 Task: Look for Airbnb options in Monthey, Switzerland from 6th December, 2023 to 18th December, 2023 for 3 adults.2 bedrooms having 2 beds and 2 bathrooms. Property type can be hotel. Look for 5 properties as per requirement.
Action: Mouse moved to (417, 171)
Screenshot: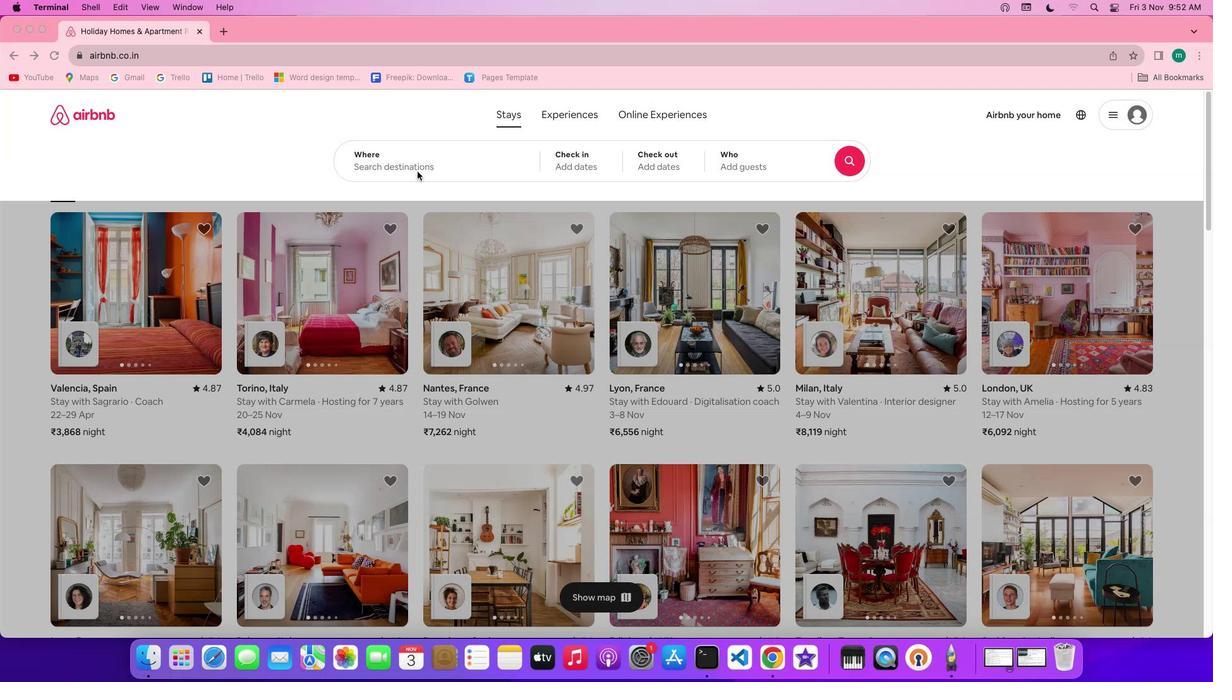 
Action: Mouse pressed left at (417, 171)
Screenshot: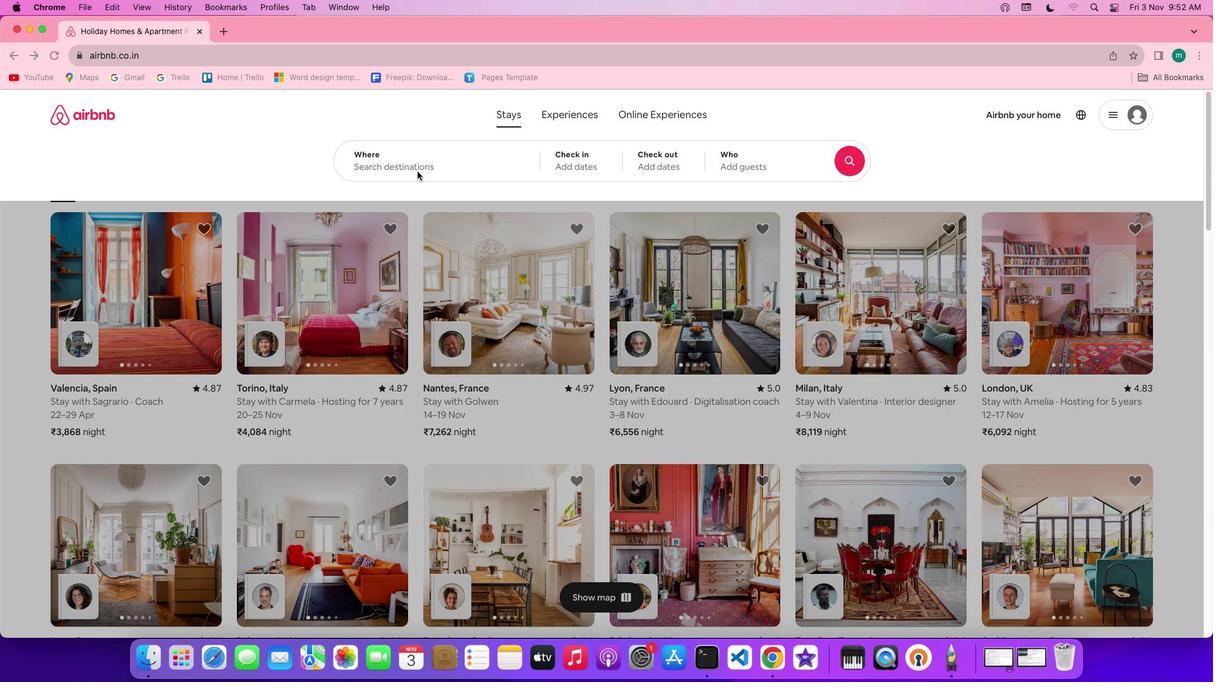 
Action: Mouse pressed left at (417, 171)
Screenshot: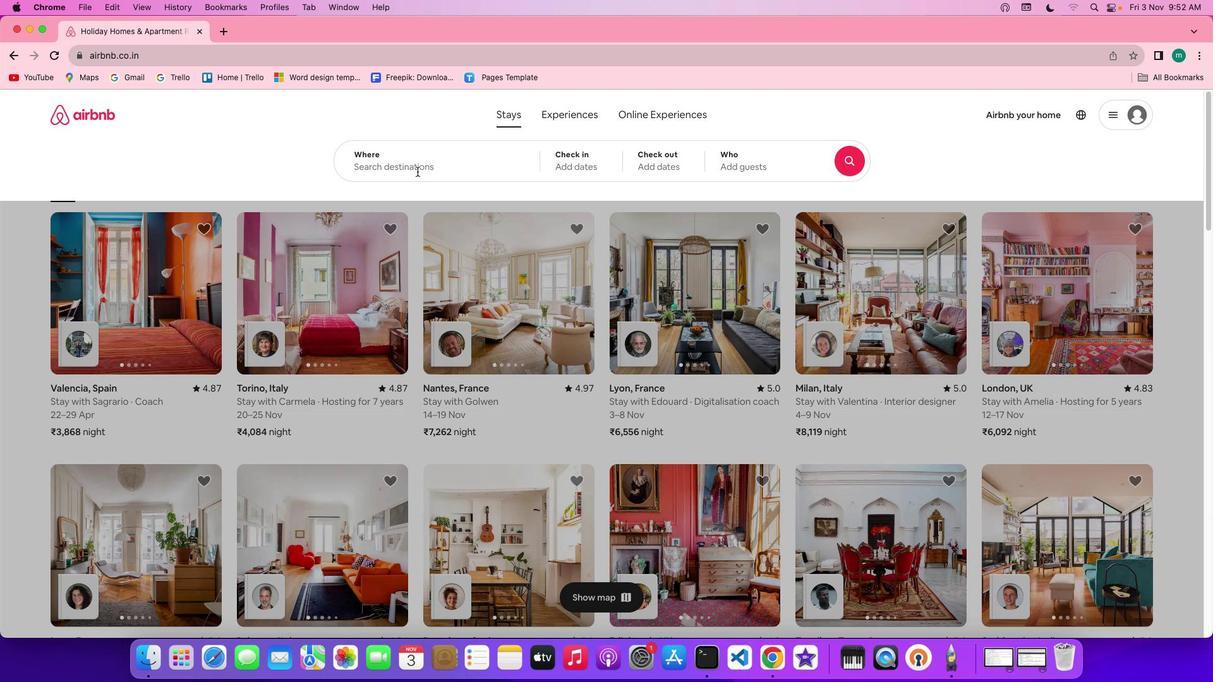 
Action: Key pressed Key.shift'M''o''n''t''h''e''y'','Key.spaceKey.shift'S''w''i''t''z''e''r''l''a''n''d'
Screenshot: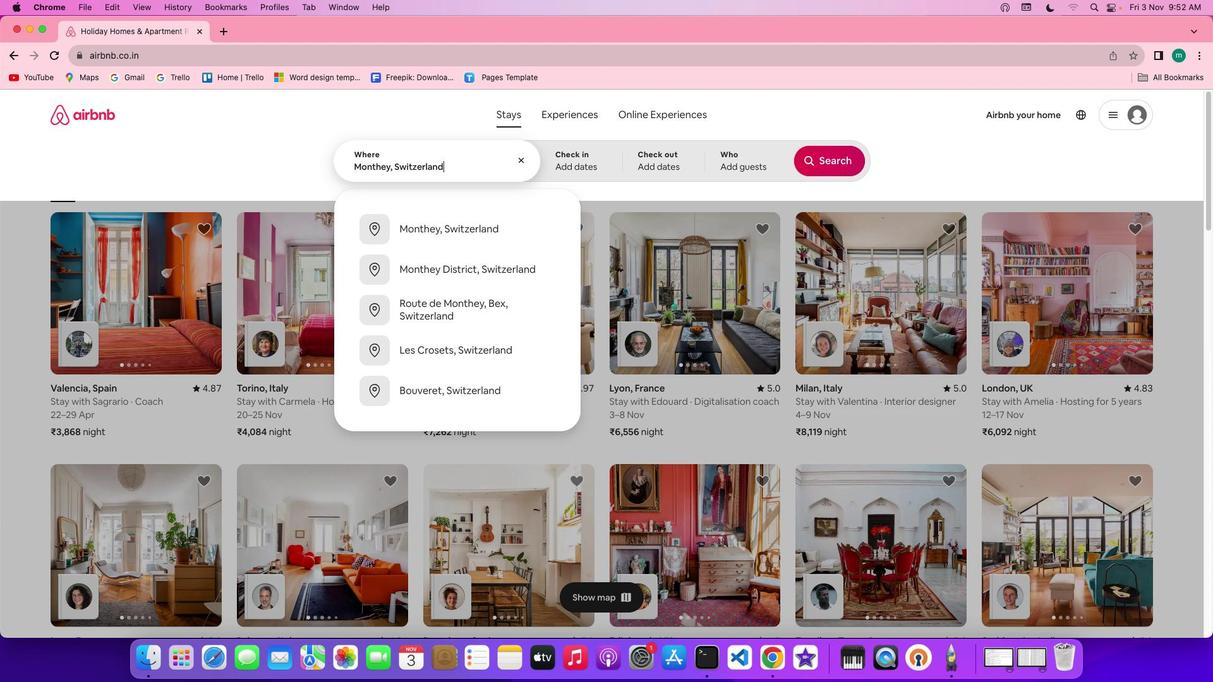 
Action: Mouse moved to (586, 170)
Screenshot: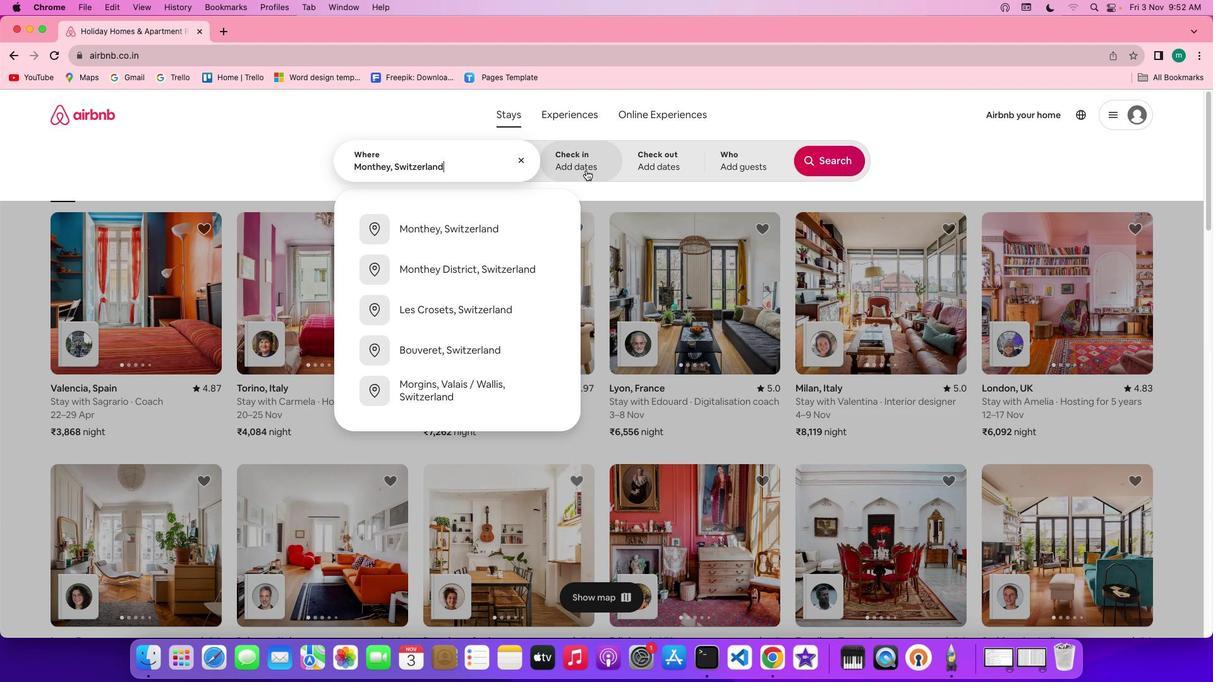 
Action: Mouse pressed left at (586, 170)
Screenshot: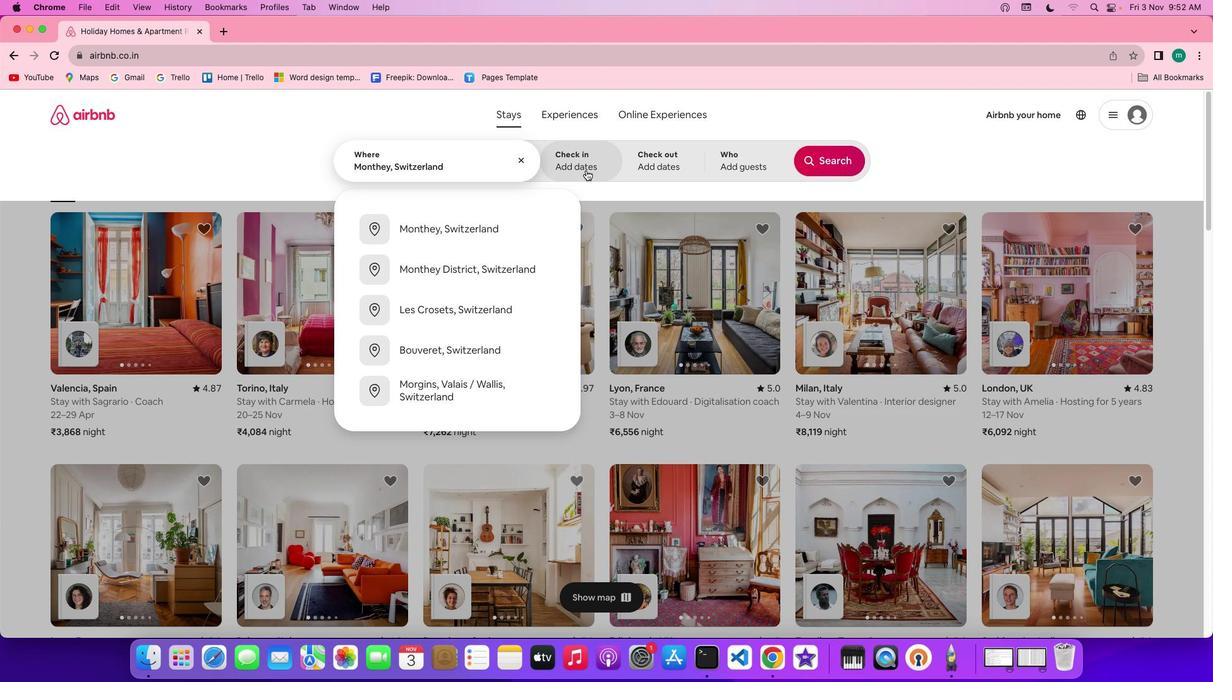 
Action: Mouse moved to (729, 345)
Screenshot: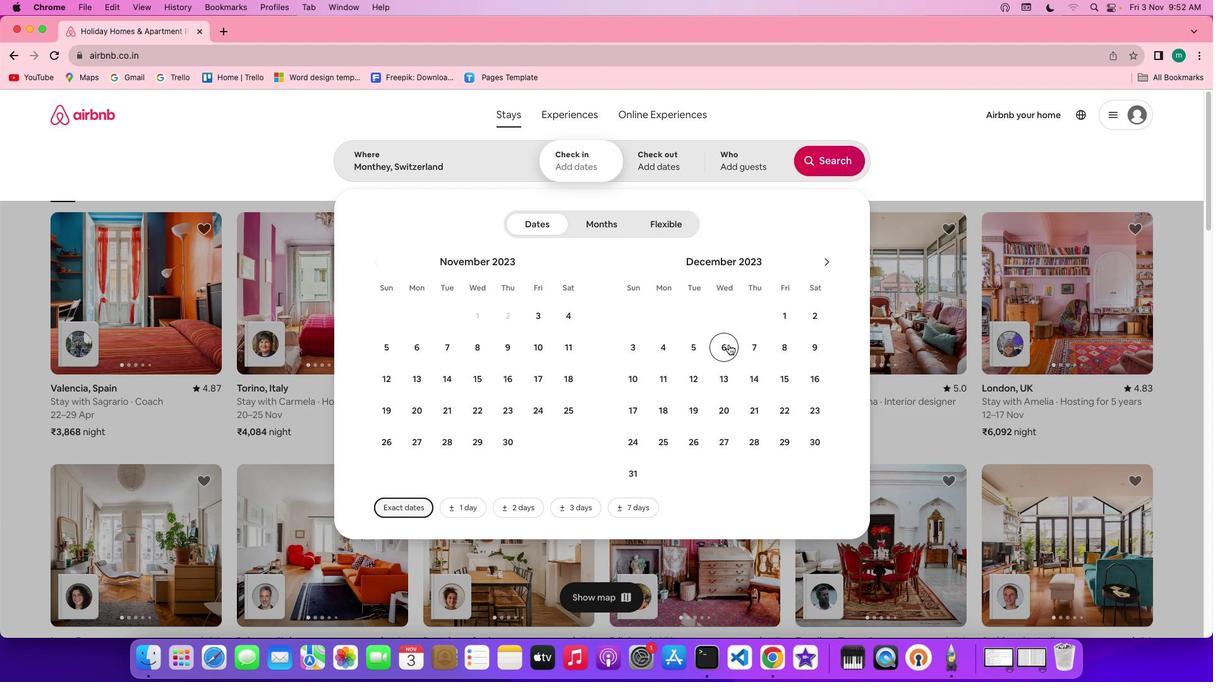 
Action: Mouse pressed left at (729, 345)
Screenshot: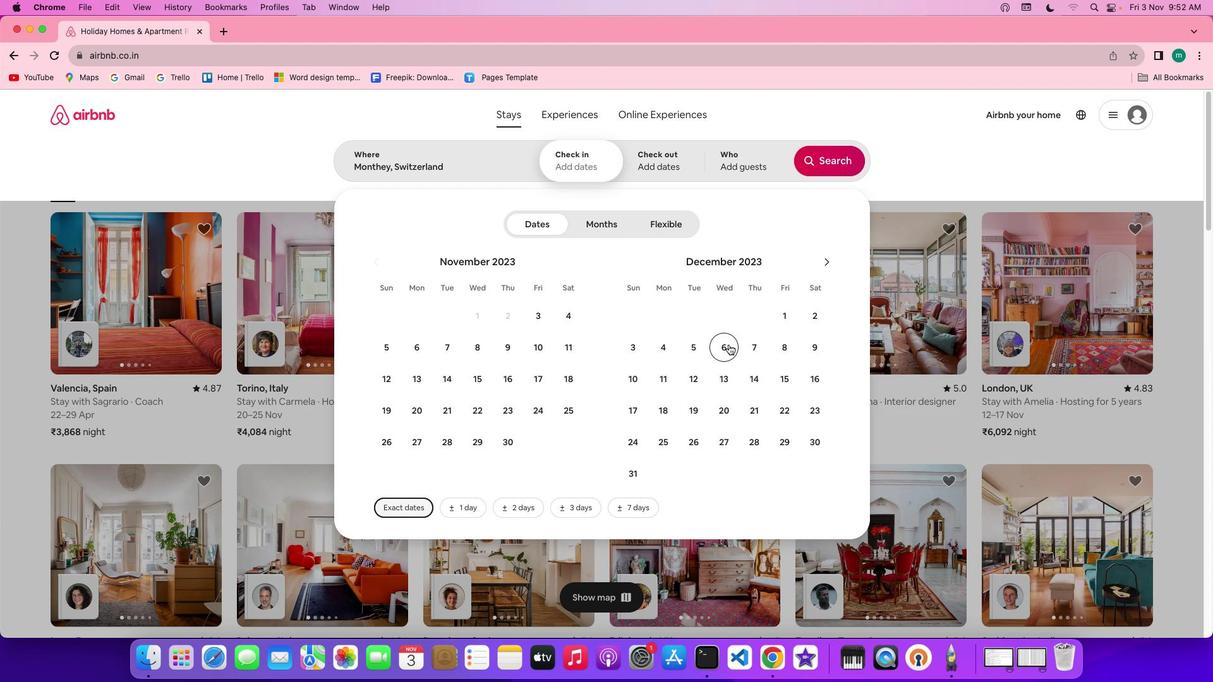 
Action: Mouse moved to (671, 417)
Screenshot: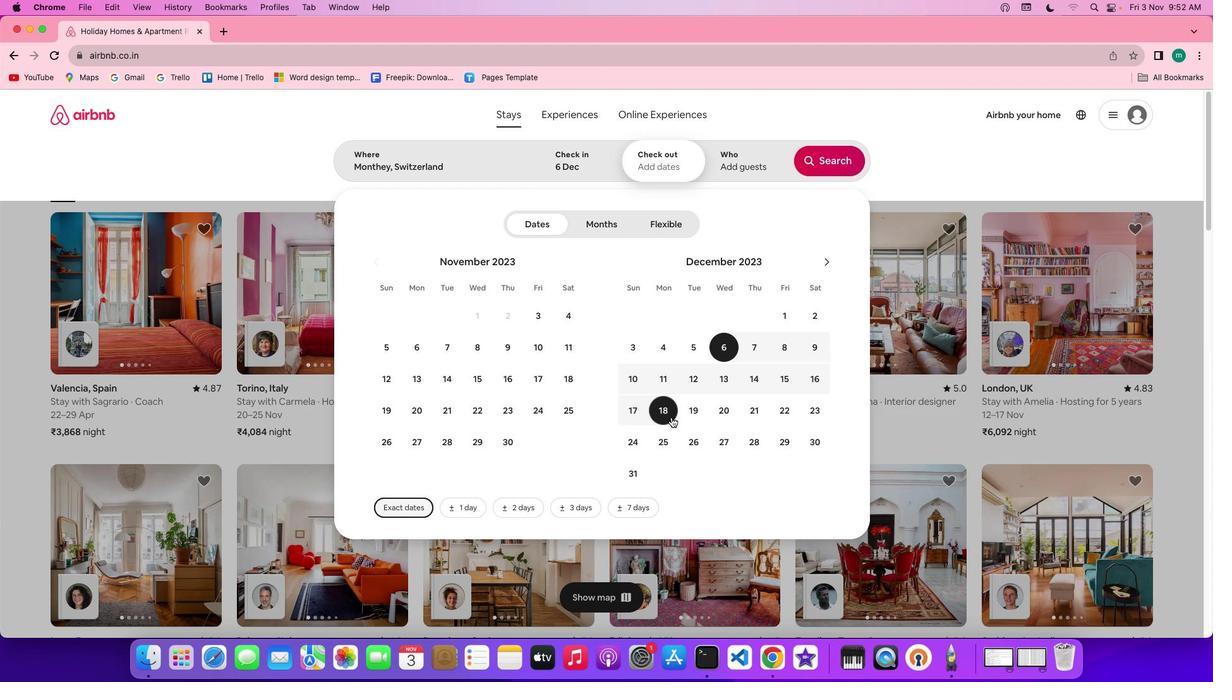 
Action: Mouse pressed left at (671, 417)
Screenshot: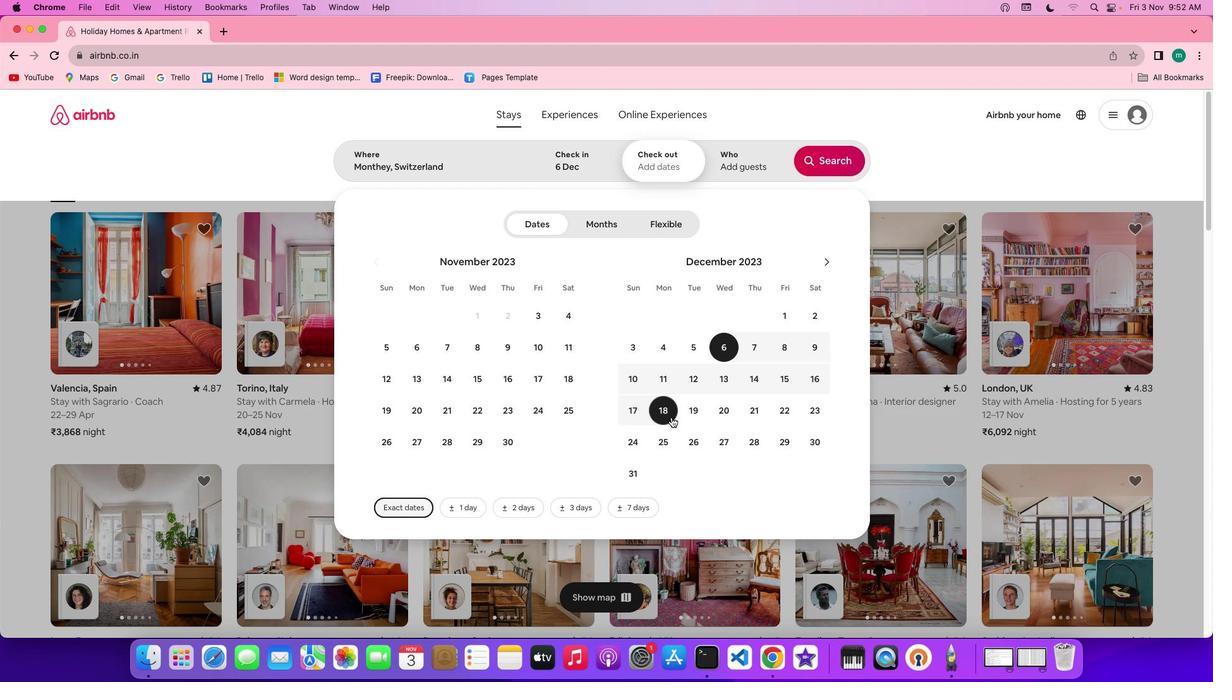 
Action: Mouse moved to (746, 171)
Screenshot: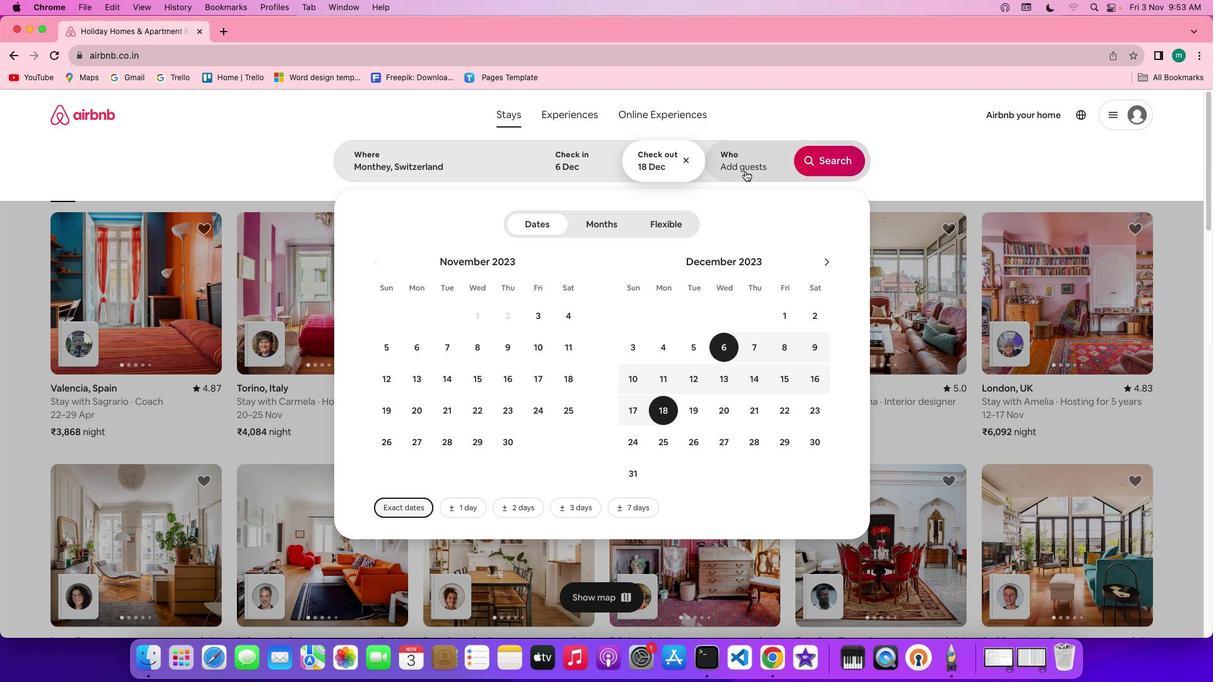 
Action: Mouse pressed left at (746, 171)
Screenshot: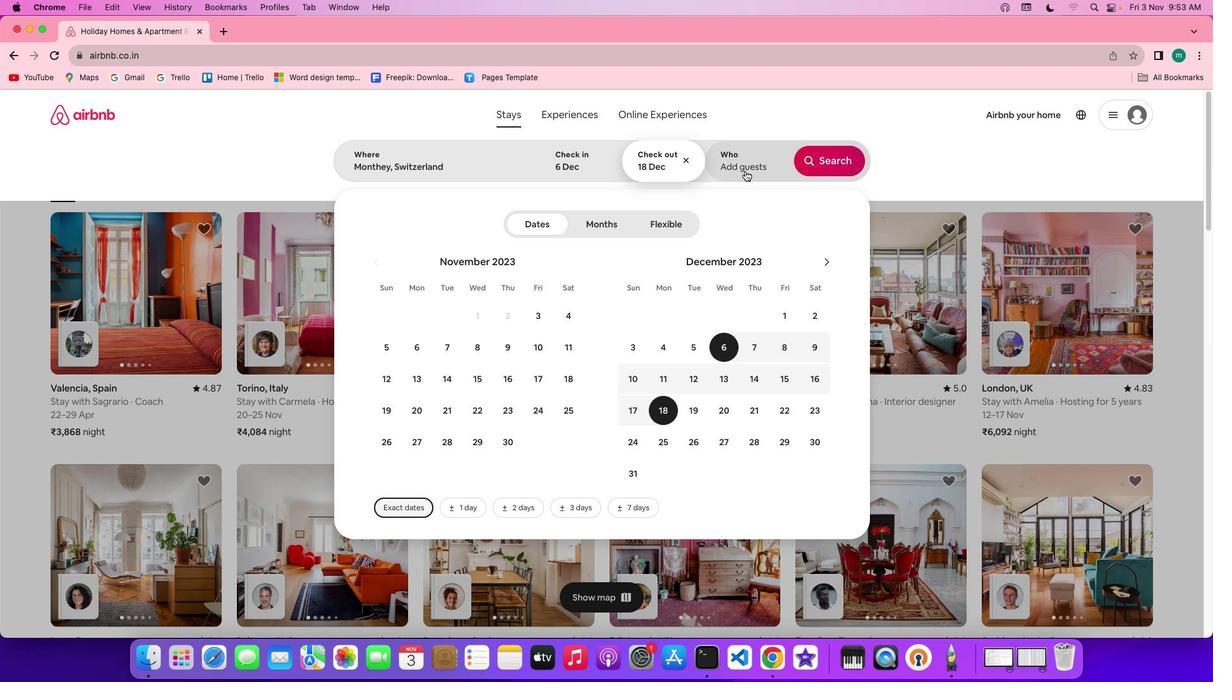 
Action: Mouse moved to (828, 230)
Screenshot: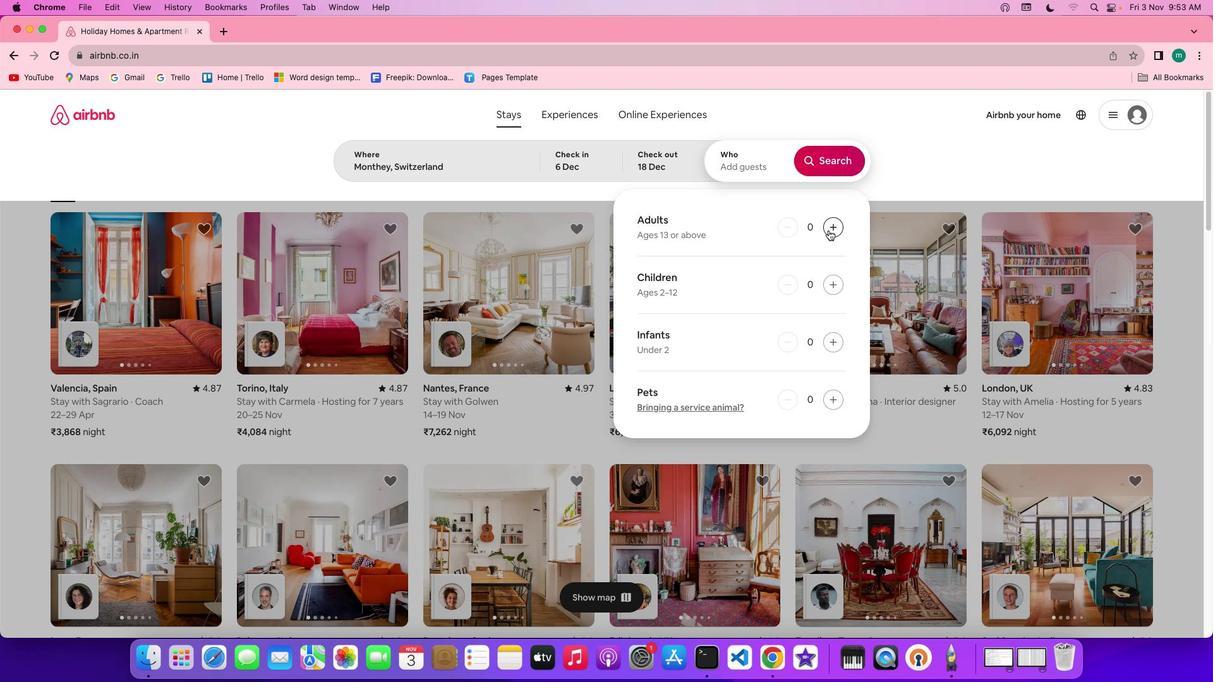
Action: Mouse pressed left at (828, 230)
Screenshot: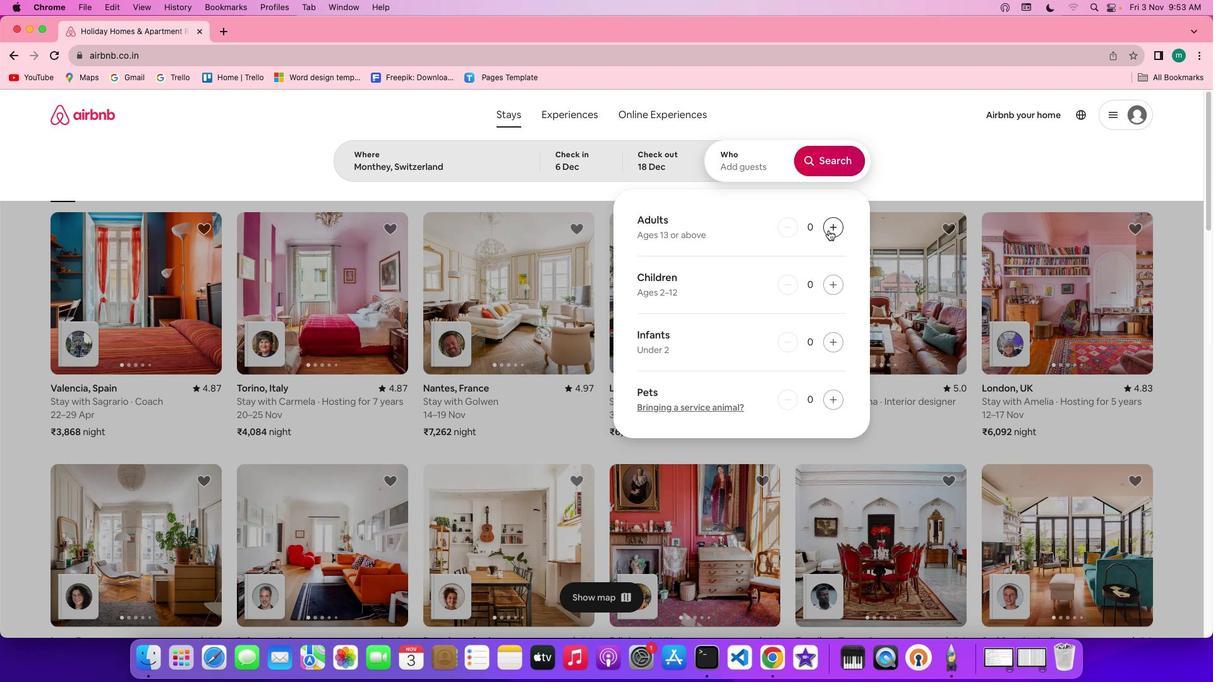 
Action: Mouse pressed left at (828, 230)
Screenshot: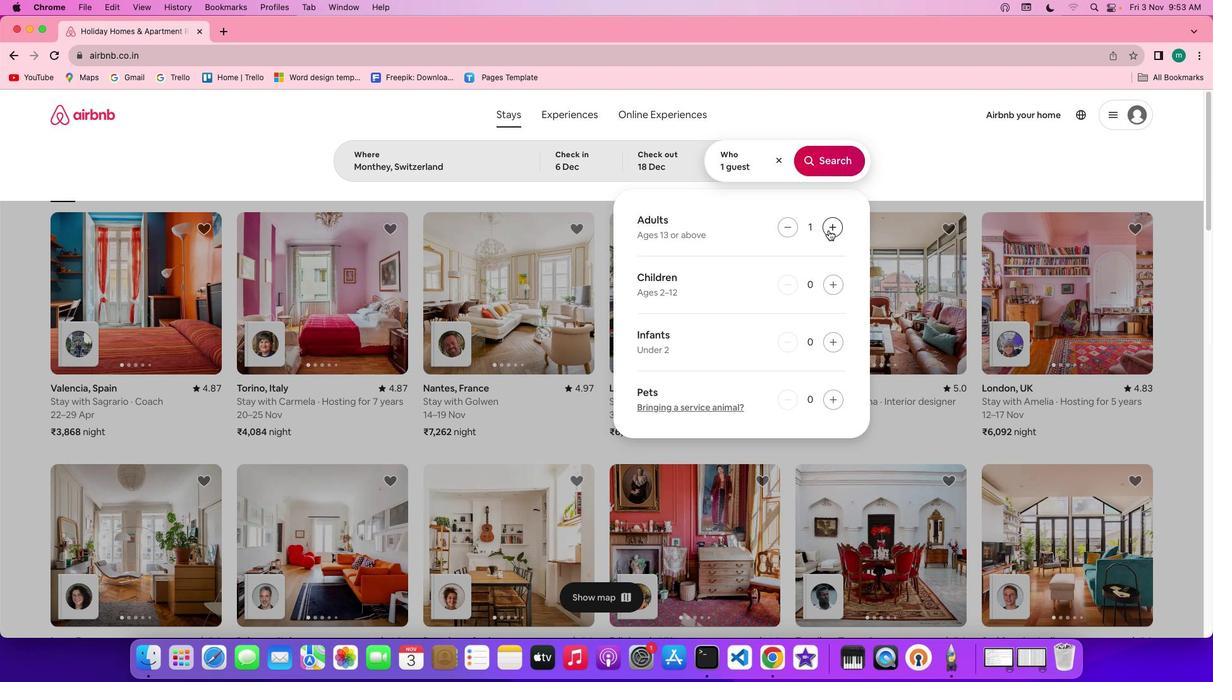 
Action: Mouse pressed left at (828, 230)
Screenshot: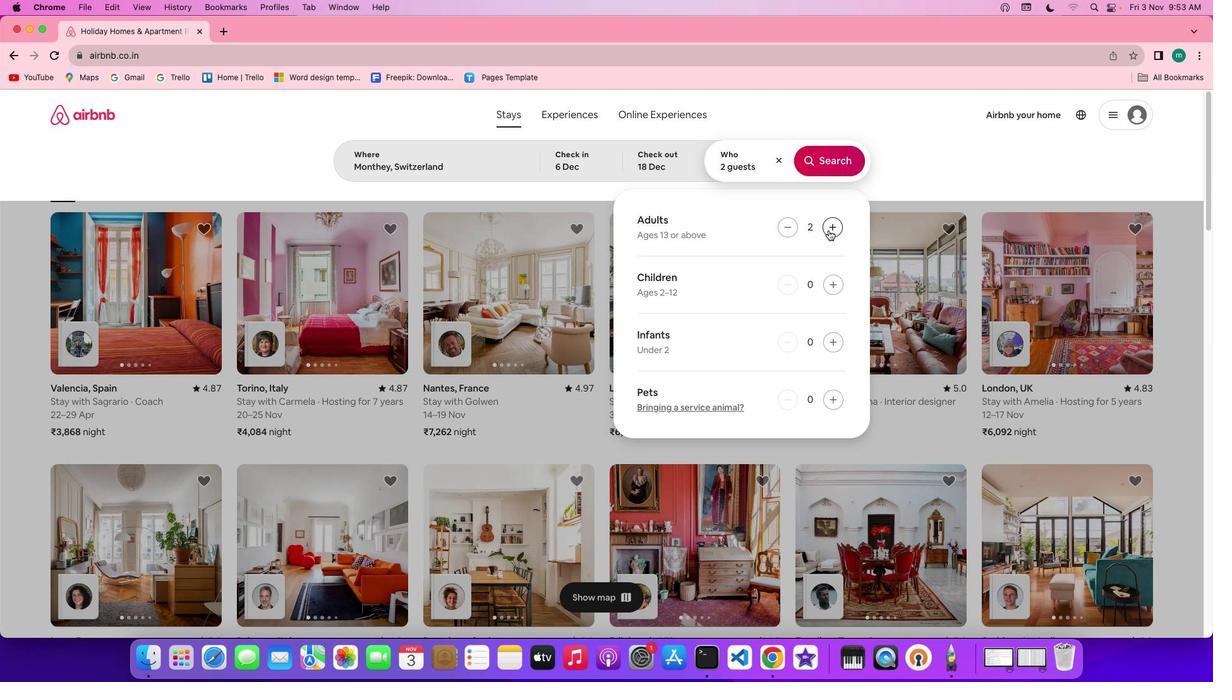
Action: Mouse moved to (830, 172)
Screenshot: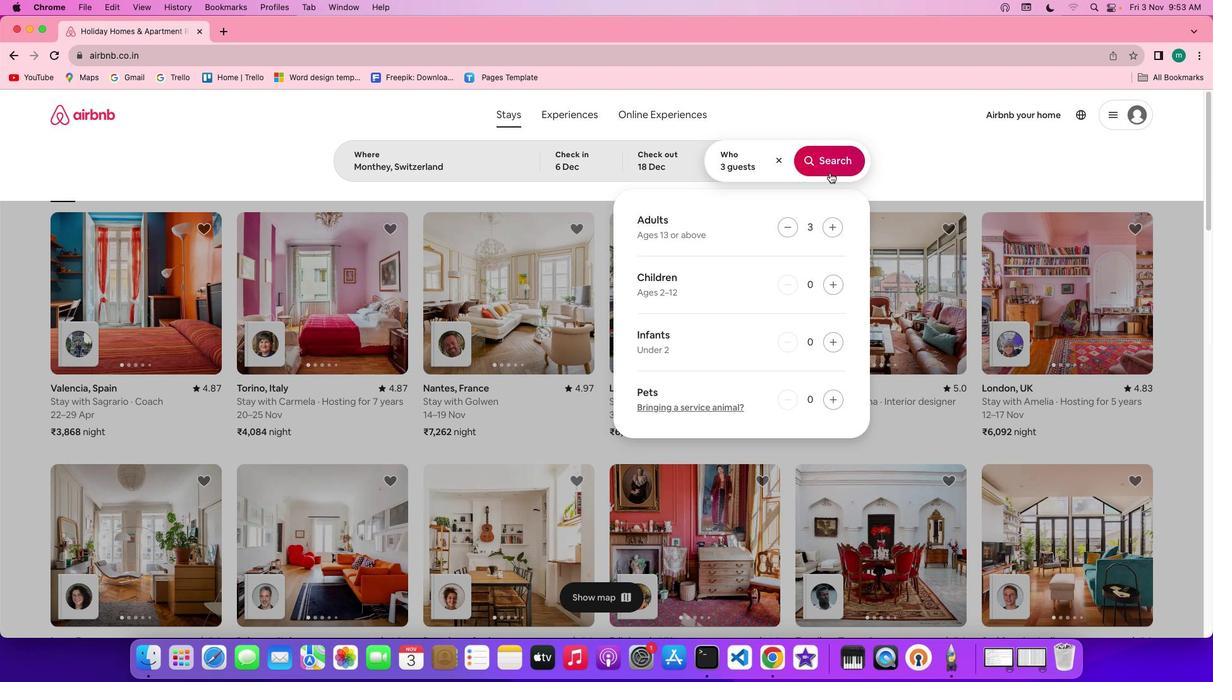 
Action: Mouse pressed left at (830, 172)
Screenshot: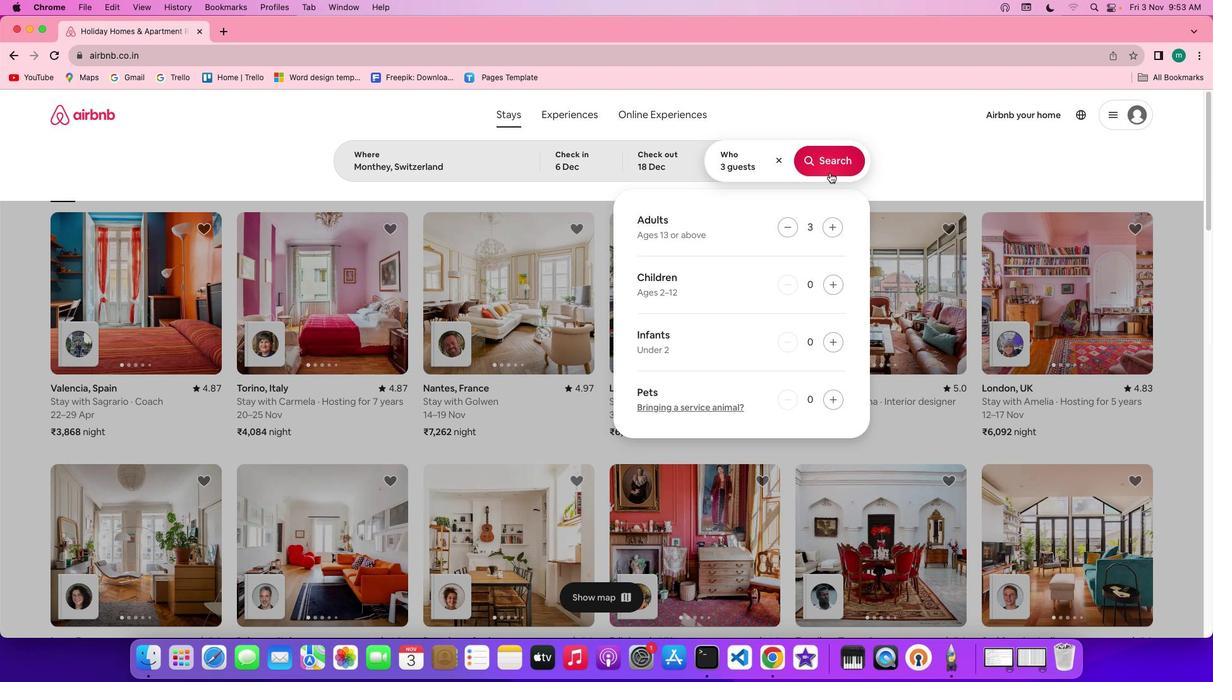 
Action: Mouse moved to (1022, 164)
Screenshot: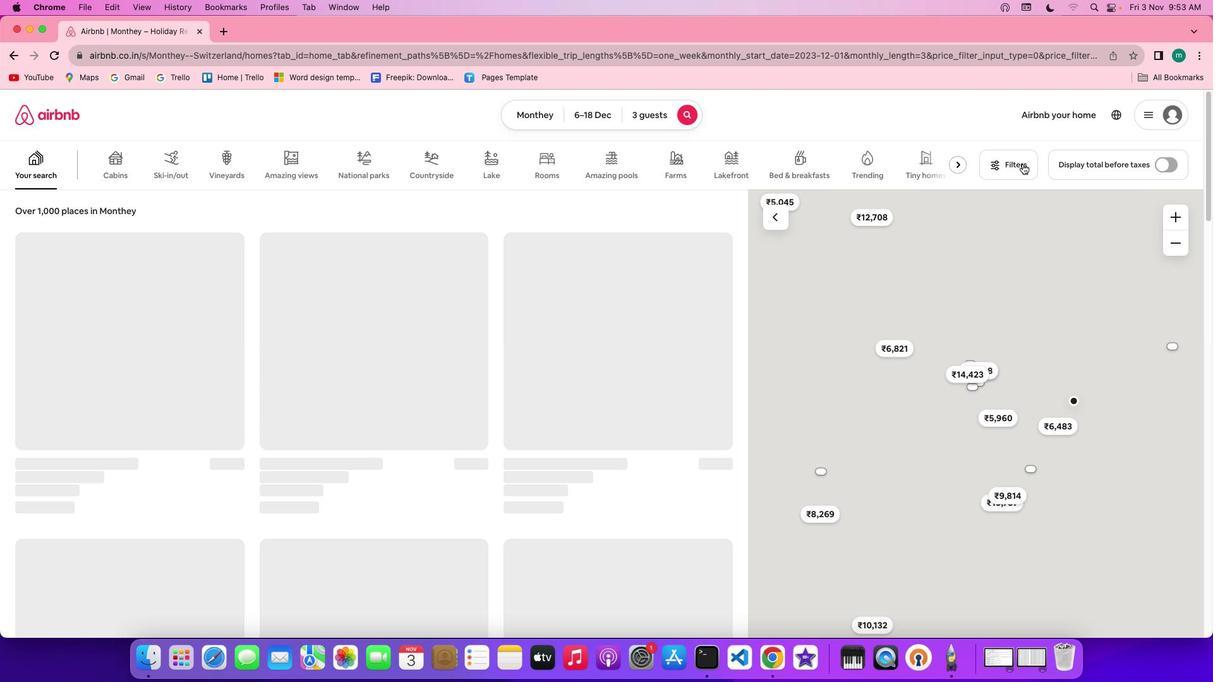 
Action: Mouse pressed left at (1022, 164)
Screenshot: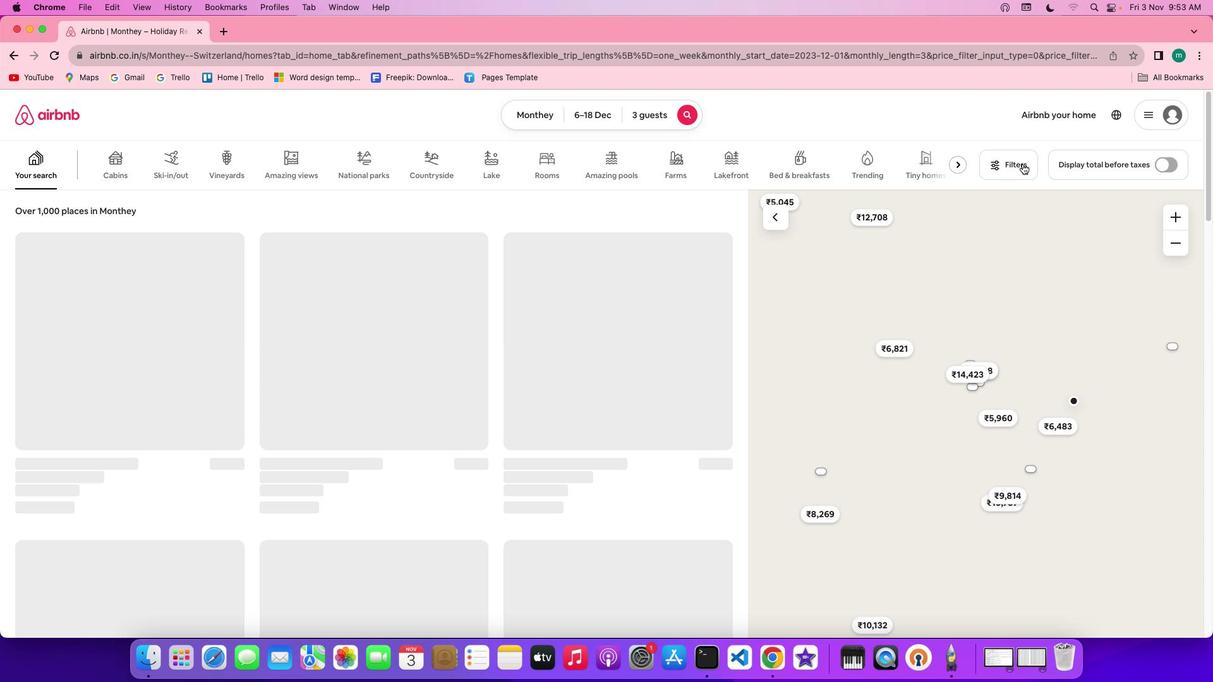 
Action: Mouse moved to (659, 404)
Screenshot: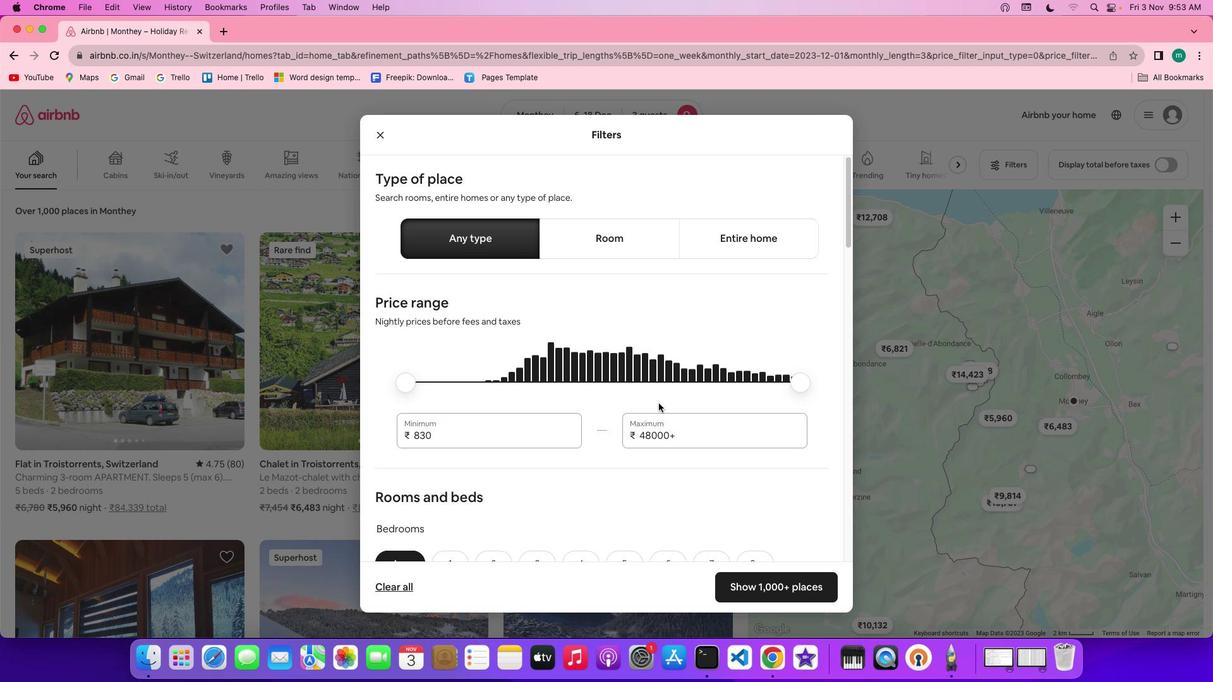 
Action: Mouse scrolled (659, 404) with delta (0, 0)
Screenshot: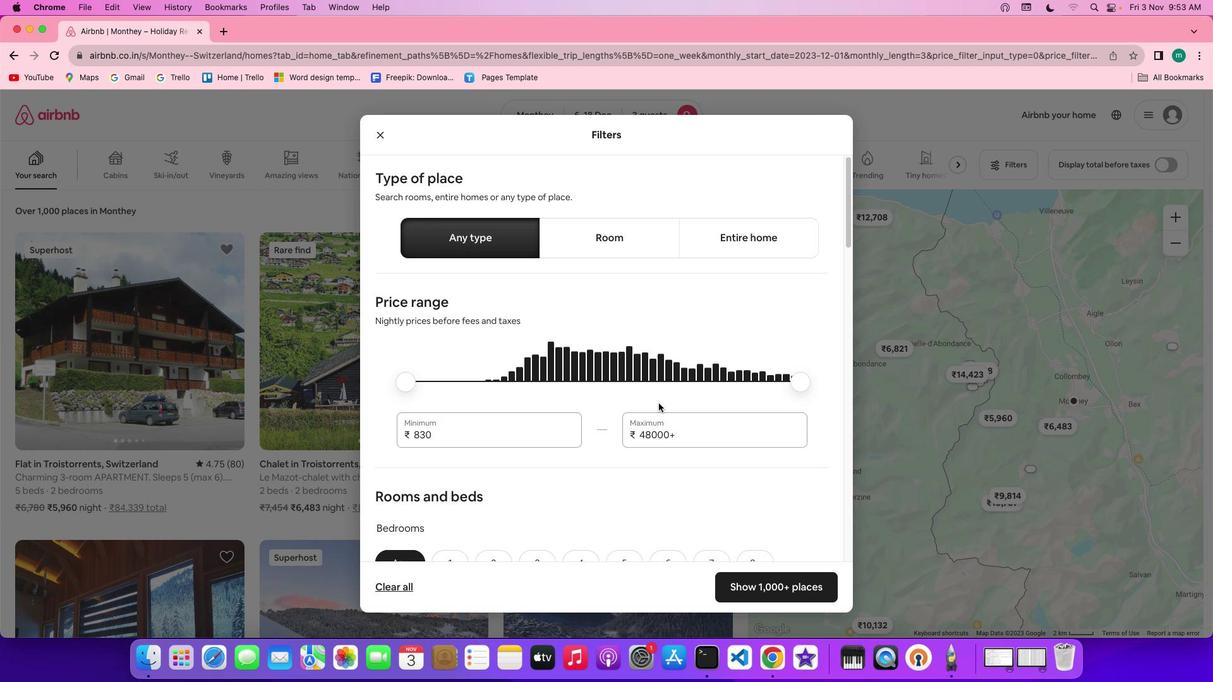
Action: Mouse scrolled (659, 404) with delta (0, 0)
Screenshot: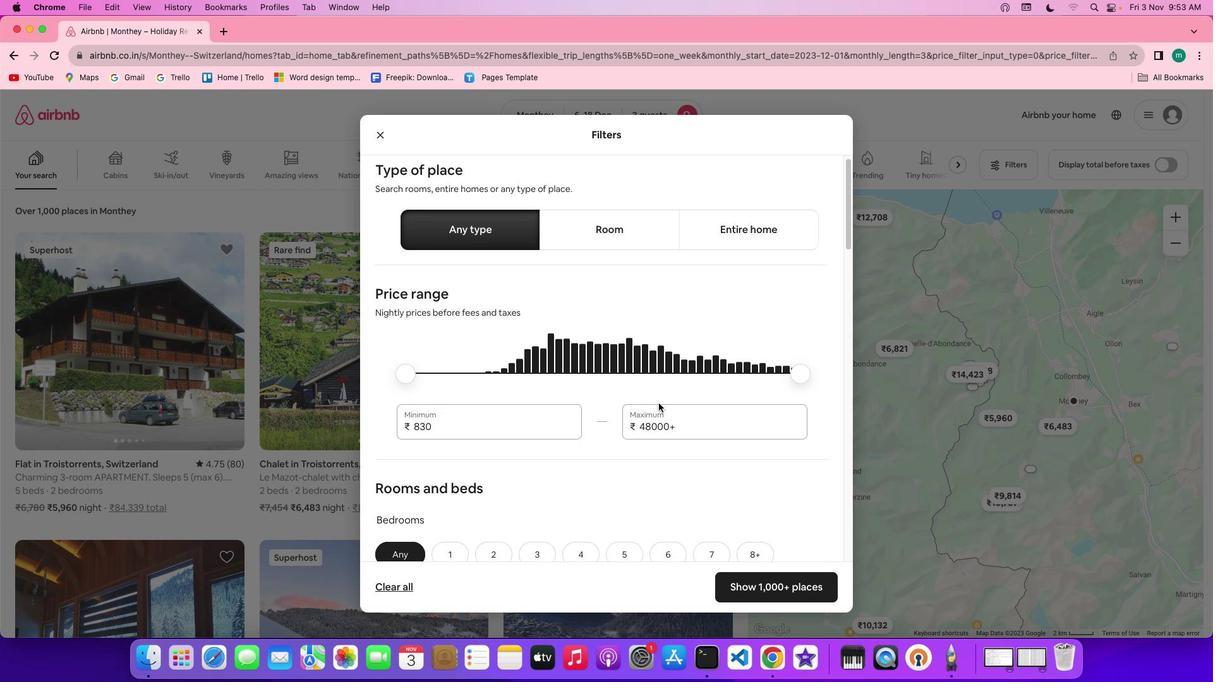 
Action: Mouse scrolled (659, 404) with delta (0, 0)
Screenshot: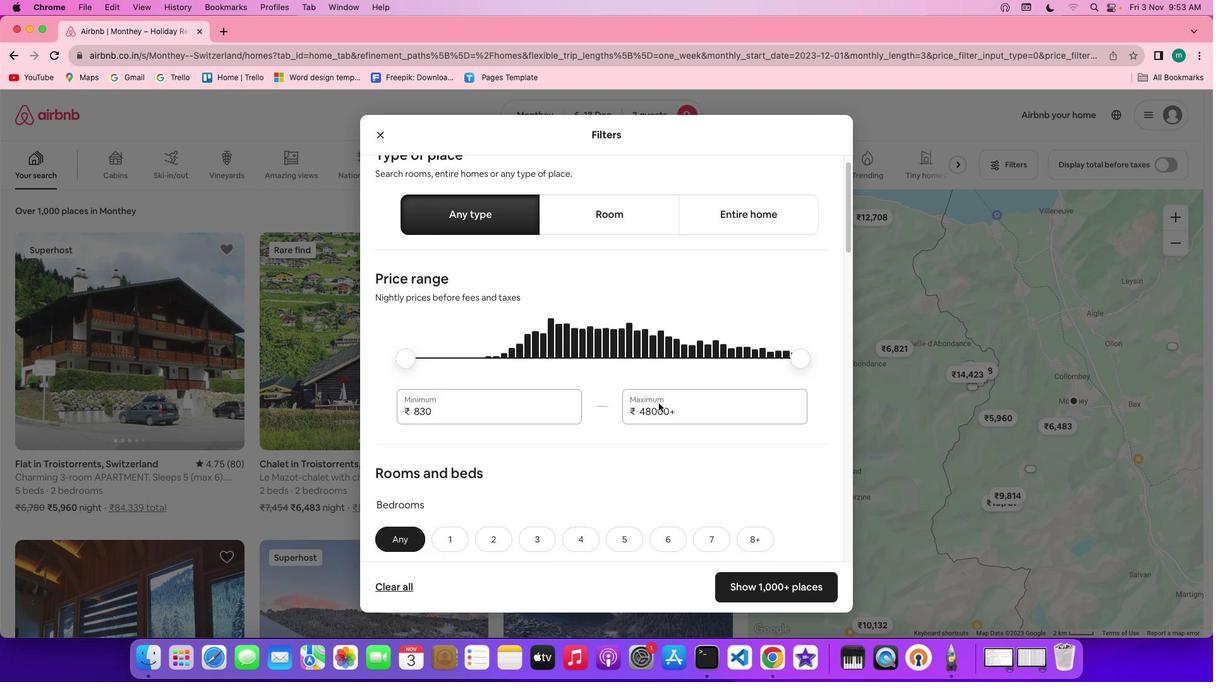 
Action: Mouse scrolled (659, 404) with delta (0, 0)
Screenshot: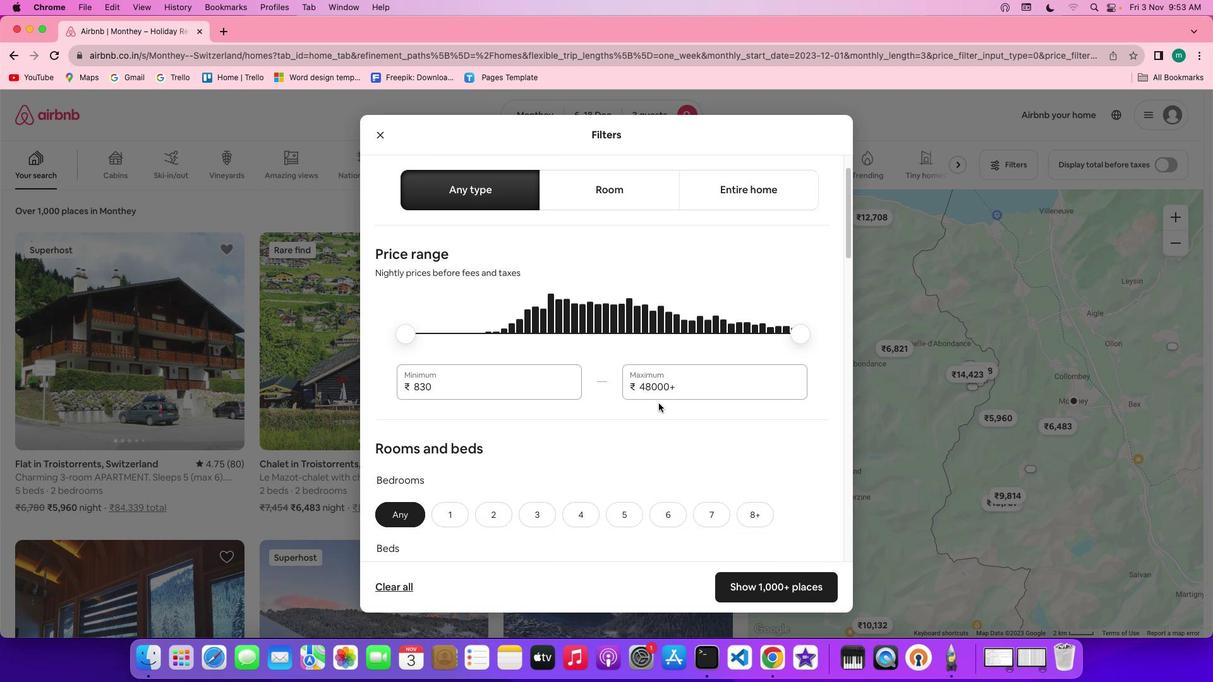 
Action: Mouse scrolled (659, 404) with delta (0, 0)
Screenshot: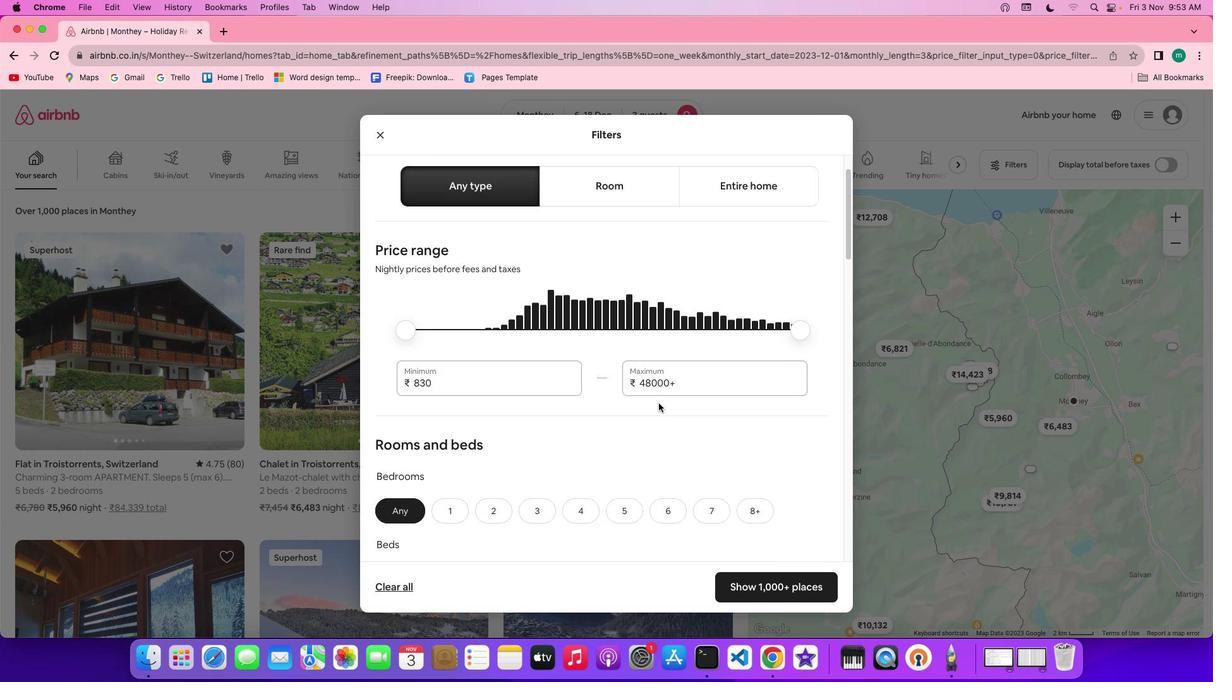 
Action: Mouse scrolled (659, 404) with delta (0, 0)
Screenshot: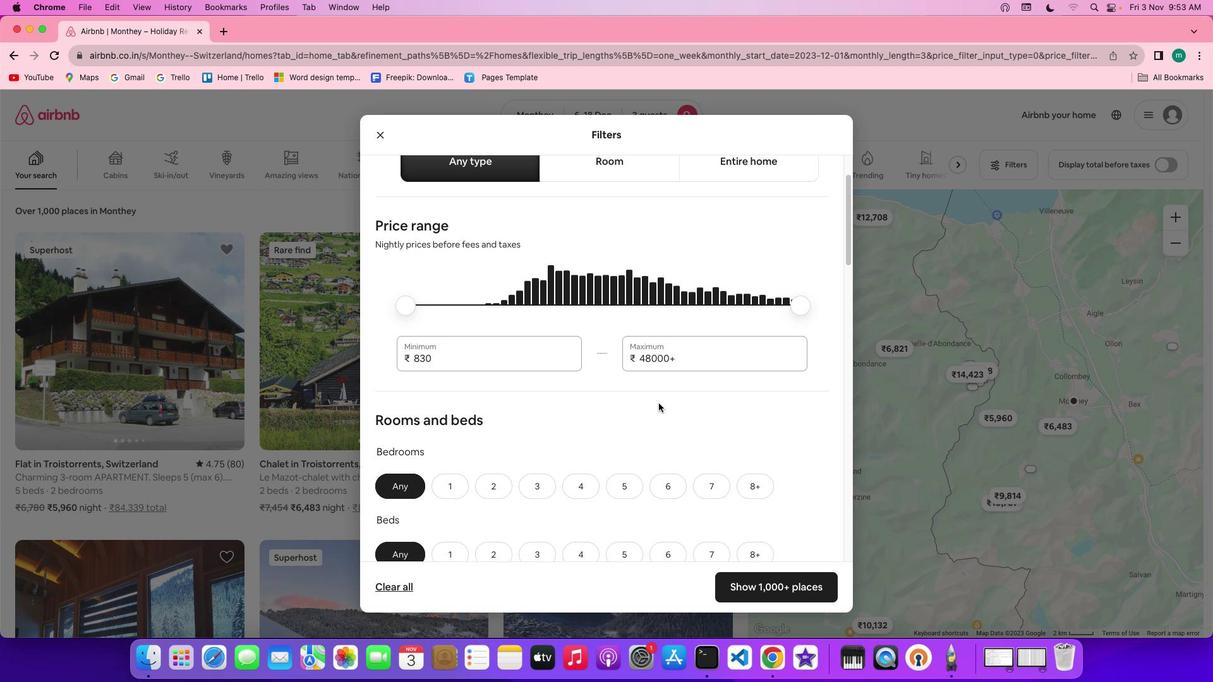 
Action: Mouse scrolled (659, 404) with delta (0, 0)
Screenshot: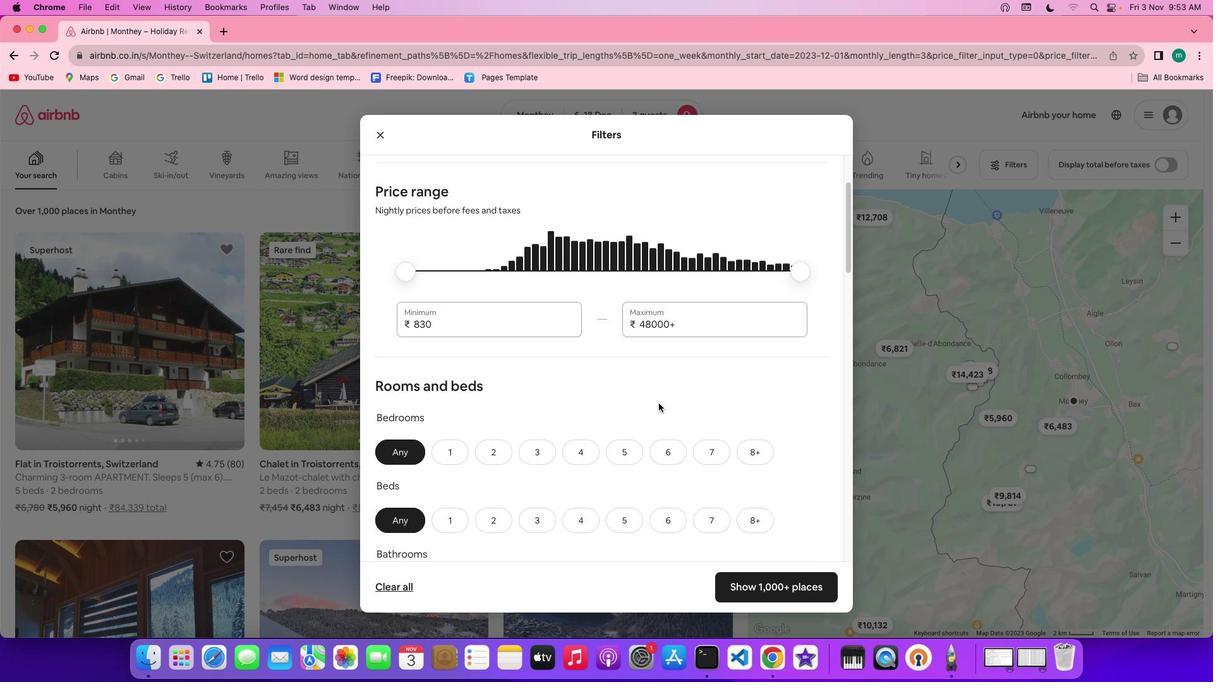 
Action: Mouse scrolled (659, 404) with delta (0, 0)
Screenshot: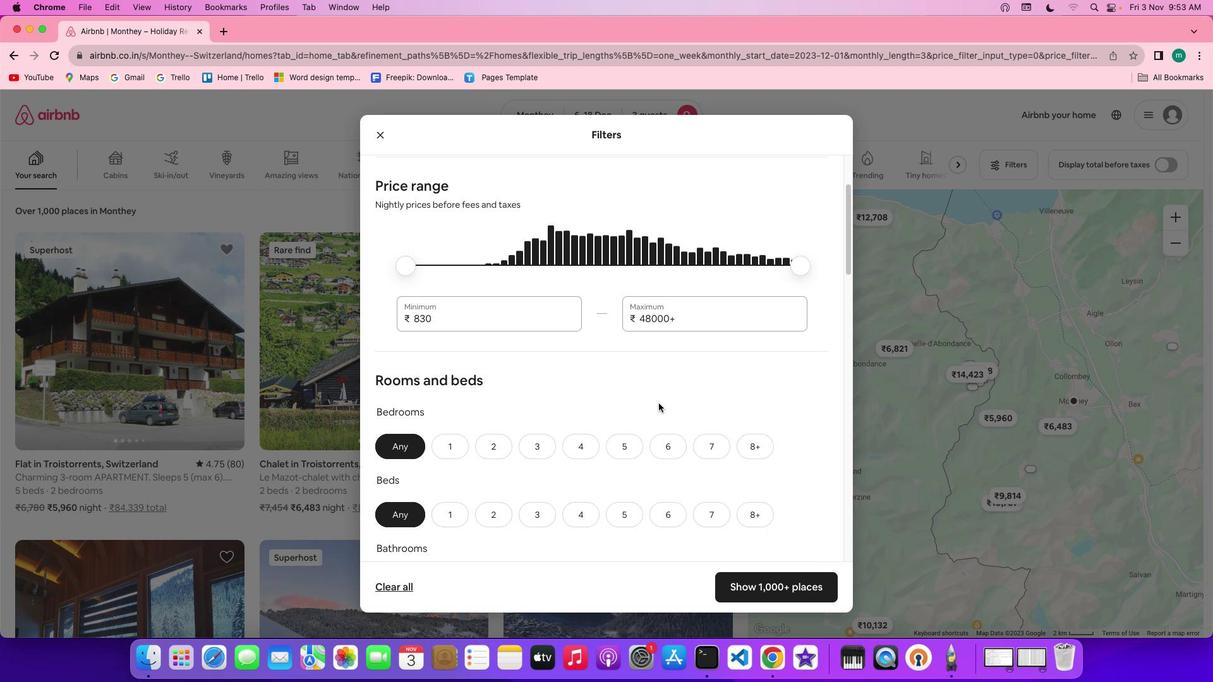 
Action: Mouse scrolled (659, 404) with delta (0, 0)
Screenshot: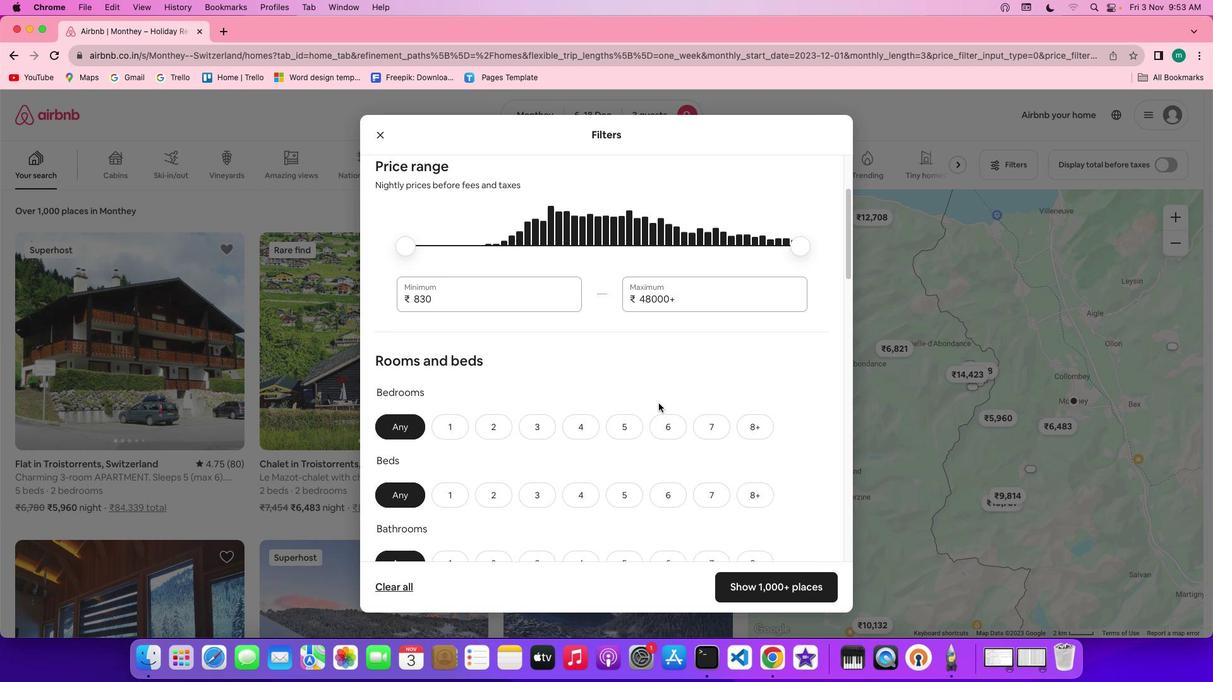 
Action: Mouse scrolled (659, 404) with delta (0, 0)
Screenshot: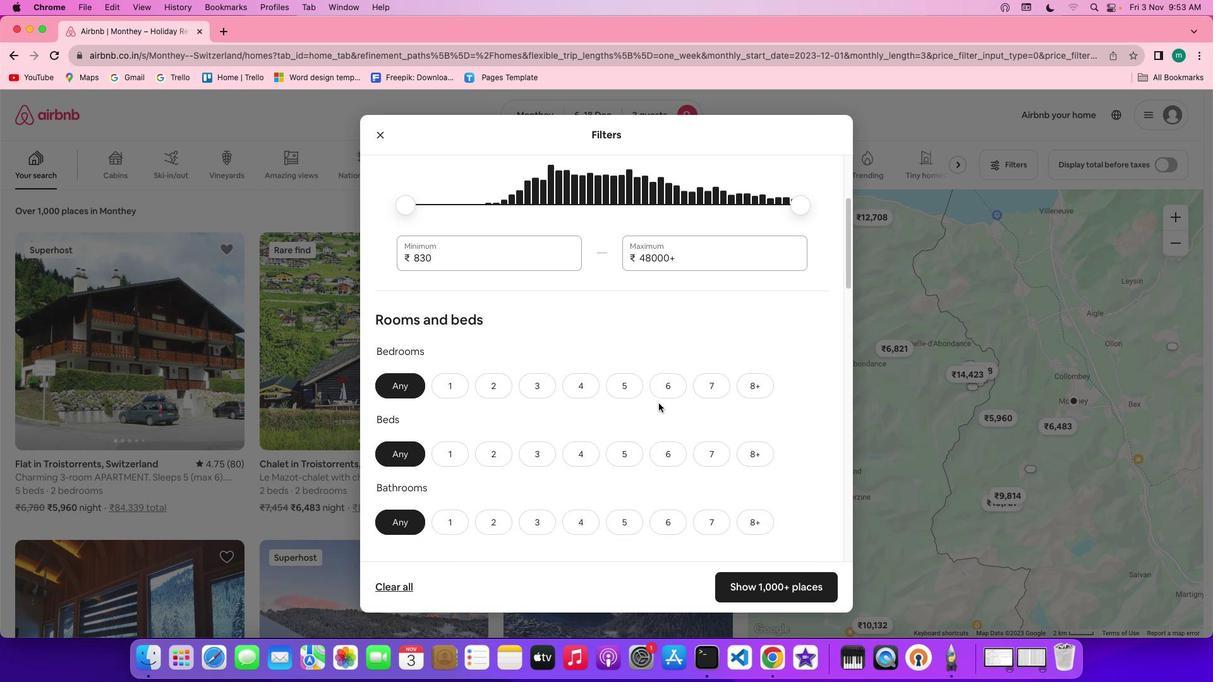 
Action: Mouse moved to (495, 370)
Screenshot: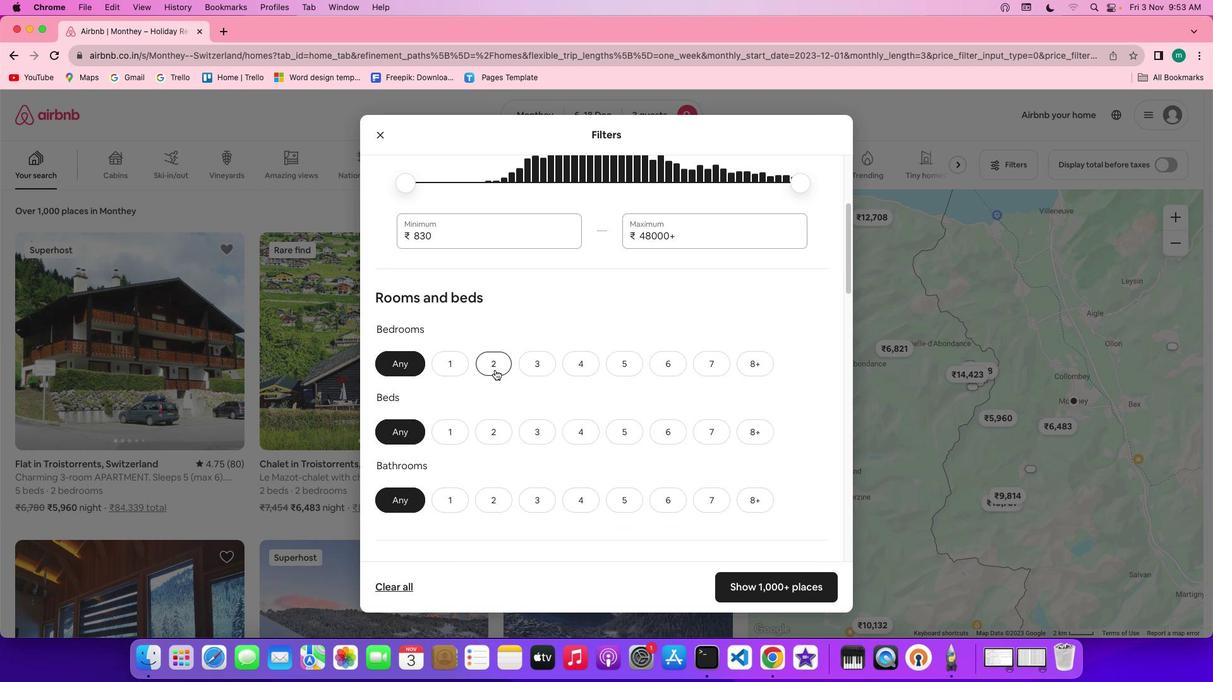 
Action: Mouse pressed left at (495, 370)
Screenshot: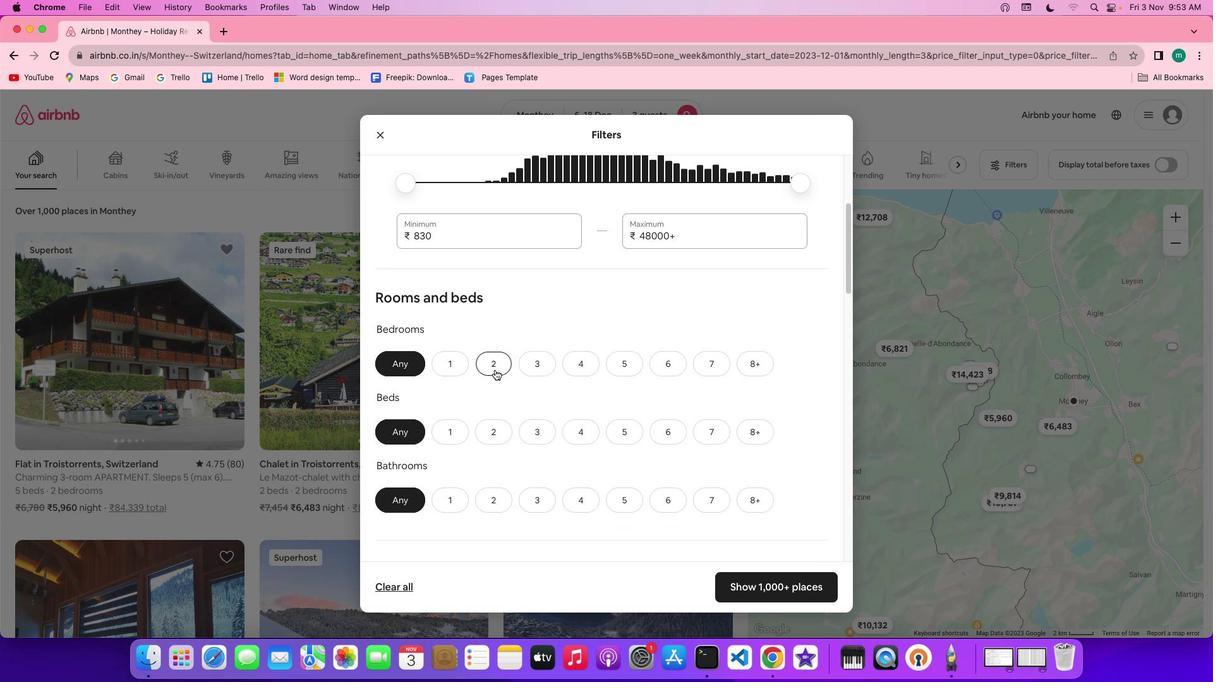 
Action: Mouse moved to (486, 428)
Screenshot: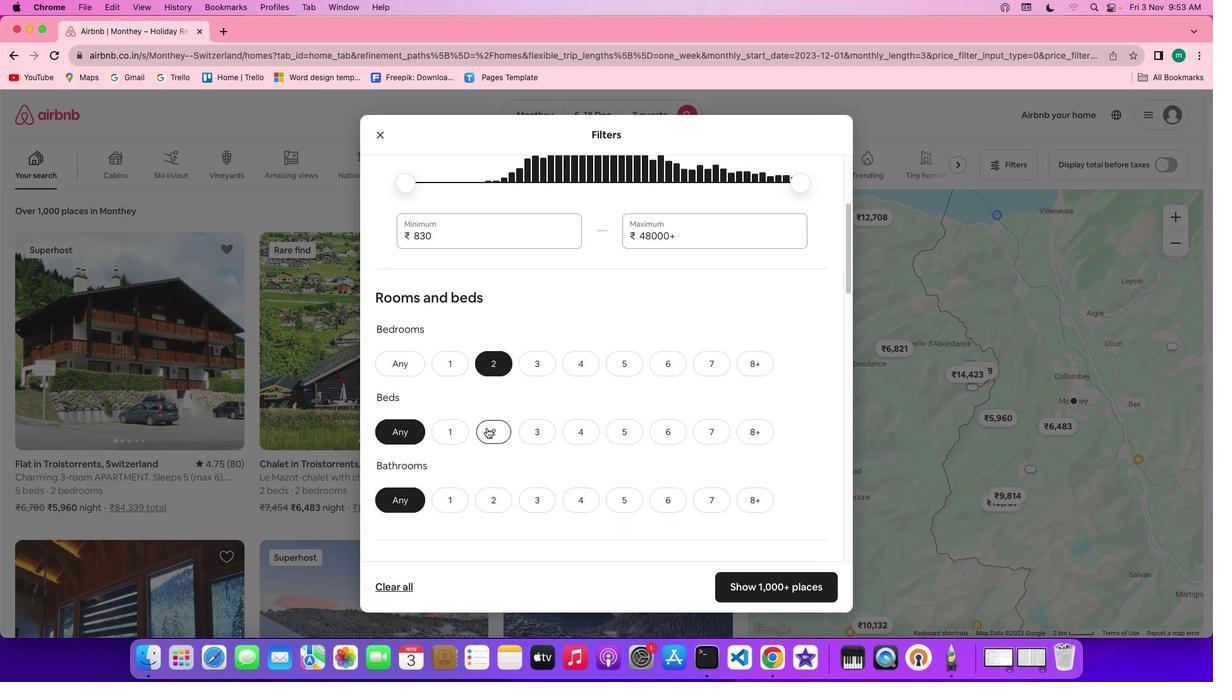 
Action: Mouse pressed left at (486, 428)
Screenshot: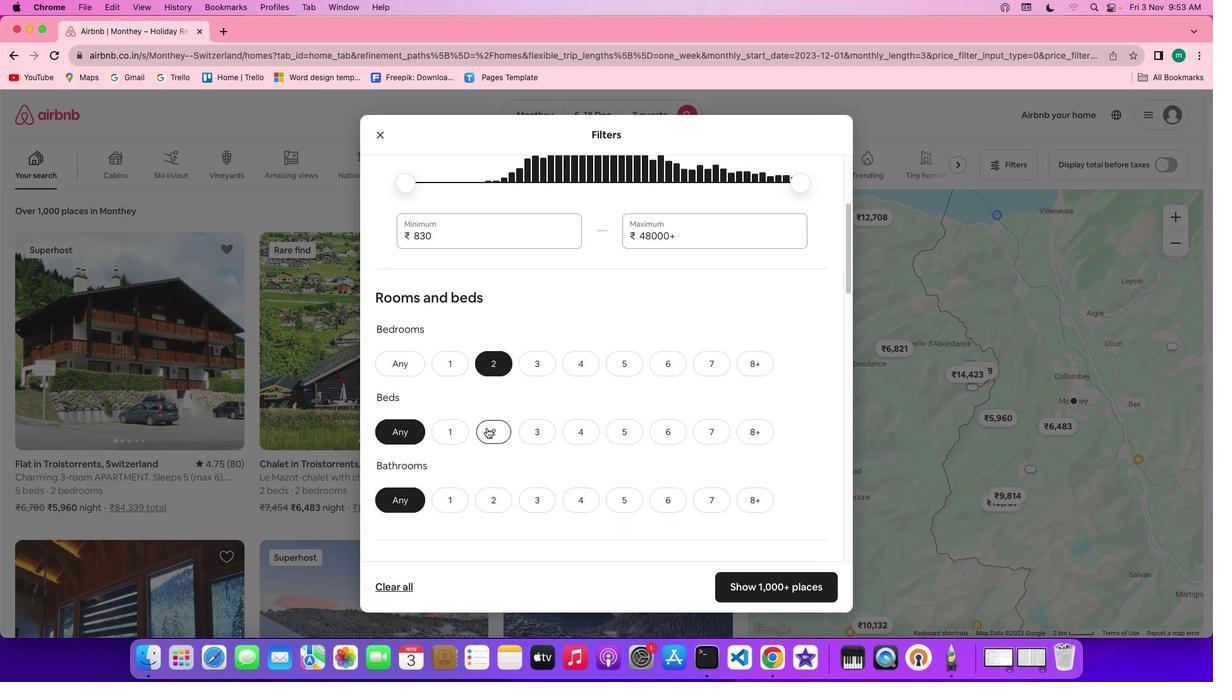 
Action: Mouse moved to (493, 499)
Screenshot: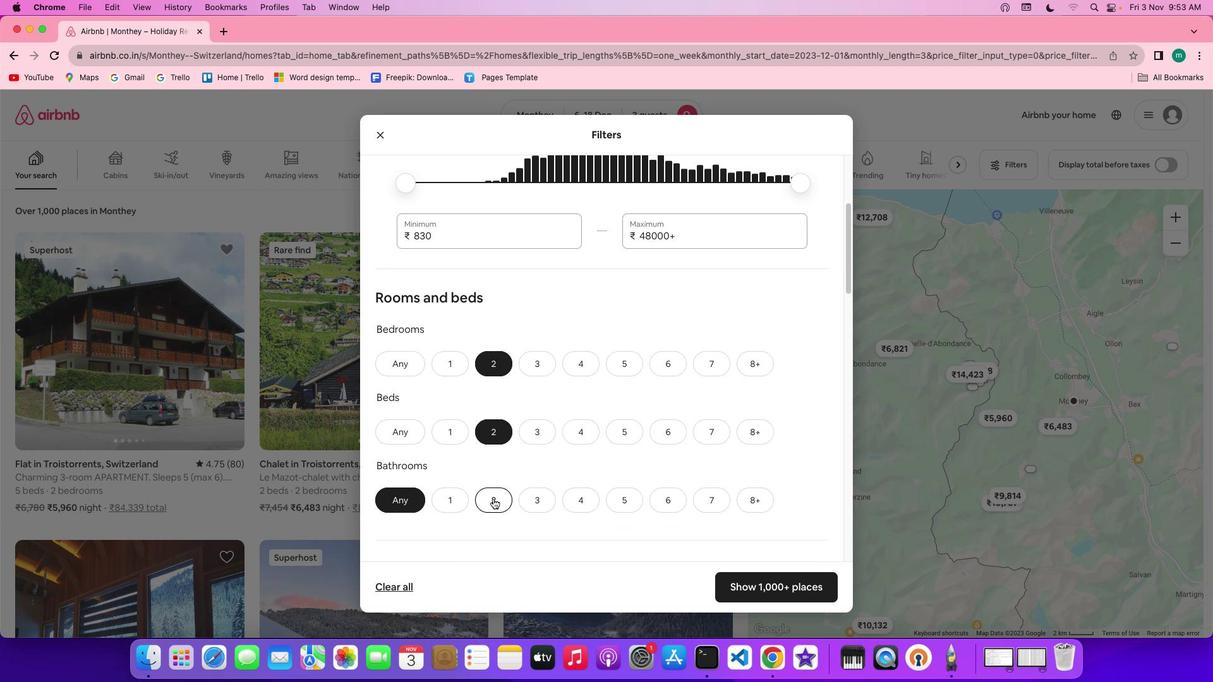
Action: Mouse pressed left at (493, 499)
Screenshot: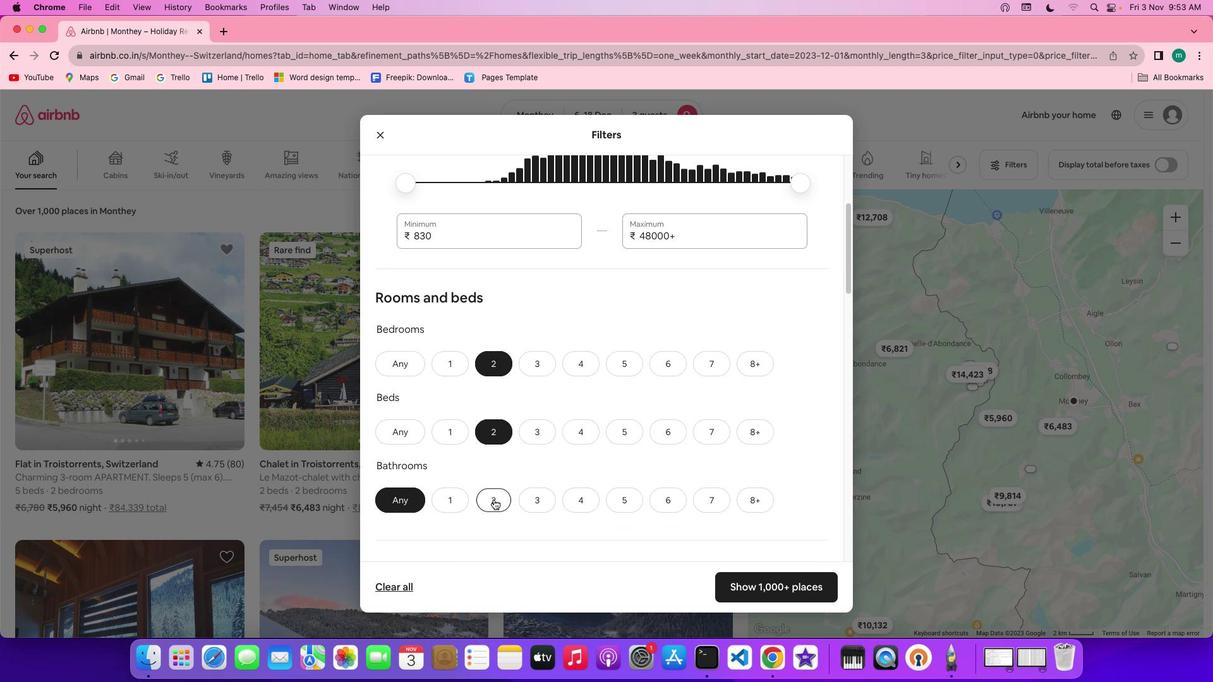 
Action: Mouse moved to (600, 480)
Screenshot: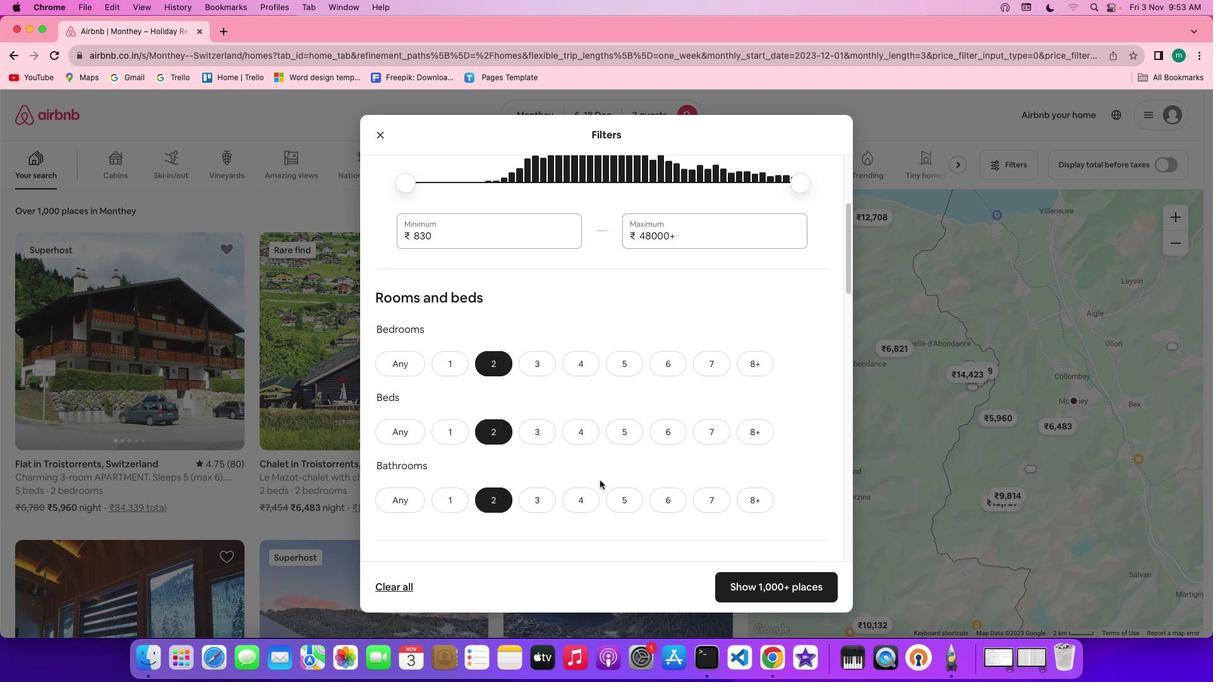 
Action: Mouse scrolled (600, 480) with delta (0, 0)
Screenshot: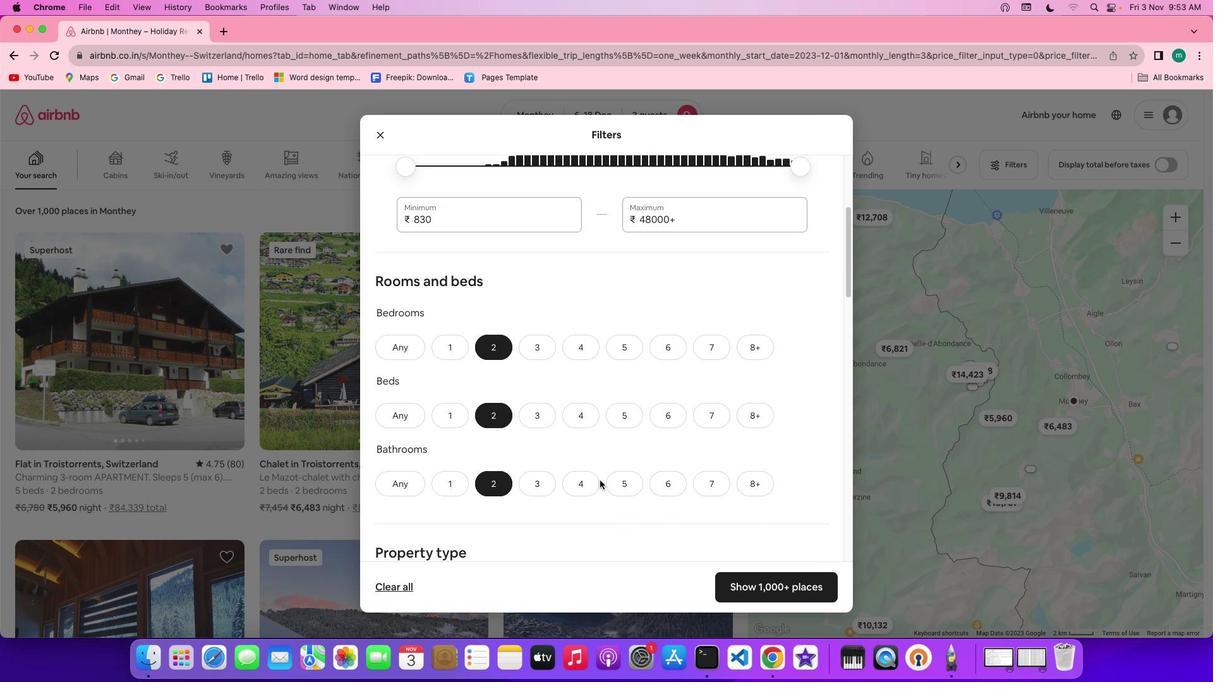 
Action: Mouse scrolled (600, 480) with delta (0, 0)
Screenshot: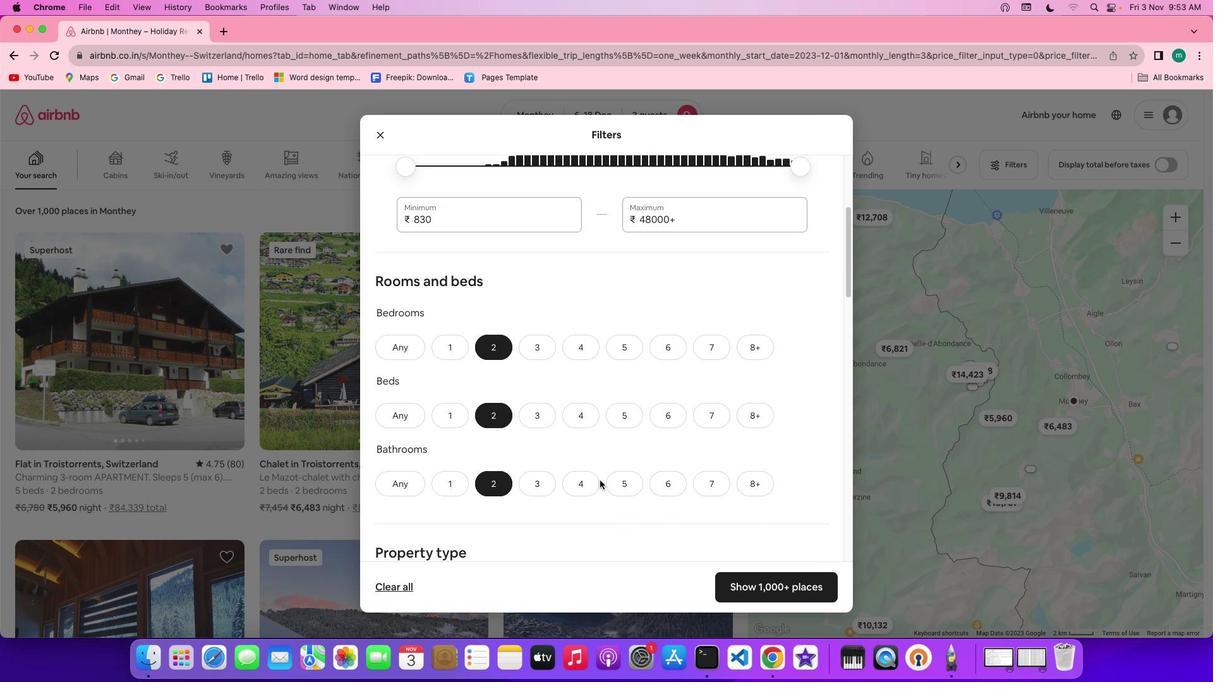 
Action: Mouse scrolled (600, 480) with delta (0, -1)
Screenshot: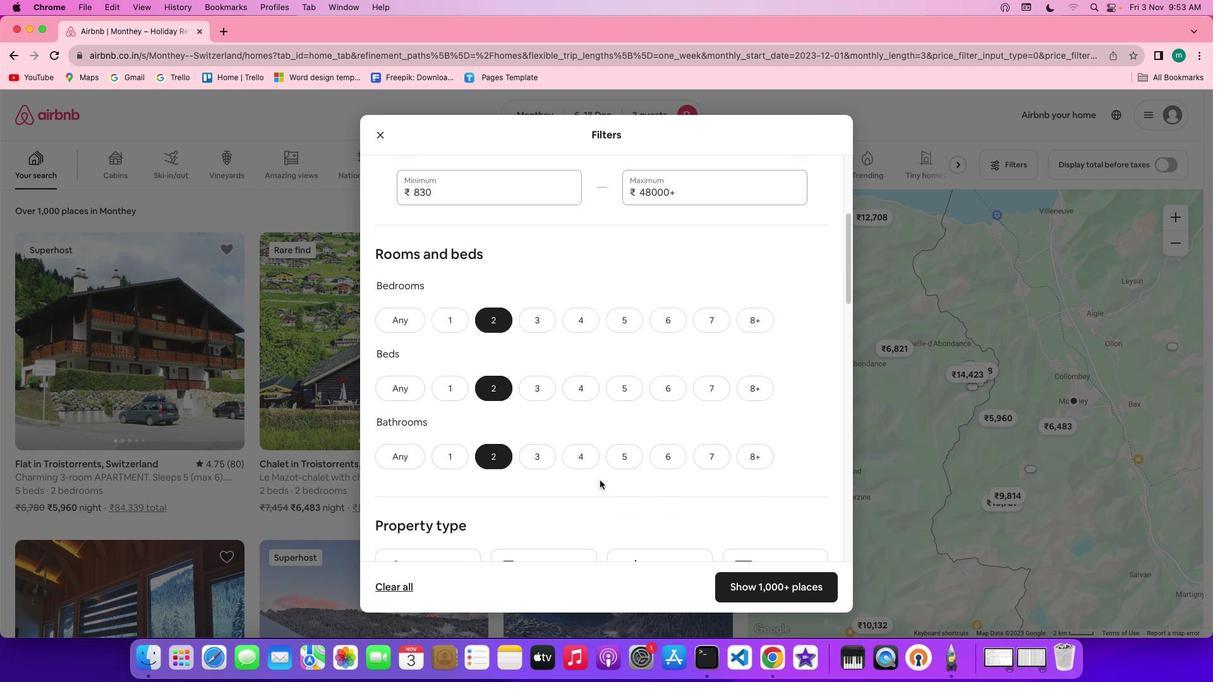 
Action: Mouse scrolled (600, 480) with delta (0, -1)
Screenshot: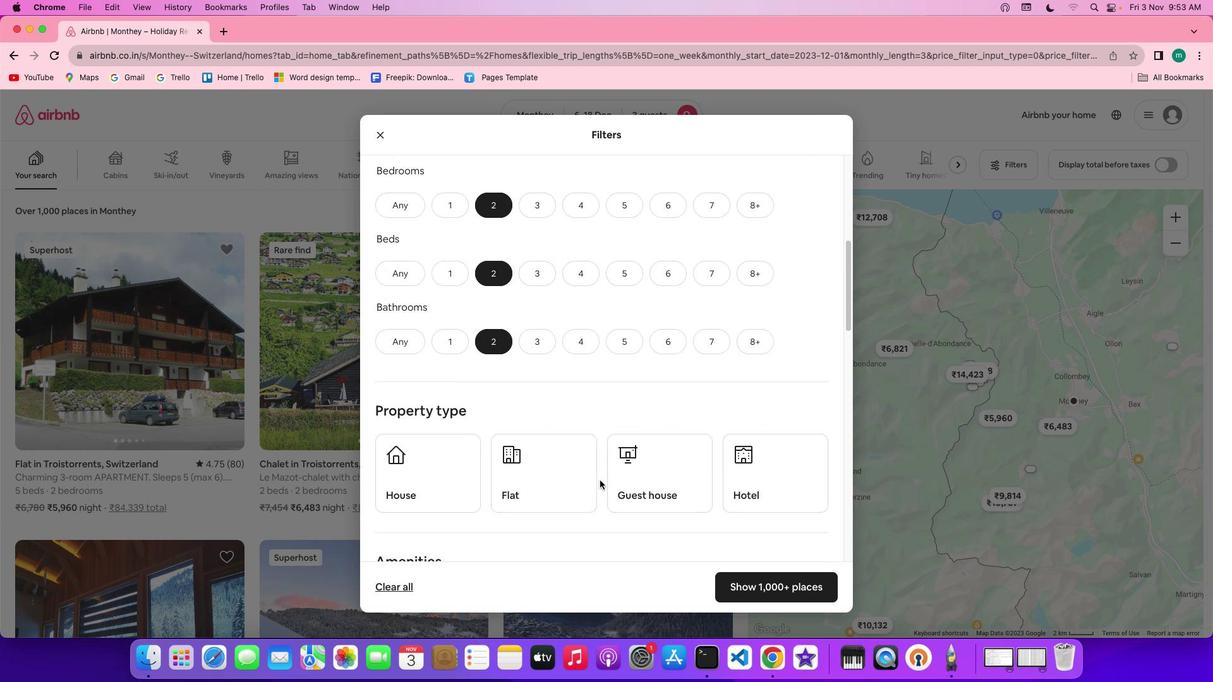 
Action: Mouse scrolled (600, 480) with delta (0, 0)
Screenshot: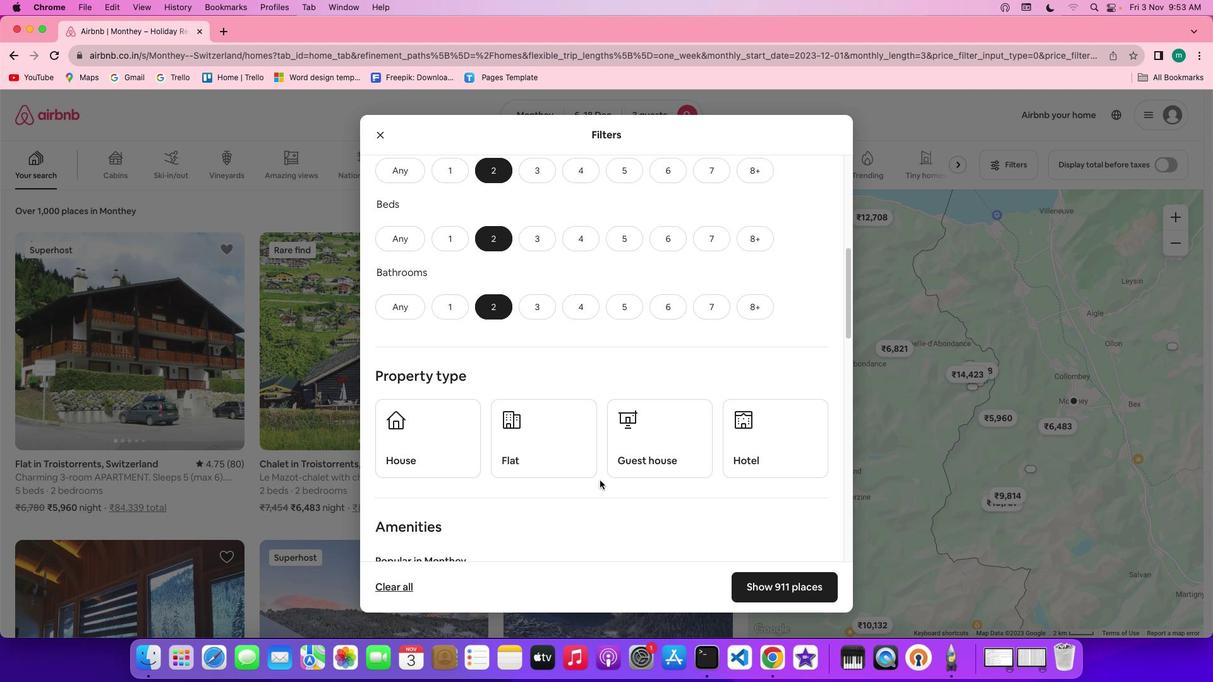 
Action: Mouse scrolled (600, 480) with delta (0, 0)
Screenshot: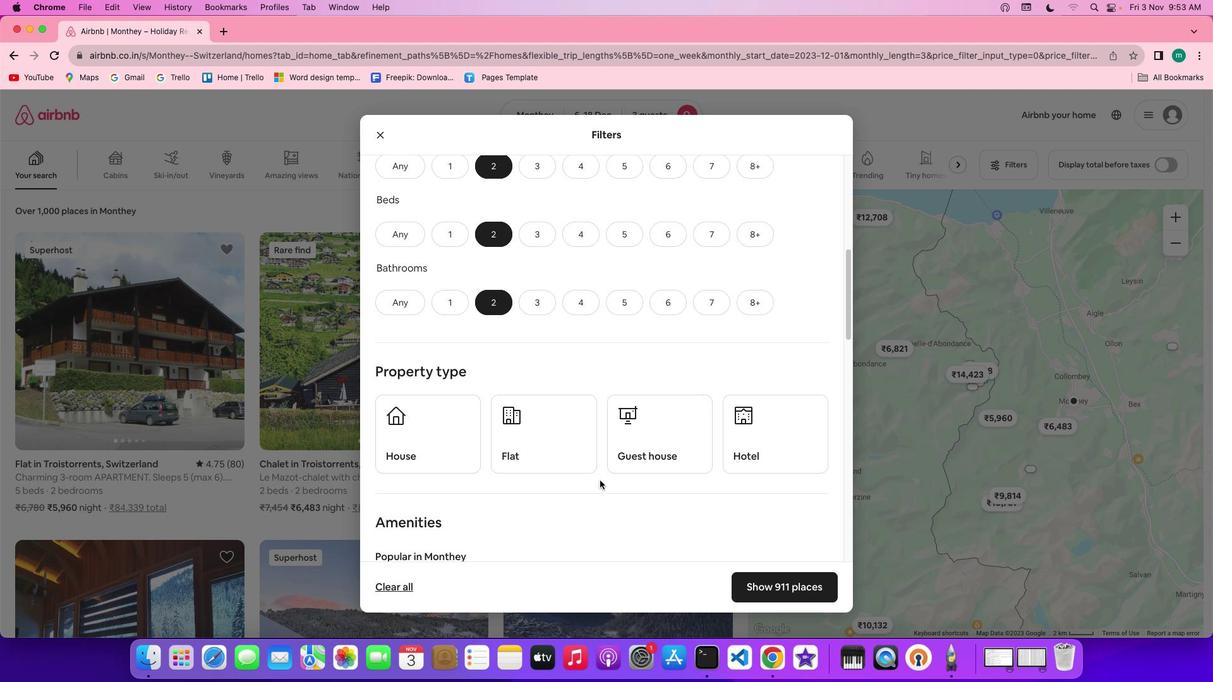 
Action: Mouse scrolled (600, 480) with delta (0, 0)
Screenshot: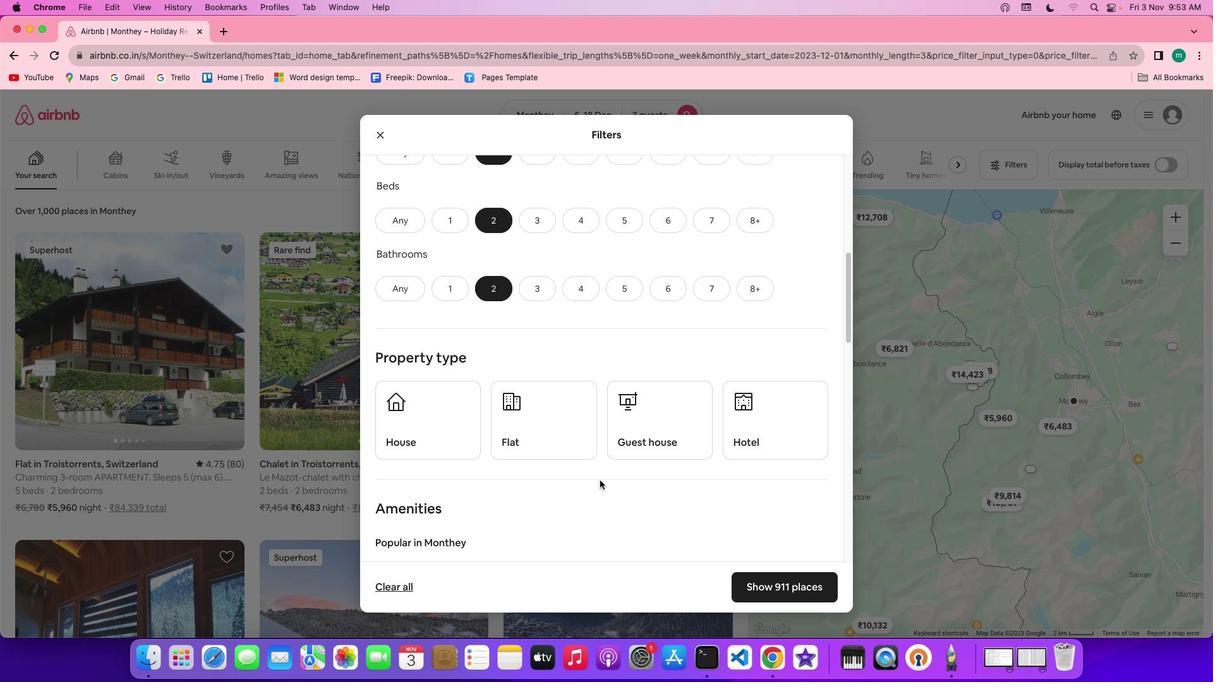 
Action: Mouse scrolled (600, 480) with delta (0, 0)
Screenshot: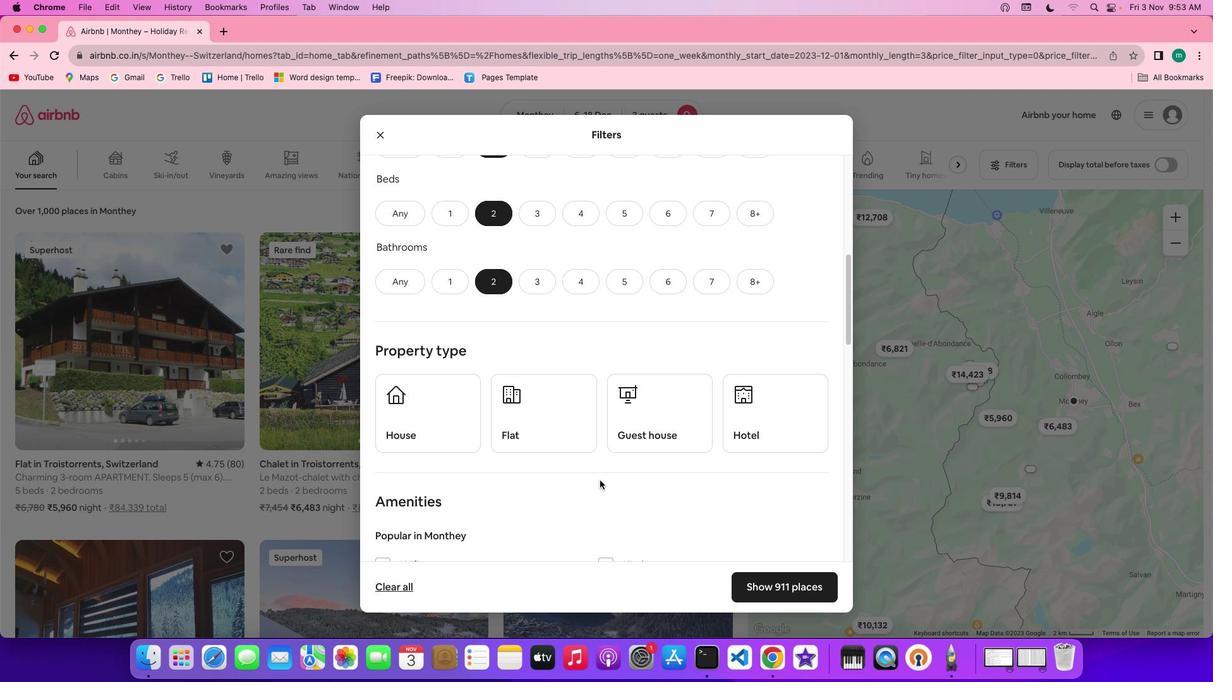 
Action: Mouse scrolled (600, 480) with delta (0, 0)
Screenshot: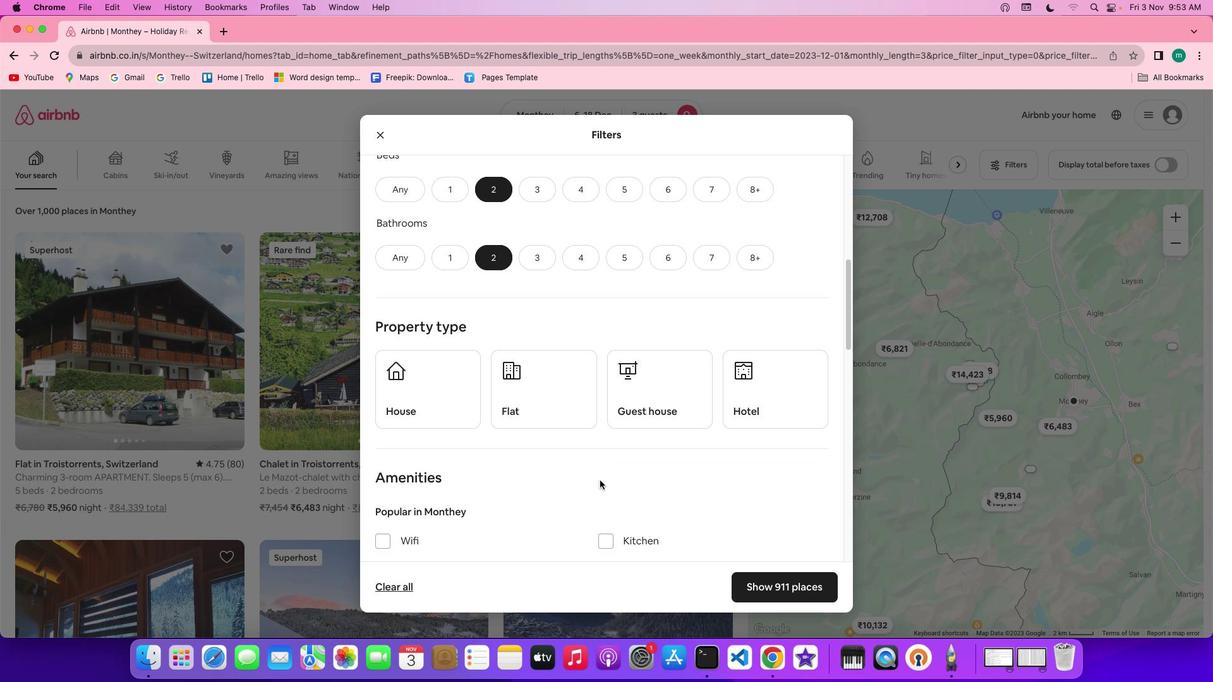 
Action: Mouse scrolled (600, 480) with delta (0, 0)
Screenshot: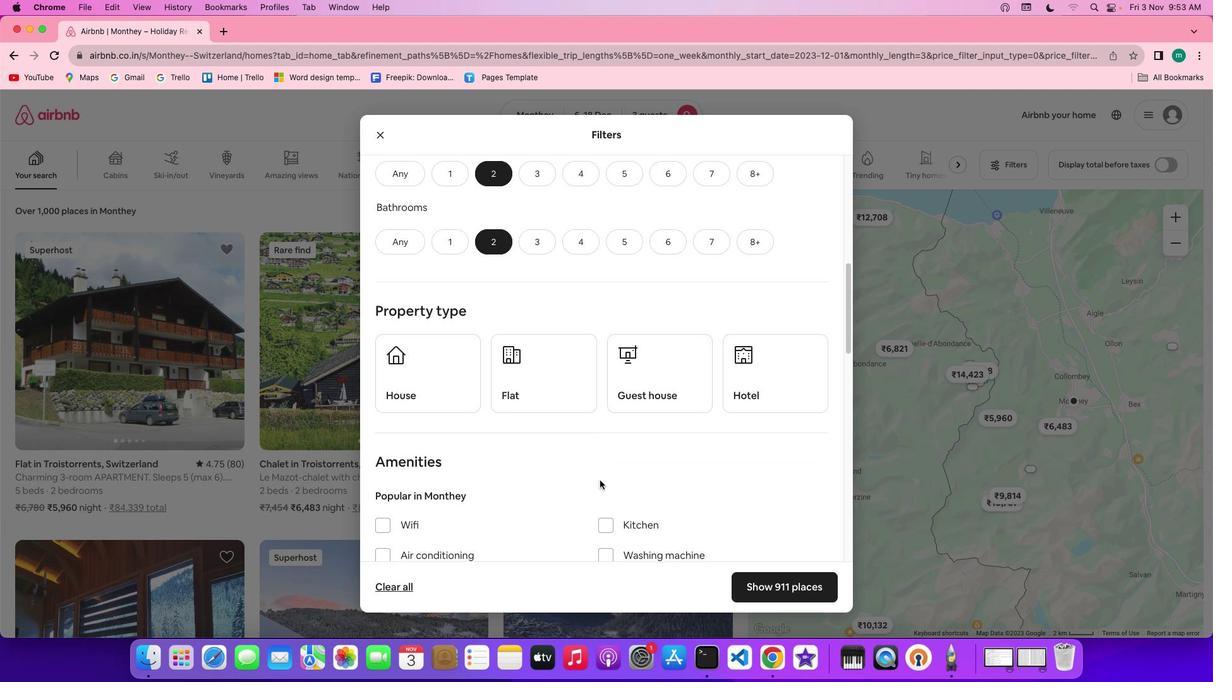 
Action: Mouse scrolled (600, 480) with delta (0, 0)
Screenshot: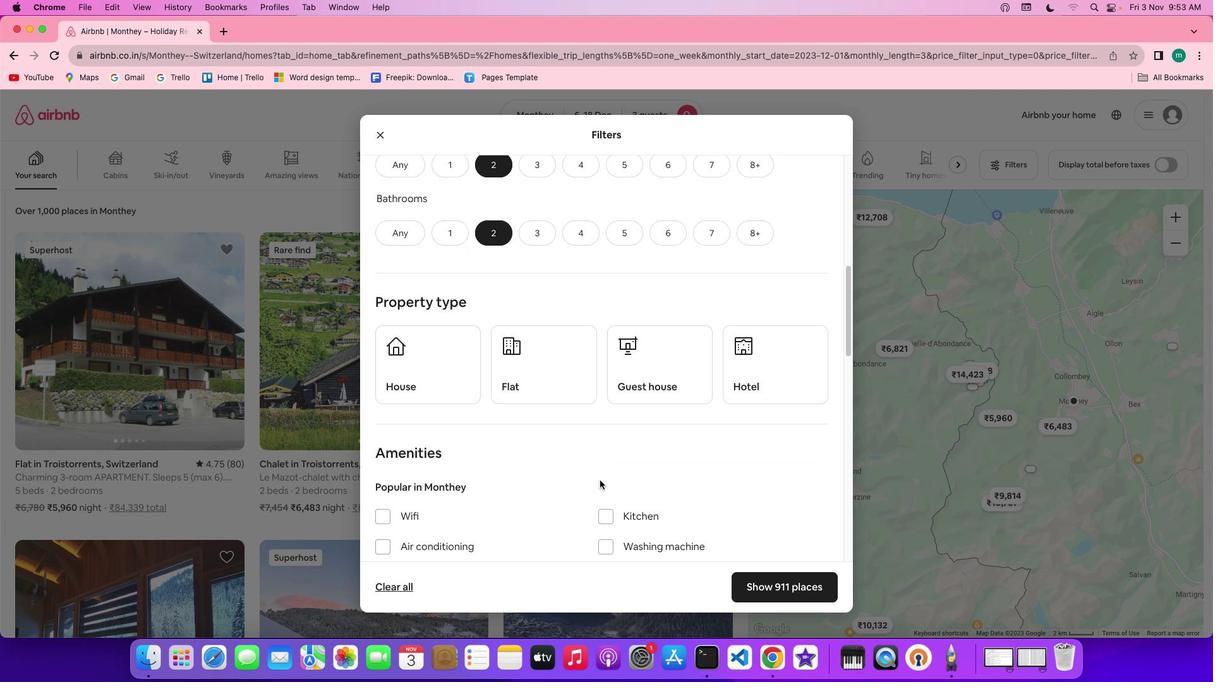
Action: Mouse scrolled (600, 480) with delta (0, 0)
Screenshot: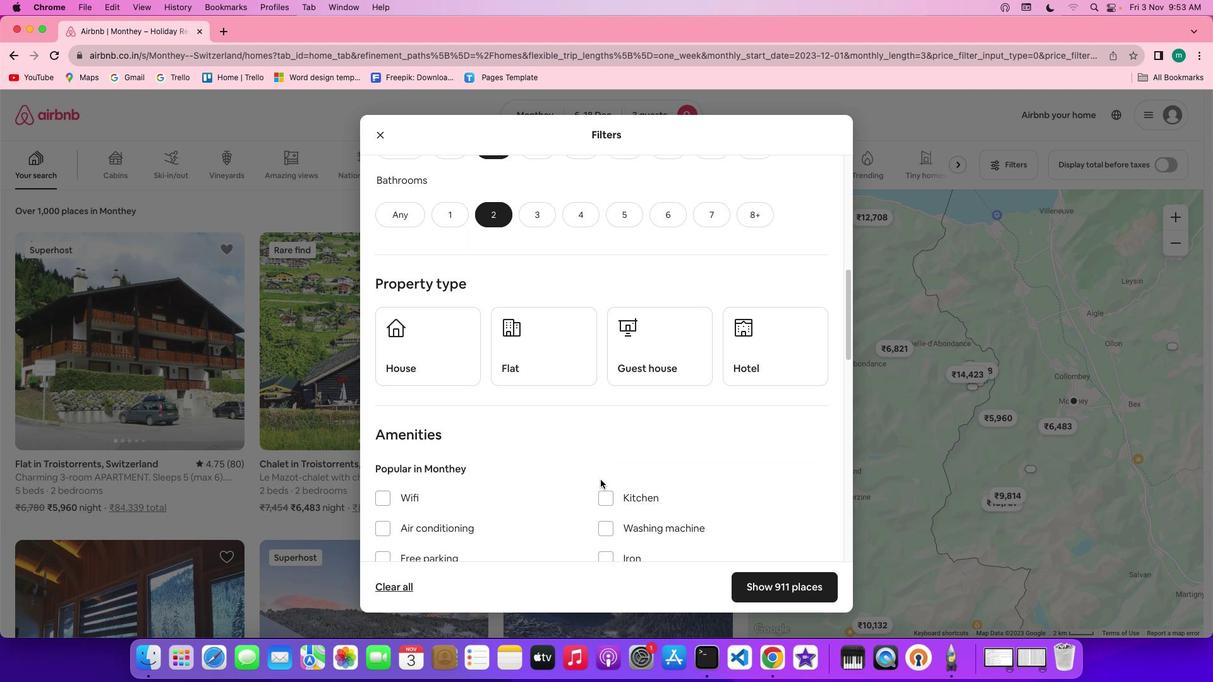
Action: Mouse moved to (601, 480)
Screenshot: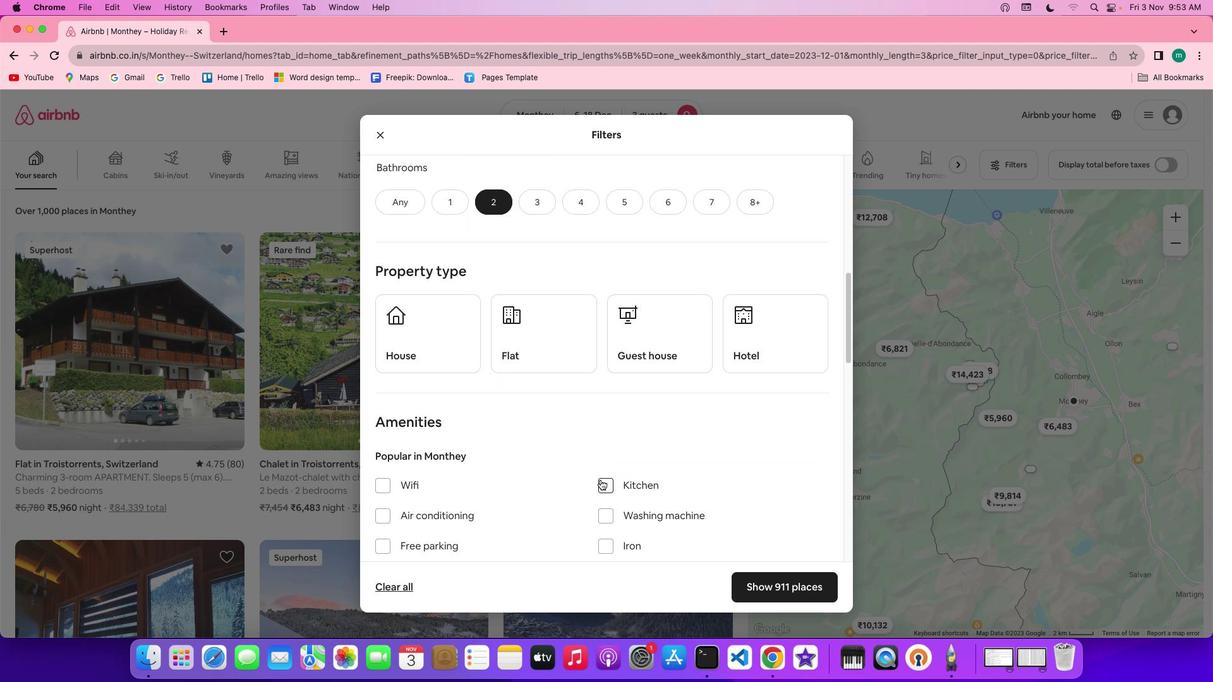
Action: Mouse scrolled (601, 480) with delta (0, 0)
Screenshot: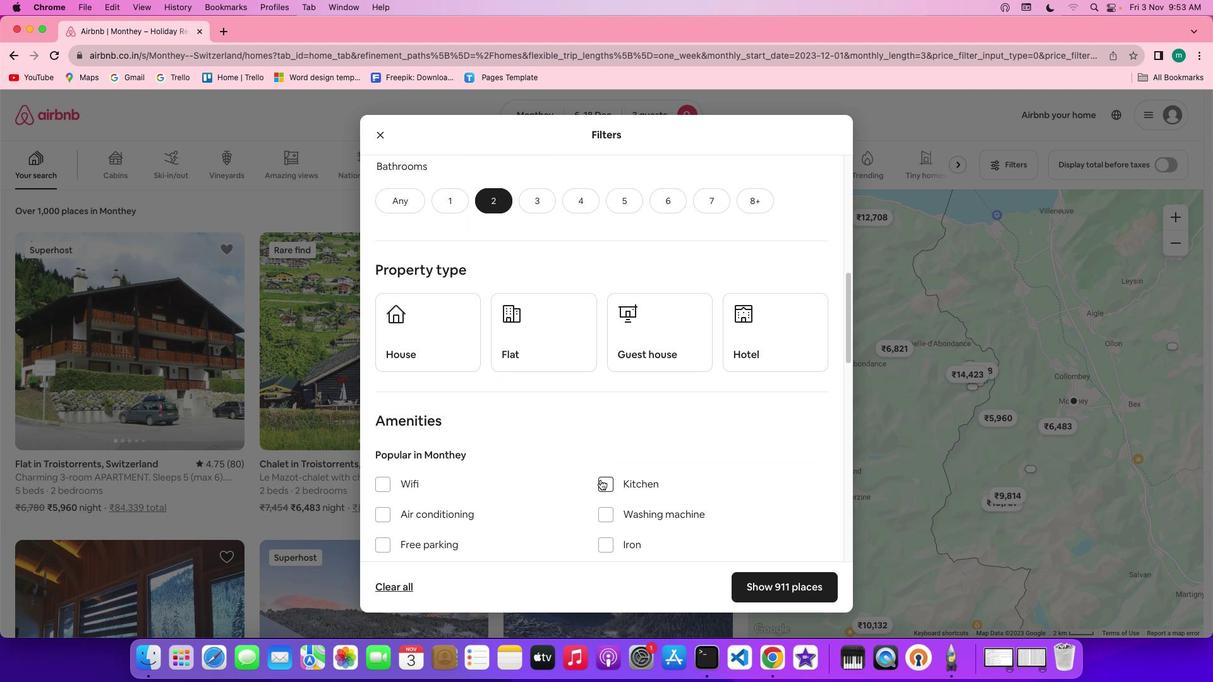 
Action: Mouse scrolled (601, 480) with delta (0, 0)
Screenshot: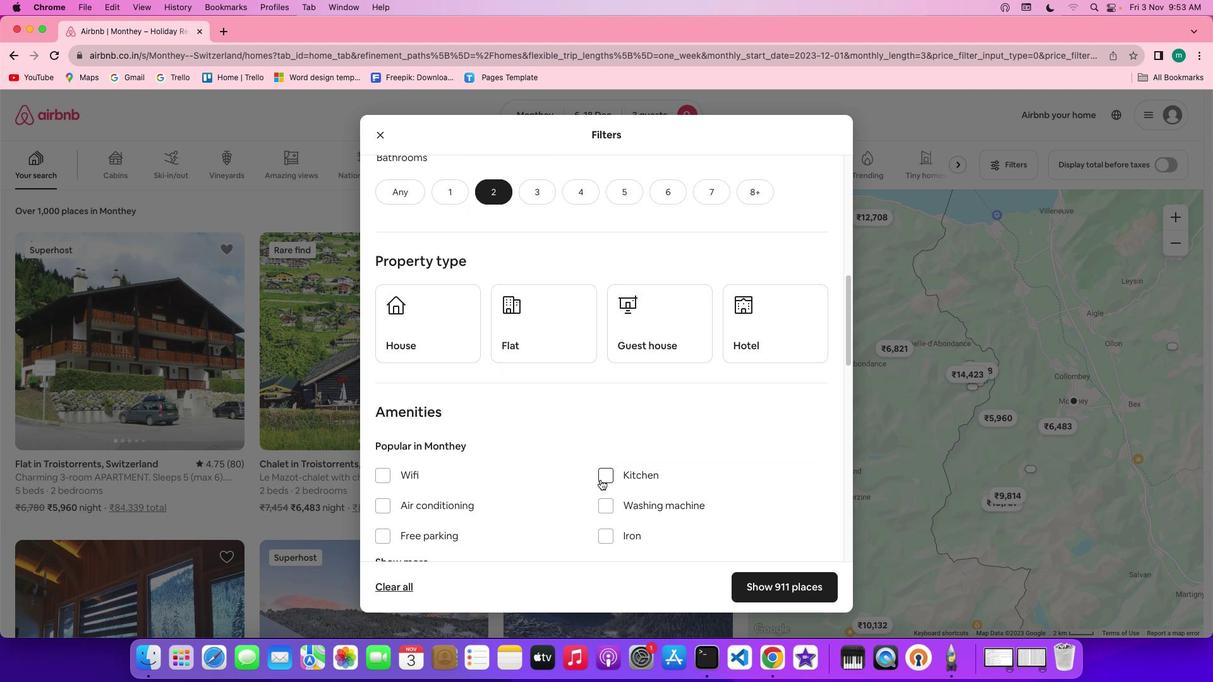 
Action: Mouse scrolled (601, 480) with delta (0, -1)
Screenshot: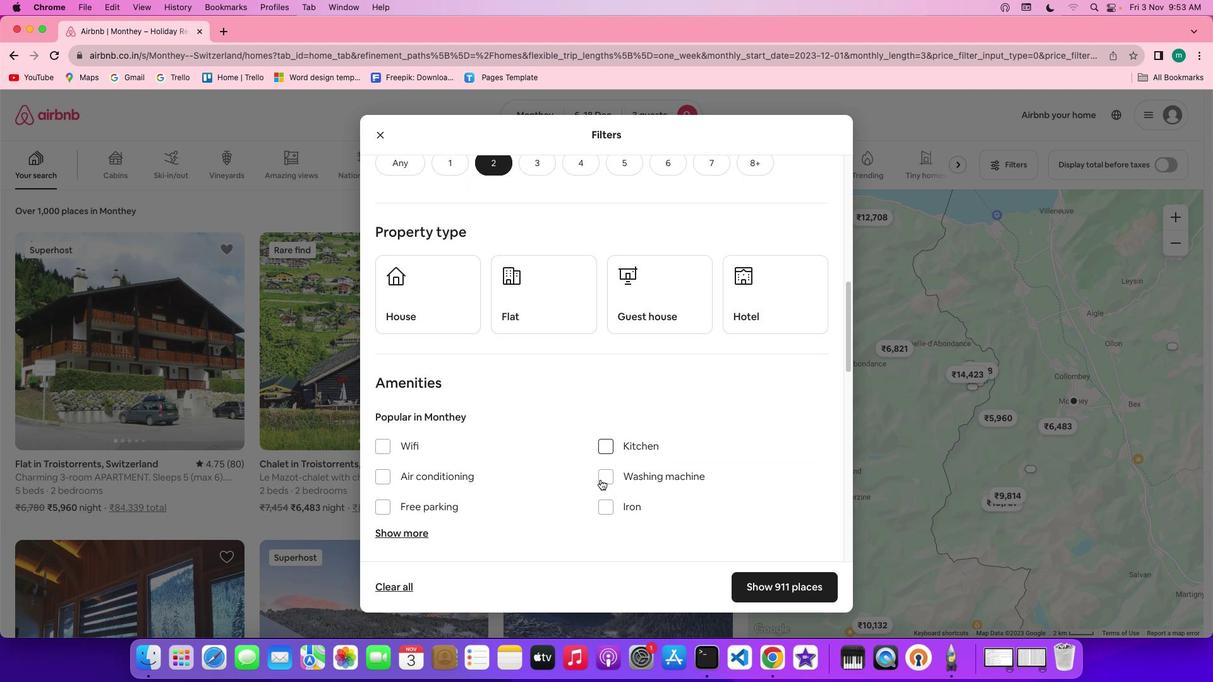 
Action: Mouse moved to (601, 477)
Screenshot: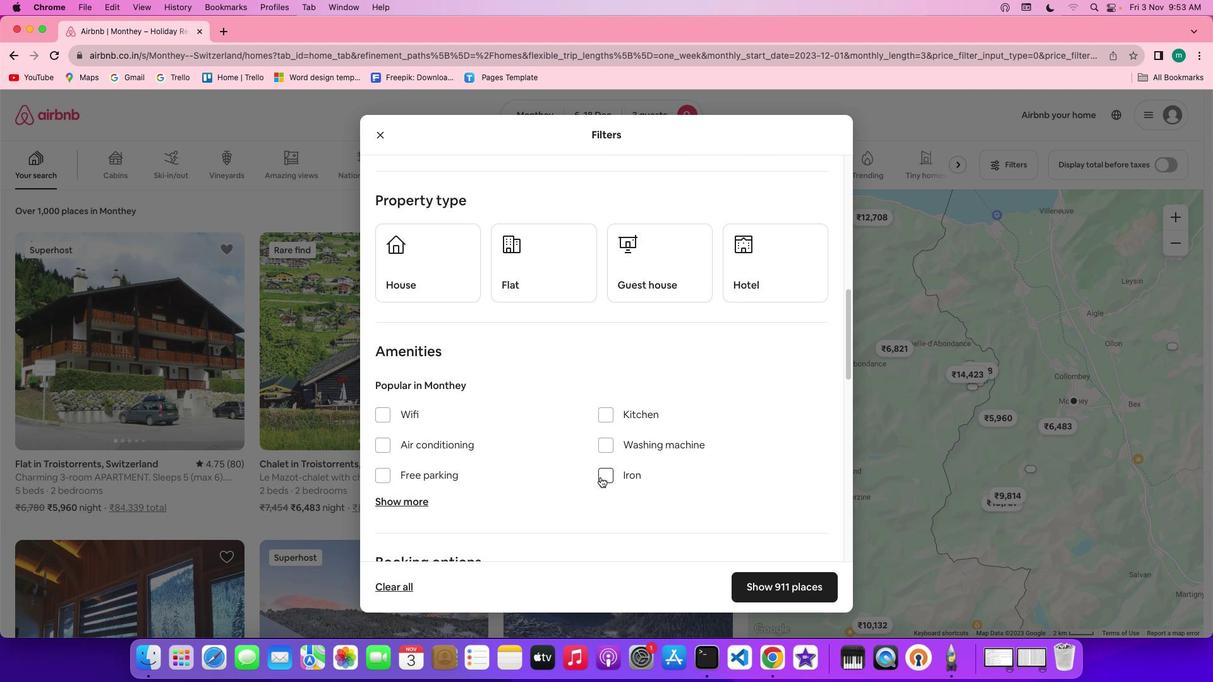 
Action: Mouse scrolled (601, 477) with delta (0, 0)
Screenshot: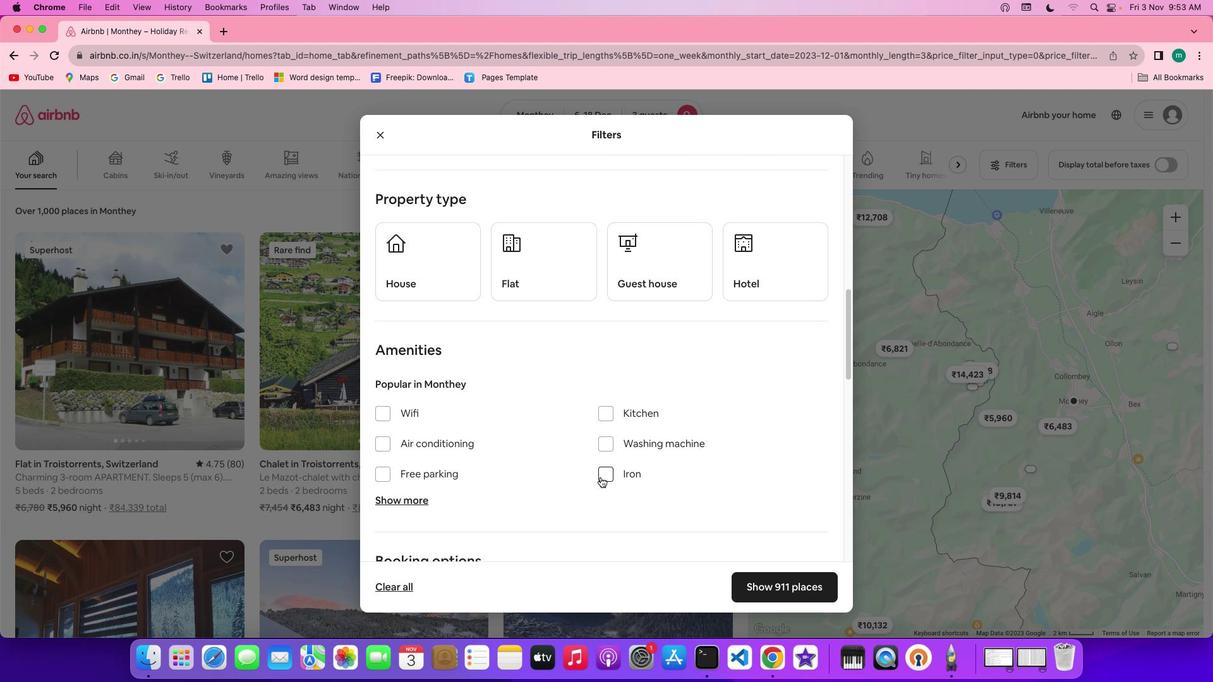 
Action: Mouse scrolled (601, 477) with delta (0, 0)
Screenshot: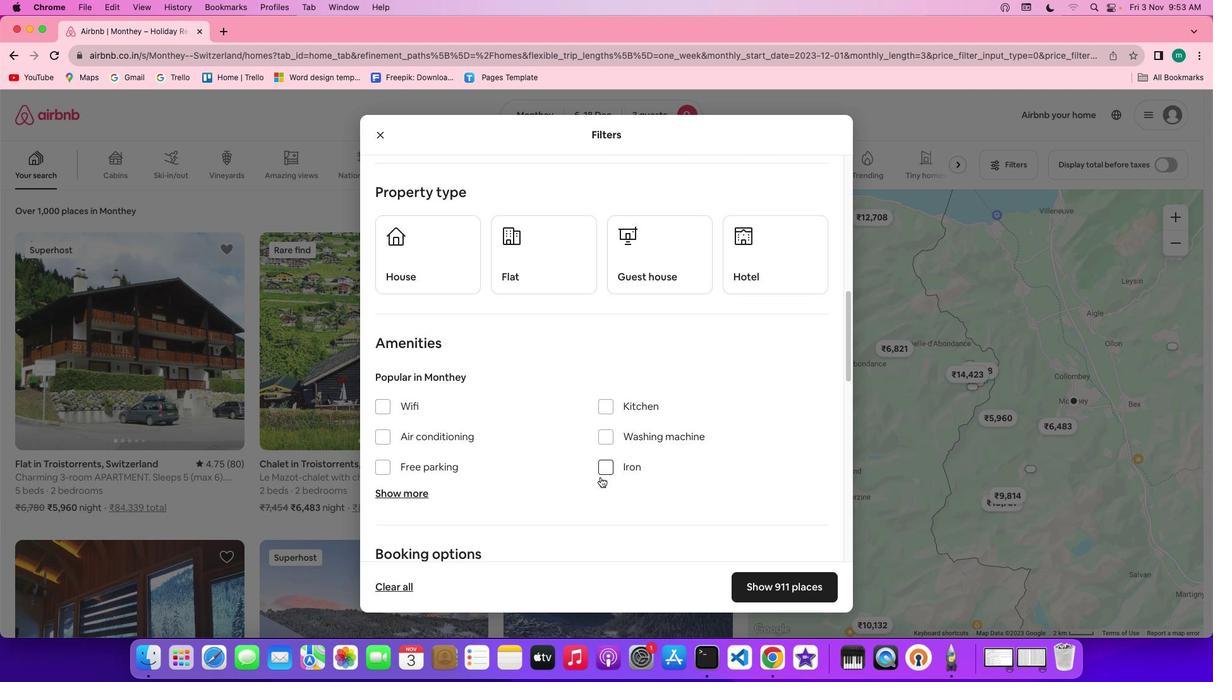
Action: Mouse moved to (802, 251)
Screenshot: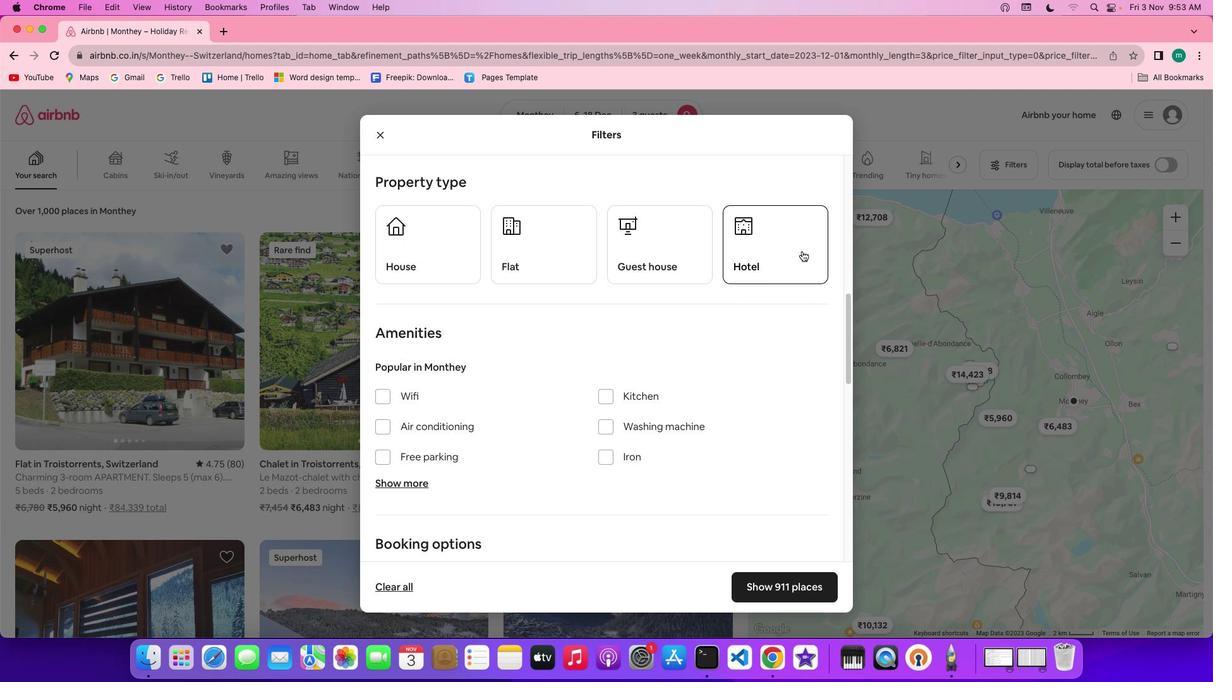 
Action: Mouse pressed left at (802, 251)
Screenshot: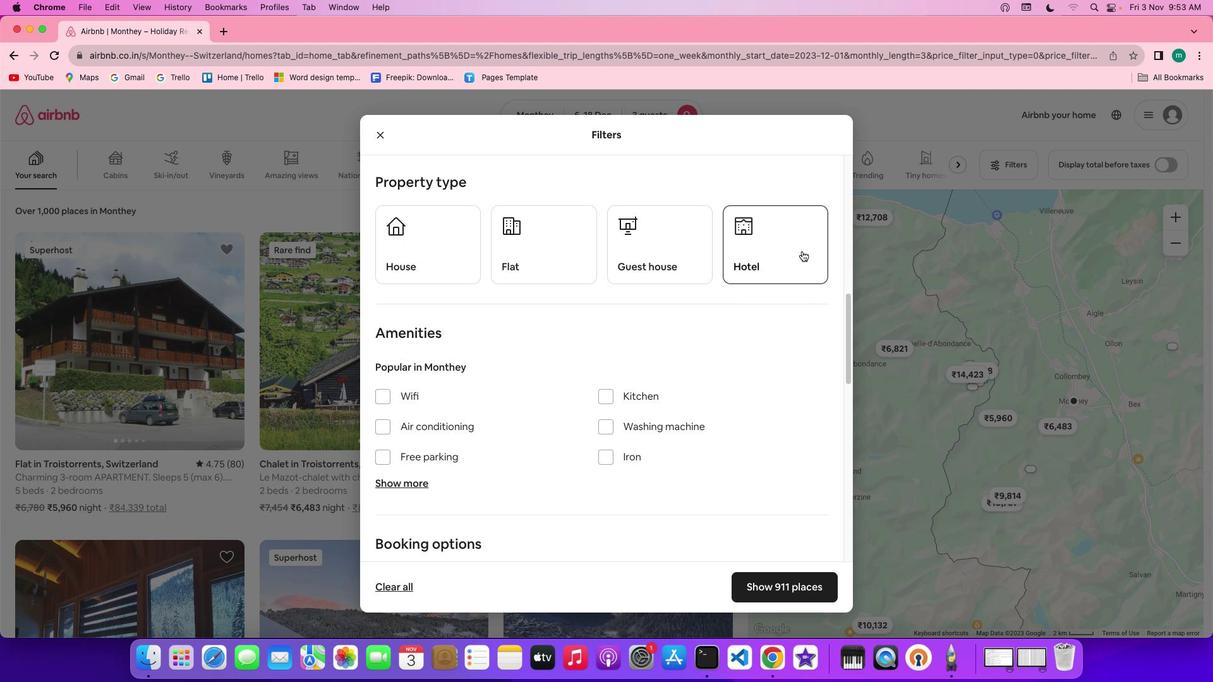 
Action: Mouse moved to (668, 458)
Screenshot: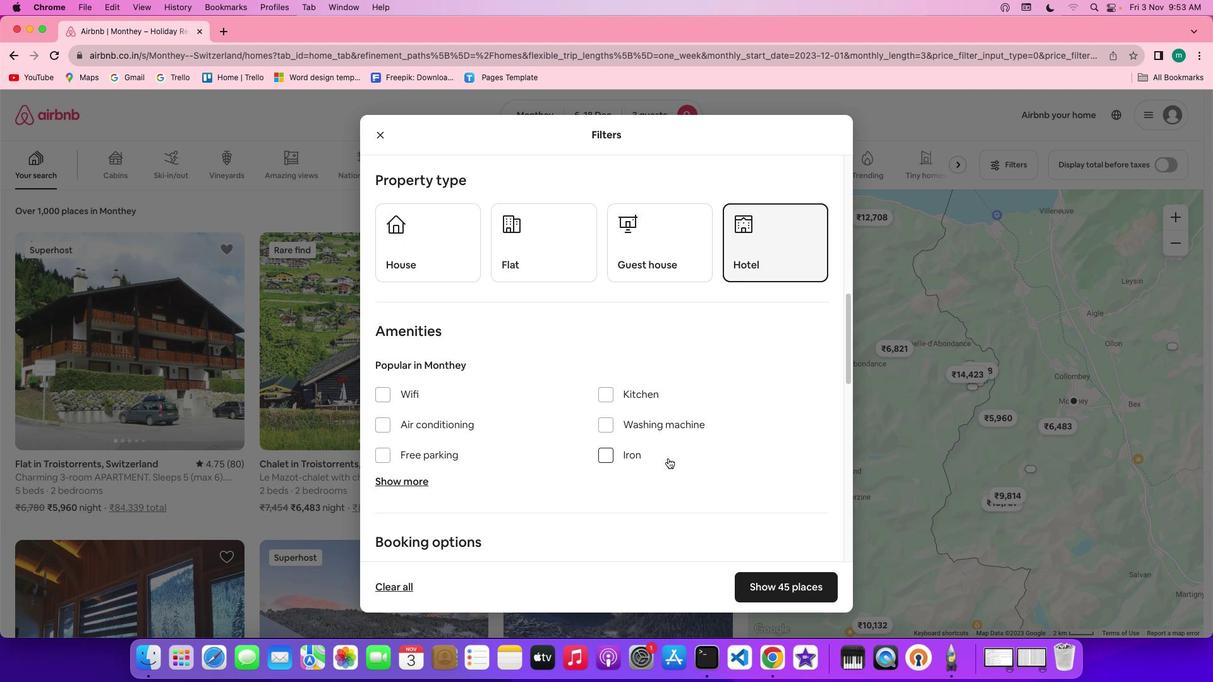 
Action: Mouse scrolled (668, 458) with delta (0, 0)
Screenshot: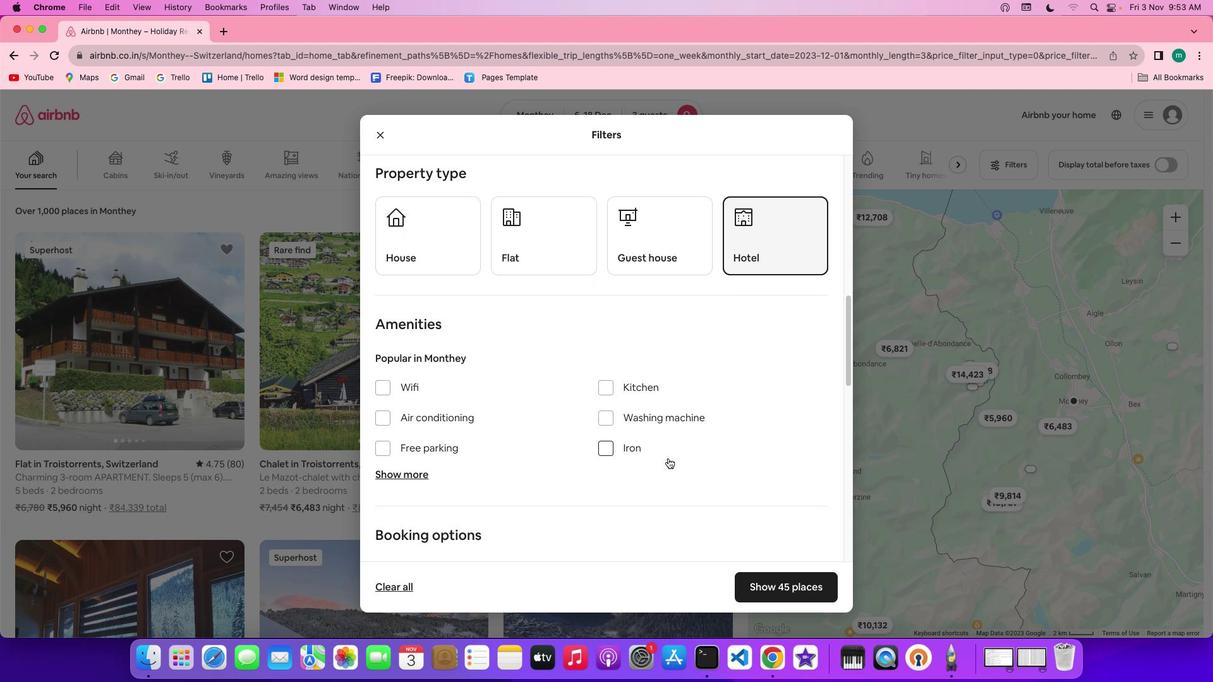 
Action: Mouse scrolled (668, 458) with delta (0, 0)
Screenshot: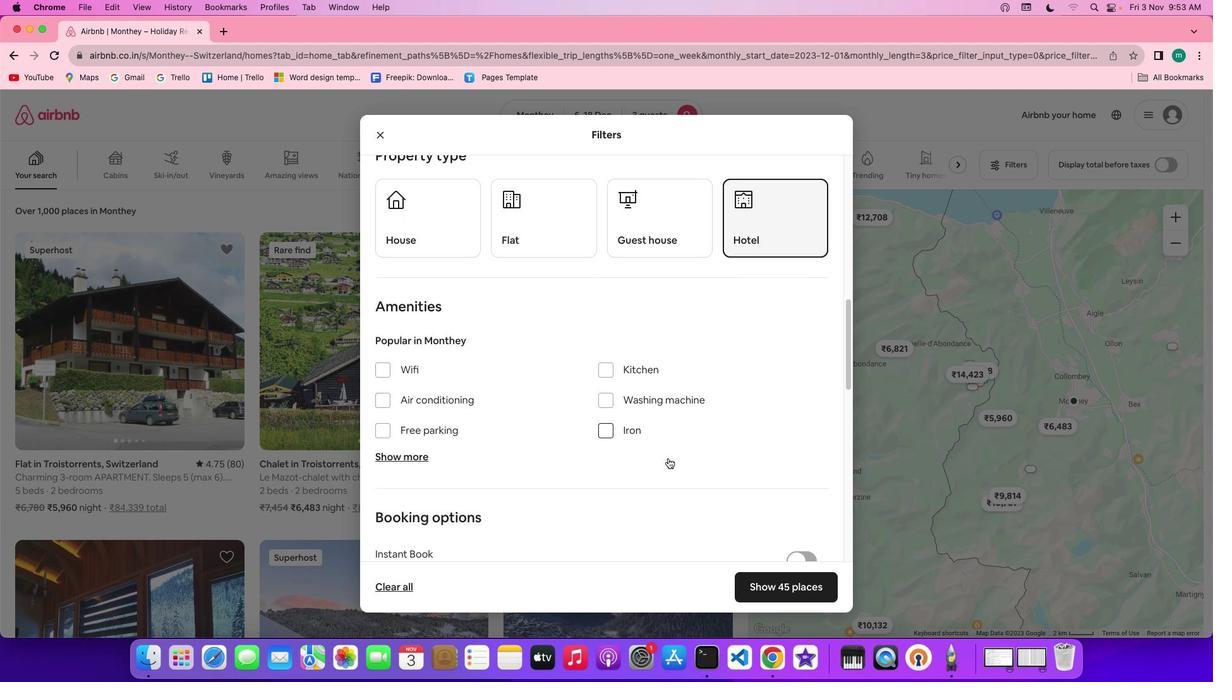 
Action: Mouse scrolled (668, 458) with delta (0, -1)
Screenshot: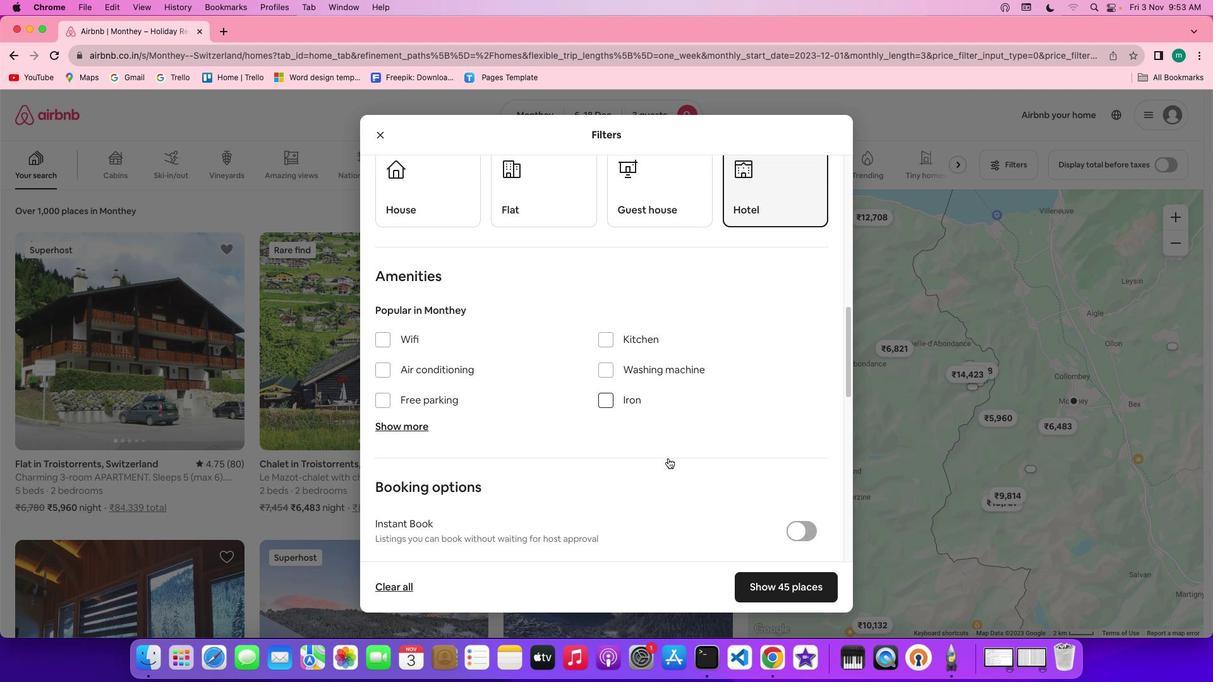 
Action: Mouse scrolled (668, 458) with delta (0, -1)
Screenshot: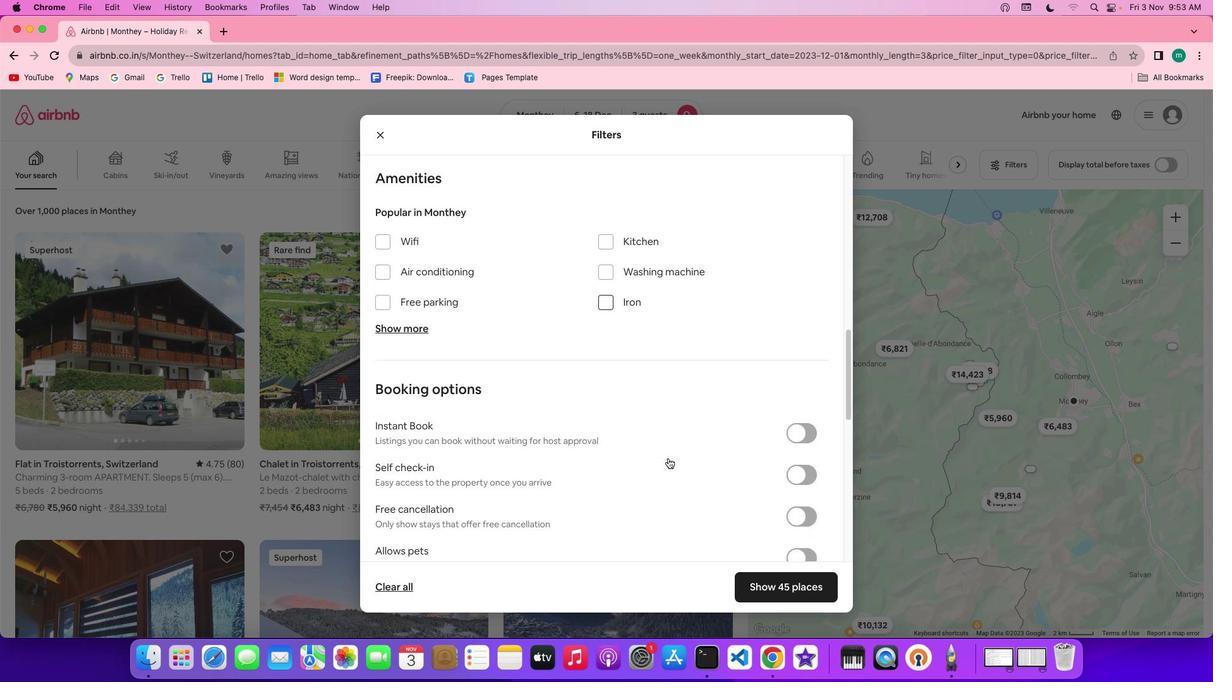 
Action: Mouse moved to (667, 459)
Screenshot: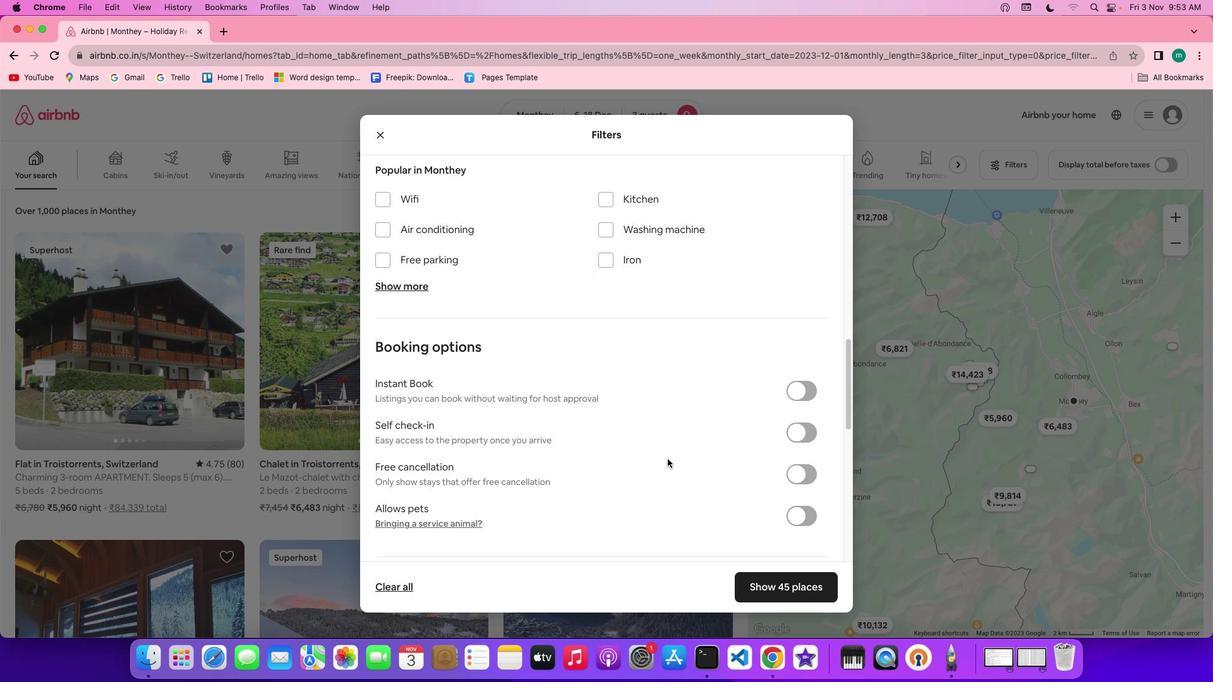 
Action: Mouse scrolled (667, 459) with delta (0, 0)
Screenshot: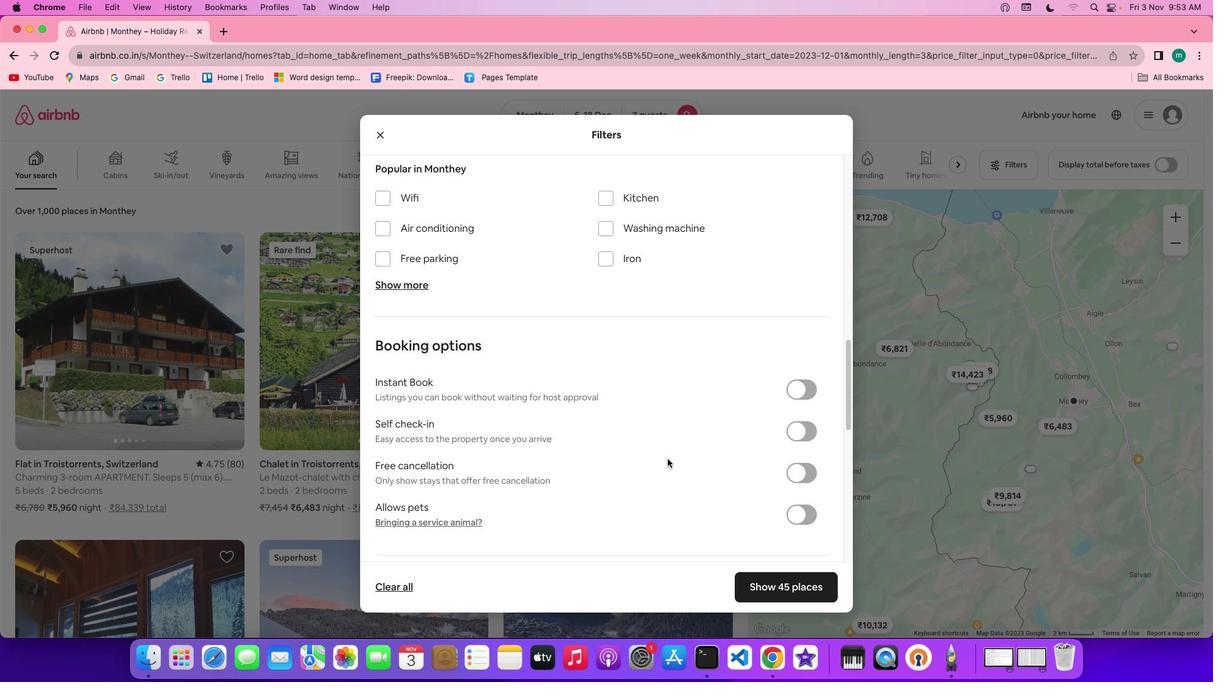 
Action: Mouse scrolled (667, 459) with delta (0, 0)
Screenshot: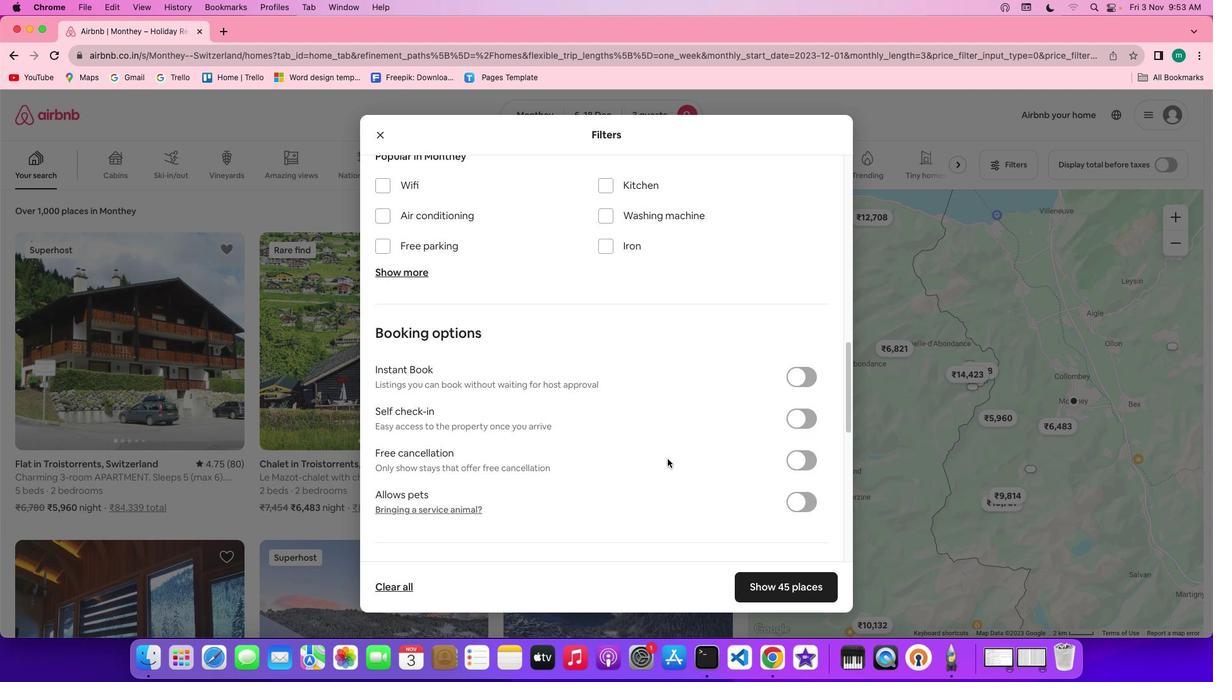 
Action: Mouse scrolled (667, 459) with delta (0, 0)
Screenshot: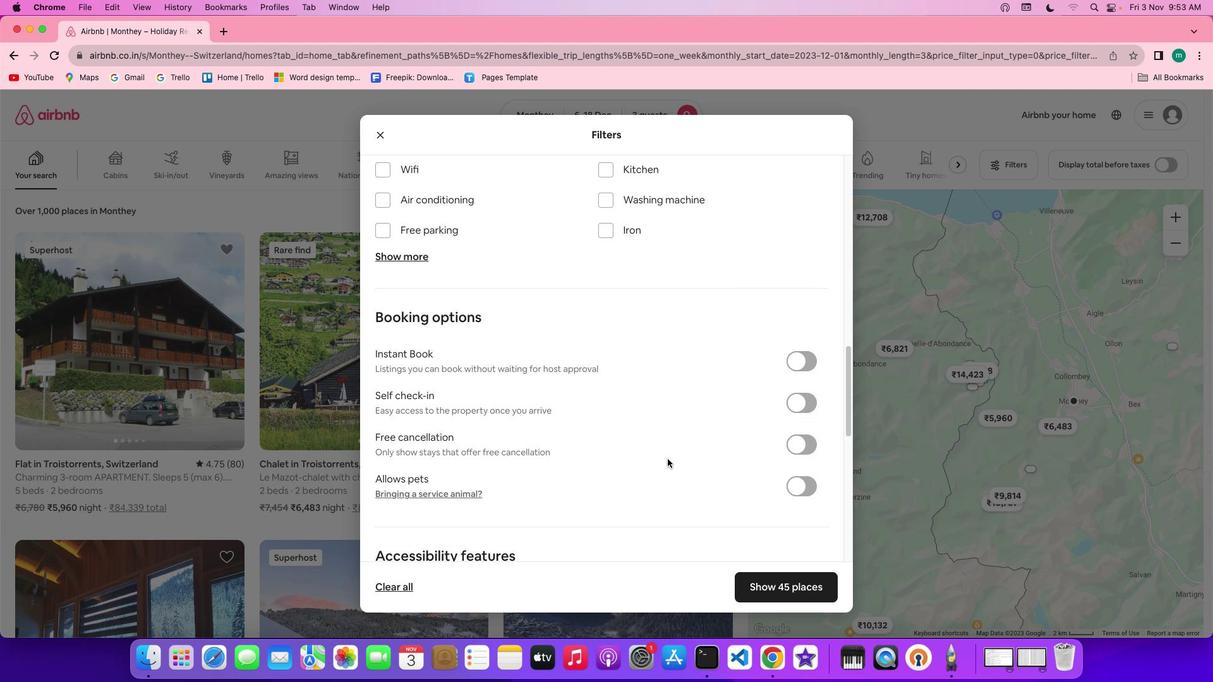 
Action: Mouse scrolled (667, 459) with delta (0, -1)
Screenshot: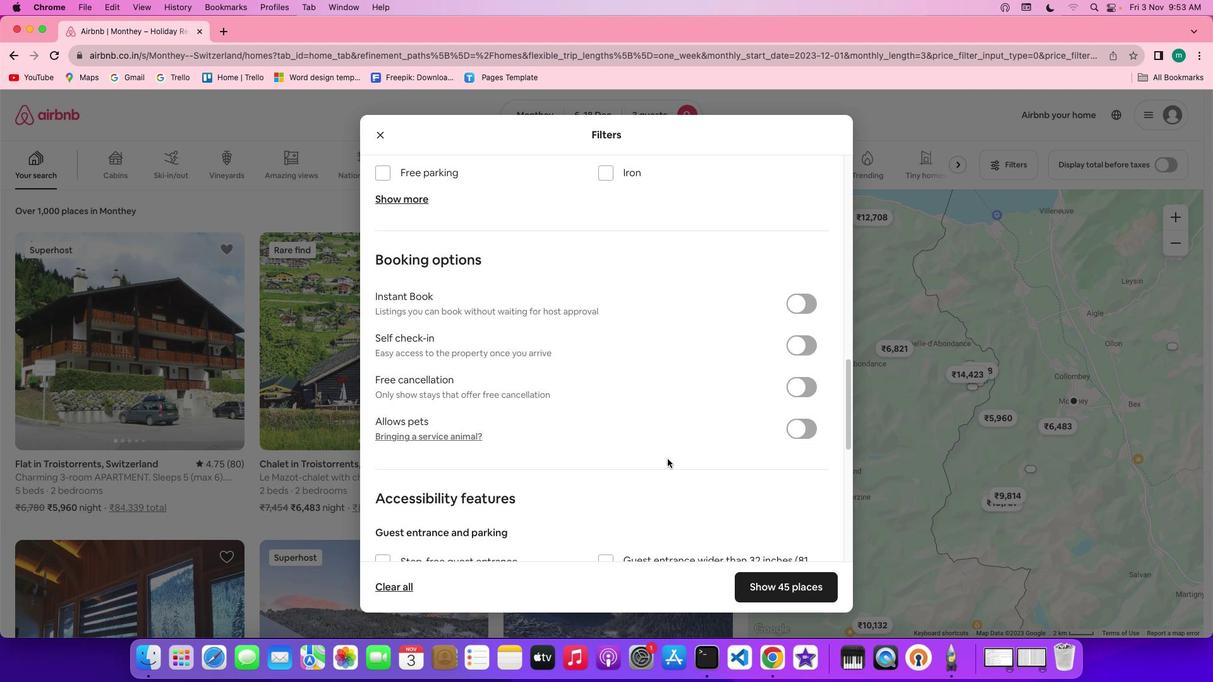 
Action: Mouse scrolled (667, 459) with delta (0, 0)
Screenshot: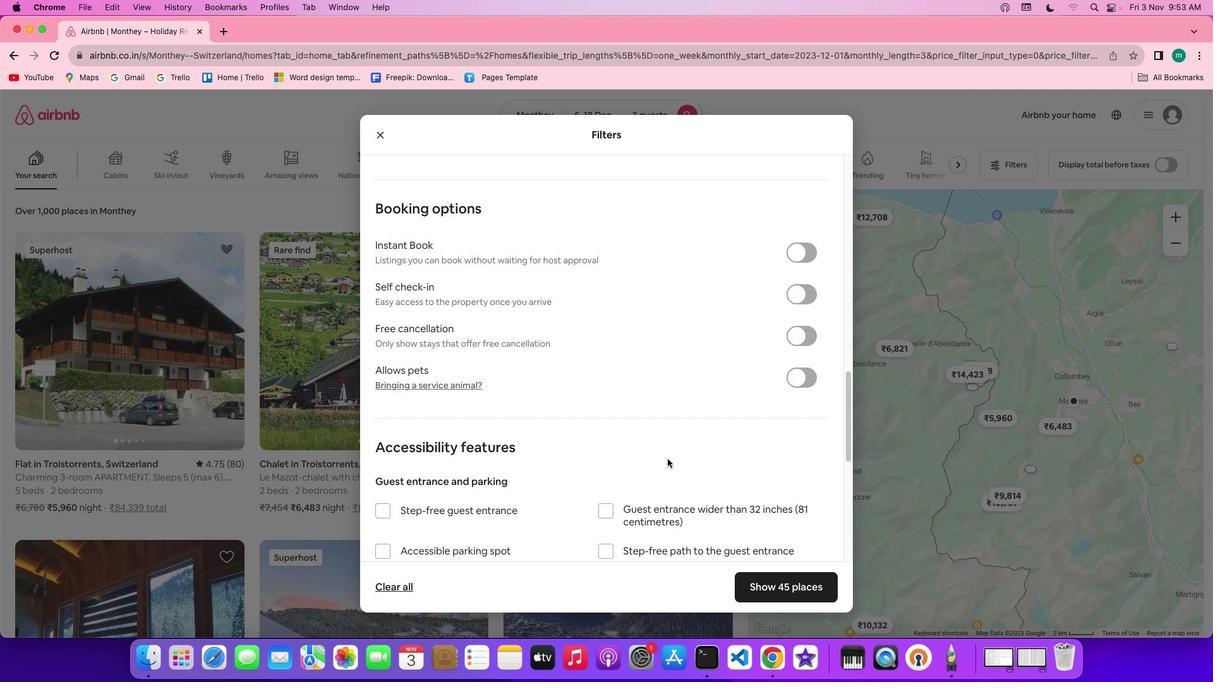 
Action: Mouse scrolled (667, 459) with delta (0, 0)
Screenshot: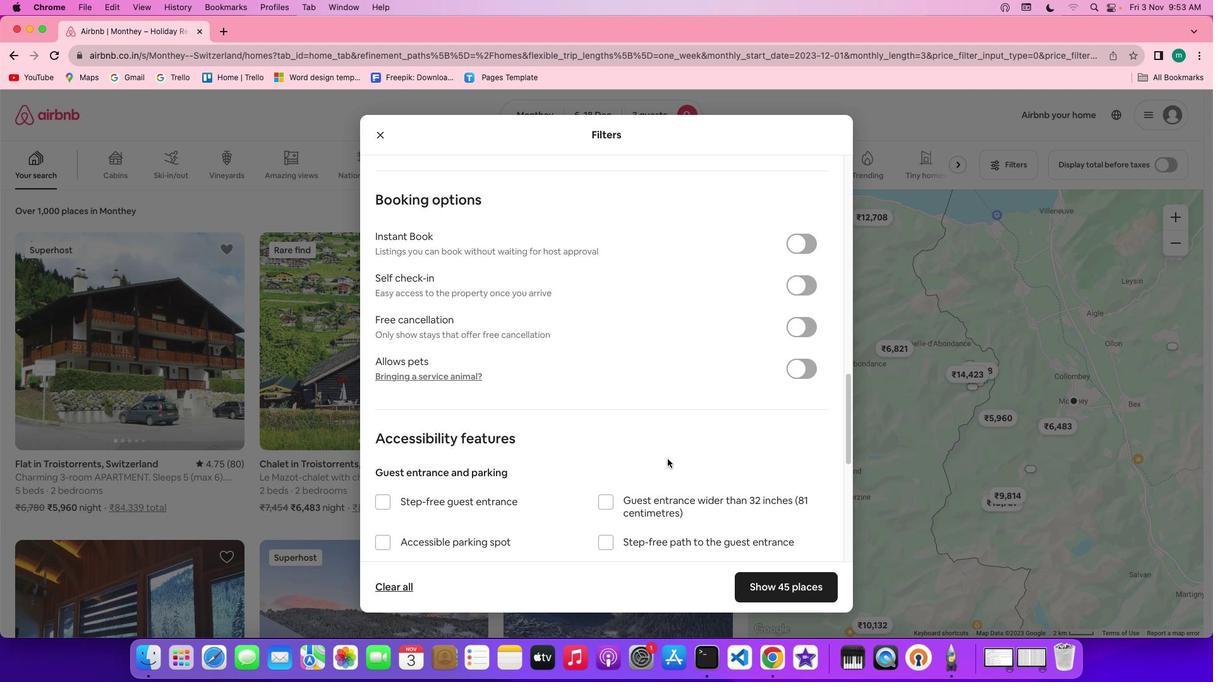 
Action: Mouse scrolled (667, 459) with delta (0, 0)
Screenshot: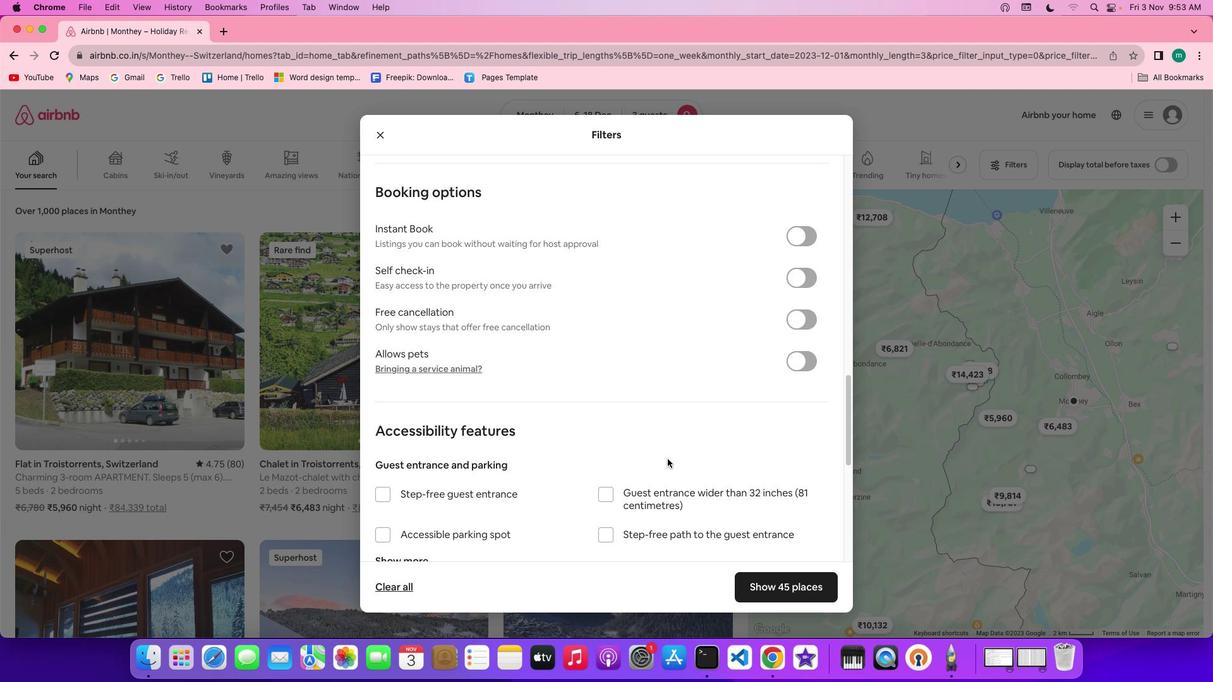 
Action: Mouse scrolled (667, 459) with delta (0, -1)
Screenshot: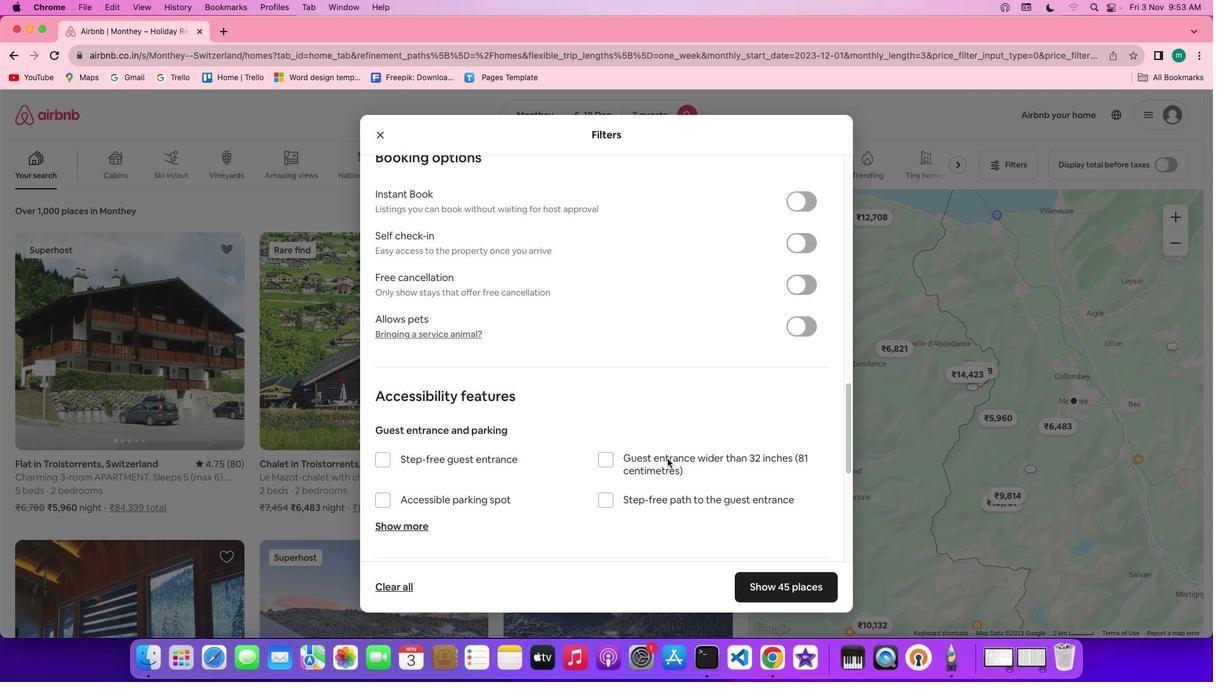 
Action: Mouse scrolled (667, 459) with delta (0, -2)
Screenshot: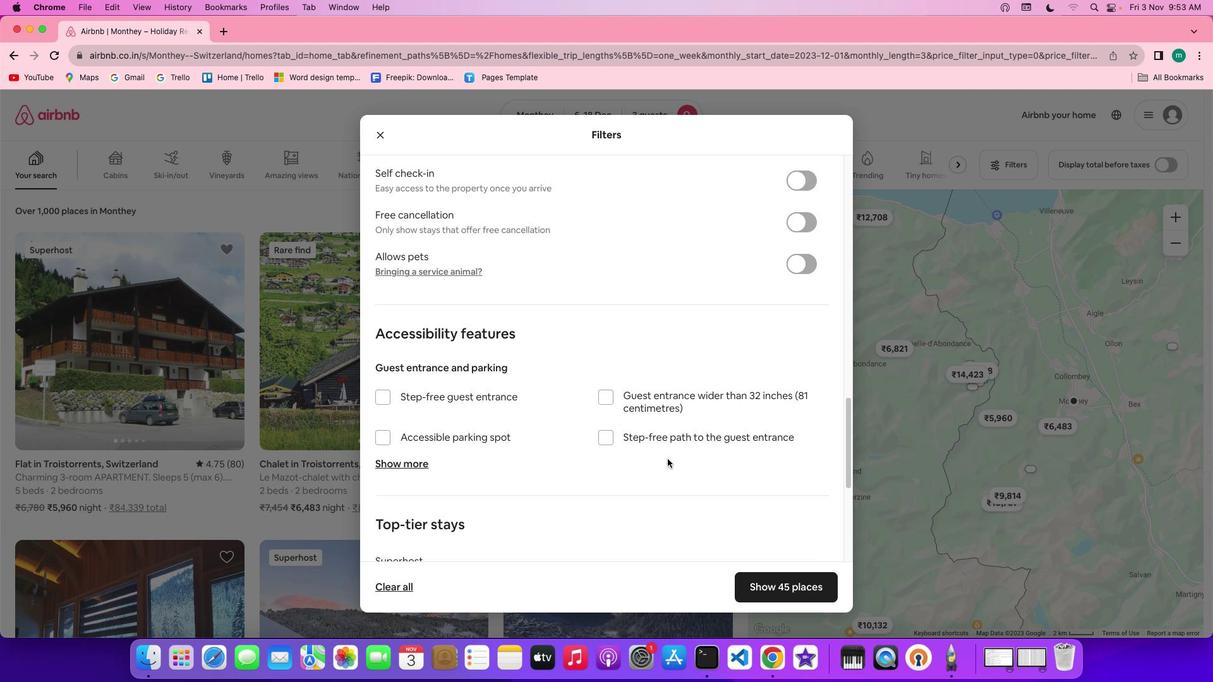 
Action: Mouse scrolled (667, 459) with delta (0, -3)
Screenshot: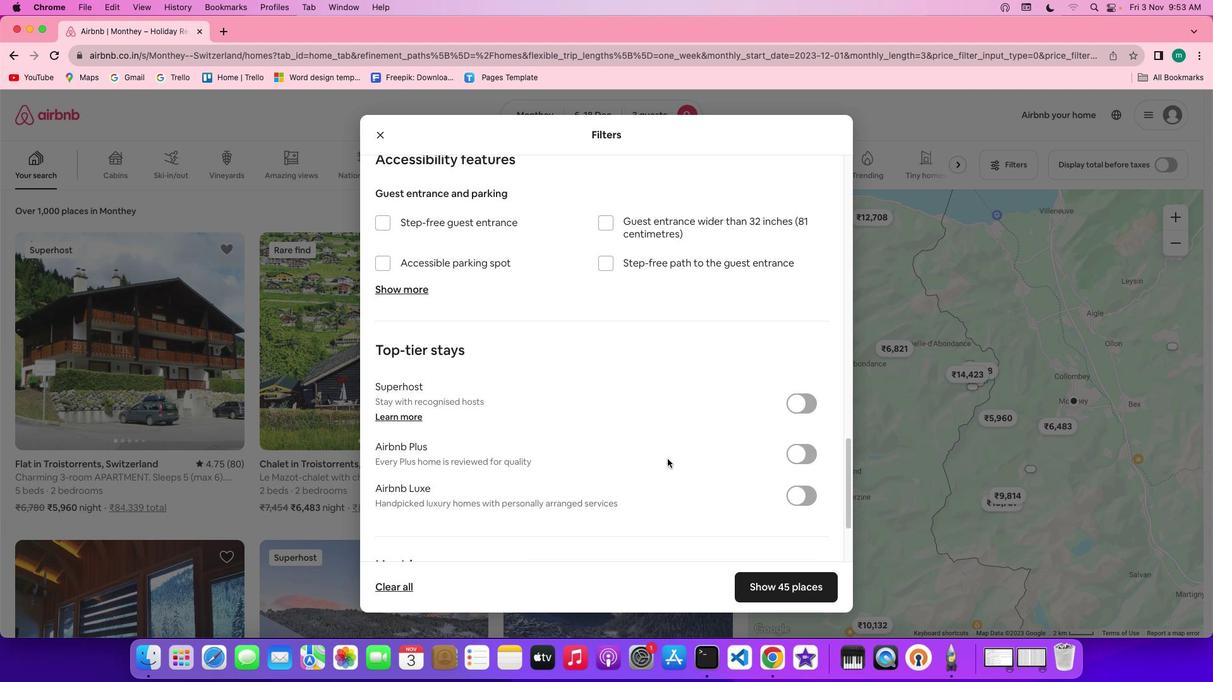 
Action: Mouse scrolled (667, 459) with delta (0, 0)
Screenshot: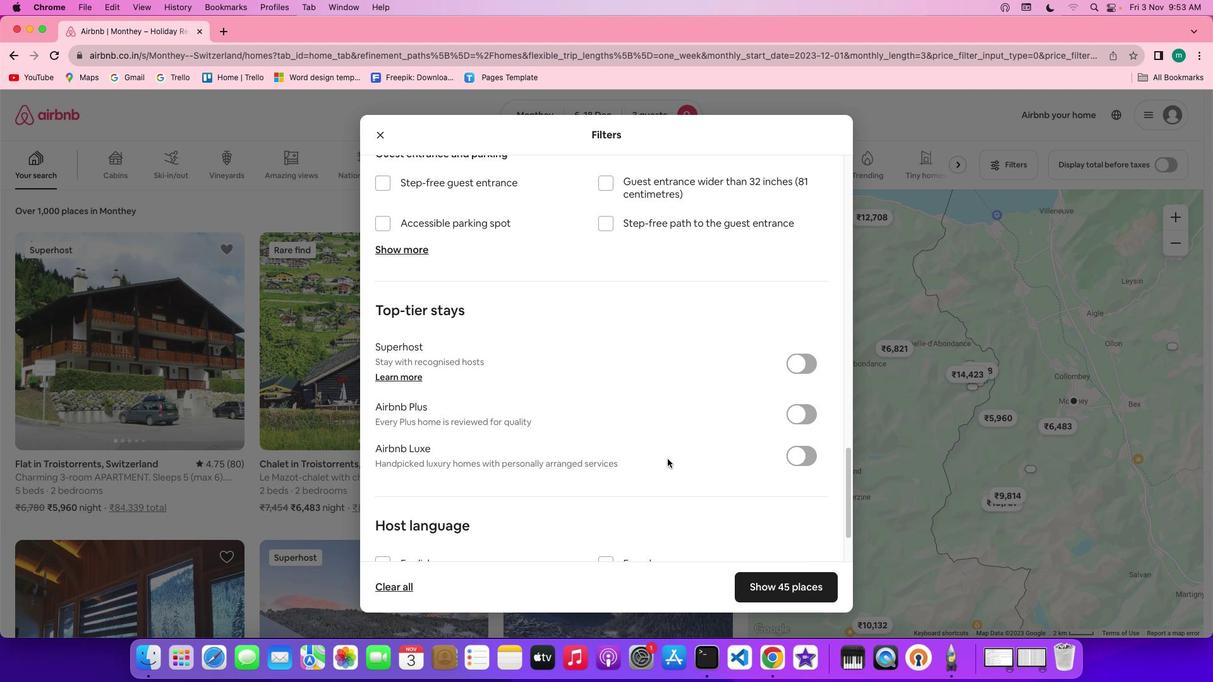 
Action: Mouse scrolled (667, 459) with delta (0, 0)
Screenshot: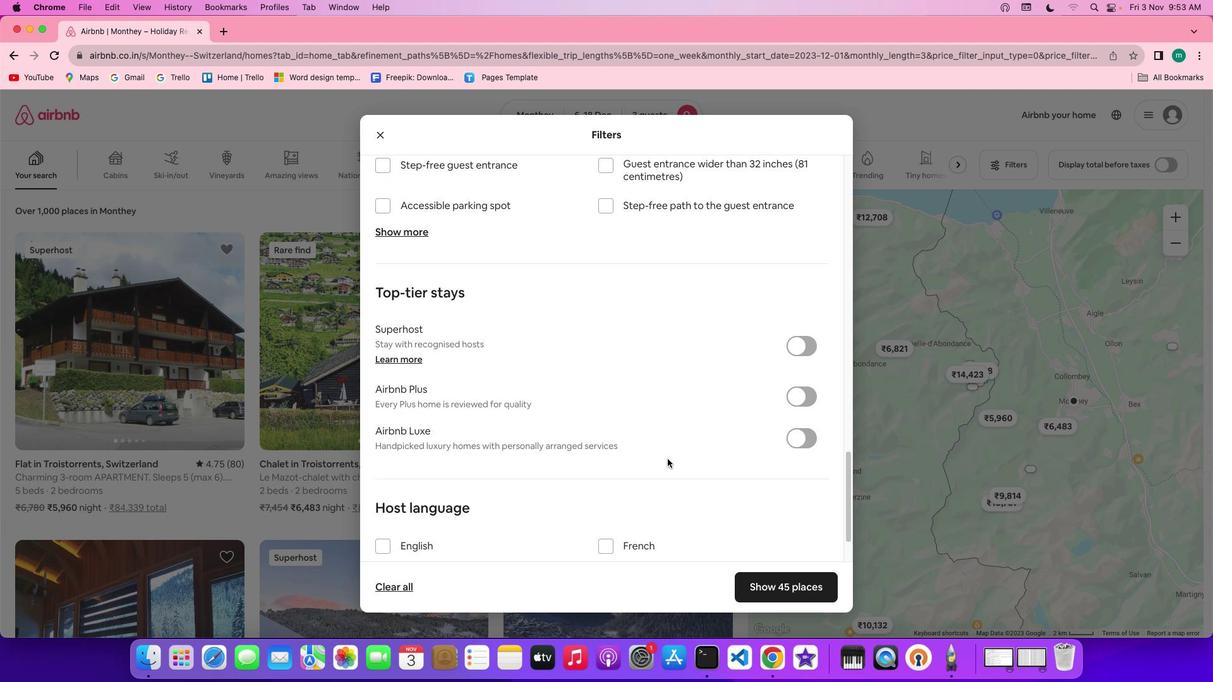 
Action: Mouse scrolled (667, 459) with delta (0, -1)
Screenshot: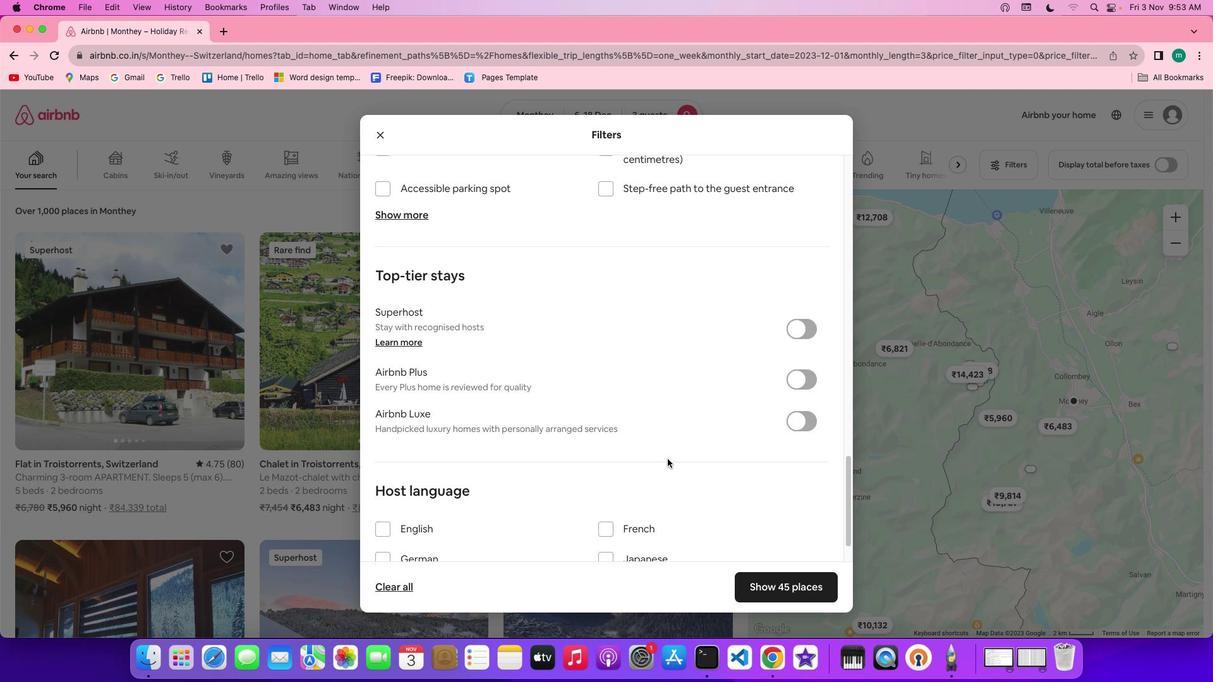 
Action: Mouse scrolled (667, 459) with delta (0, -1)
Screenshot: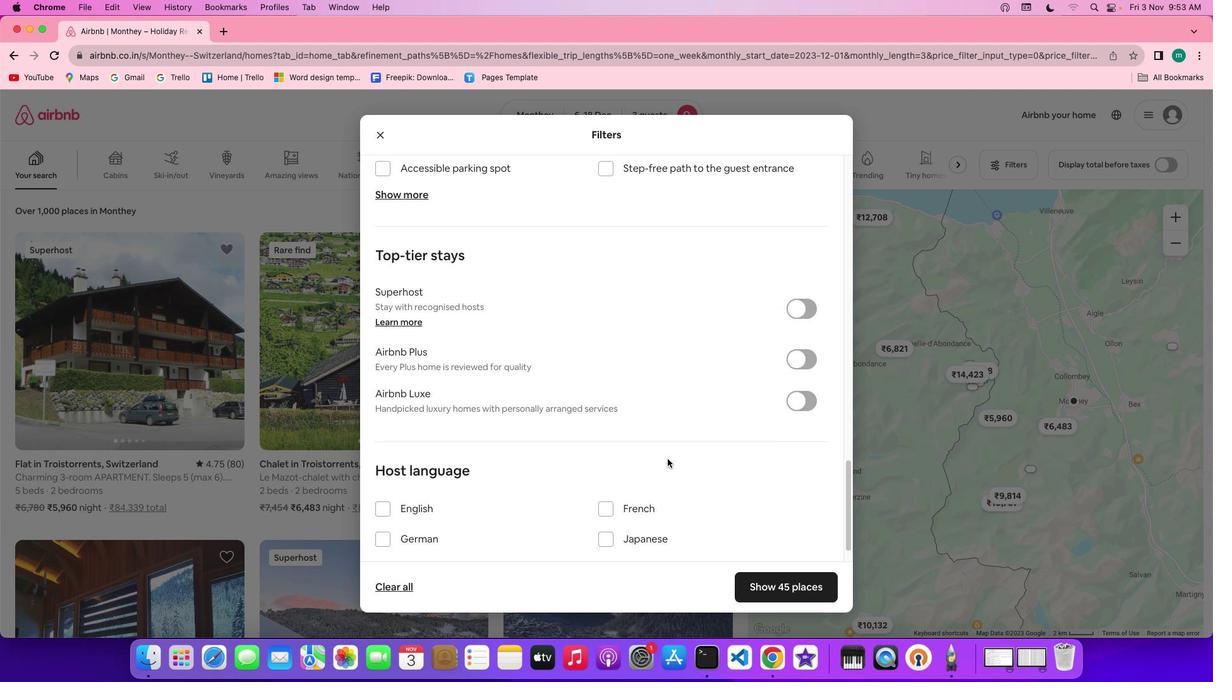 
Action: Mouse scrolled (667, 459) with delta (0, -2)
Screenshot: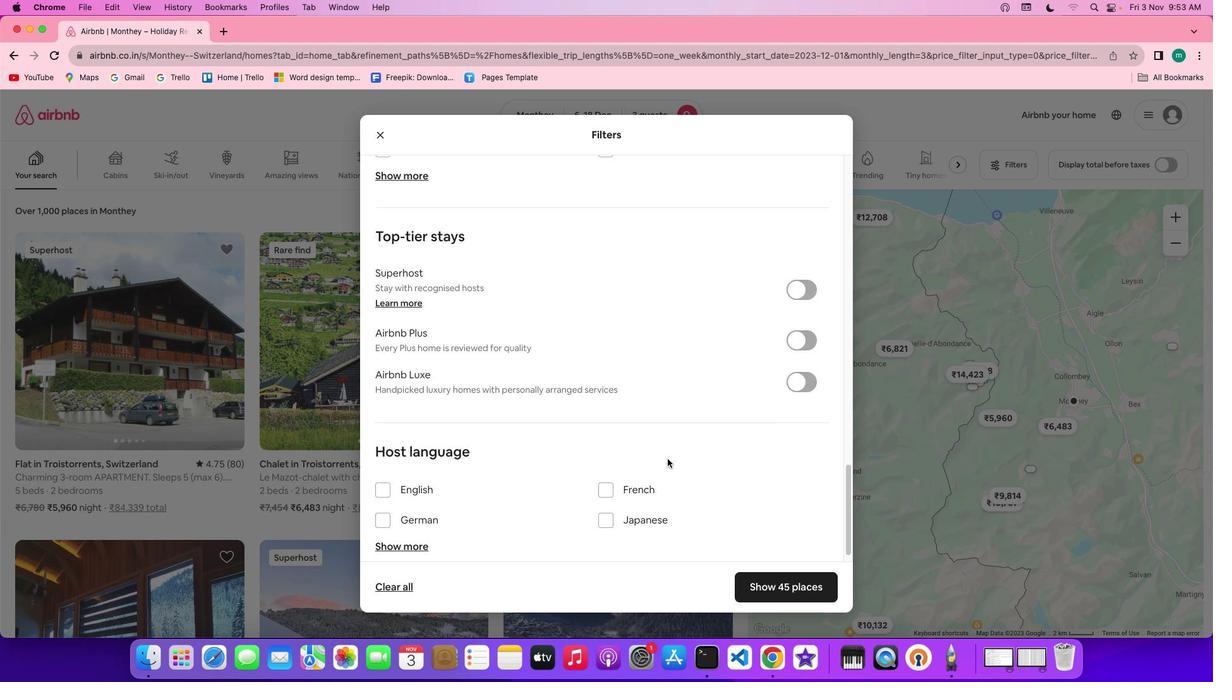 
Action: Mouse scrolled (667, 459) with delta (0, -3)
Screenshot: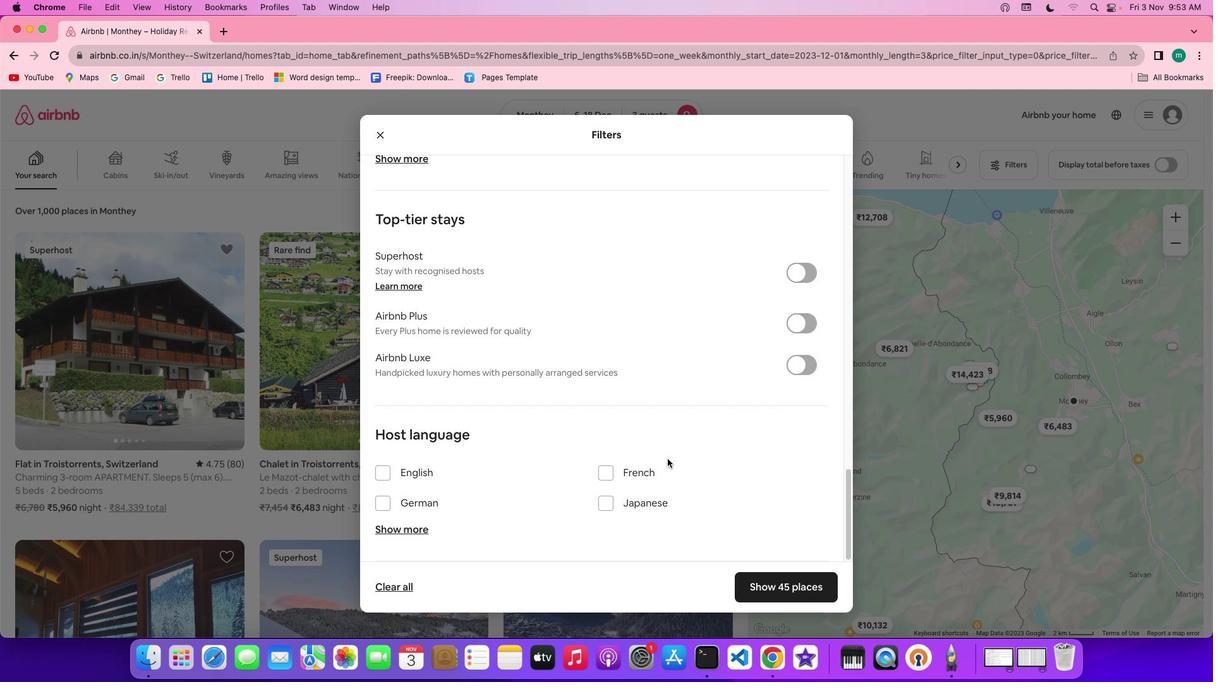 
Action: Mouse scrolled (667, 459) with delta (0, 0)
Screenshot: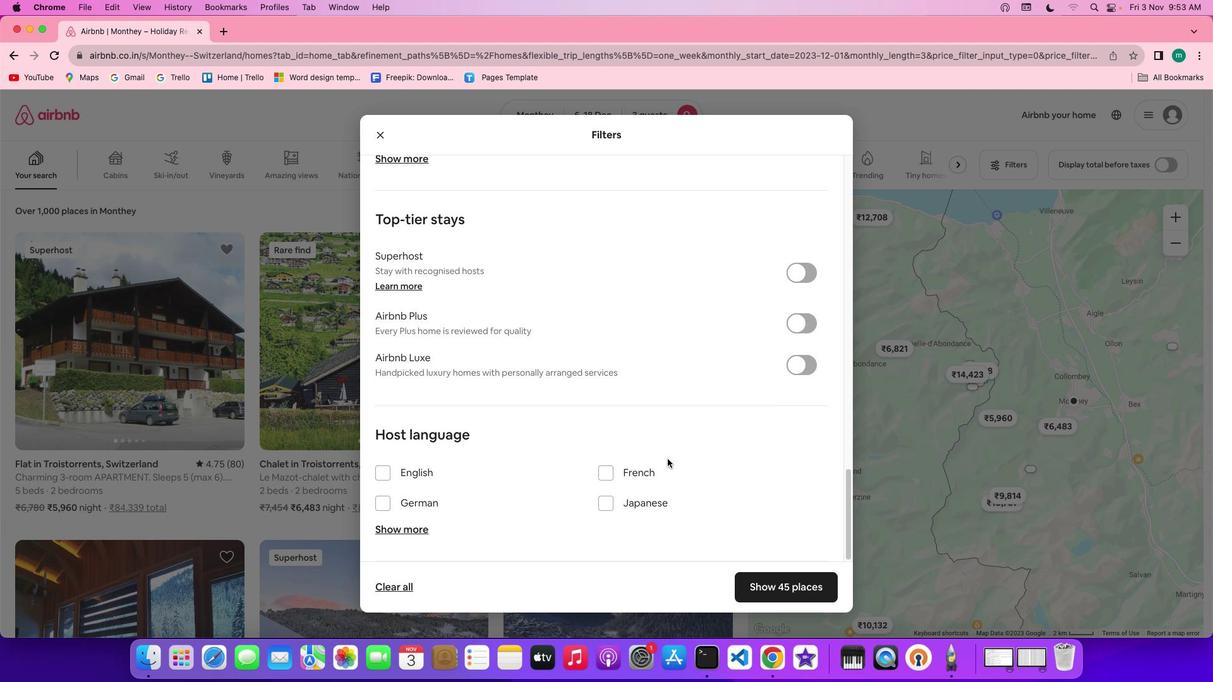 
Action: Mouse scrolled (667, 459) with delta (0, 0)
Screenshot: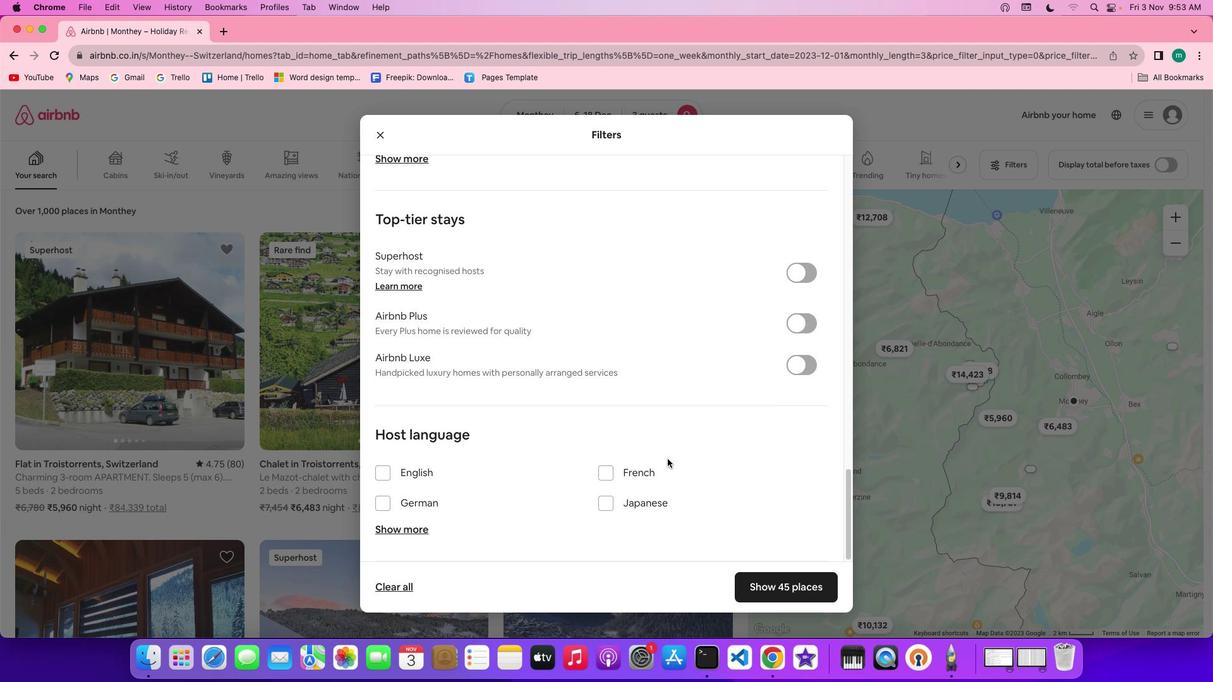 
Action: Mouse scrolled (667, 459) with delta (0, -1)
Screenshot: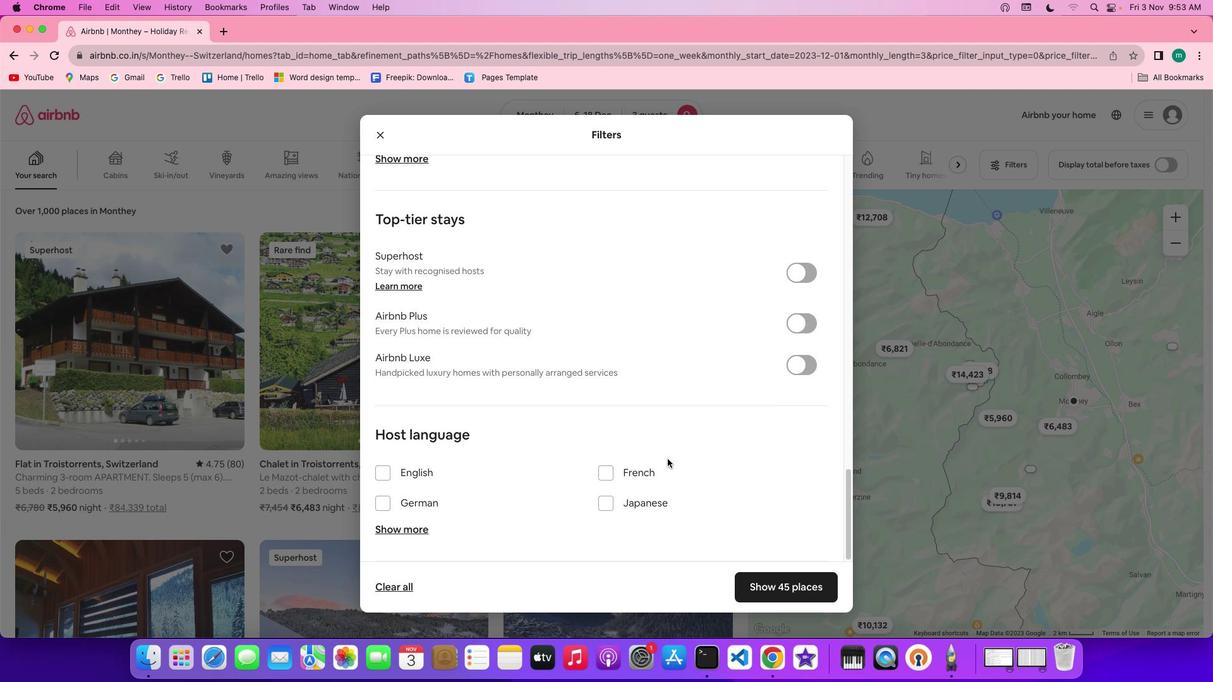 
Action: Mouse scrolled (667, 459) with delta (0, -3)
Screenshot: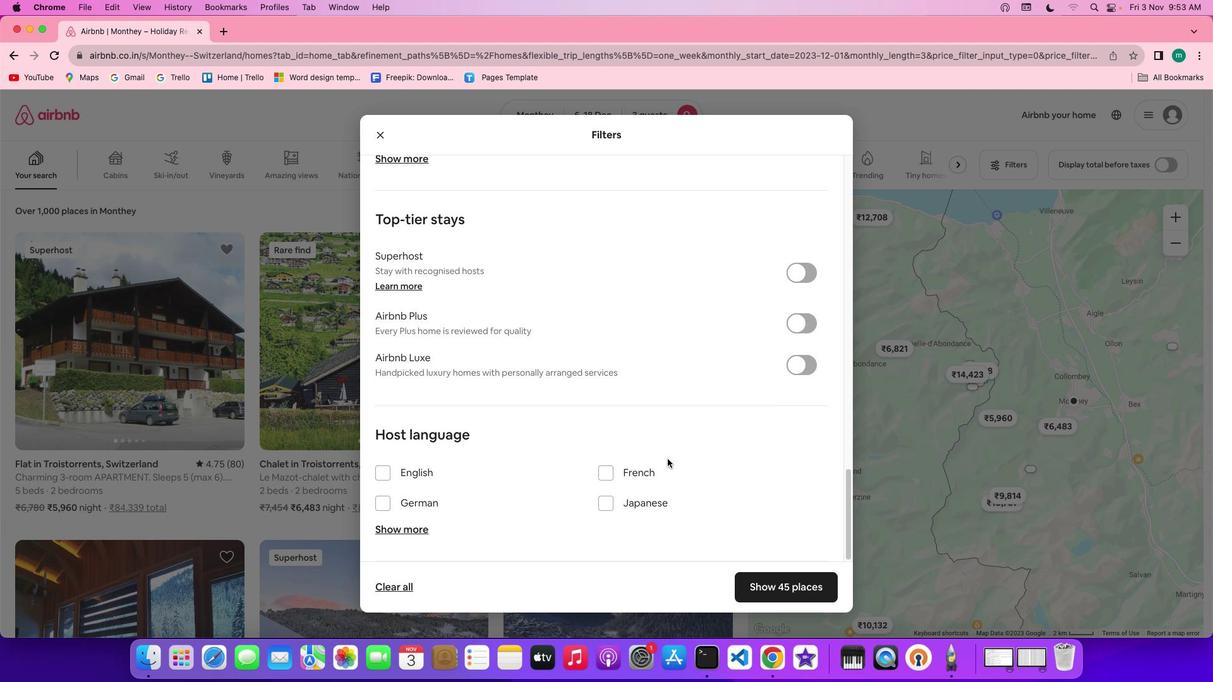 
Action: Mouse scrolled (667, 459) with delta (0, -3)
Screenshot: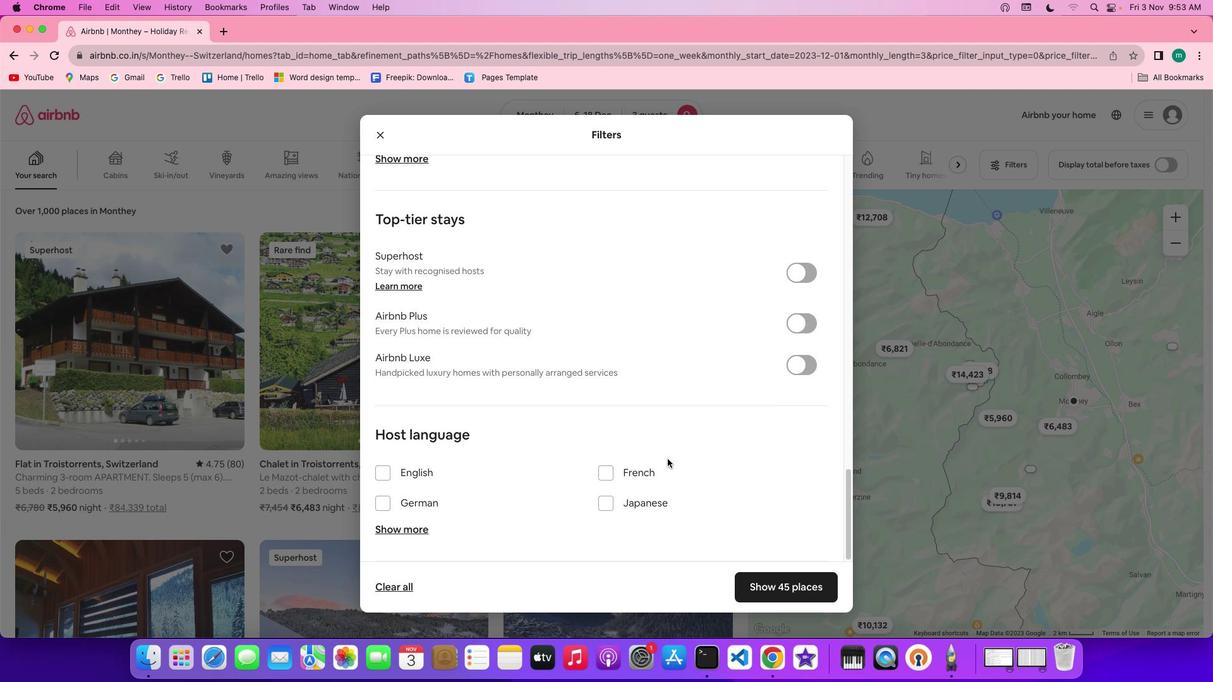 
Action: Mouse scrolled (667, 459) with delta (0, -3)
Screenshot: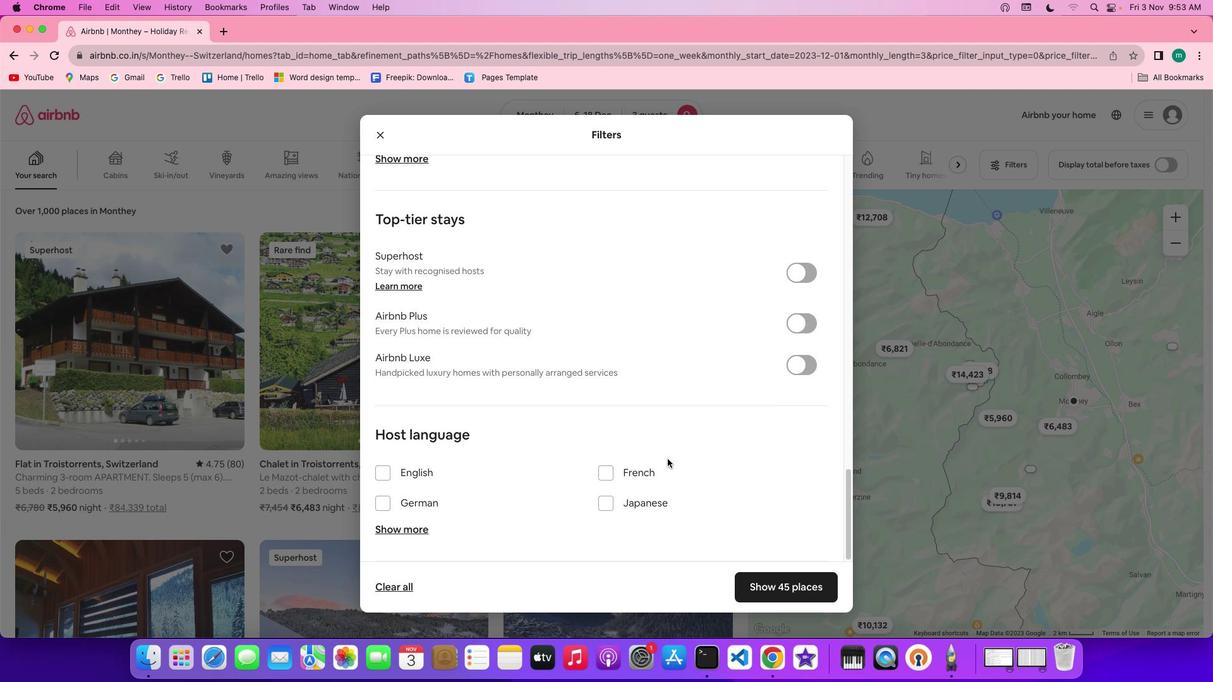 
Action: Mouse moved to (785, 581)
Screenshot: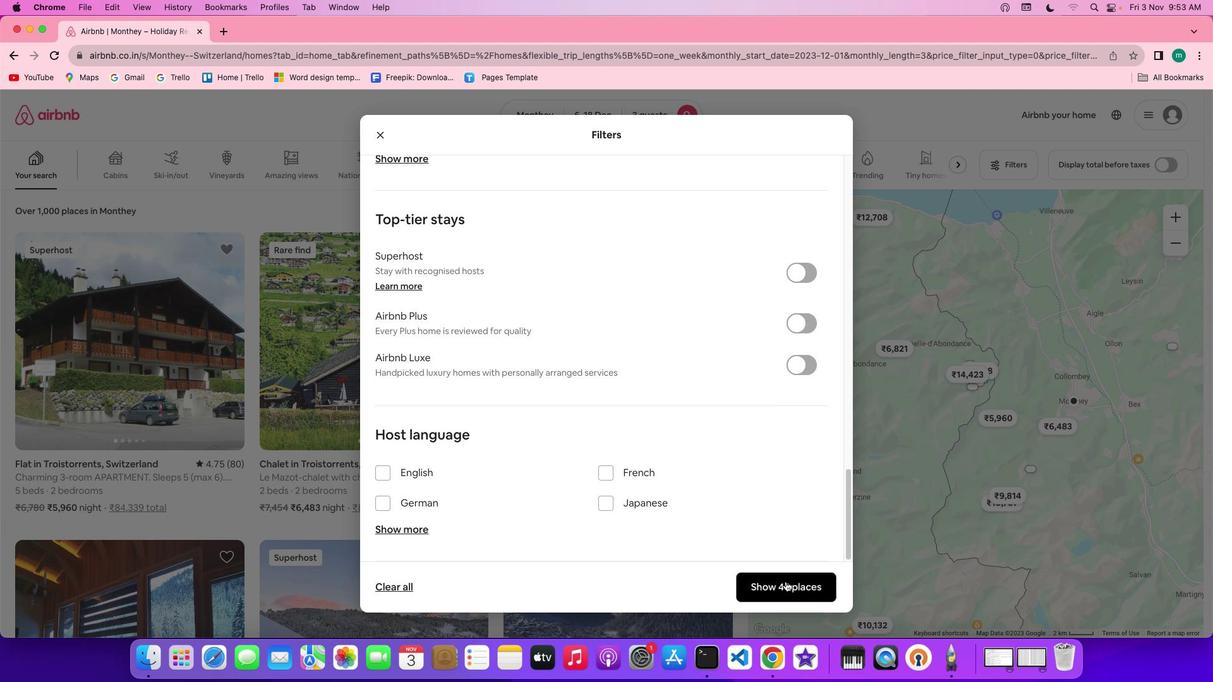 
Action: Mouse pressed left at (785, 581)
Screenshot: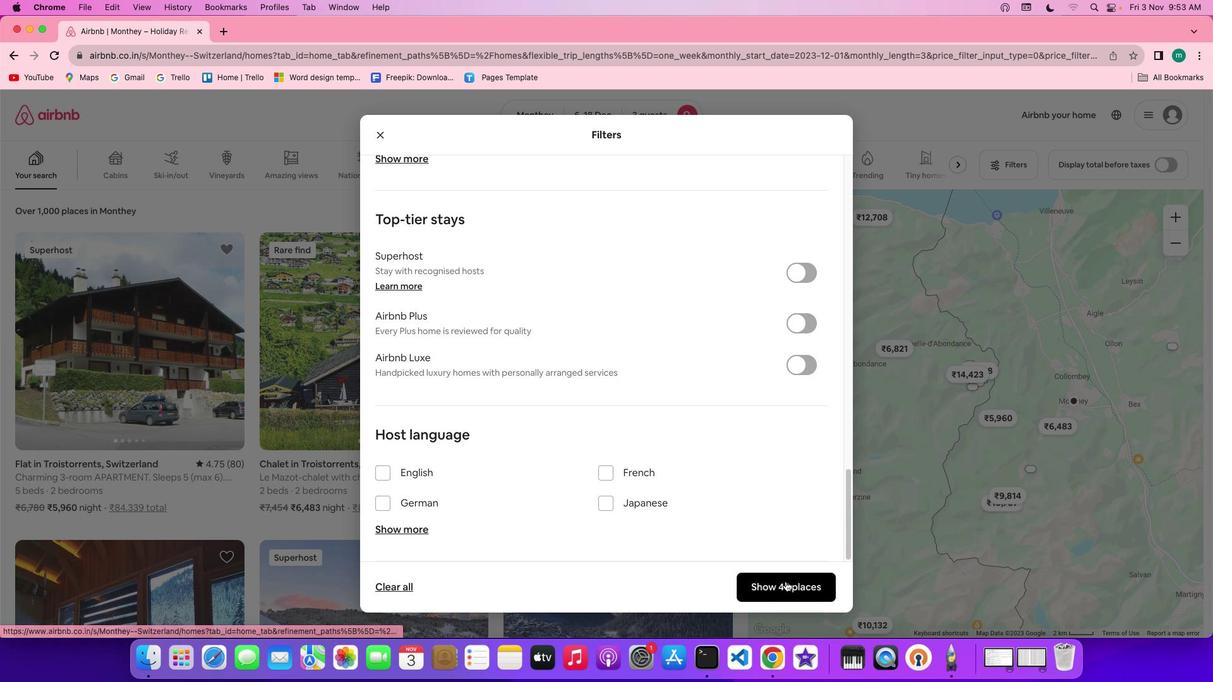 
Action: Mouse moved to (180, 373)
Screenshot: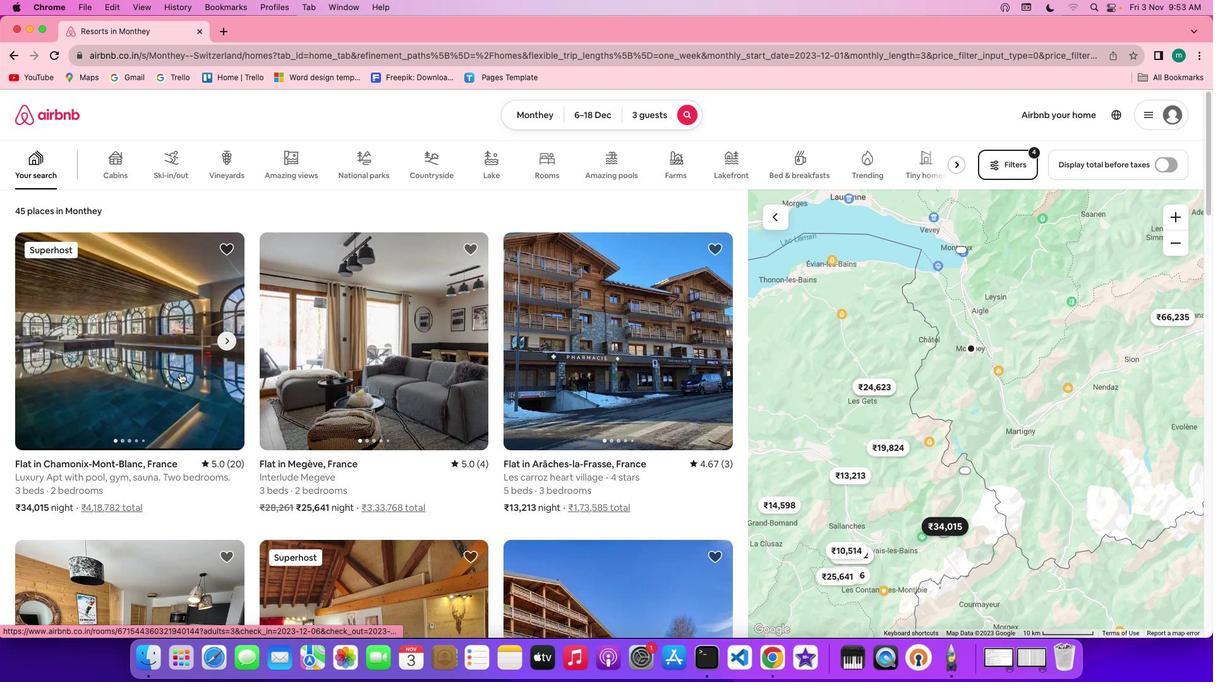
Action: Mouse pressed left at (180, 373)
Screenshot: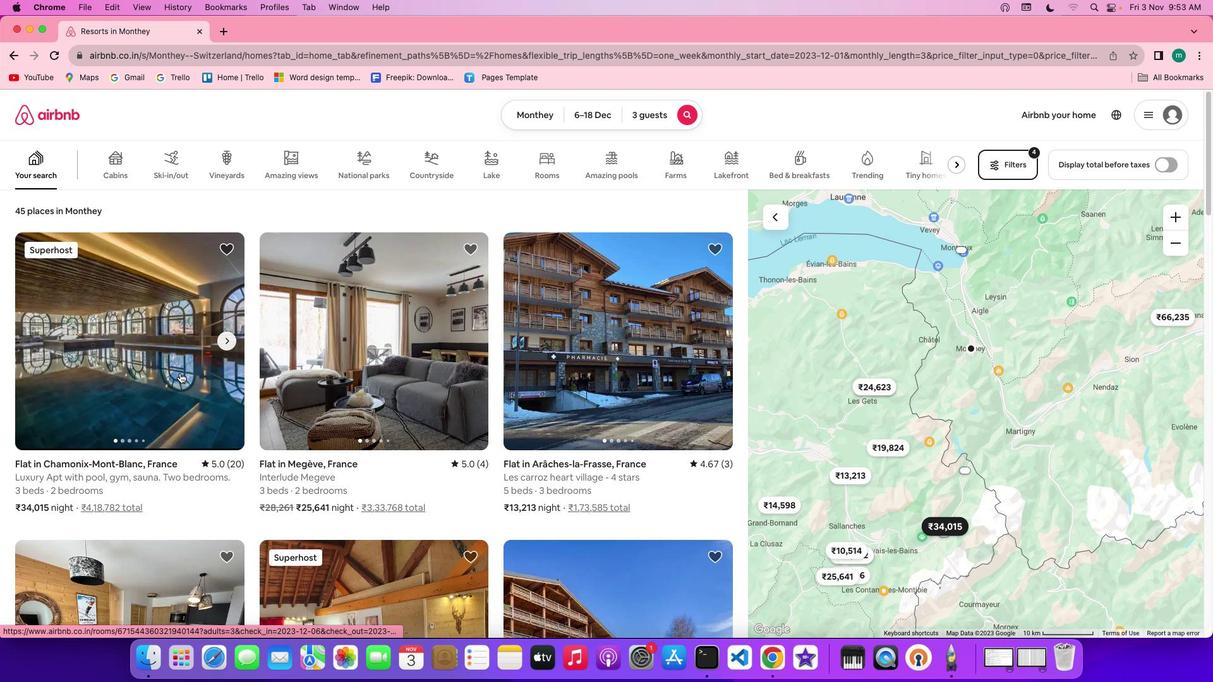 
Action: Mouse moved to (915, 473)
Screenshot: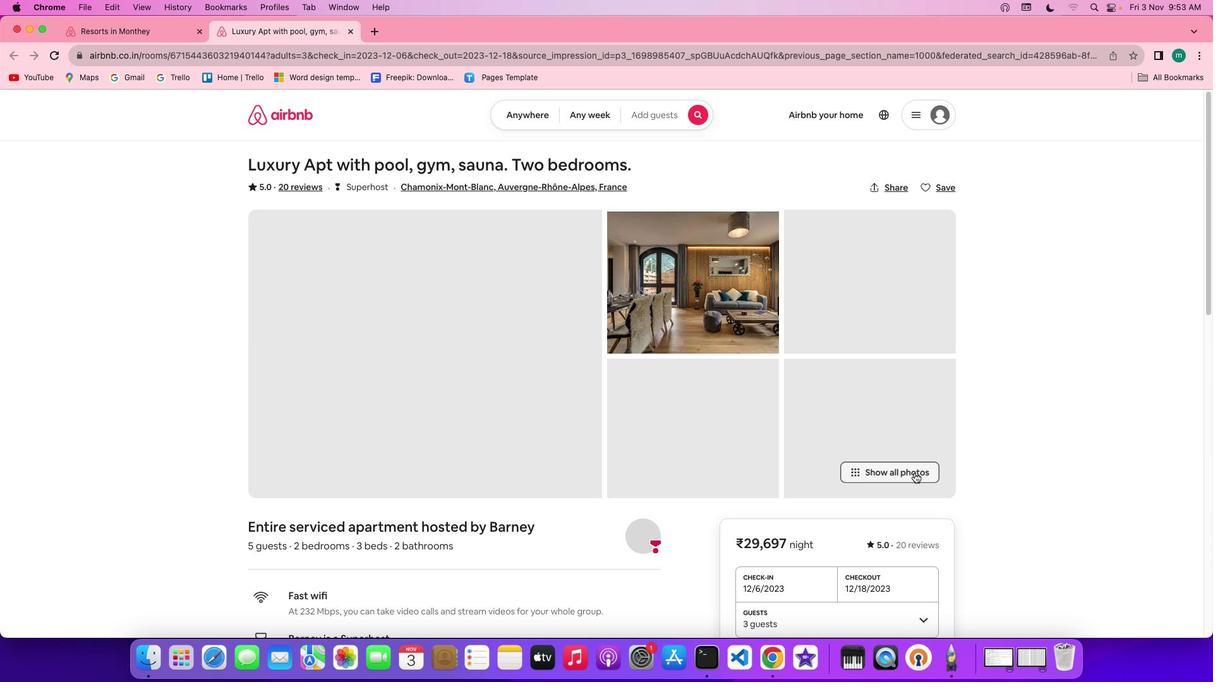 
Action: Mouse pressed left at (915, 473)
Screenshot: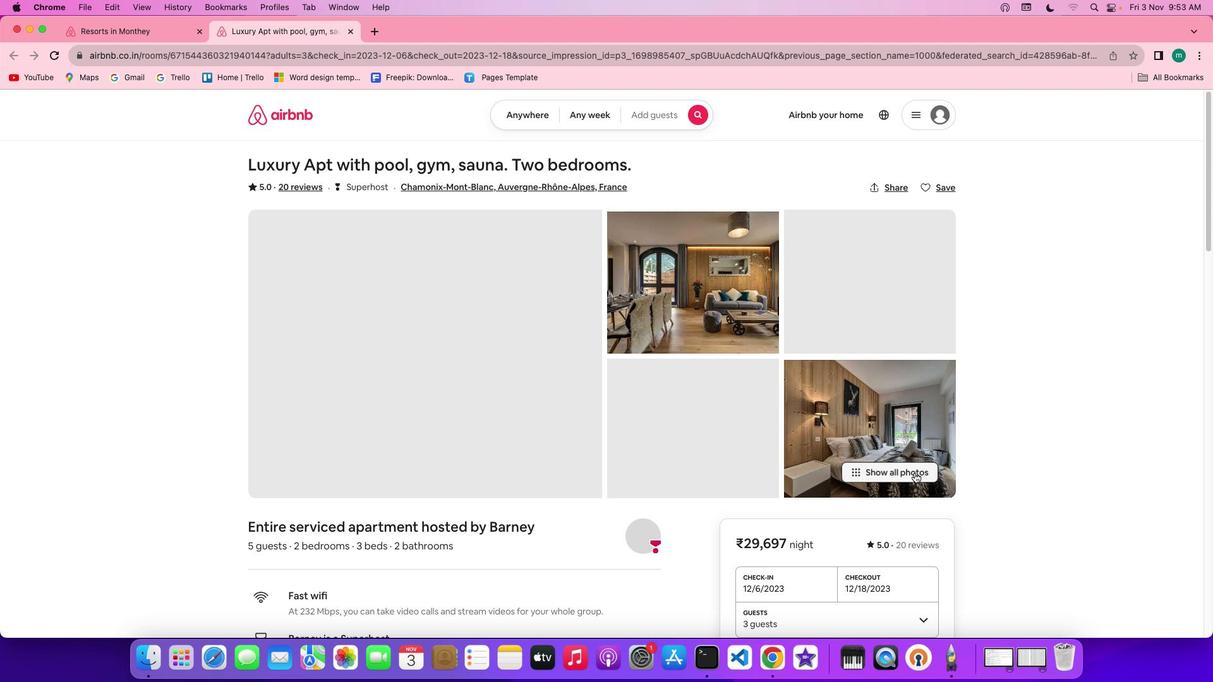 
Action: Mouse moved to (640, 450)
Screenshot: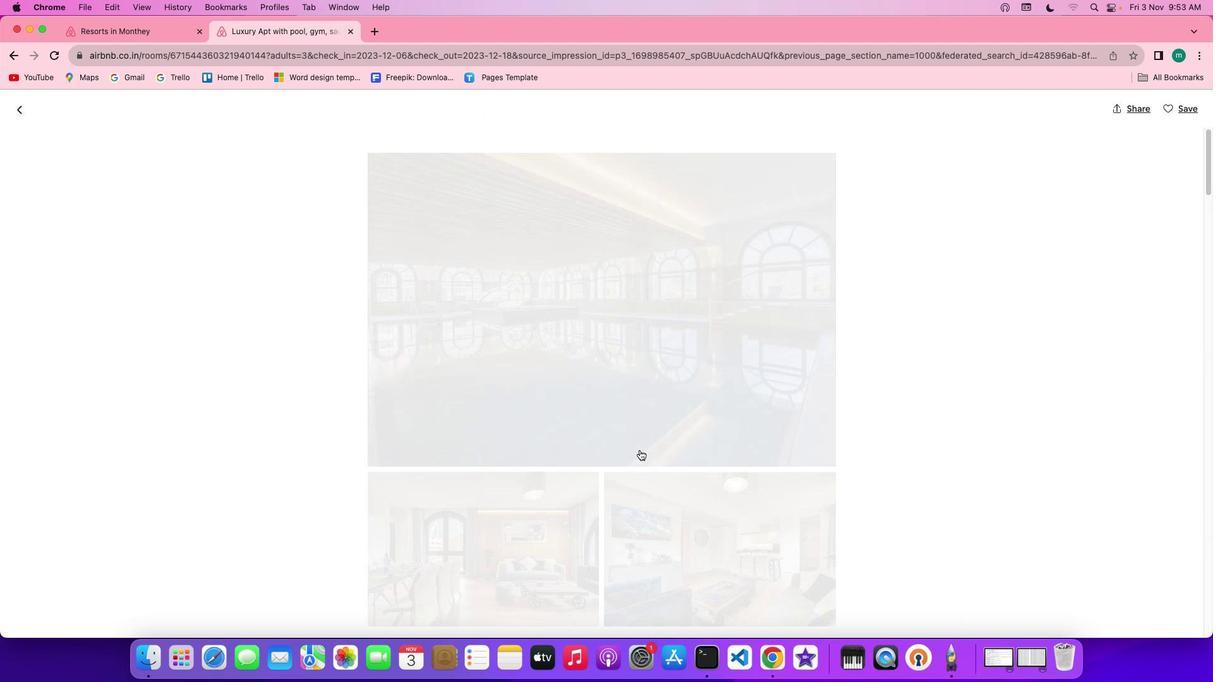 
Action: Mouse scrolled (640, 450) with delta (0, 0)
Screenshot: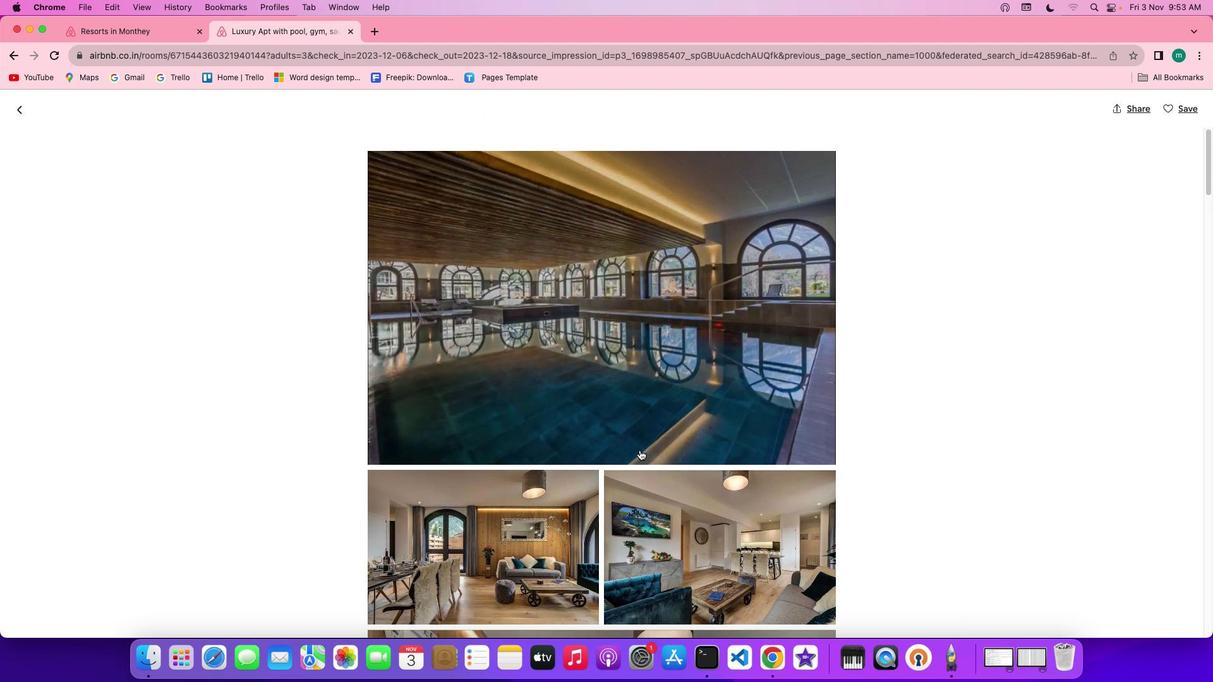 
Action: Mouse scrolled (640, 450) with delta (0, 0)
Screenshot: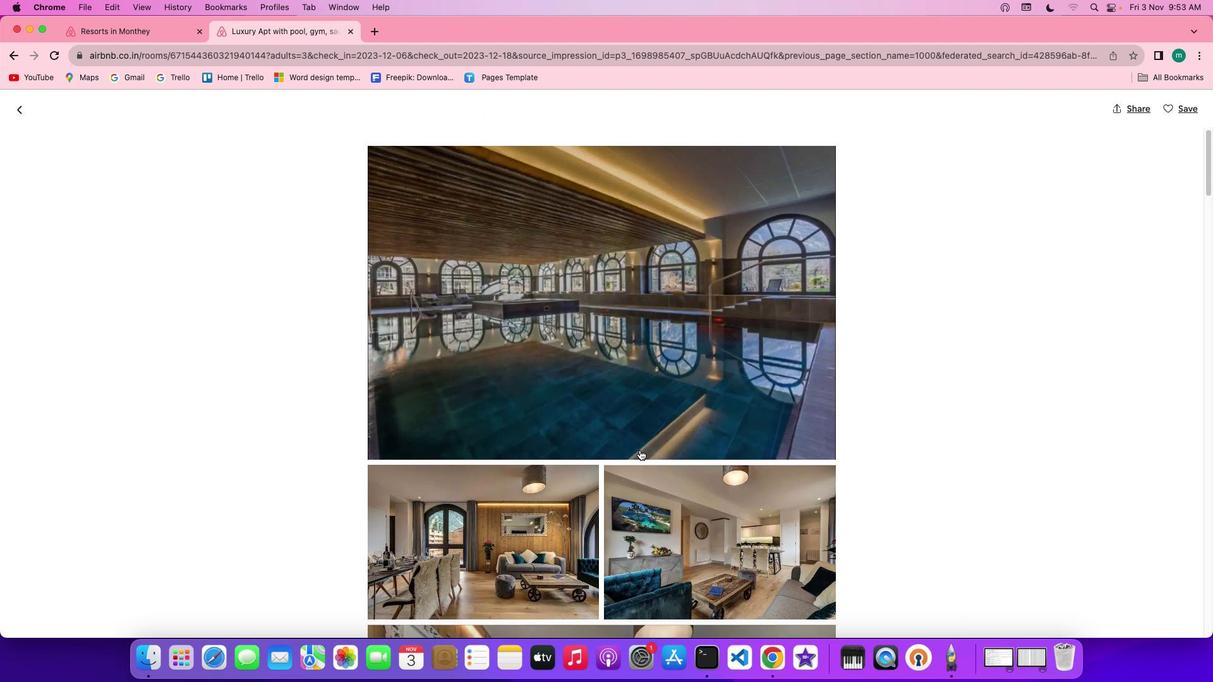 
Action: Mouse scrolled (640, 450) with delta (0, 0)
Screenshot: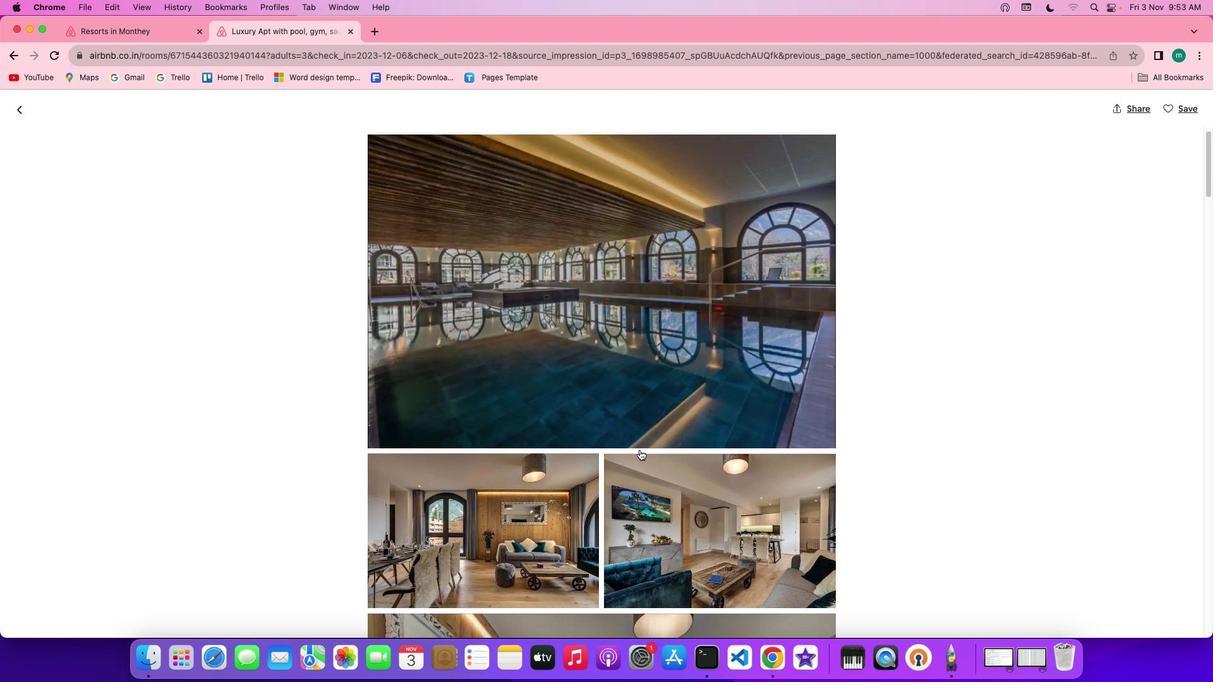 
Action: Mouse scrolled (640, 450) with delta (0, 0)
Screenshot: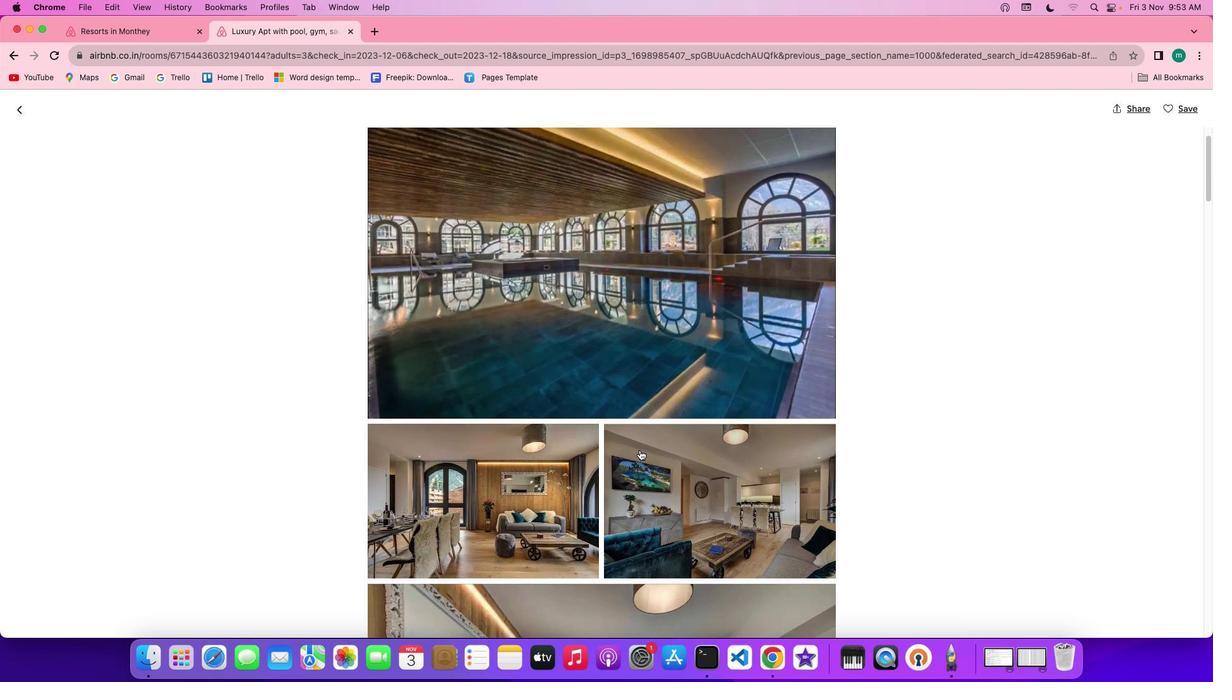 
Action: Mouse scrolled (640, 450) with delta (0, 0)
Screenshot: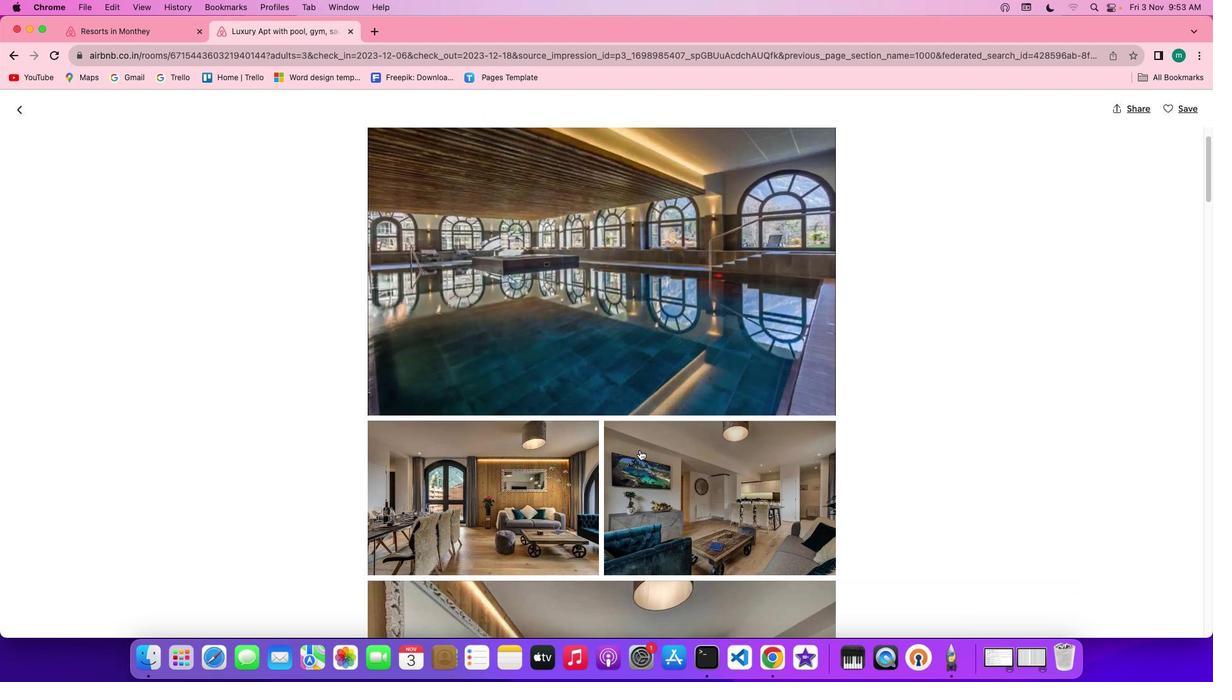 
Action: Mouse scrolled (640, 450) with delta (0, -1)
Screenshot: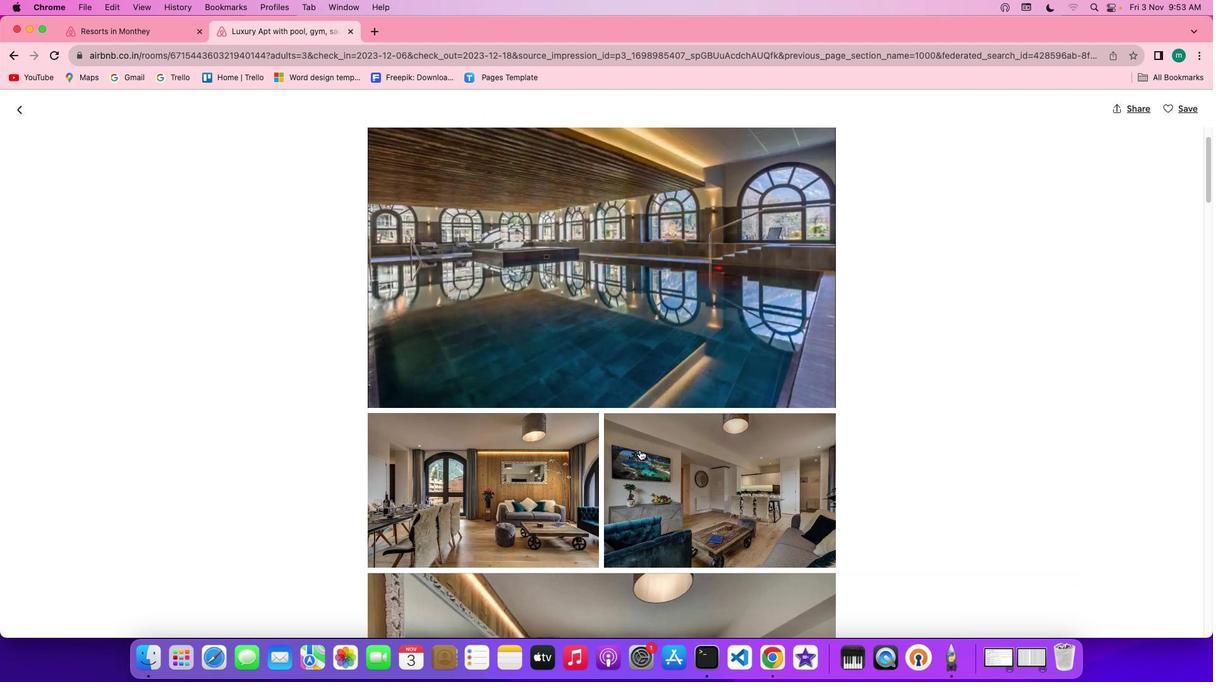 
Action: Mouse scrolled (640, 450) with delta (0, -1)
Screenshot: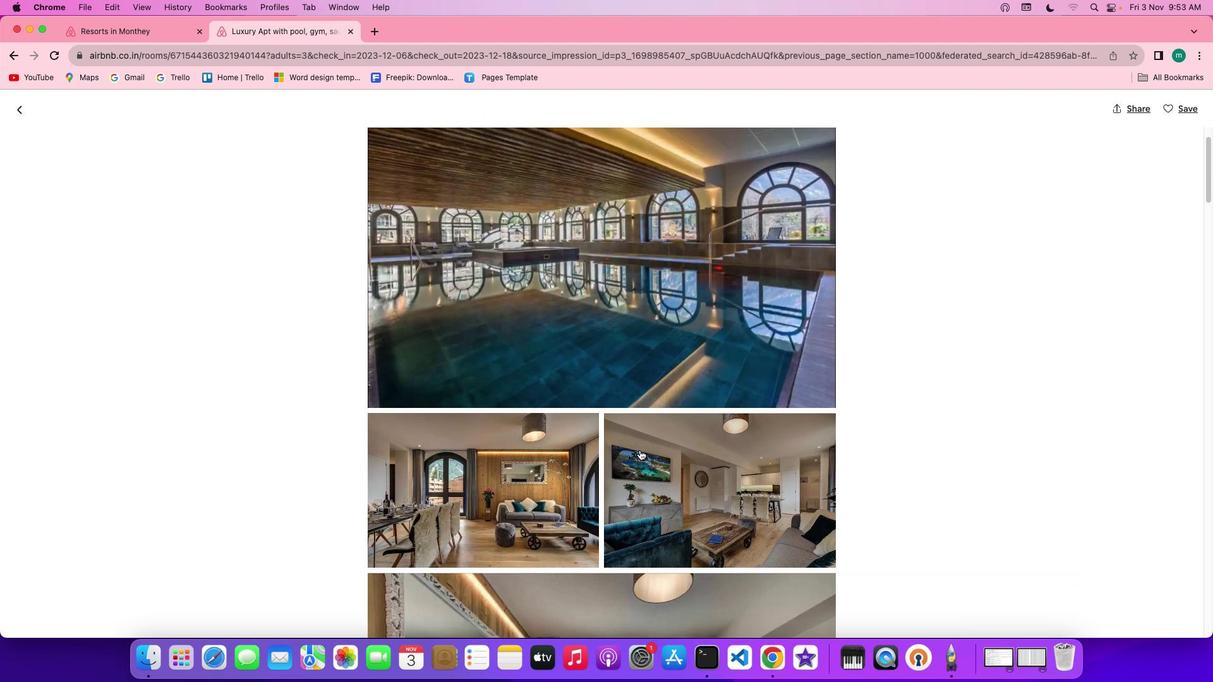 
Action: Mouse scrolled (640, 450) with delta (0, 0)
Screenshot: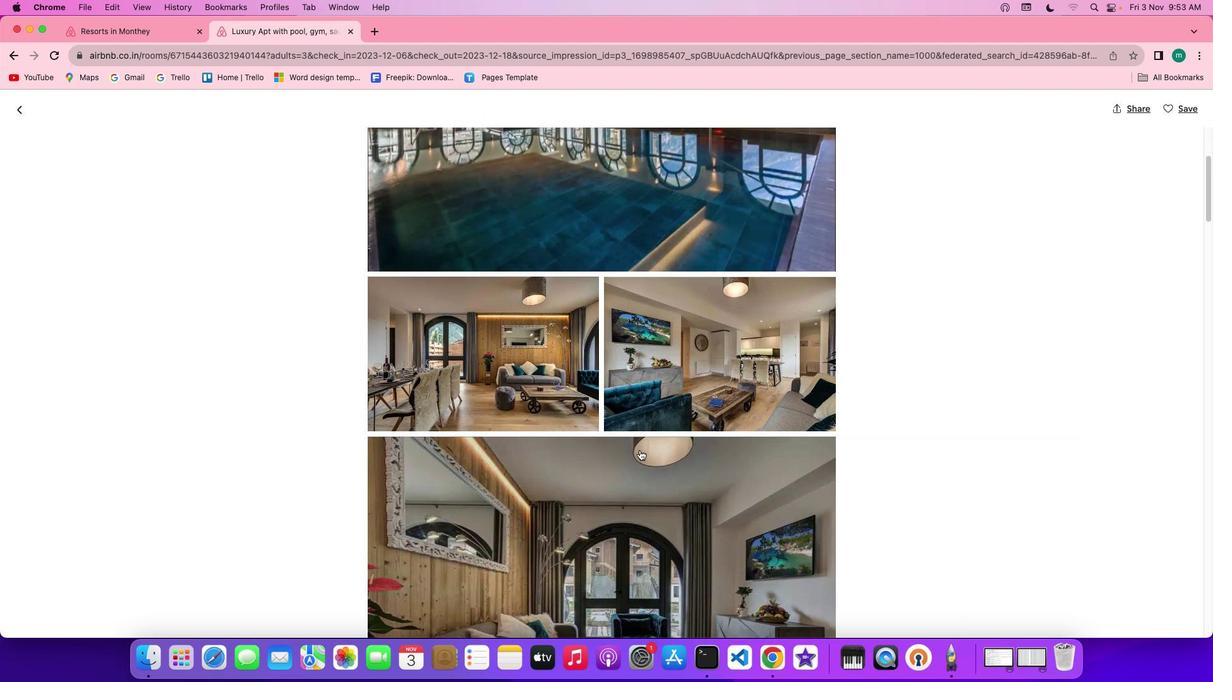 
Action: Mouse scrolled (640, 450) with delta (0, 0)
Screenshot: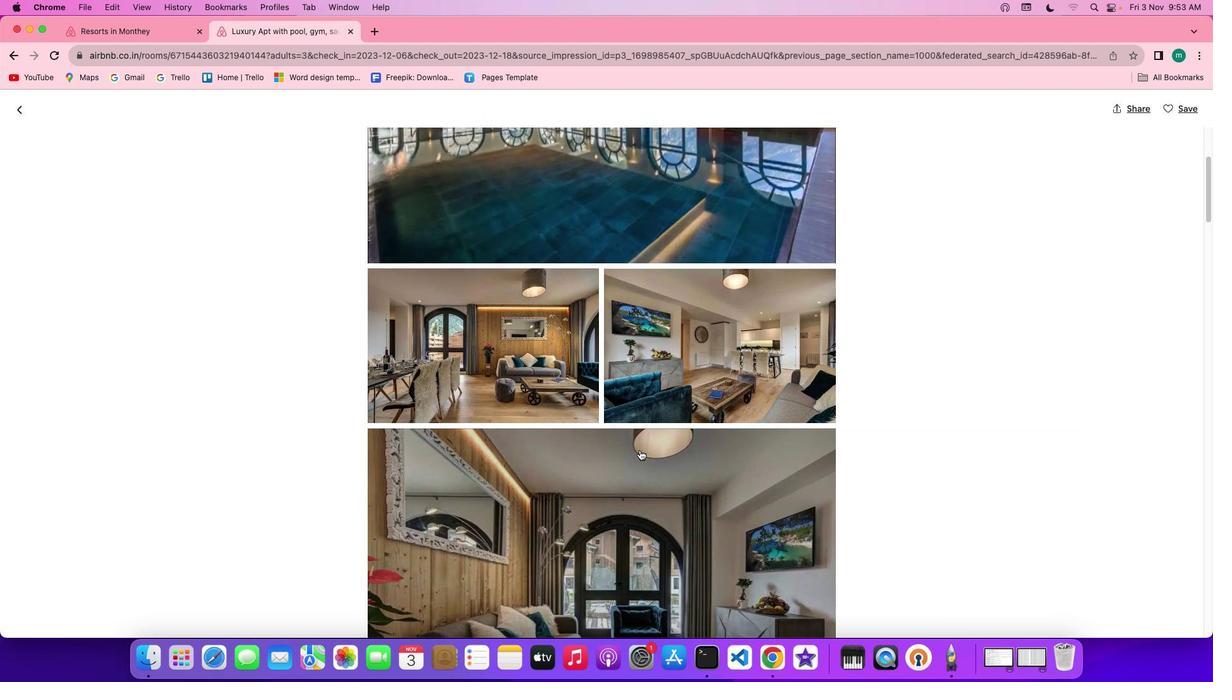 
Action: Mouse scrolled (640, 450) with delta (0, -1)
Screenshot: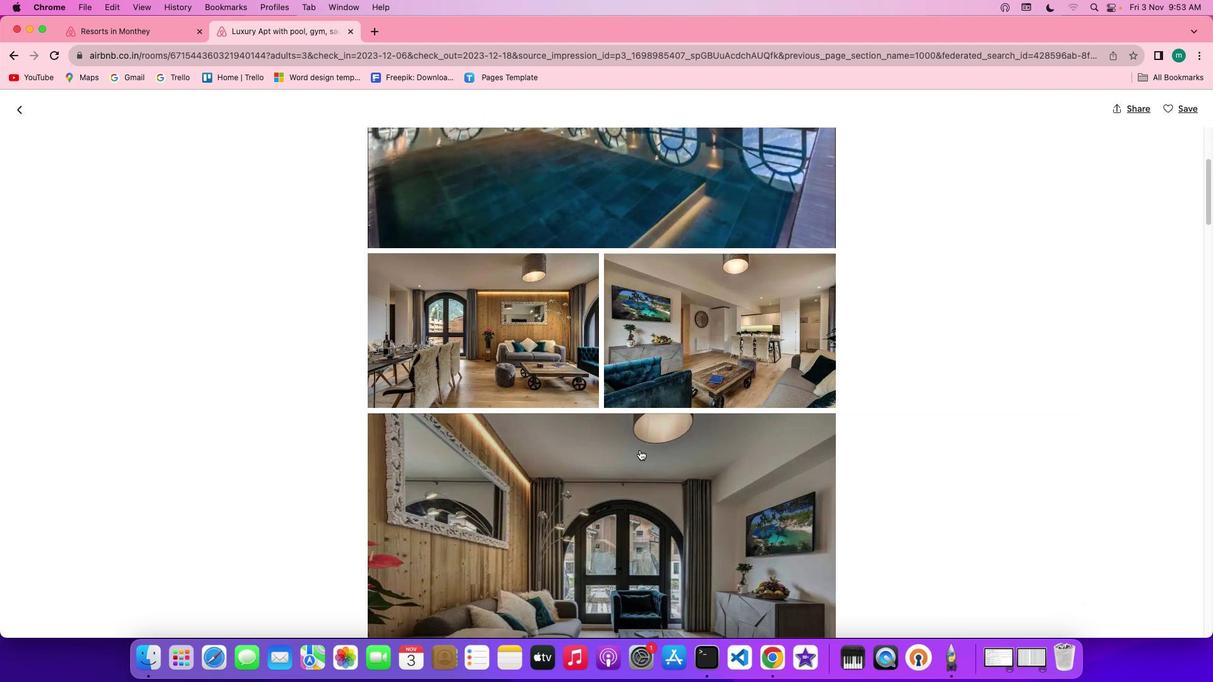 
Action: Mouse scrolled (640, 450) with delta (0, -1)
Screenshot: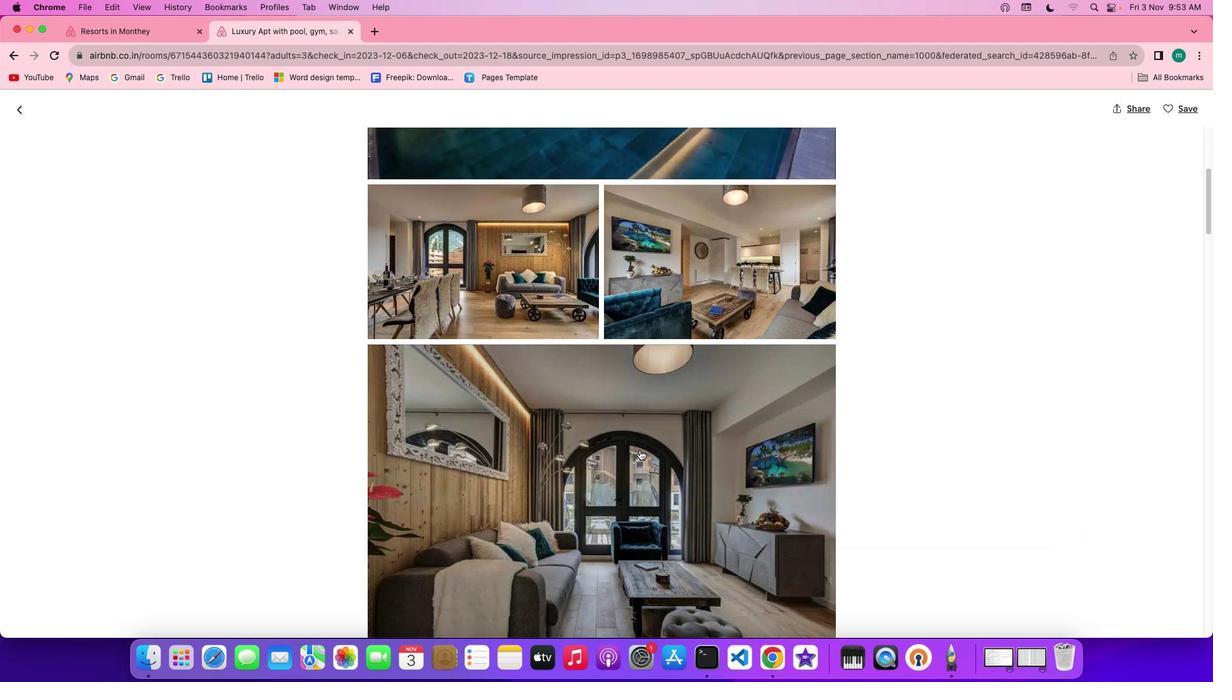 
Action: Mouse scrolled (640, 450) with delta (0, 0)
Screenshot: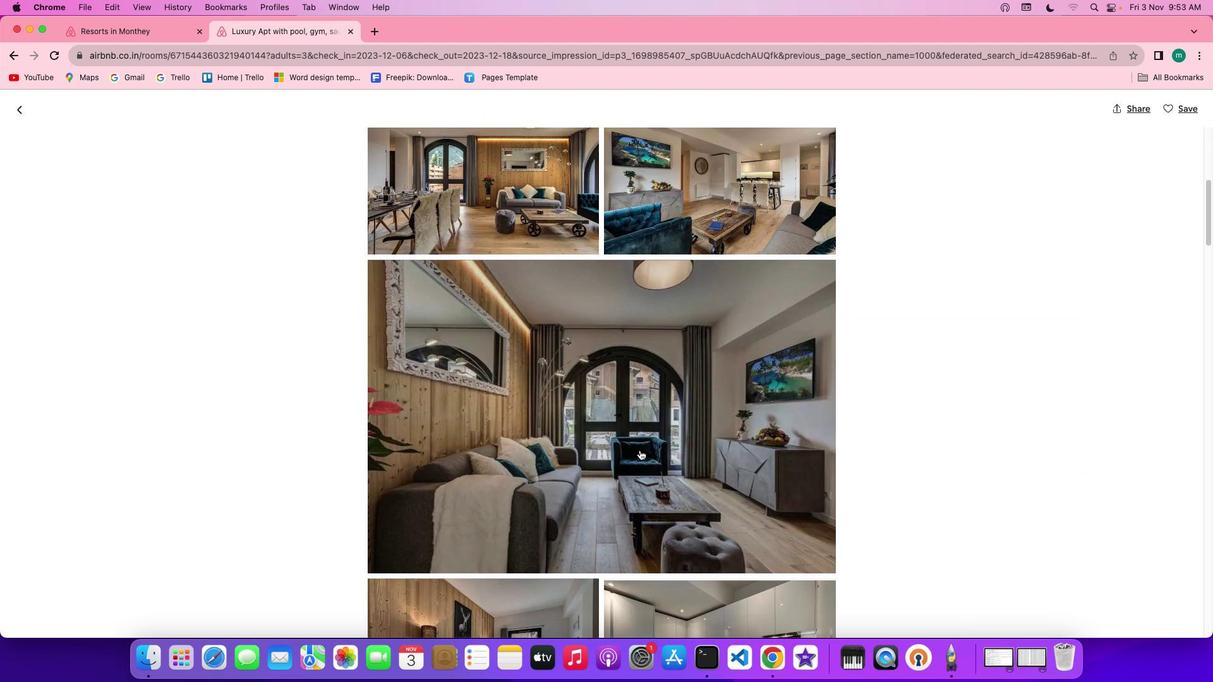
Action: Mouse scrolled (640, 450) with delta (0, 0)
Screenshot: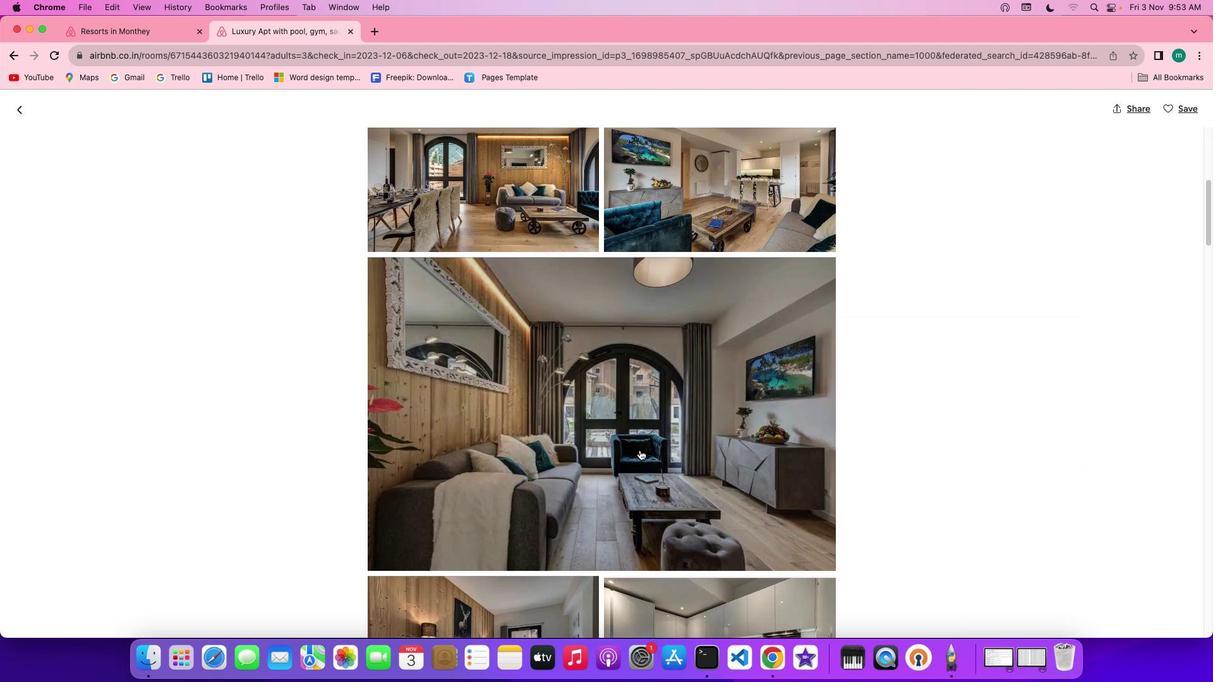 
Action: Mouse scrolled (640, 450) with delta (0, -1)
Screenshot: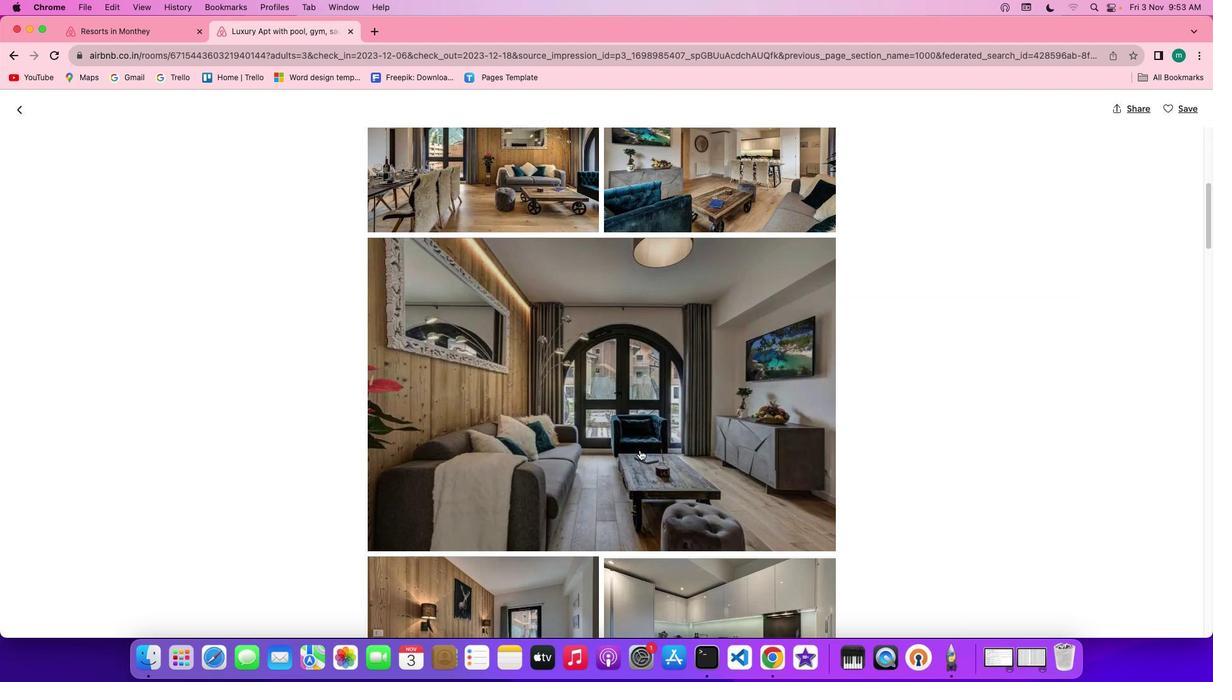 
Action: Mouse scrolled (640, 450) with delta (0, -1)
Screenshot: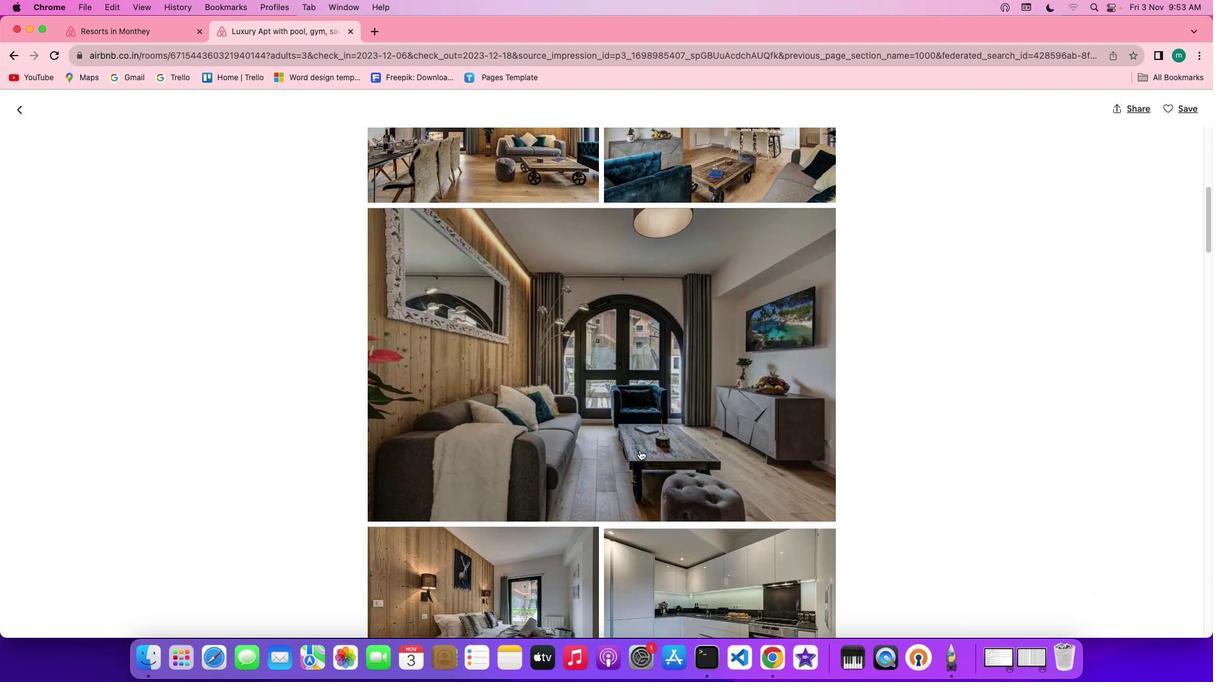 
Action: Mouse scrolled (640, 450) with delta (0, 0)
Screenshot: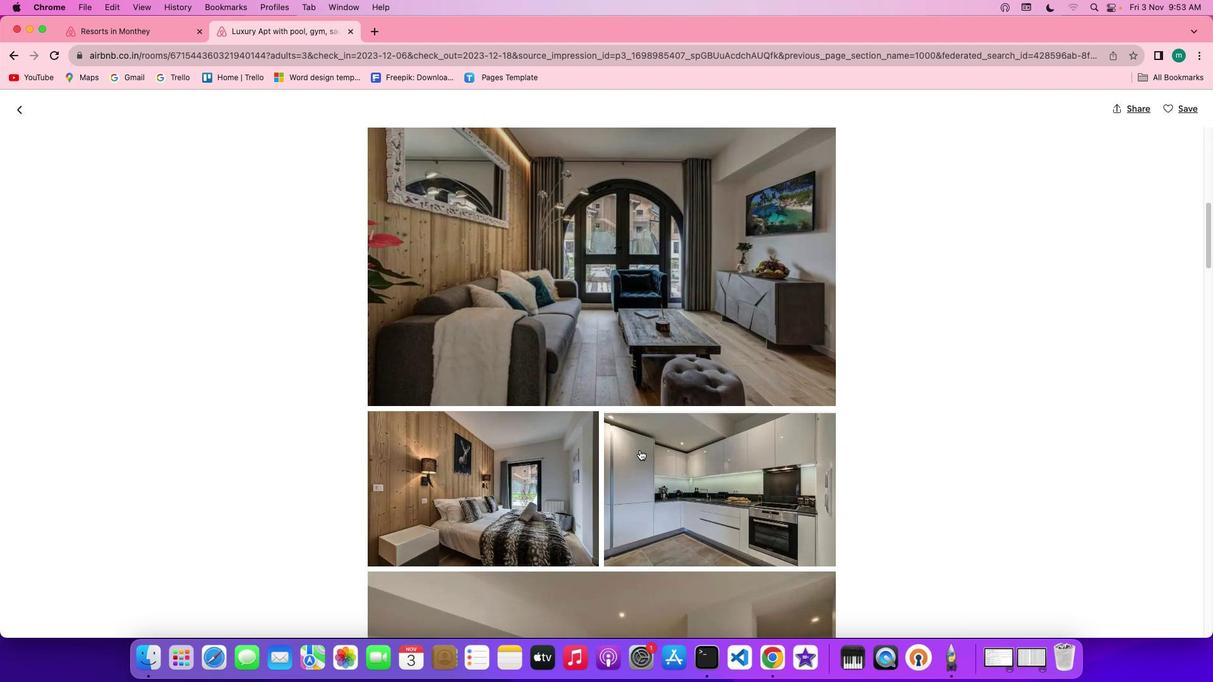 
Action: Mouse scrolled (640, 450) with delta (0, 0)
Screenshot: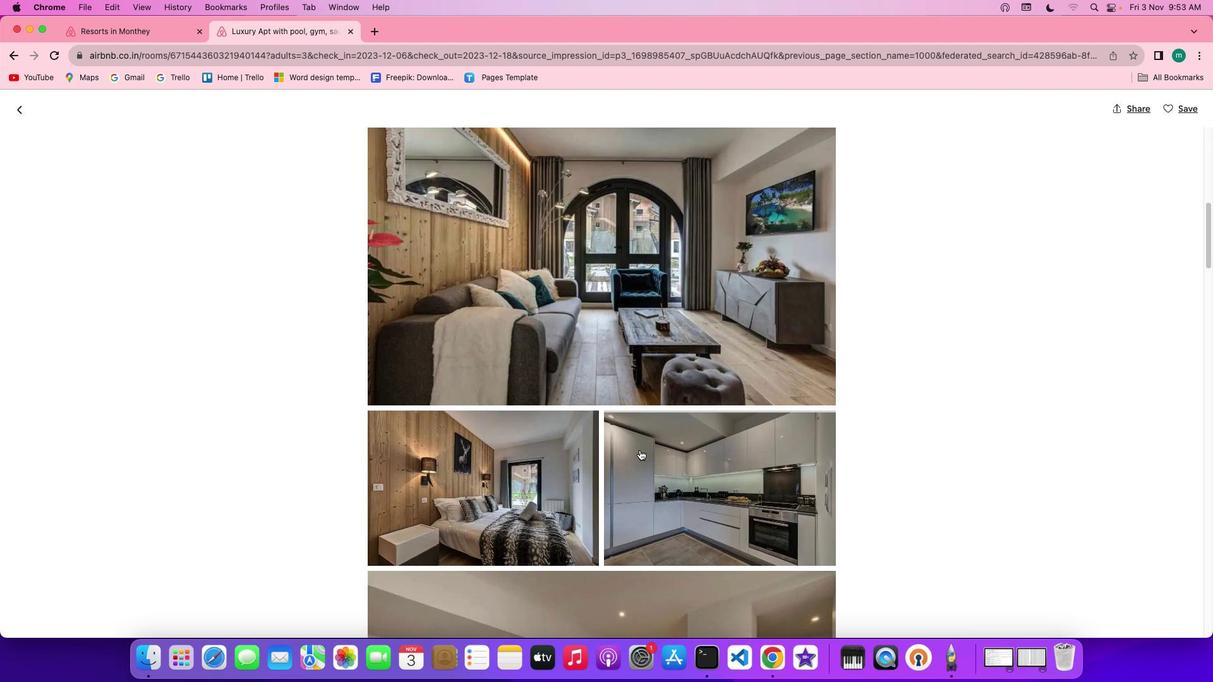 
Action: Mouse scrolled (640, 450) with delta (0, 0)
Screenshot: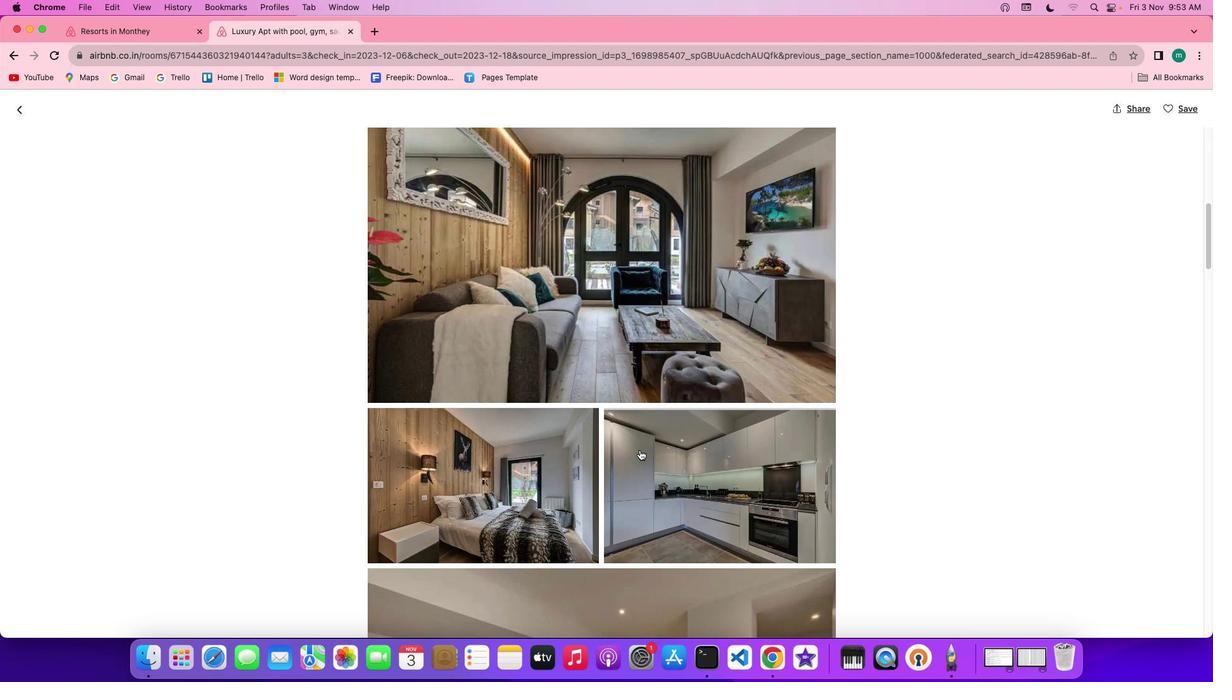 
Action: Mouse scrolled (640, 450) with delta (0, -1)
Screenshot: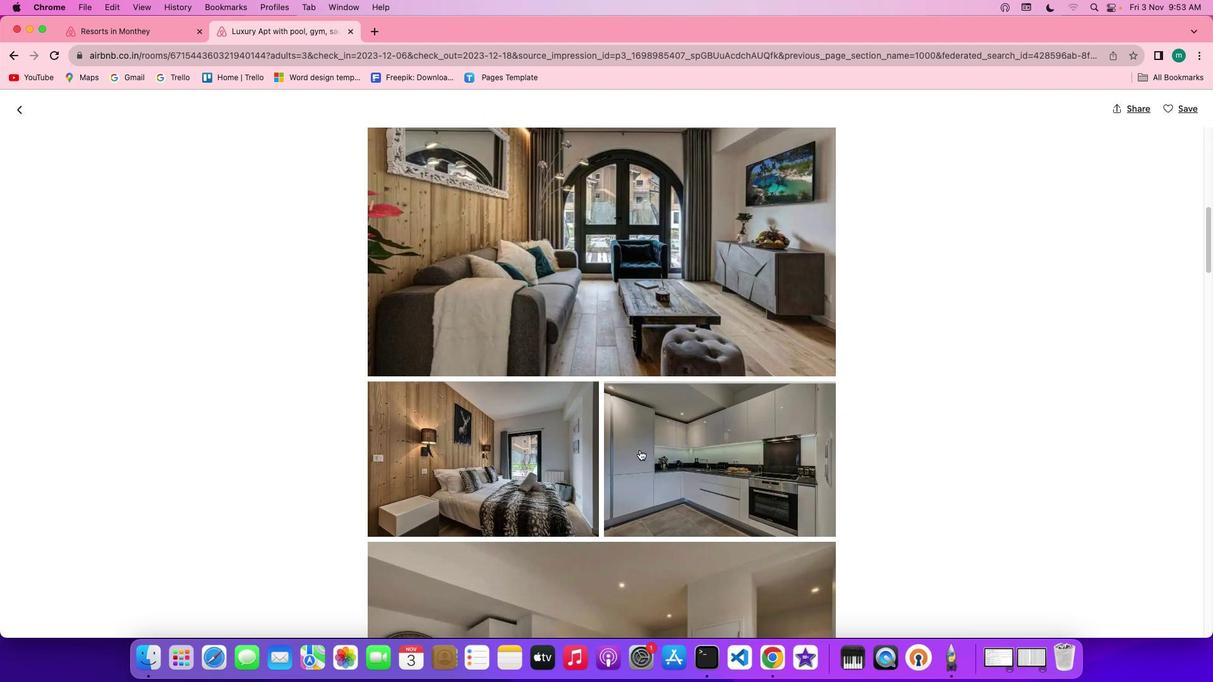 
Action: Mouse scrolled (640, 450) with delta (0, -1)
Screenshot: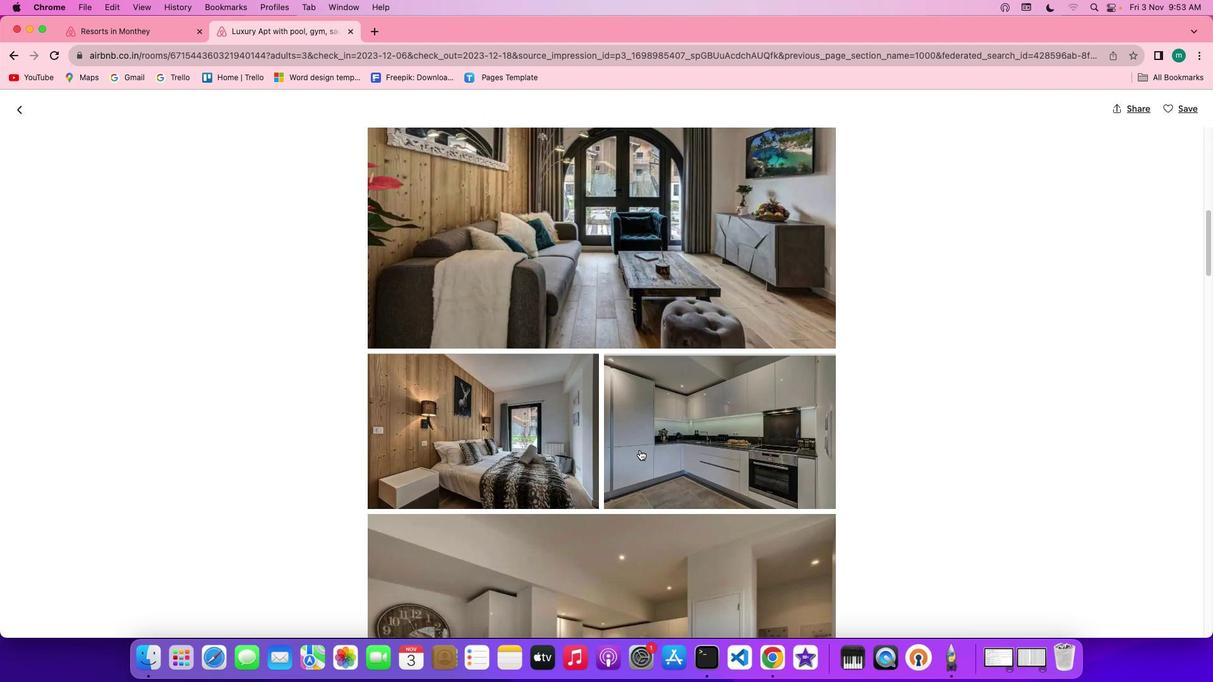 
Action: Mouse scrolled (640, 450) with delta (0, 0)
Screenshot: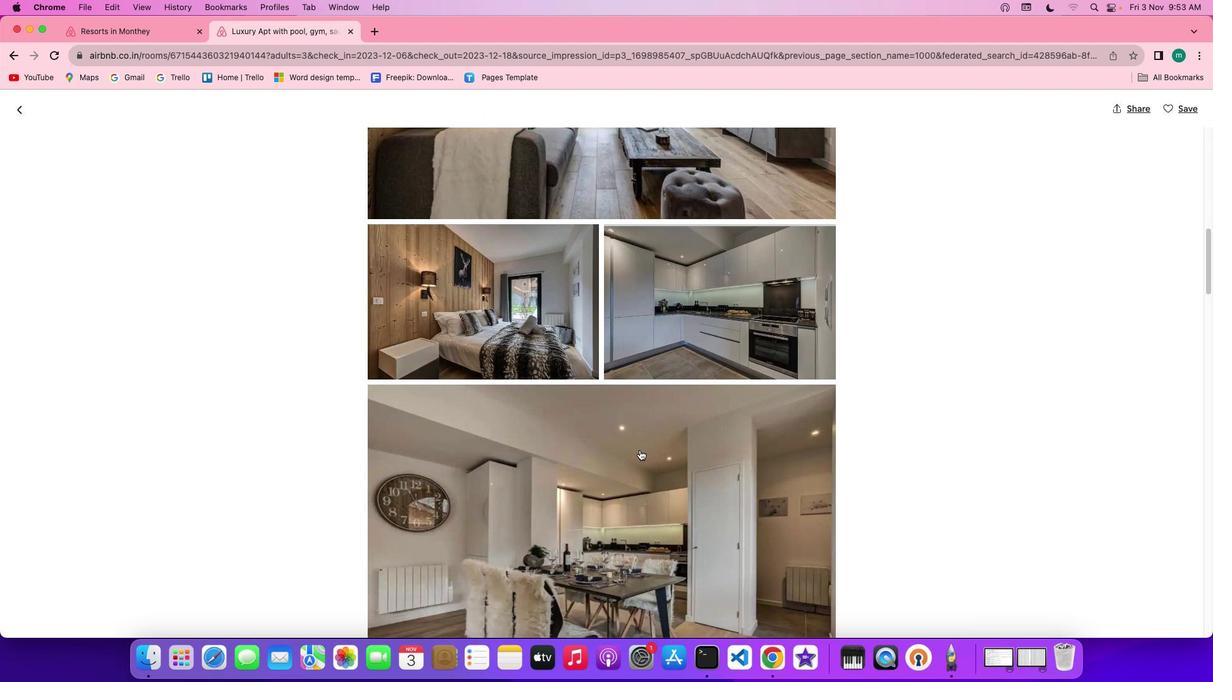 
Action: Mouse scrolled (640, 450) with delta (0, 0)
Screenshot: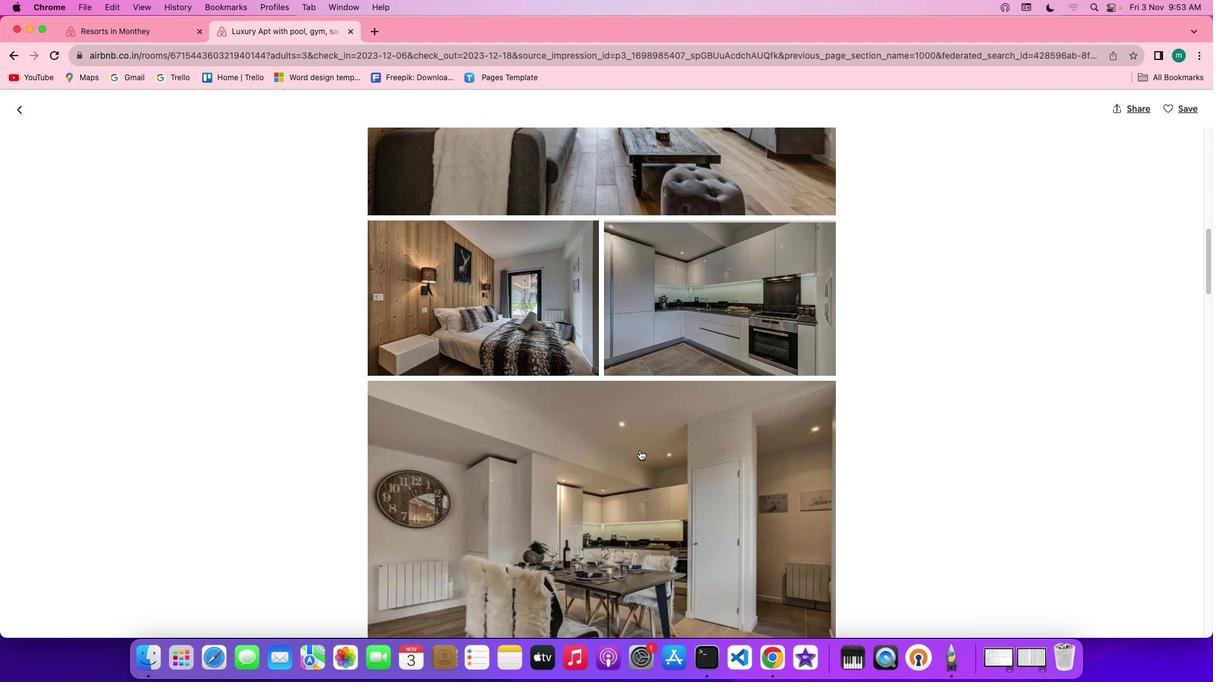 
Action: Mouse scrolled (640, 450) with delta (0, -1)
Screenshot: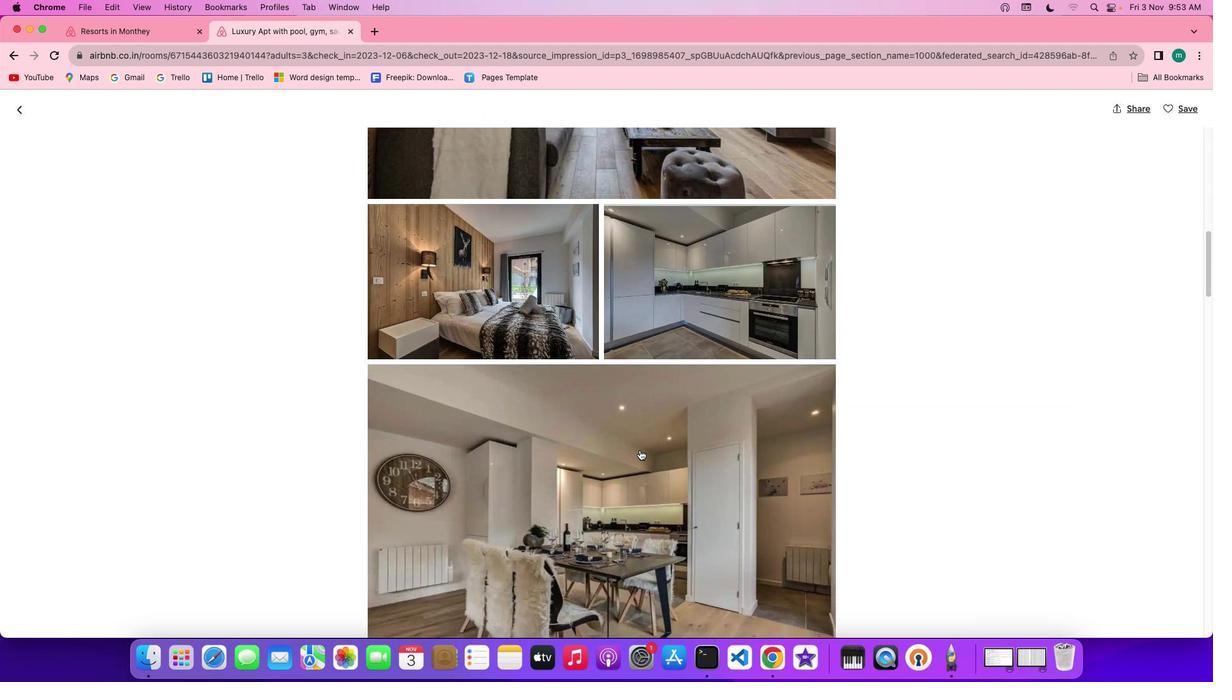 
Action: Mouse scrolled (640, 450) with delta (0, -1)
Screenshot: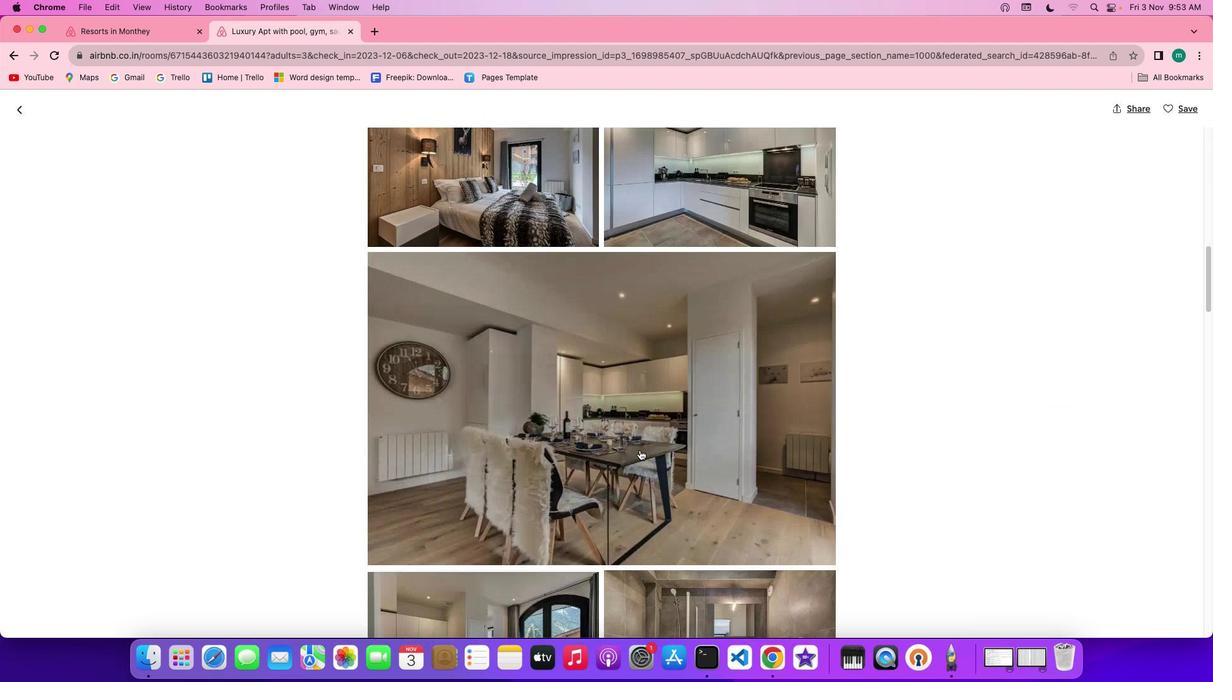 
Action: Mouse scrolled (640, 450) with delta (0, 0)
Screenshot: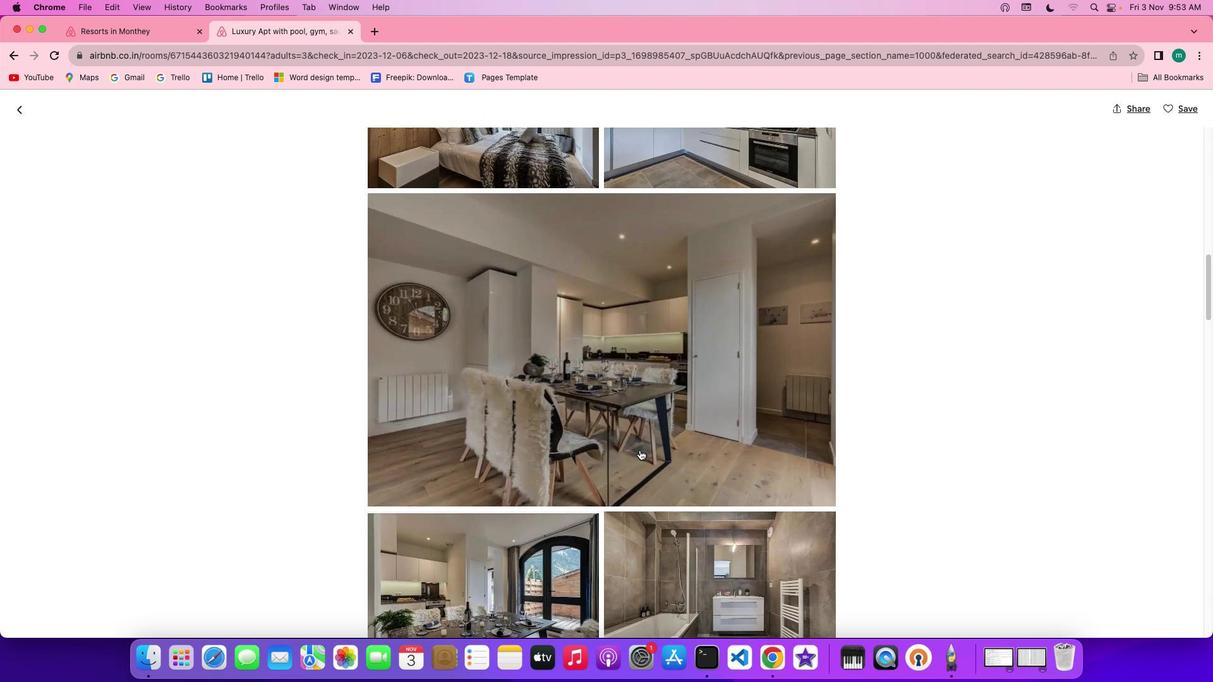 
Action: Mouse scrolled (640, 450) with delta (0, 0)
Screenshot: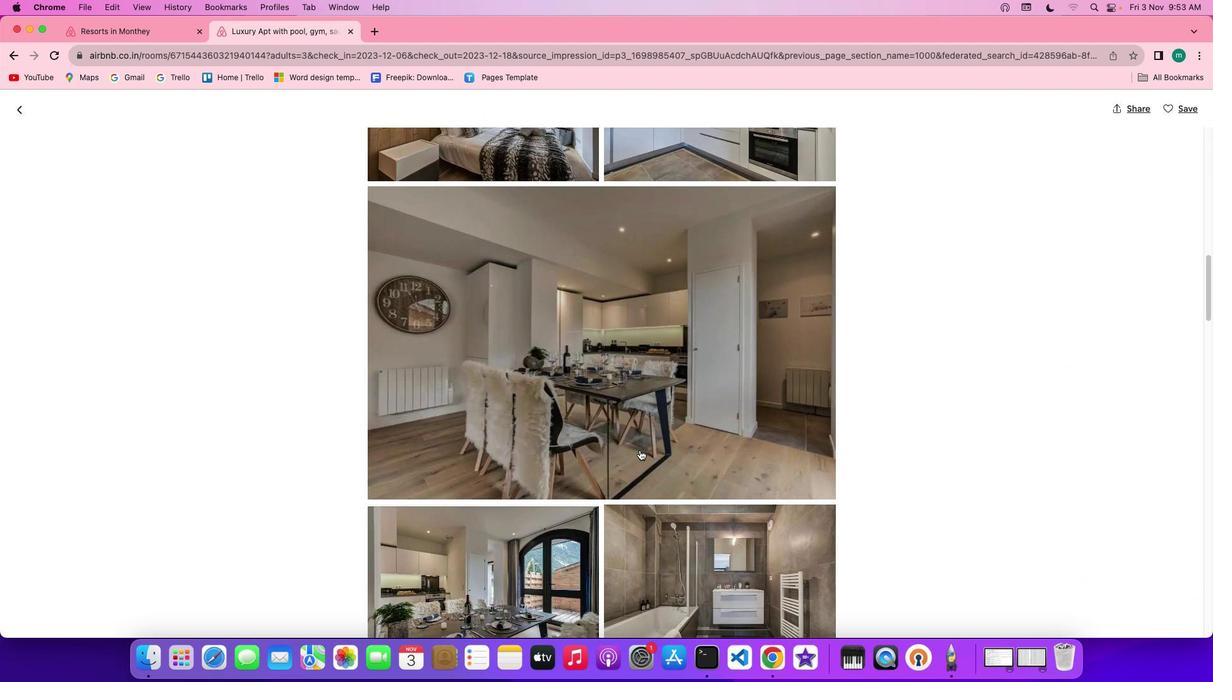 
Action: Mouse scrolled (640, 450) with delta (0, -1)
Screenshot: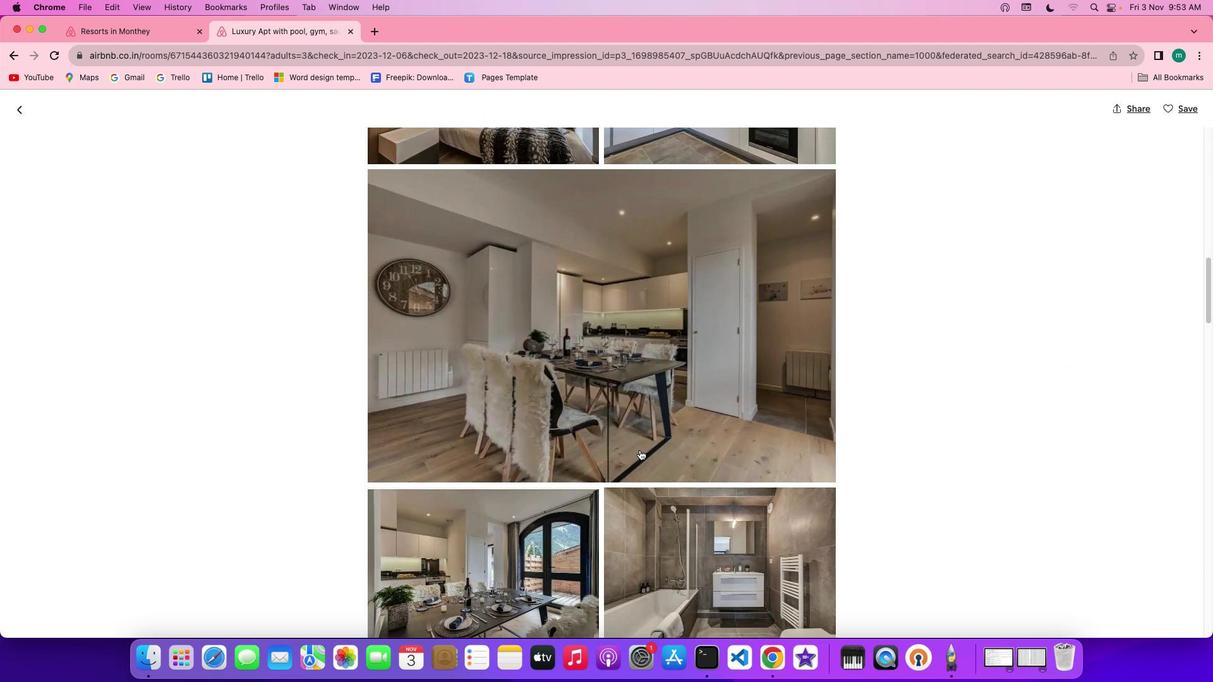 
Action: Mouse scrolled (640, 450) with delta (0, -1)
Screenshot: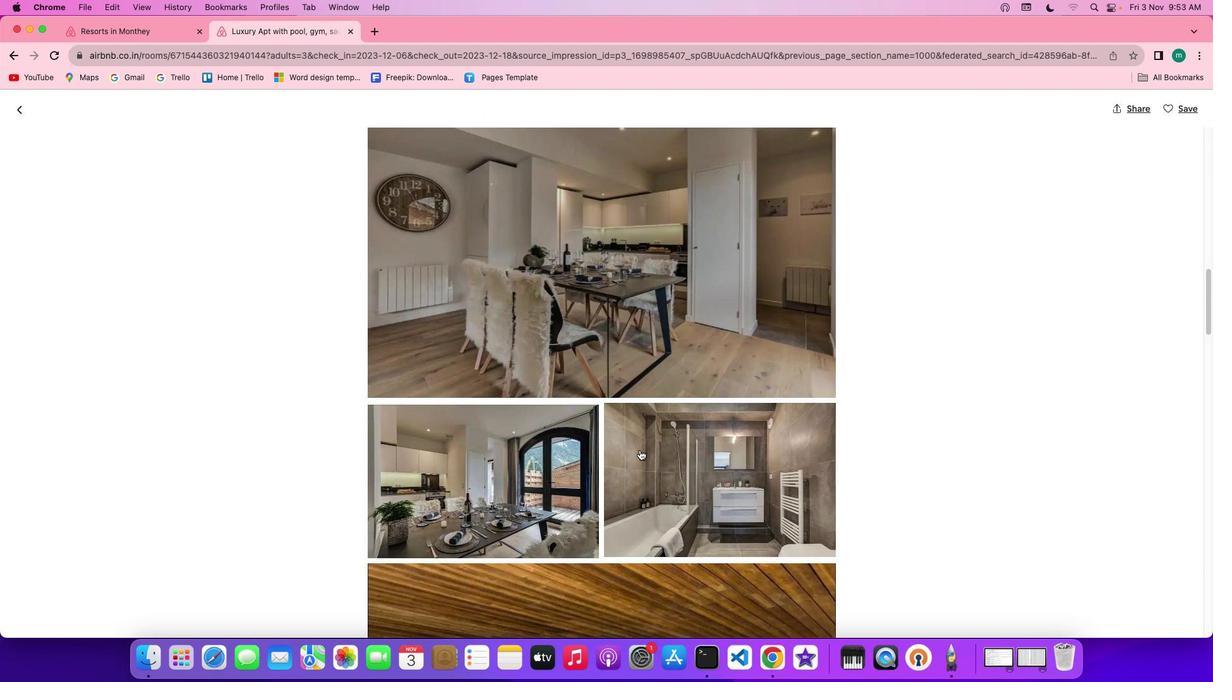 
Action: Mouse scrolled (640, 450) with delta (0, 0)
Screenshot: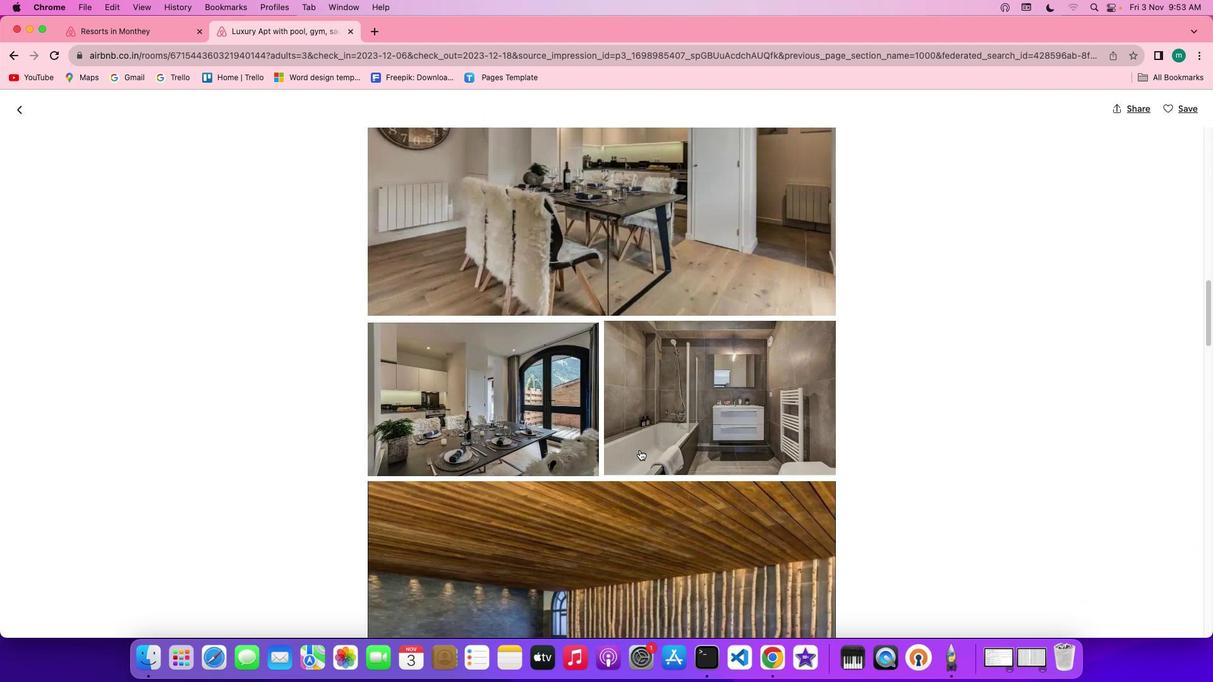 
Action: Mouse scrolled (640, 450) with delta (0, 0)
Screenshot: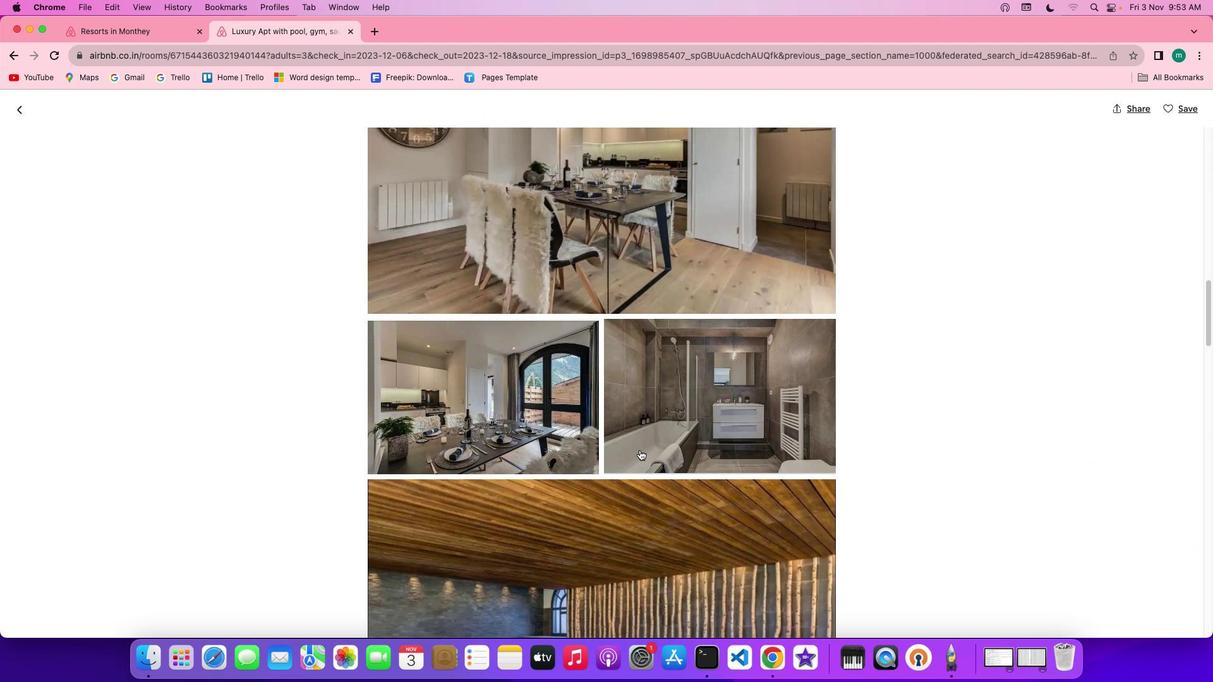 
Action: Mouse scrolled (640, 450) with delta (0, 0)
Screenshot: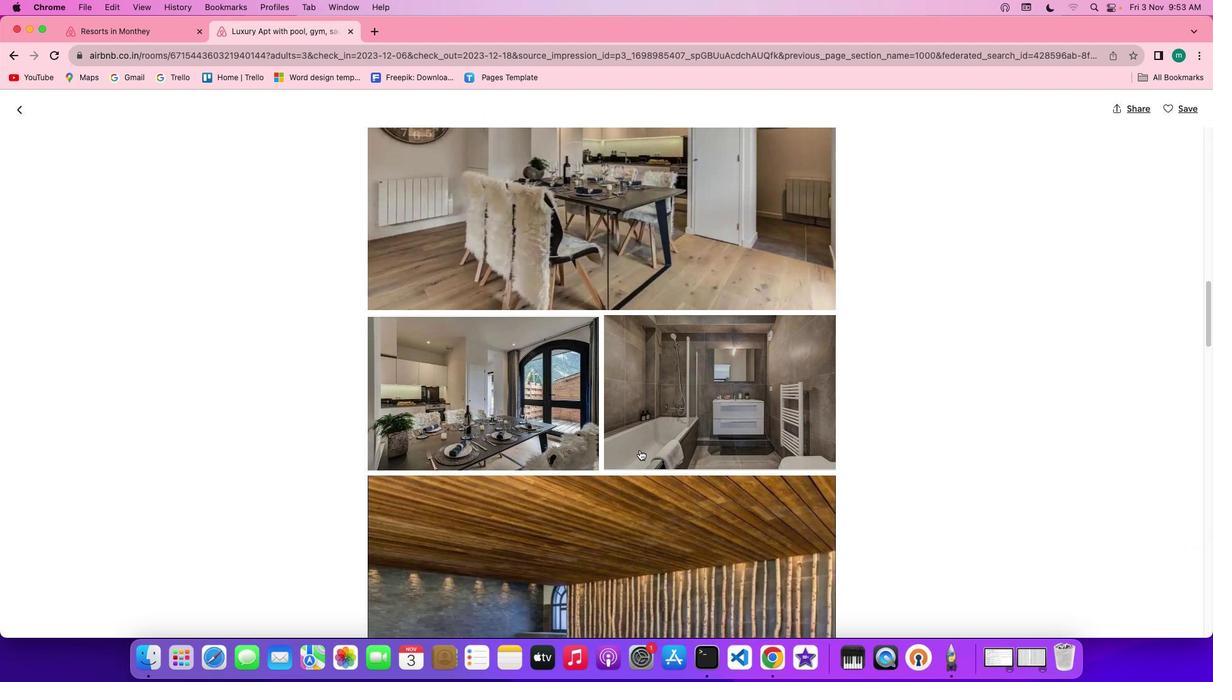 
Action: Mouse scrolled (640, 450) with delta (0, -1)
Screenshot: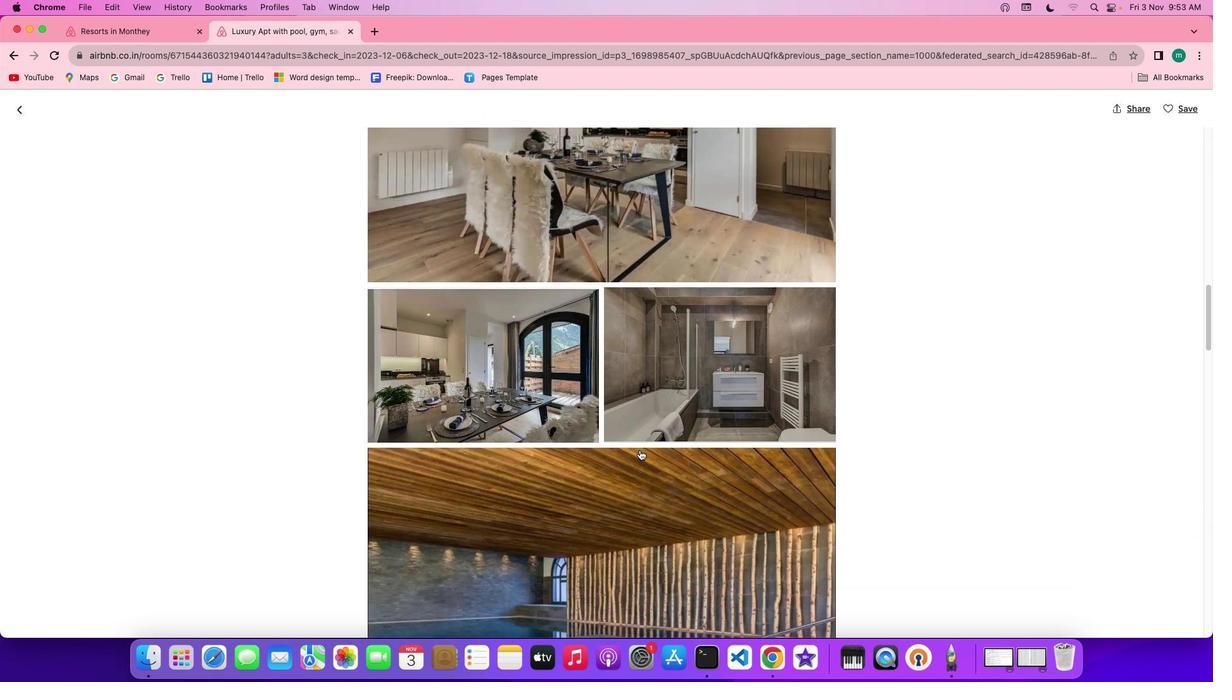 
Action: Mouse scrolled (640, 450) with delta (0, -1)
Screenshot: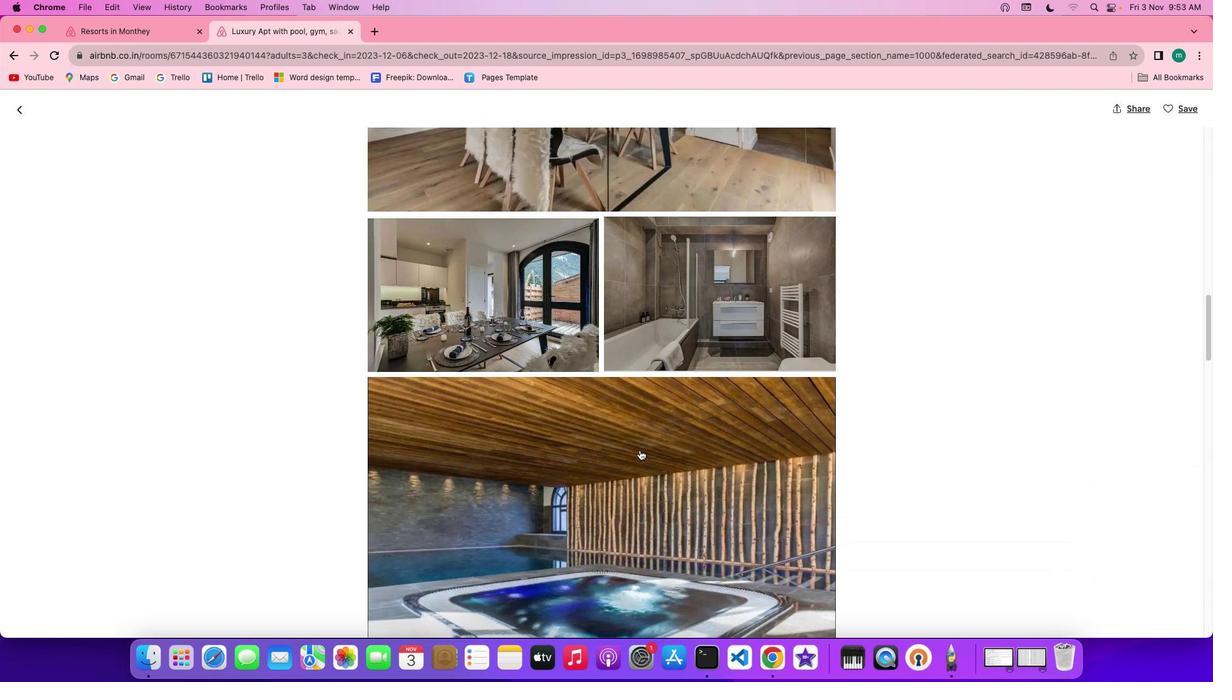 
Action: Mouse scrolled (640, 450) with delta (0, 0)
Screenshot: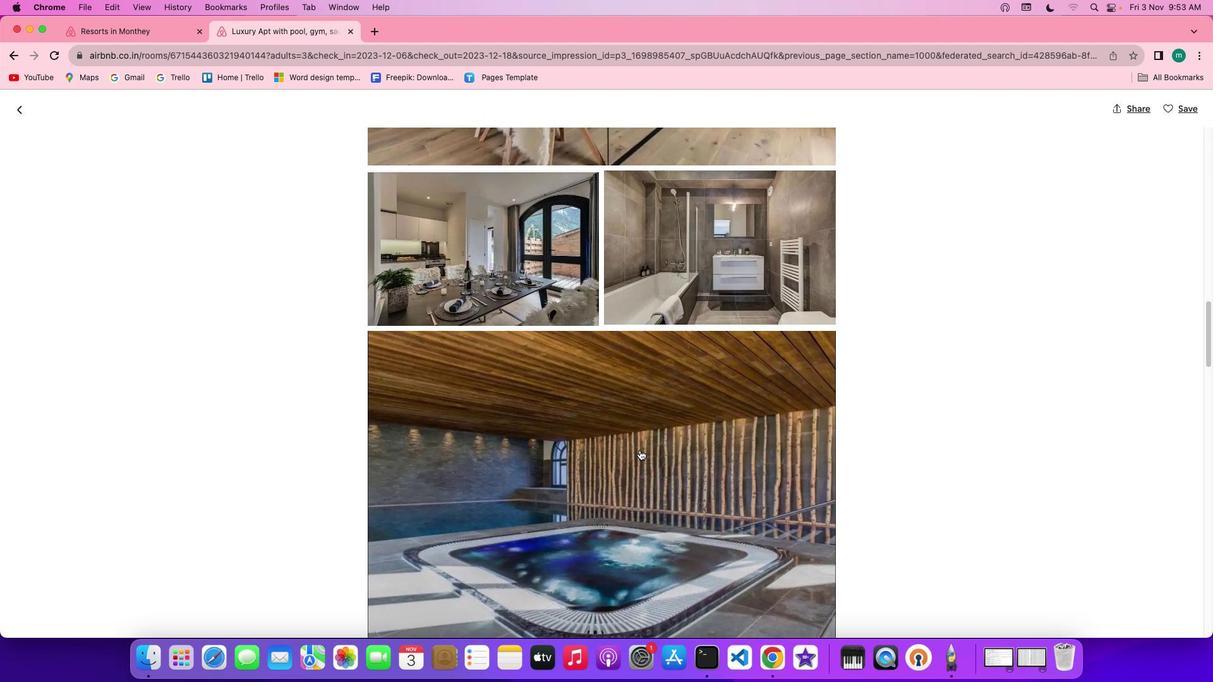 
Action: Mouse scrolled (640, 450) with delta (0, 0)
Screenshot: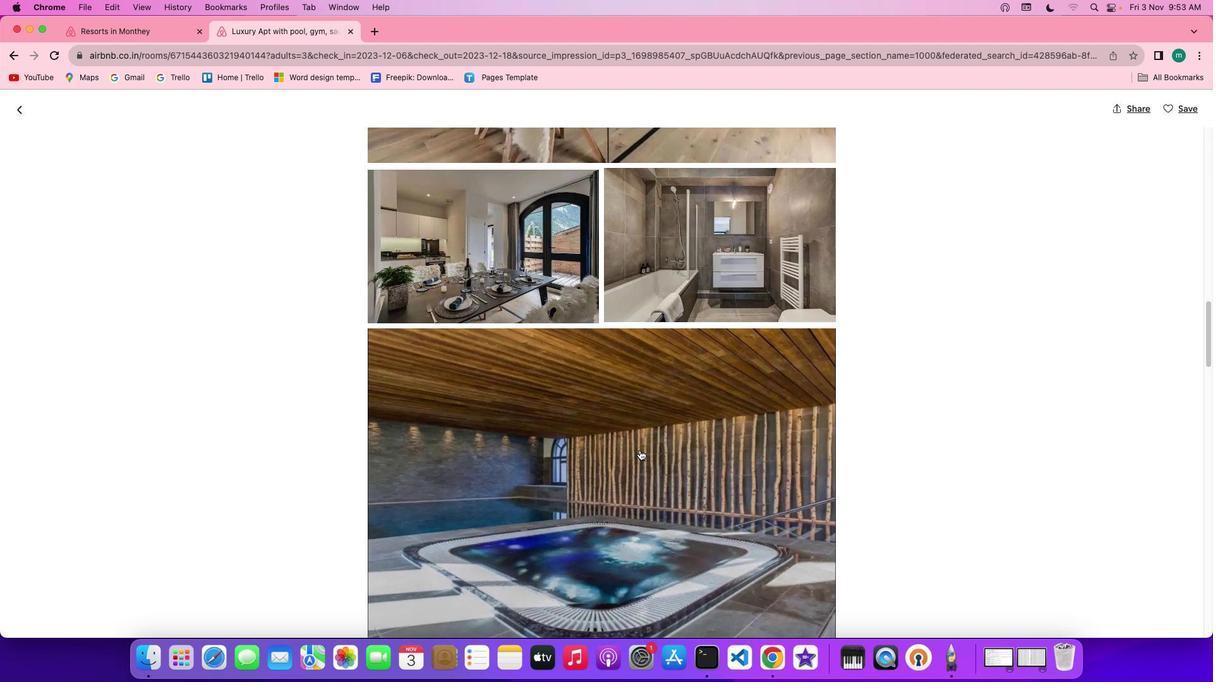 
Action: Mouse scrolled (640, 450) with delta (0, -1)
Screenshot: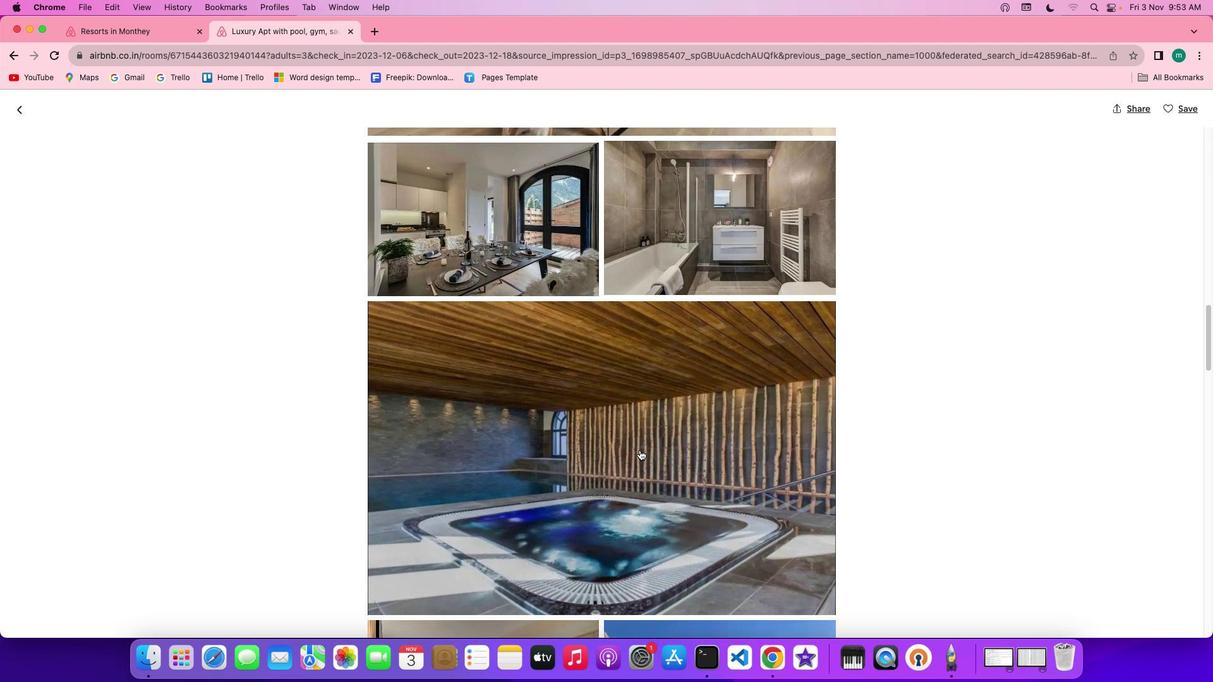 
Action: Mouse scrolled (640, 450) with delta (0, -1)
Screenshot: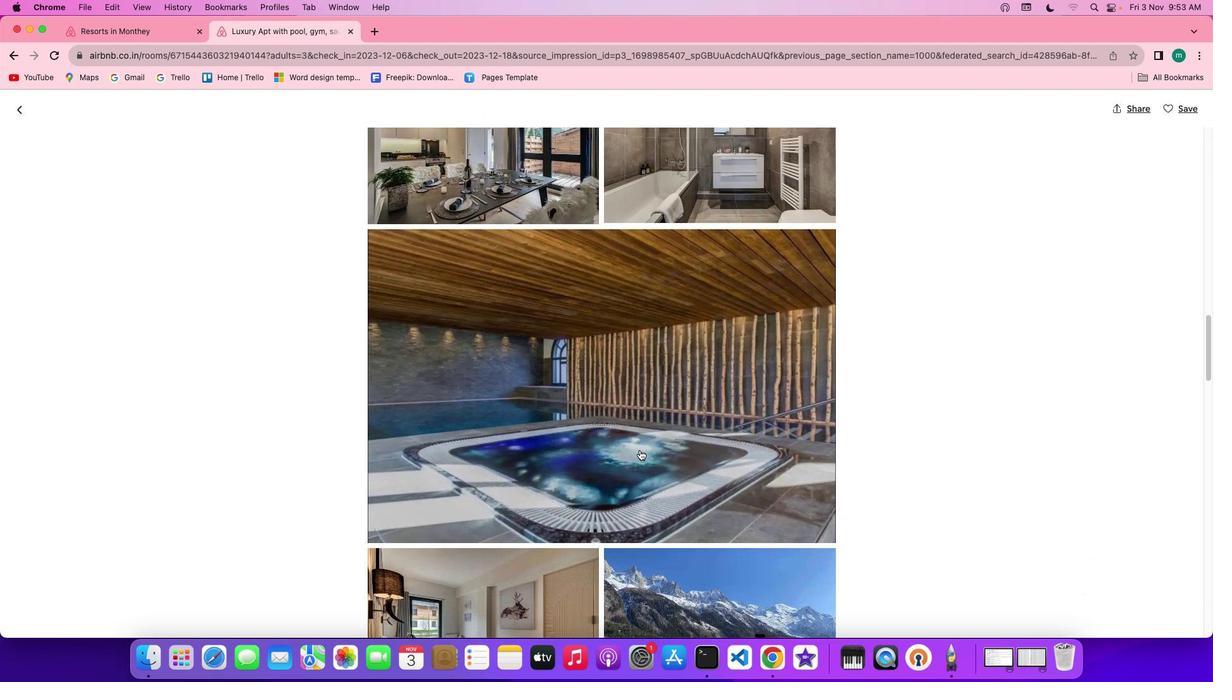 
Action: Mouse scrolled (640, 450) with delta (0, 0)
Screenshot: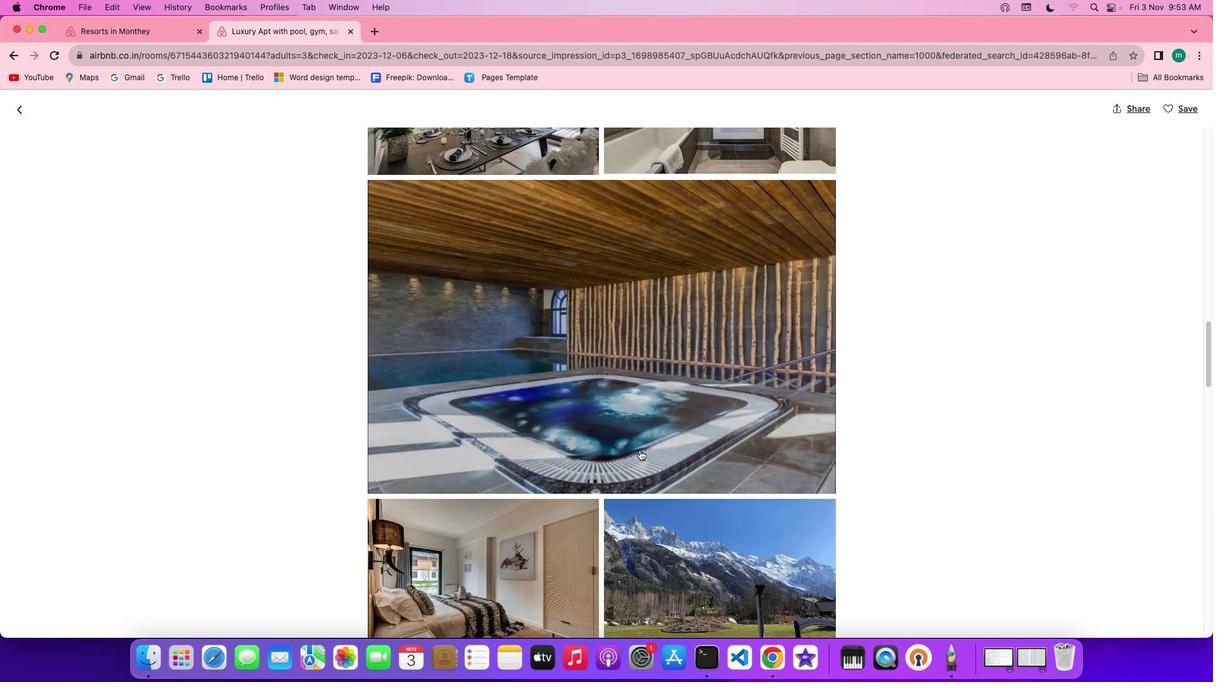 
Action: Mouse scrolled (640, 450) with delta (0, 0)
Screenshot: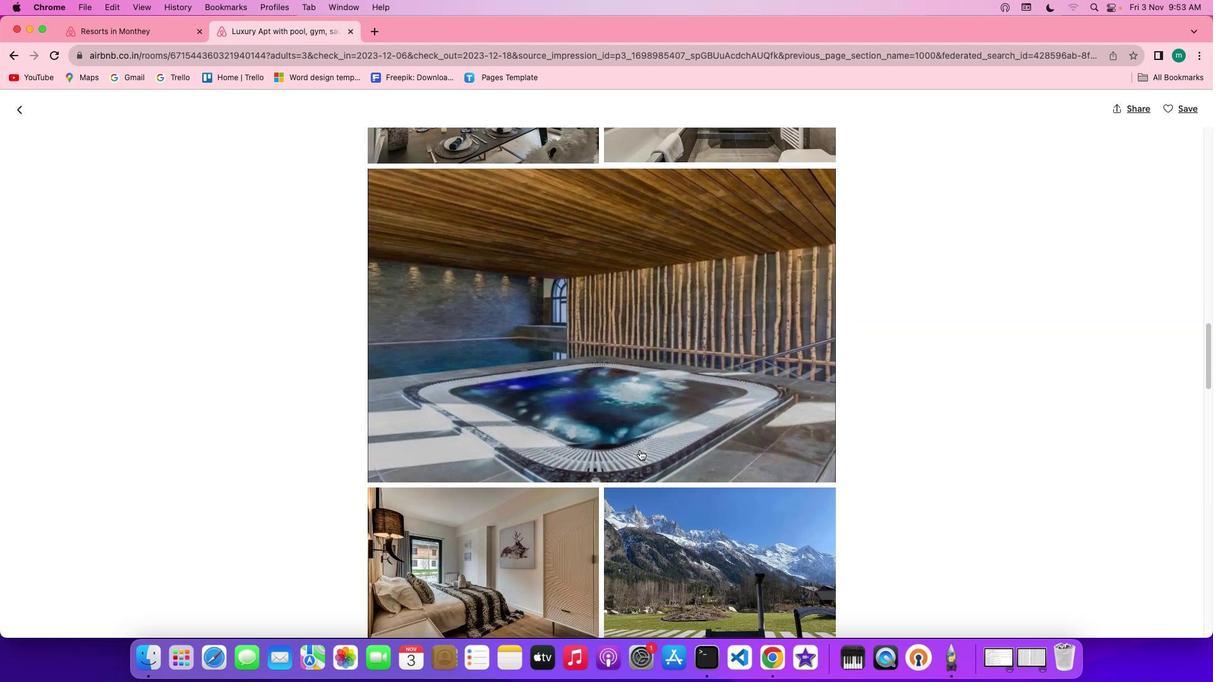 
Action: Mouse scrolled (640, 450) with delta (0, -1)
Screenshot: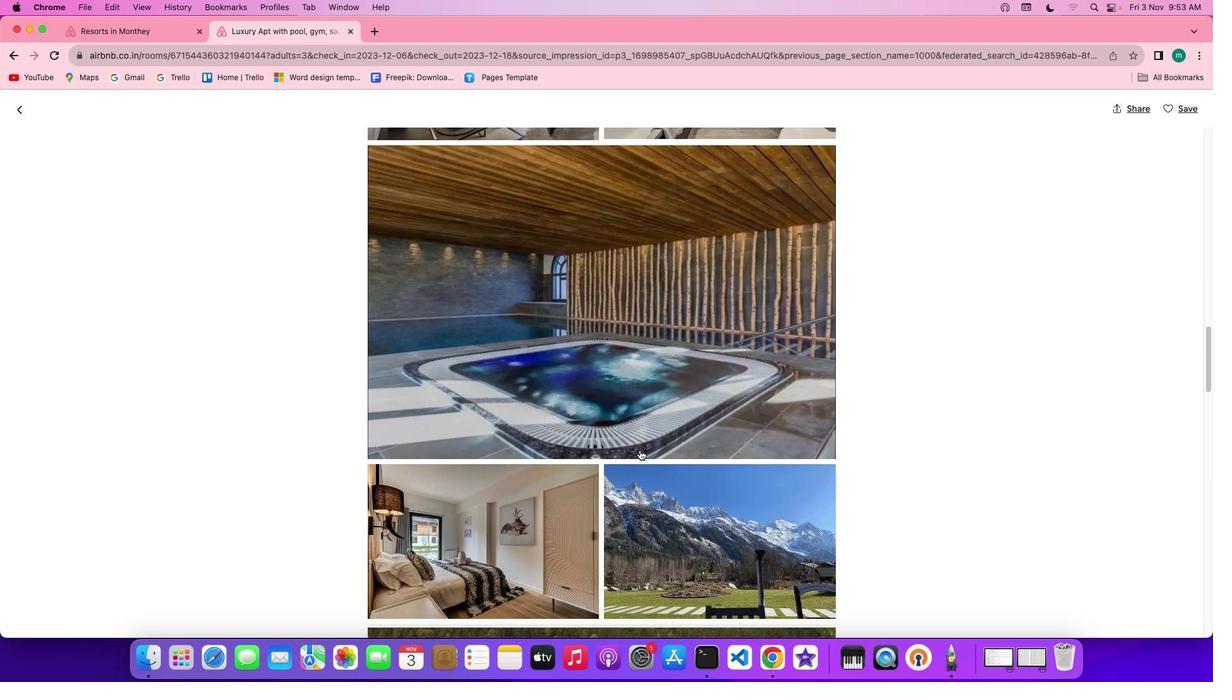 
Action: Mouse scrolled (640, 450) with delta (0, -1)
Screenshot: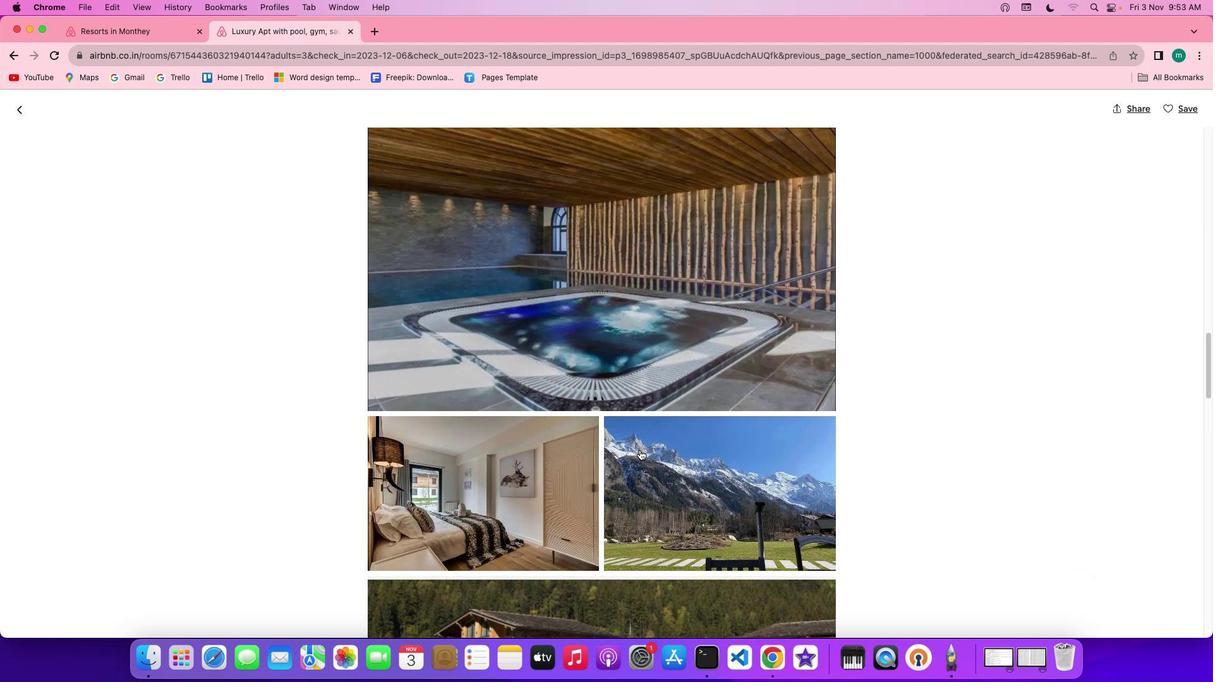 
Action: Mouse scrolled (640, 450) with delta (0, 0)
Screenshot: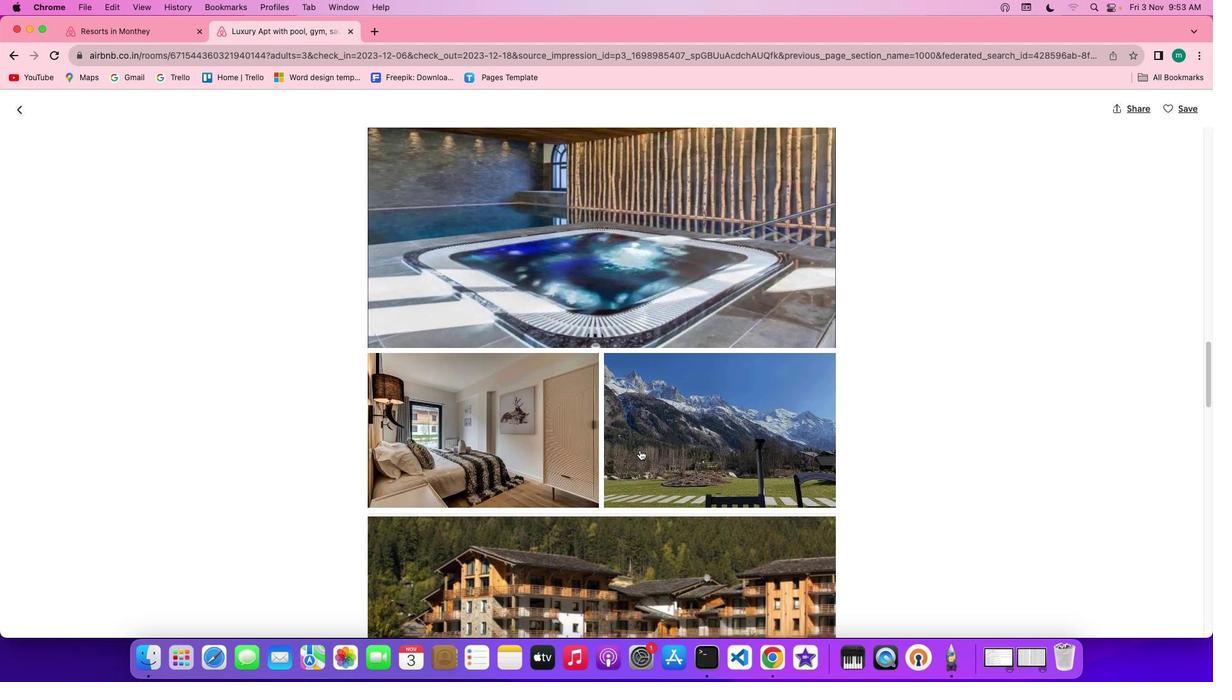 
Action: Mouse scrolled (640, 450) with delta (0, 0)
Screenshot: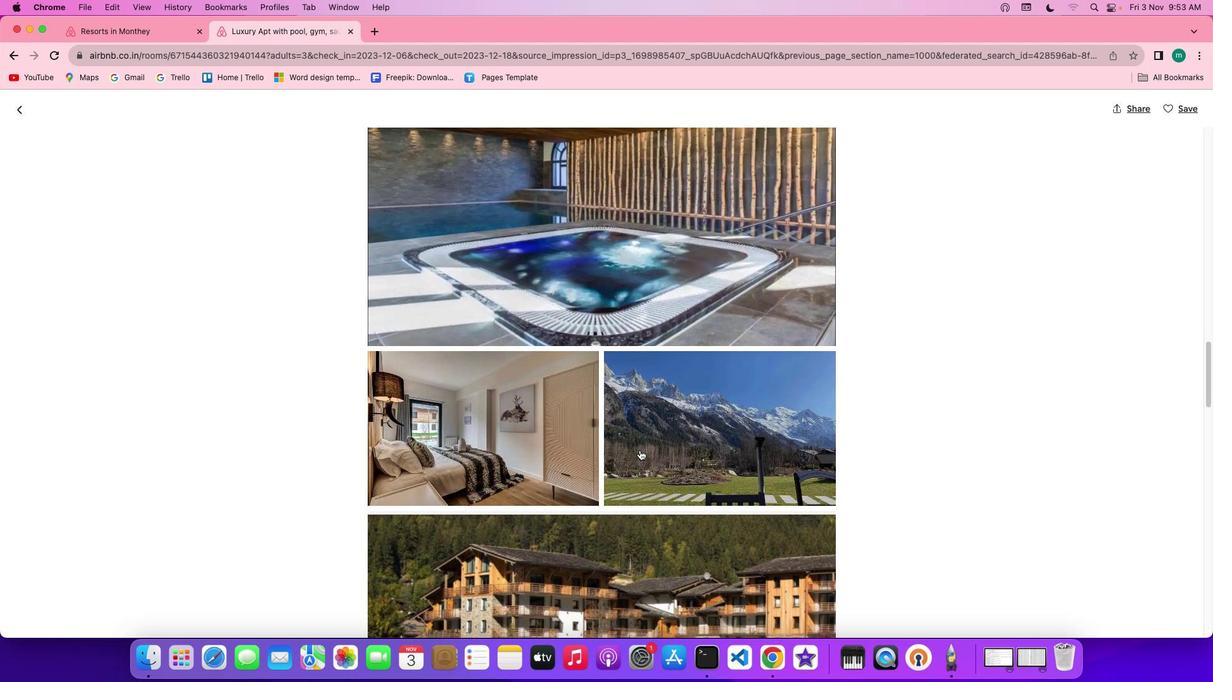 
Action: Mouse scrolled (640, 450) with delta (0, 0)
Screenshot: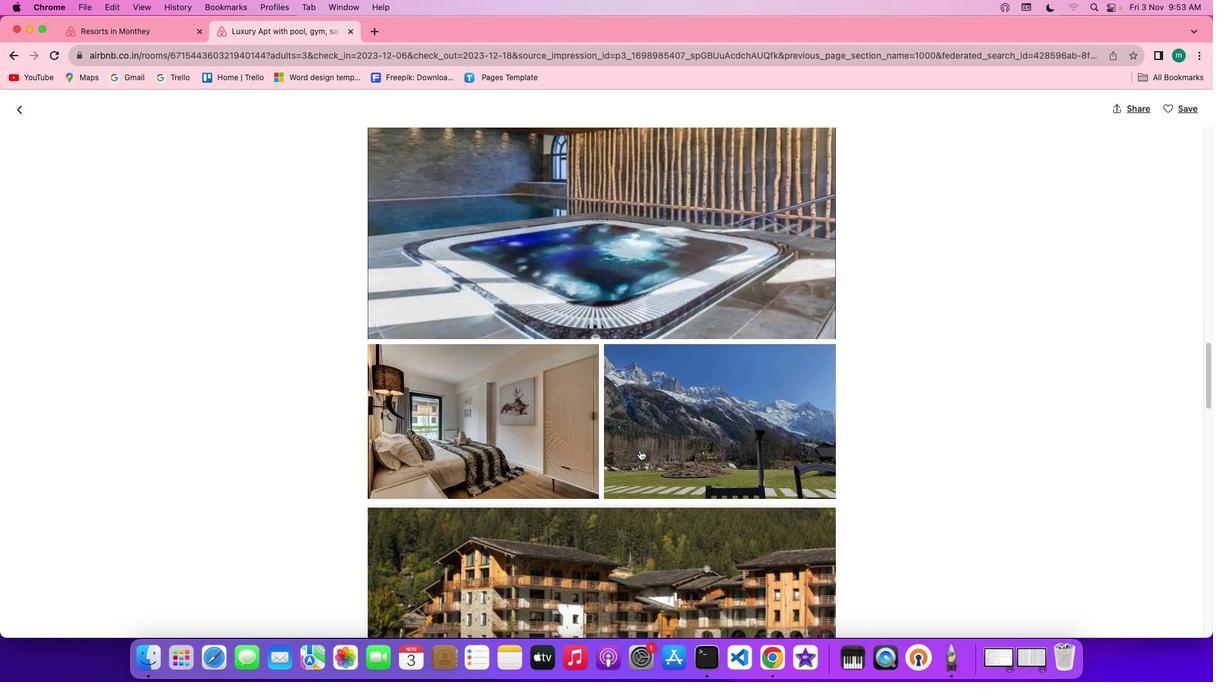 
Action: Mouse scrolled (640, 450) with delta (0, 0)
Screenshot: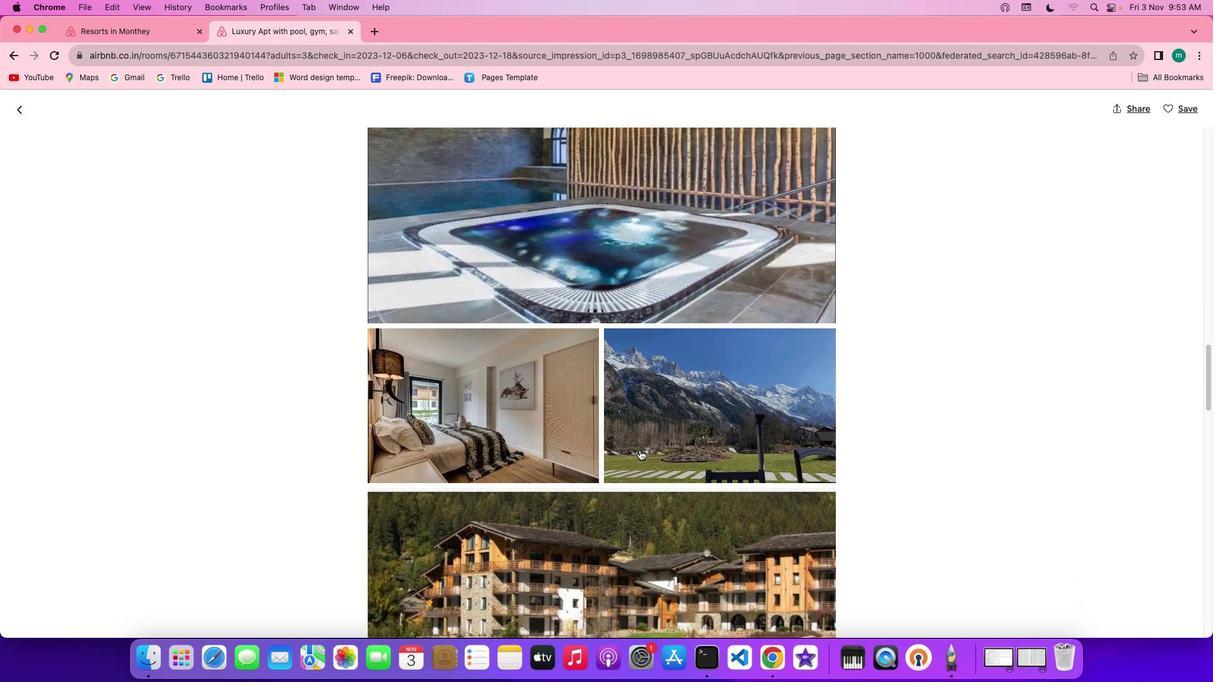 
Action: Mouse scrolled (640, 450) with delta (0, 0)
Screenshot: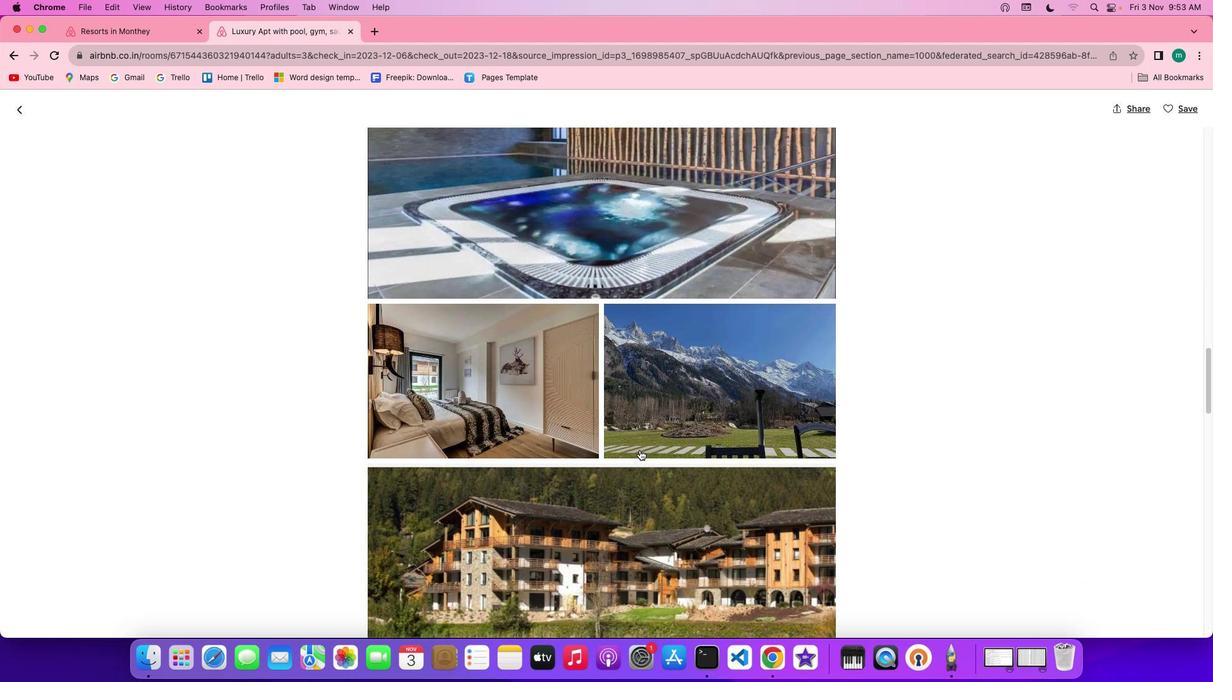 
Action: Mouse scrolled (640, 450) with delta (0, 0)
Screenshot: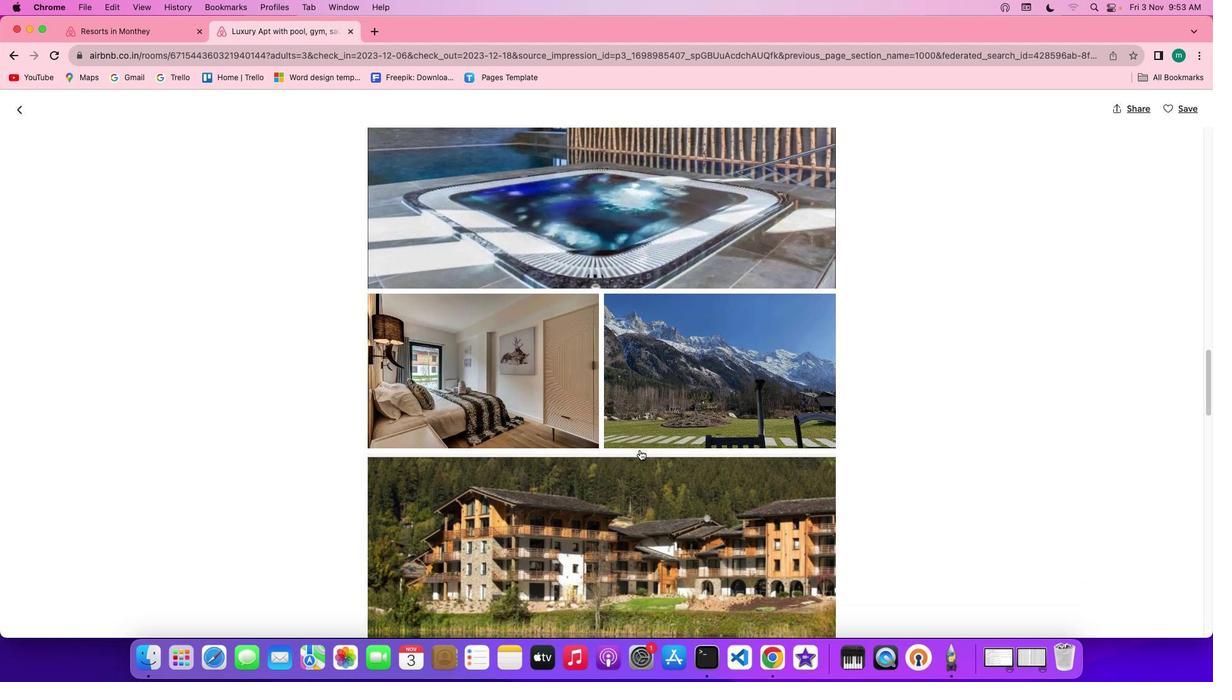 
Action: Mouse scrolled (640, 450) with delta (0, -1)
Screenshot: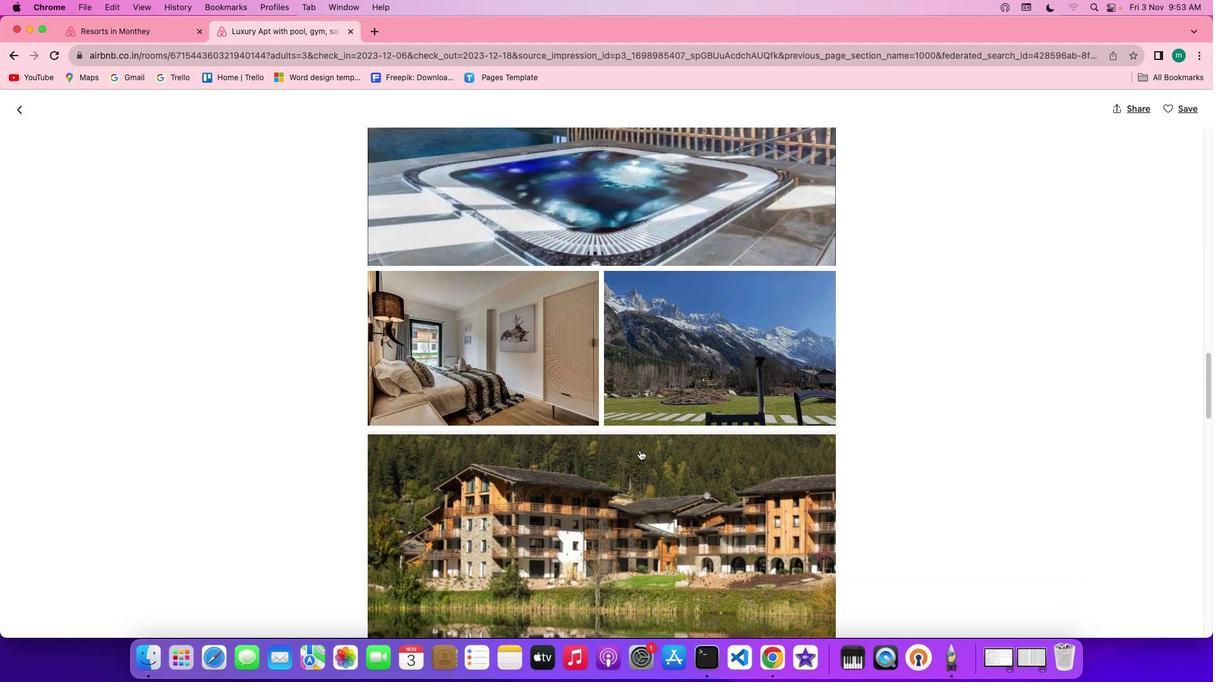 
Action: Mouse scrolled (640, 450) with delta (0, -1)
Screenshot: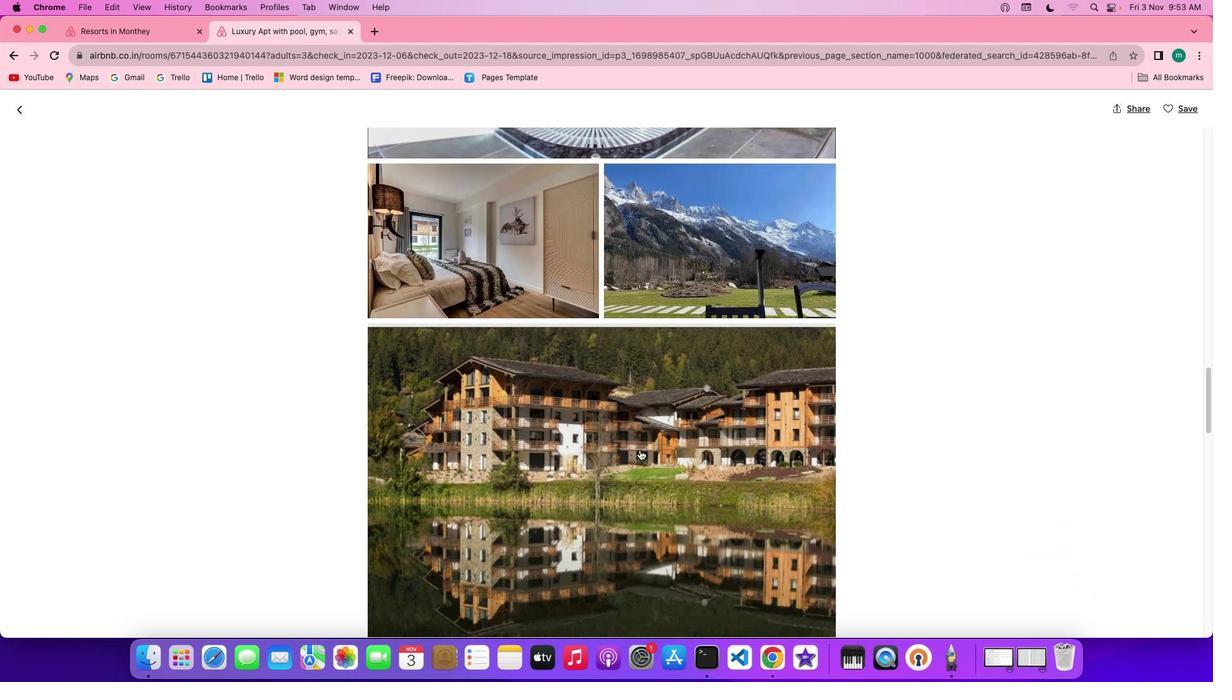 
Action: Mouse scrolled (640, 450) with delta (0, 0)
Screenshot: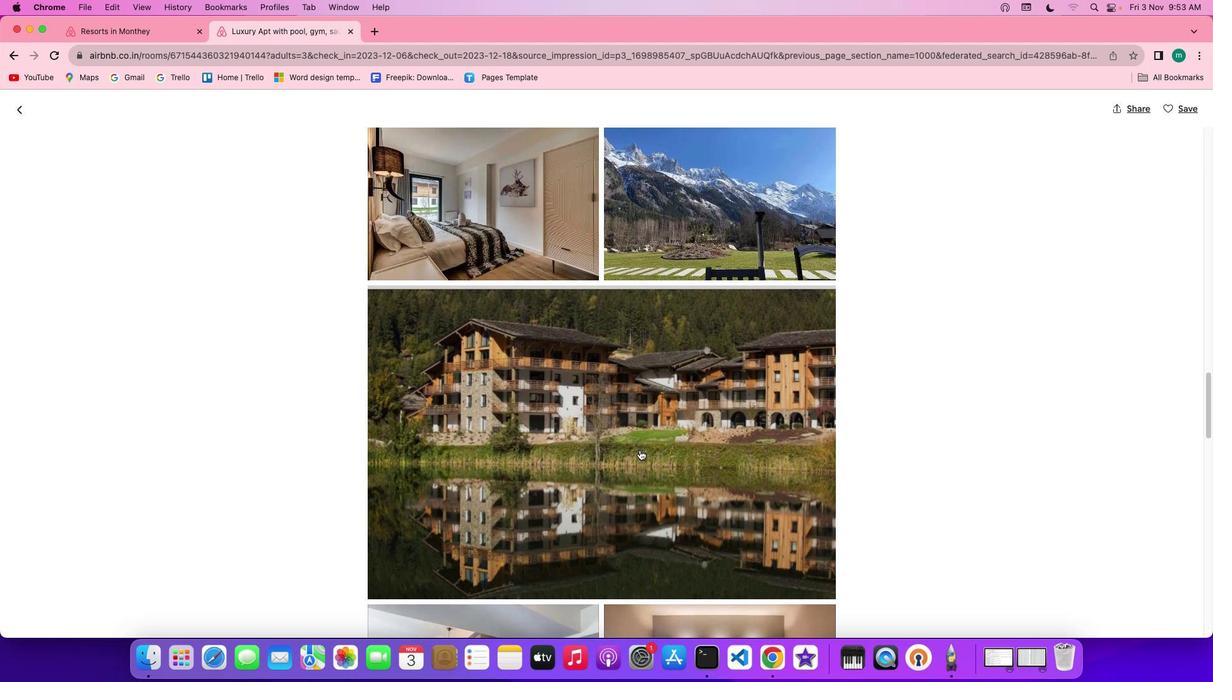 
Action: Mouse scrolled (640, 450) with delta (0, 0)
Screenshot: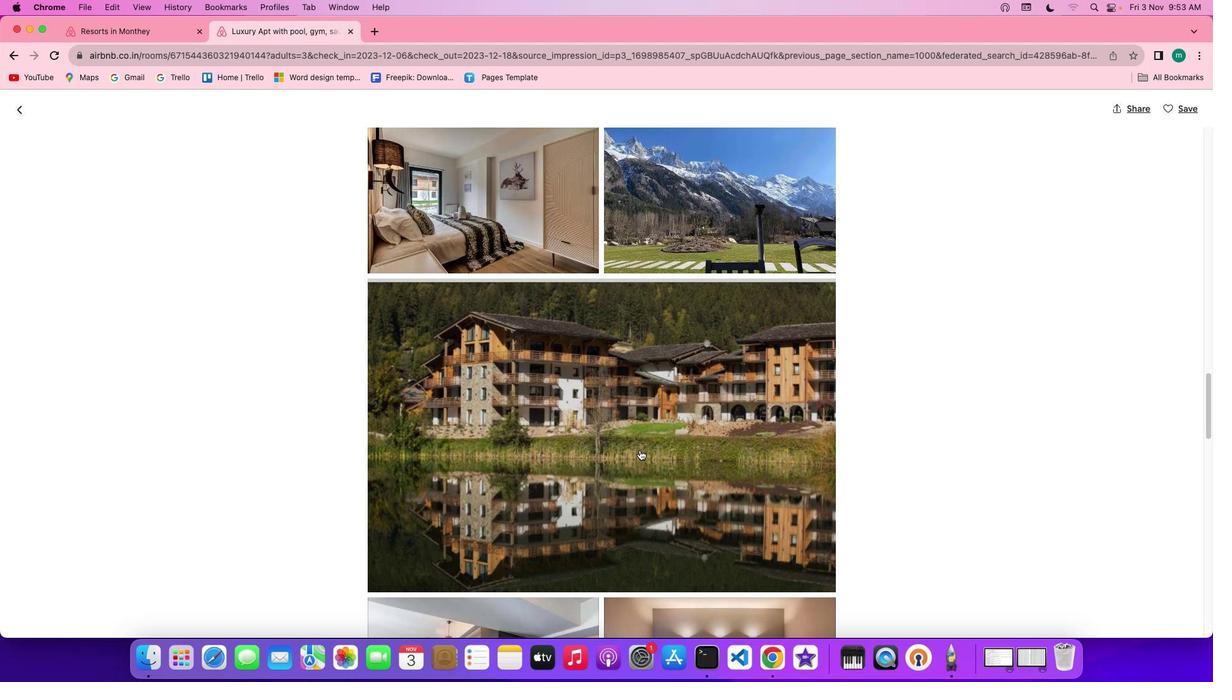 
Action: Mouse scrolled (640, 450) with delta (0, -1)
Screenshot: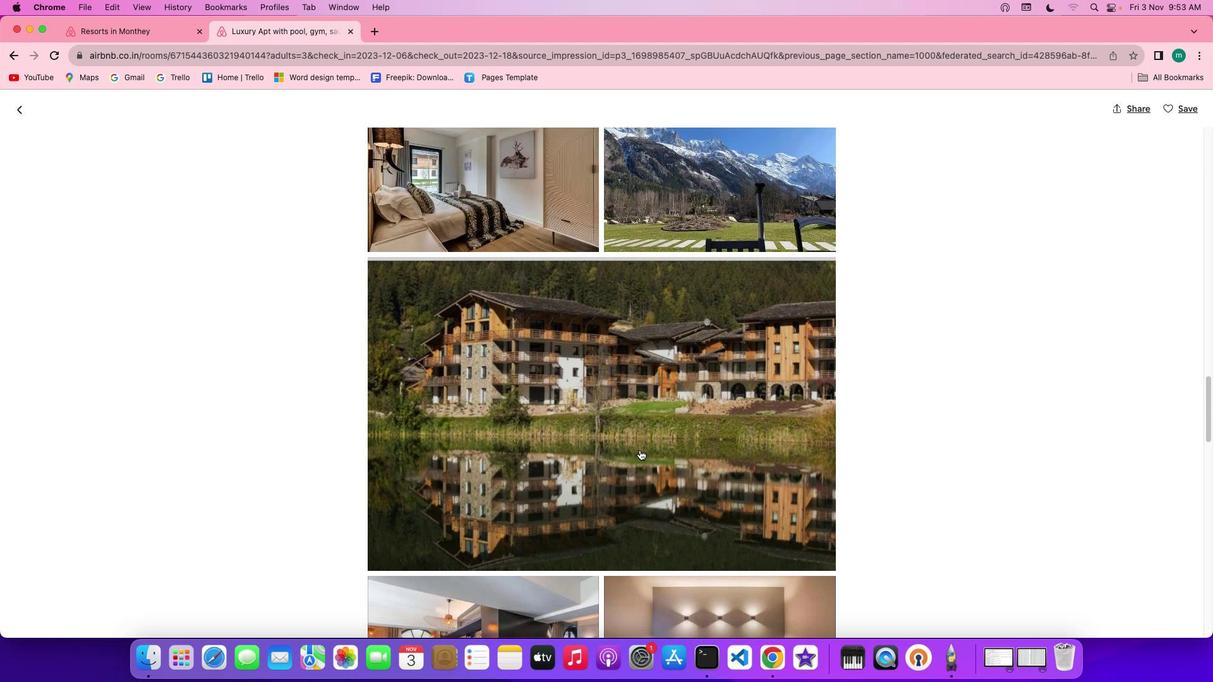 
Action: Mouse scrolled (640, 450) with delta (0, -1)
Screenshot: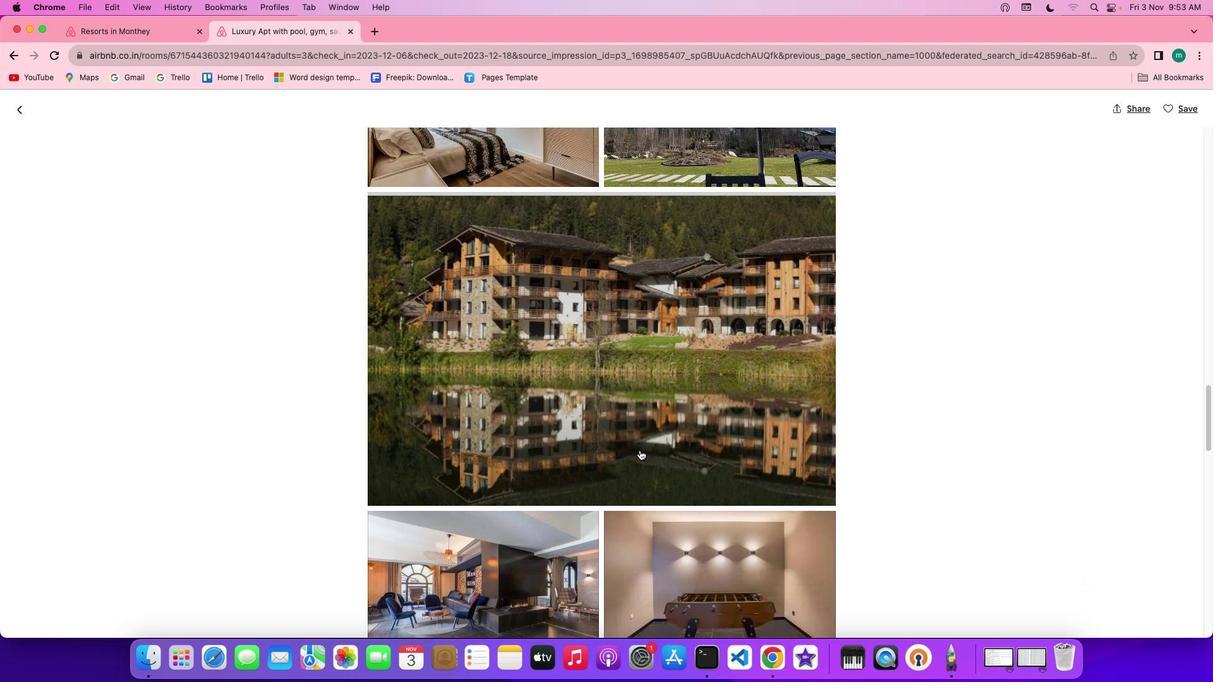 
Action: Mouse scrolled (640, 450) with delta (0, -1)
Screenshot: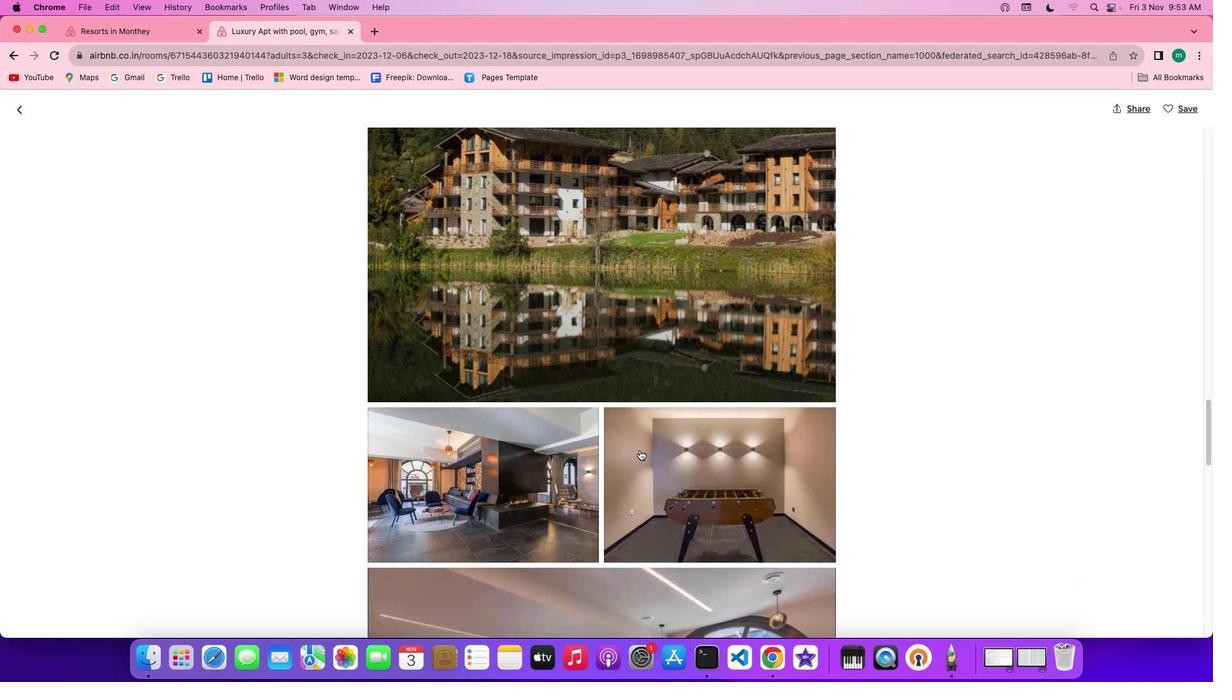 
Action: Mouse scrolled (640, 450) with delta (0, 0)
Screenshot: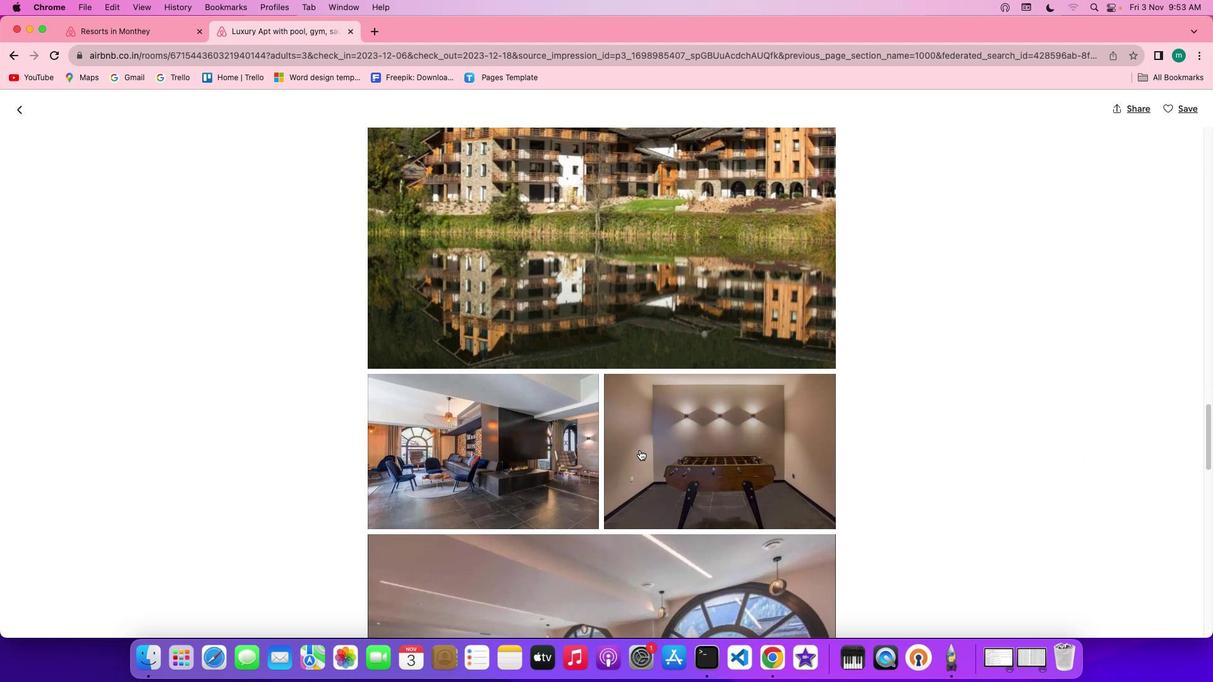 
Action: Mouse scrolled (640, 450) with delta (0, 0)
Screenshot: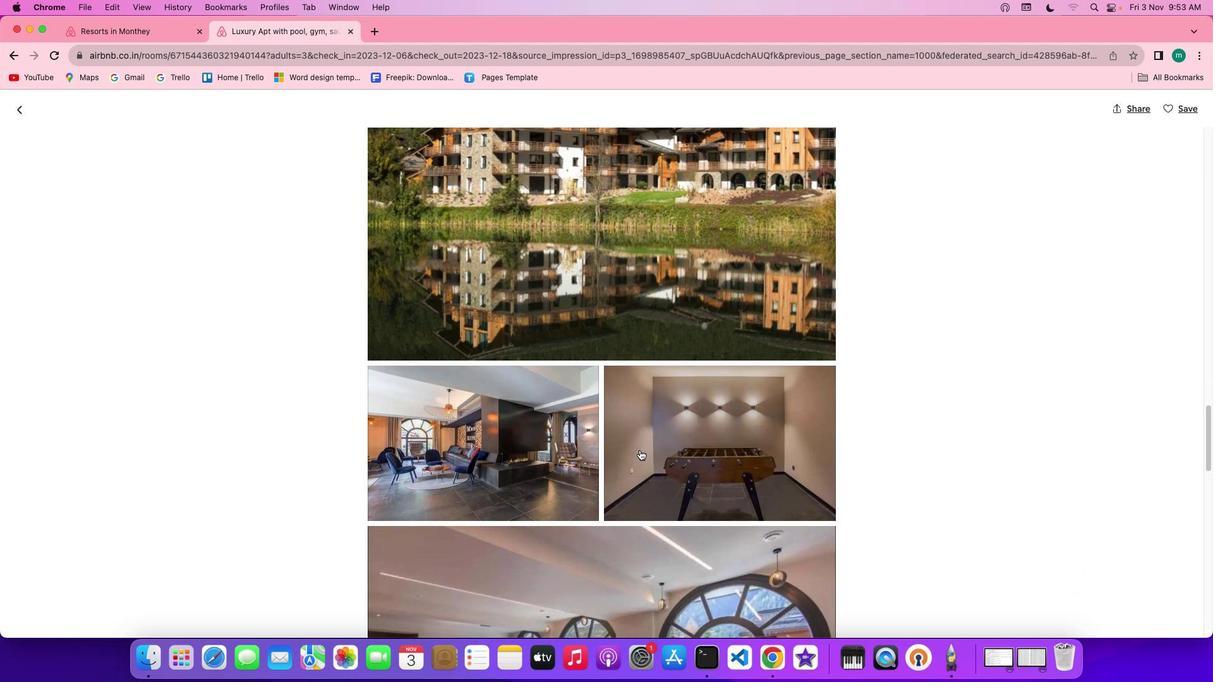 
Action: Mouse scrolled (640, 450) with delta (0, -1)
Screenshot: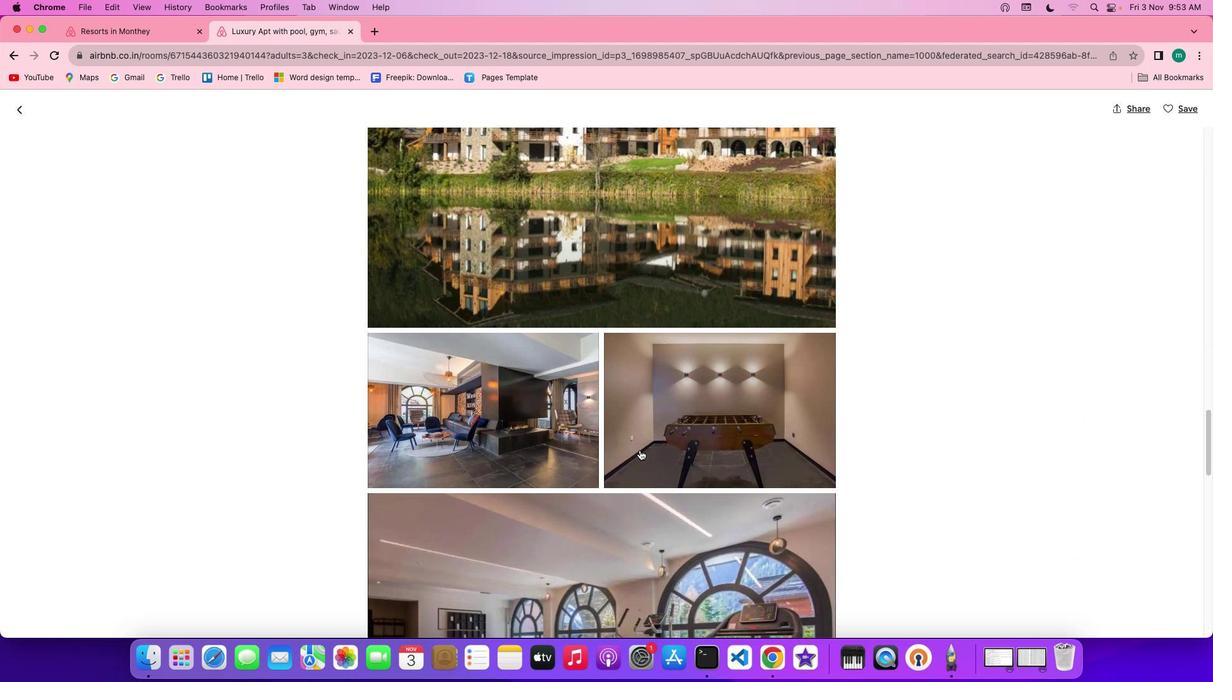 
Action: Mouse scrolled (640, 450) with delta (0, -1)
Screenshot: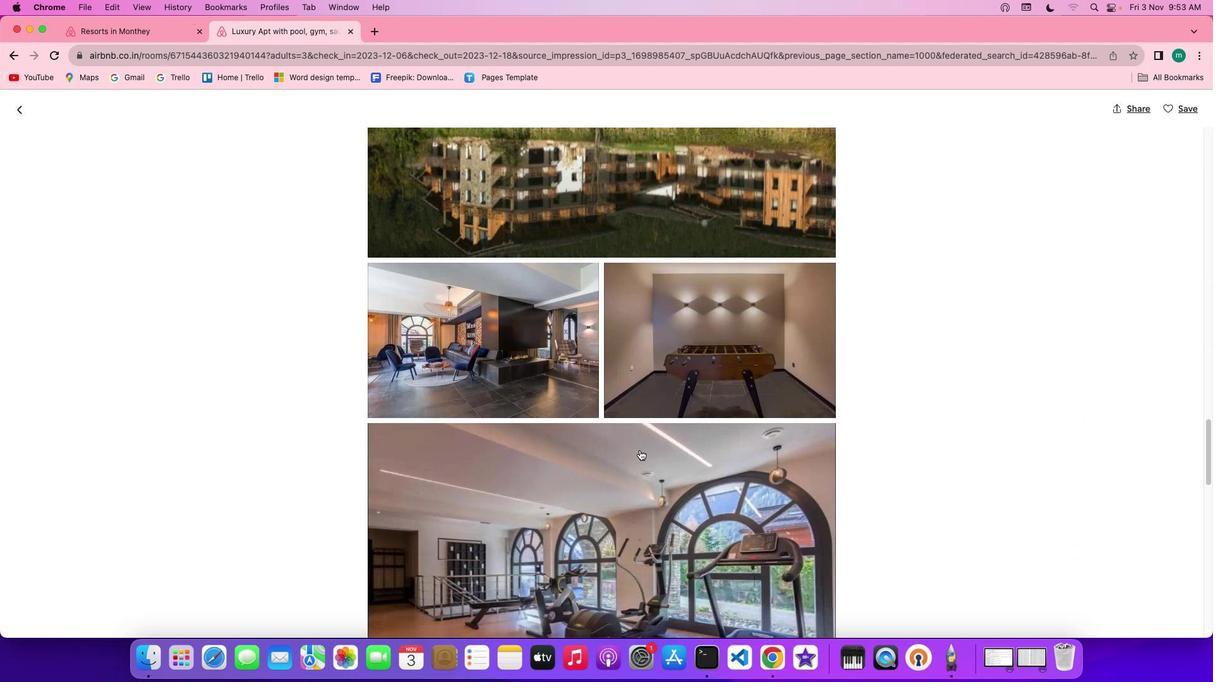 
Action: Mouse scrolled (640, 450) with delta (0, -1)
Screenshot: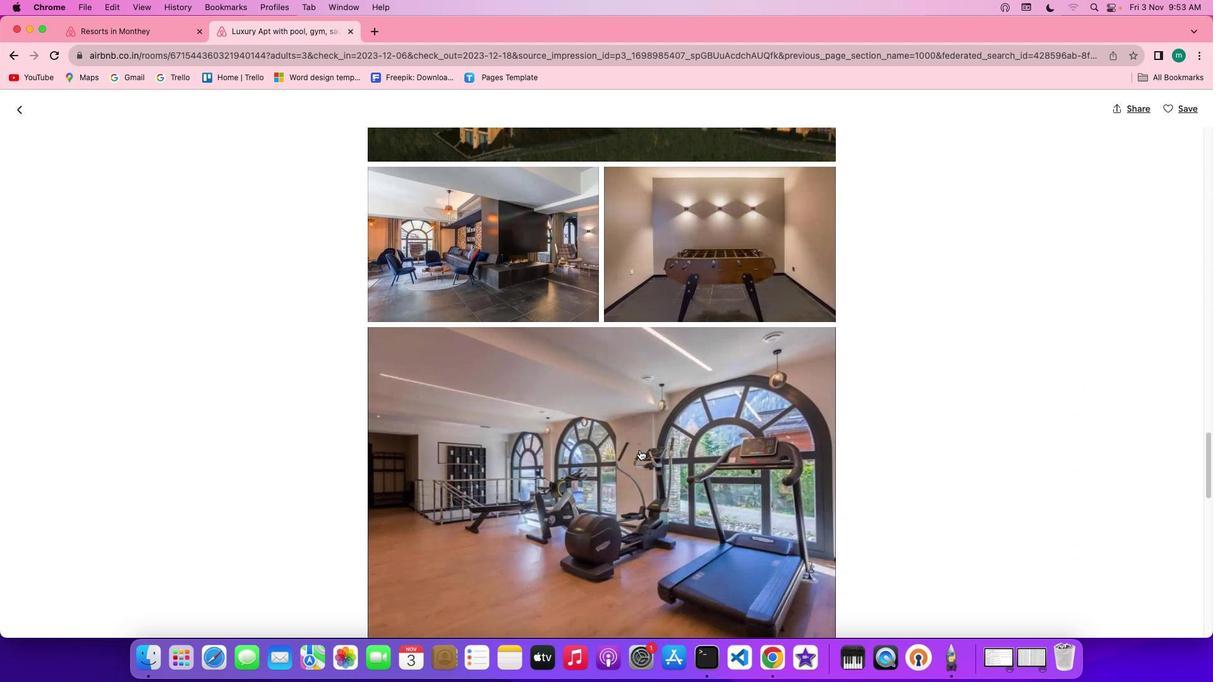 
Action: Mouse scrolled (640, 450) with delta (0, 0)
Screenshot: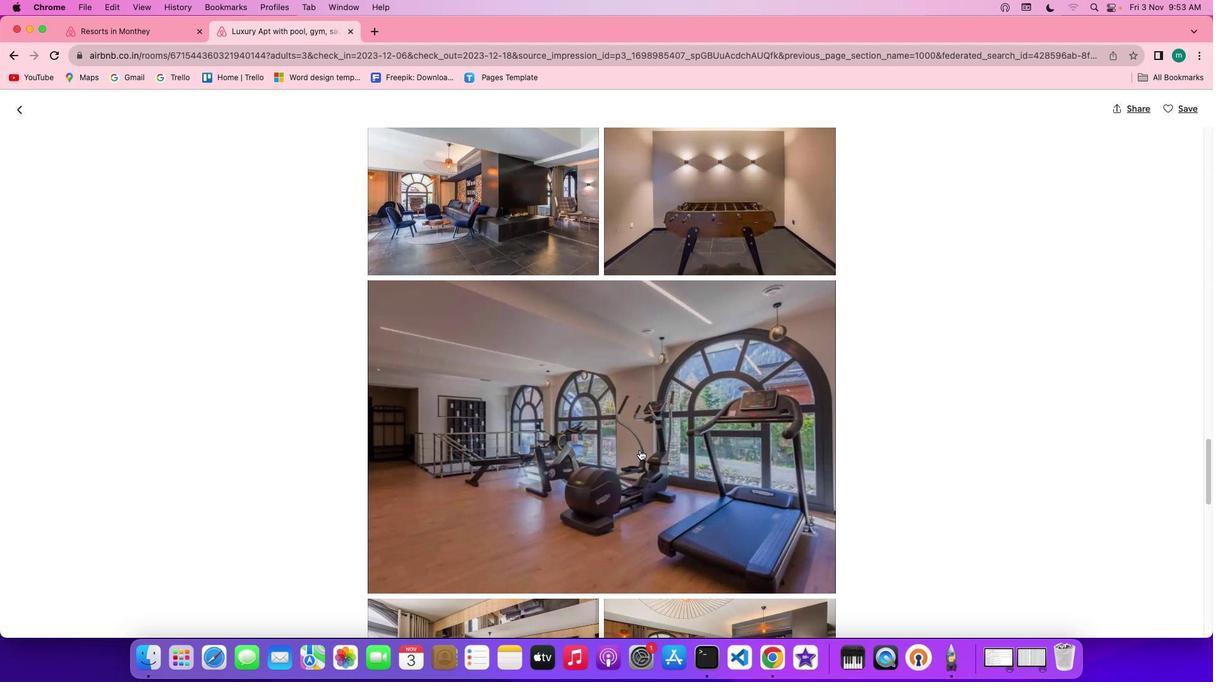 
Action: Mouse scrolled (640, 450) with delta (0, 0)
Screenshot: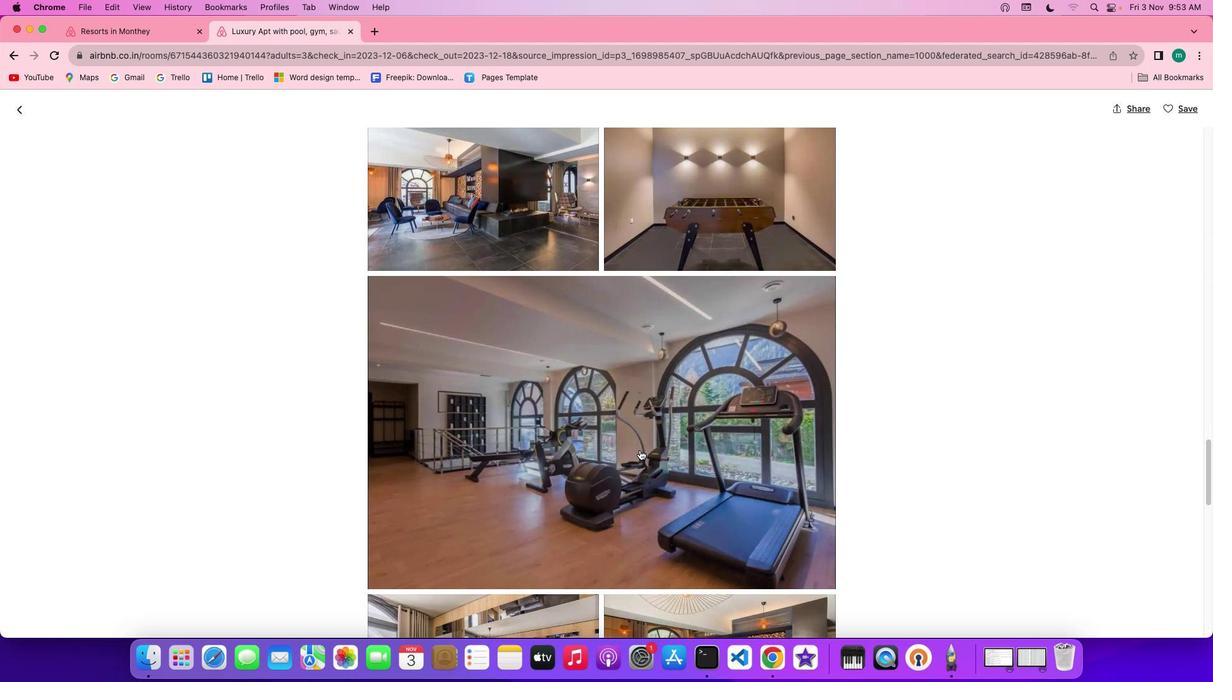 
Action: Mouse scrolled (640, 450) with delta (0, -1)
Screenshot: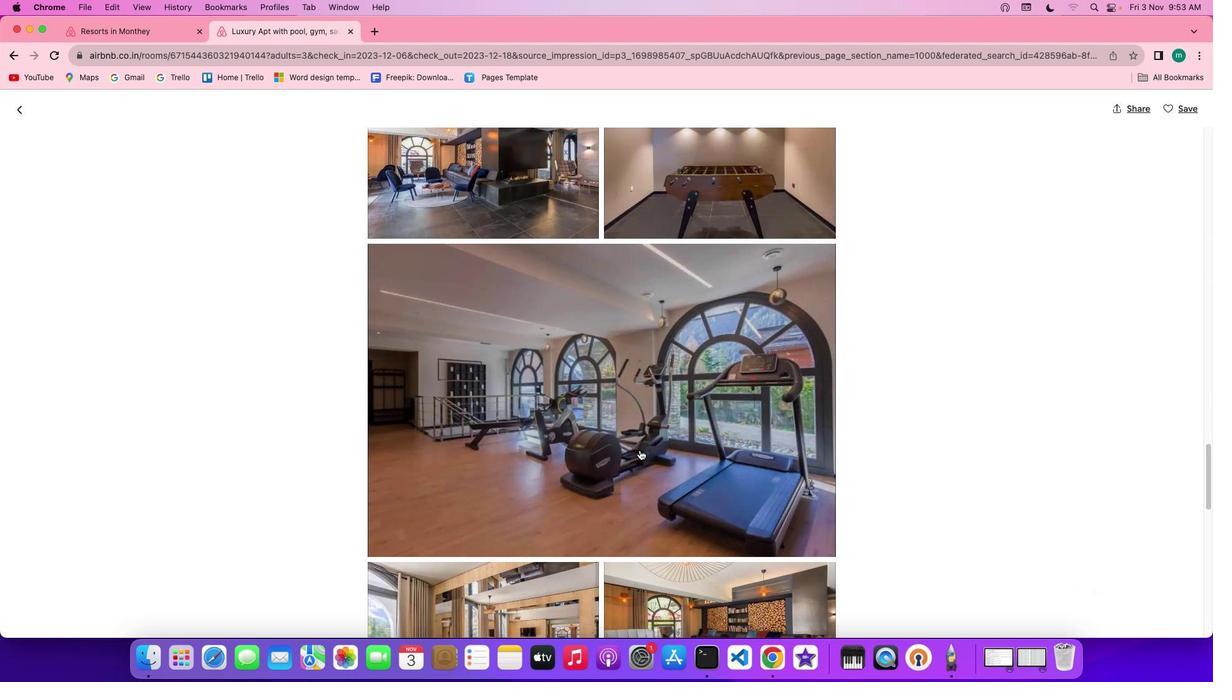 
Action: Mouse scrolled (640, 450) with delta (0, -1)
Screenshot: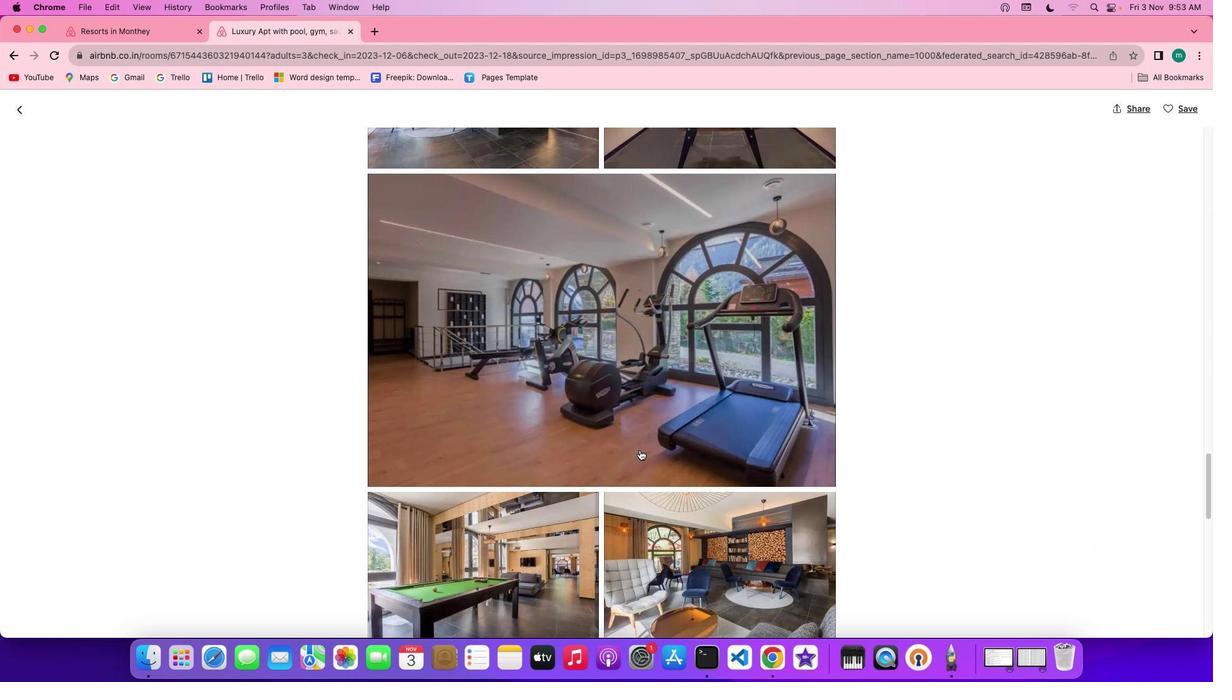 
Action: Mouse scrolled (640, 450) with delta (0, 0)
Screenshot: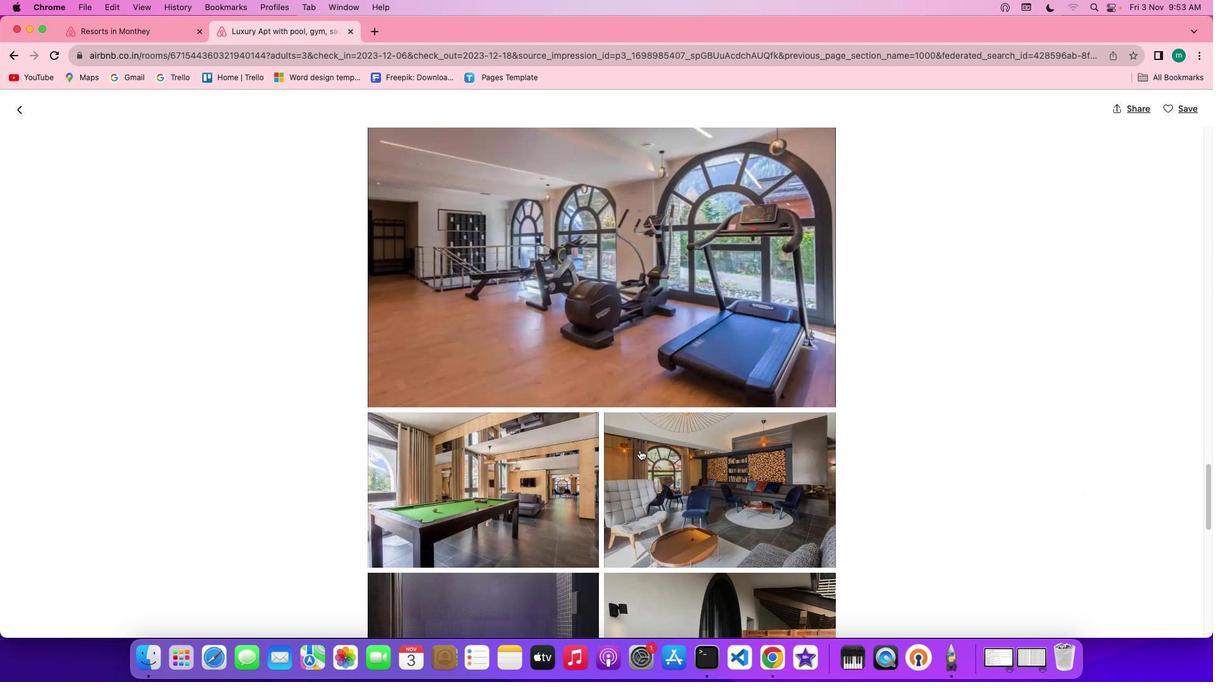 
Action: Mouse scrolled (640, 450) with delta (0, 0)
Screenshot: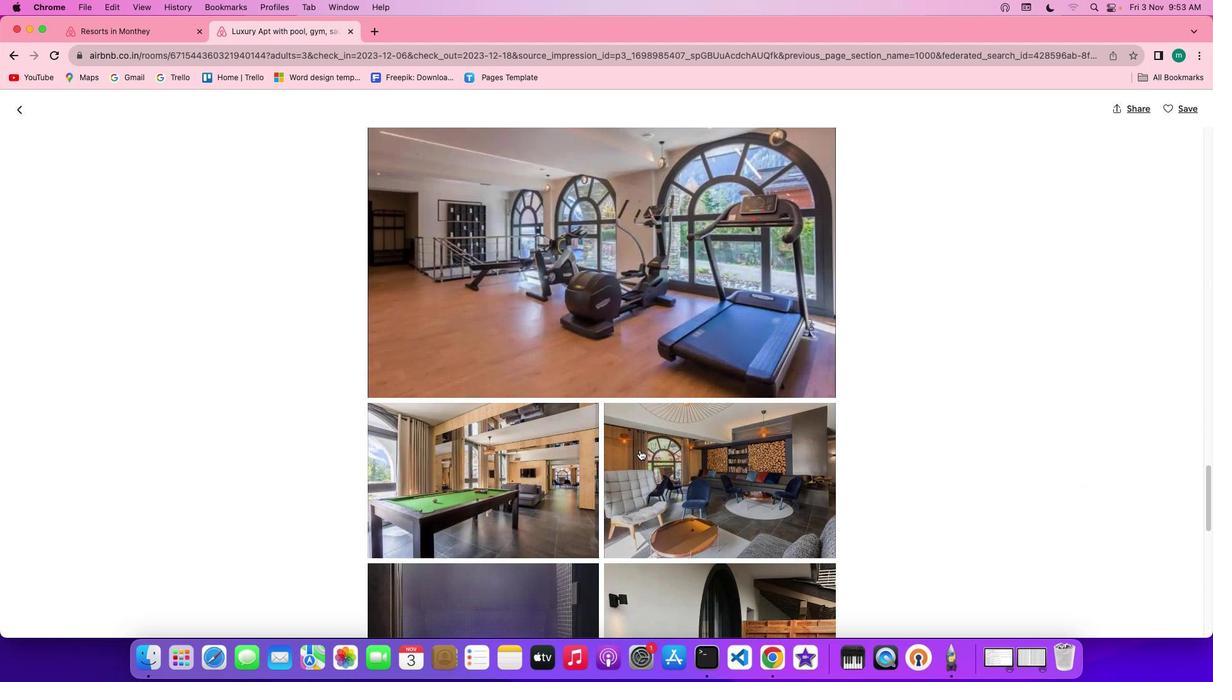 
Action: Mouse scrolled (640, 450) with delta (0, -1)
Screenshot: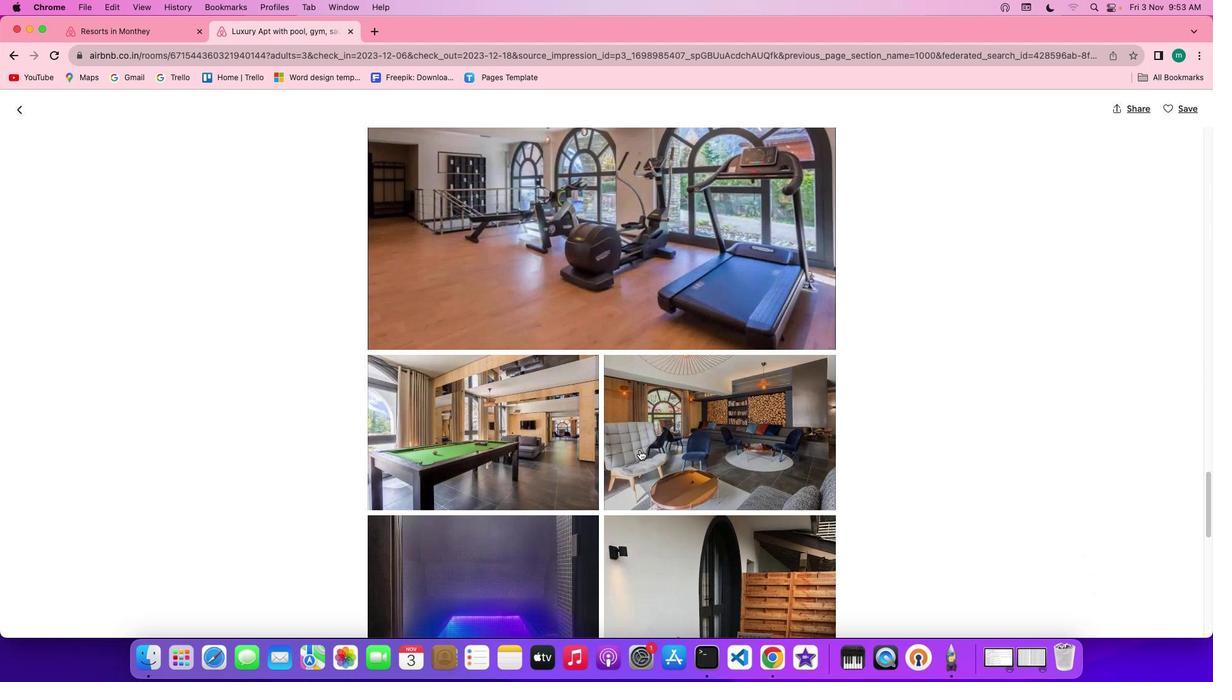 
Action: Mouse scrolled (640, 450) with delta (0, -1)
Screenshot: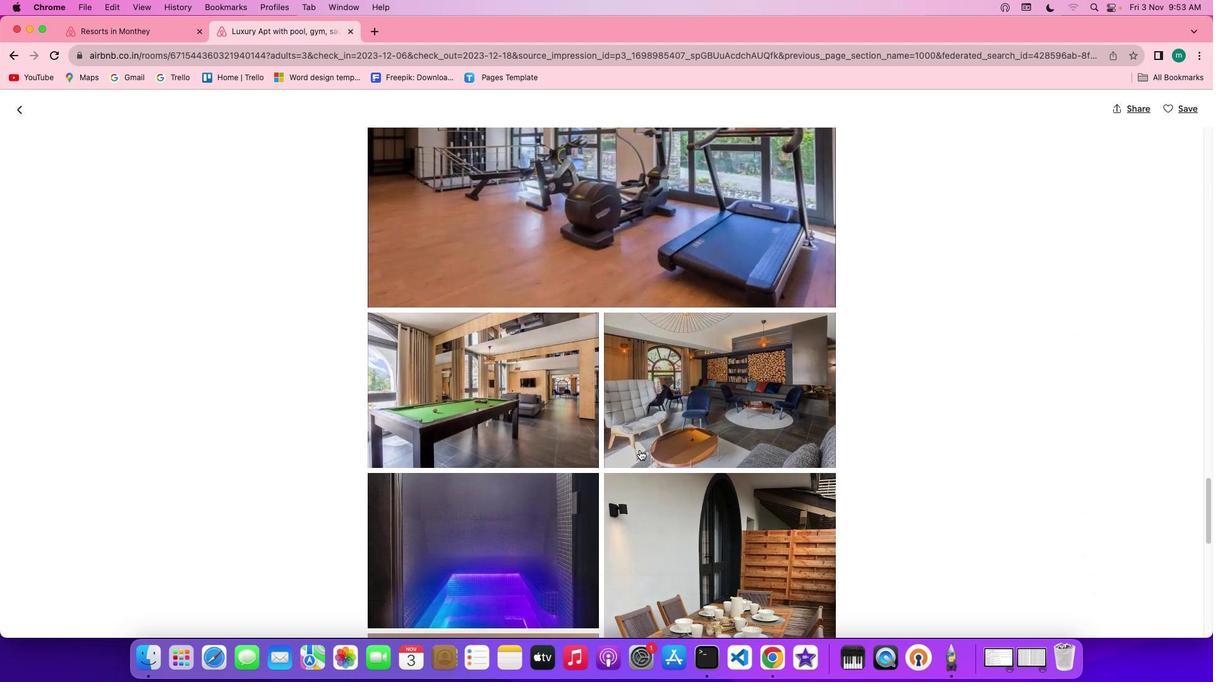 
Action: Mouse scrolled (640, 450) with delta (0, -1)
Screenshot: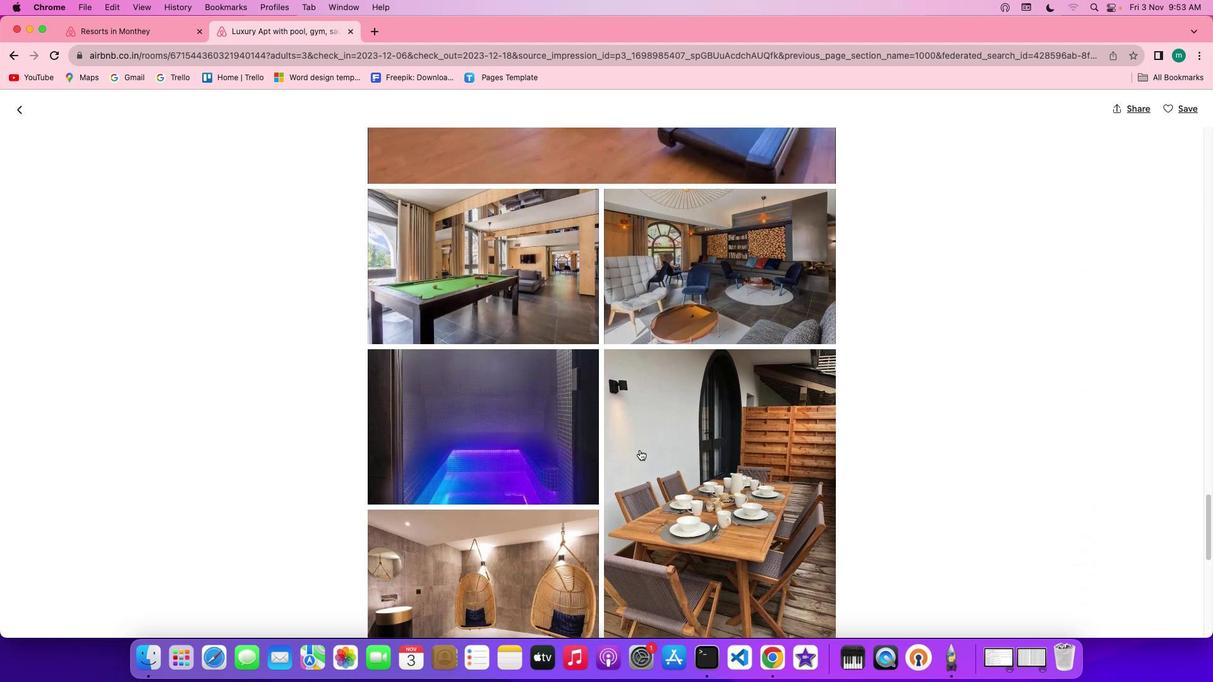 
Action: Mouse scrolled (640, 450) with delta (0, 0)
Screenshot: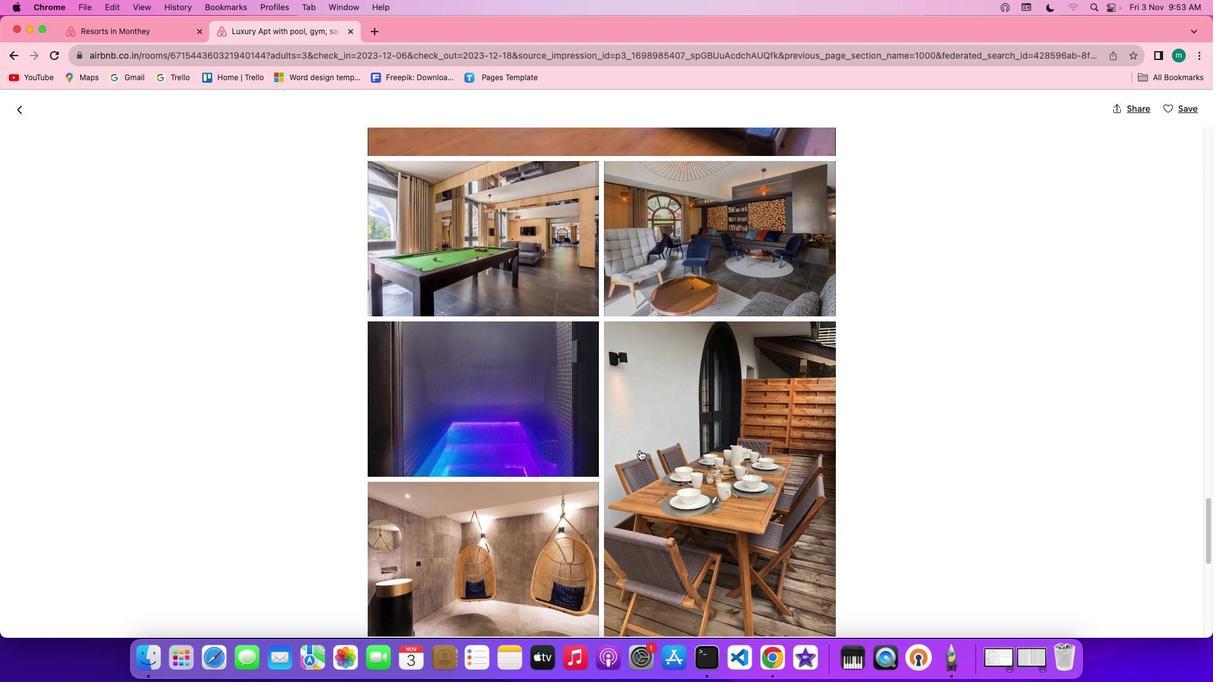 
Action: Mouse scrolled (640, 450) with delta (0, 0)
Screenshot: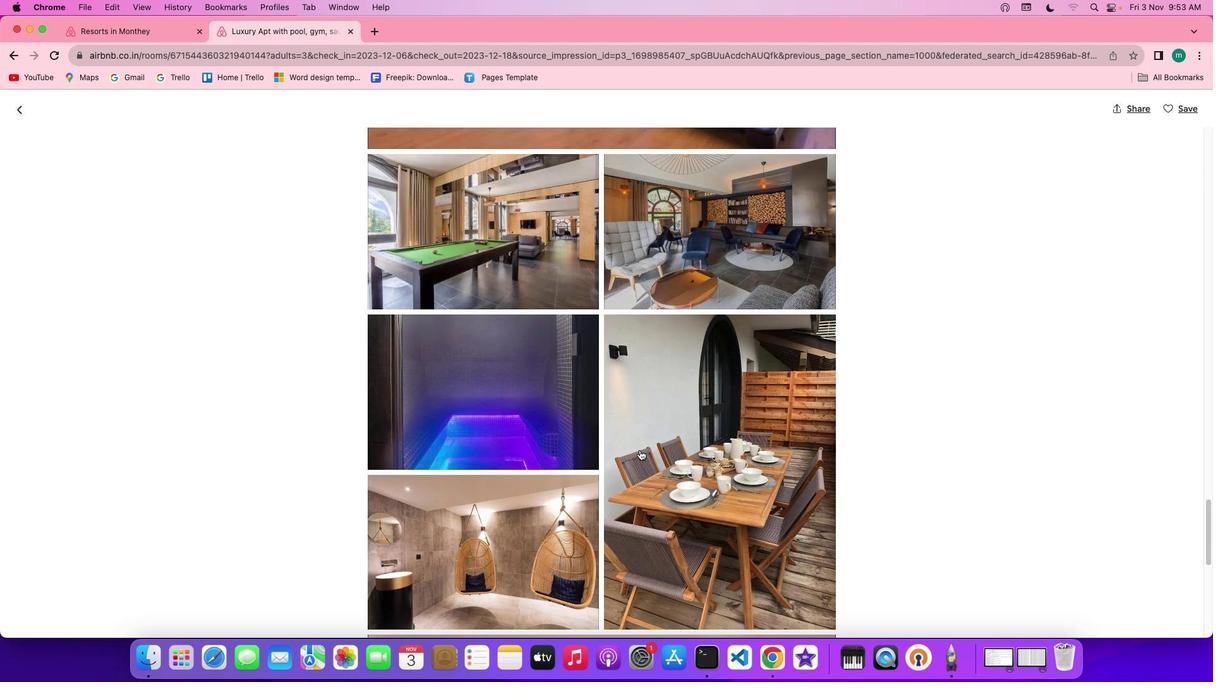 
Action: Mouse scrolled (640, 450) with delta (0, -1)
Screenshot: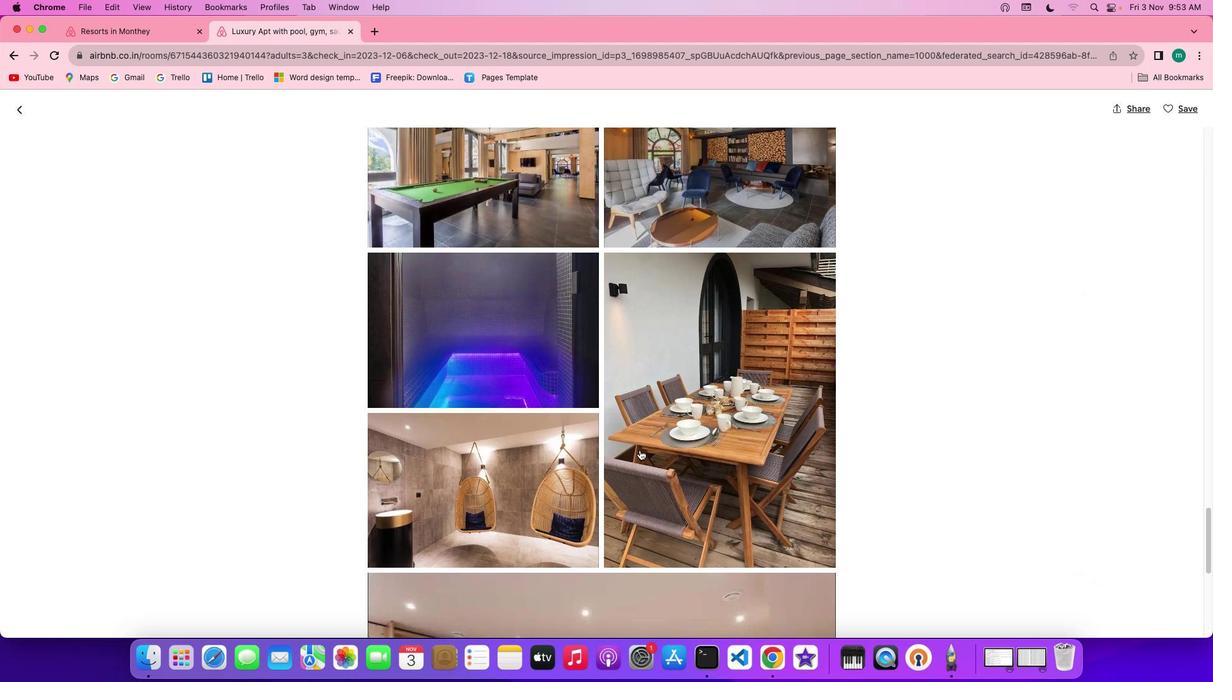 
Action: Mouse scrolled (640, 450) with delta (0, -1)
Screenshot: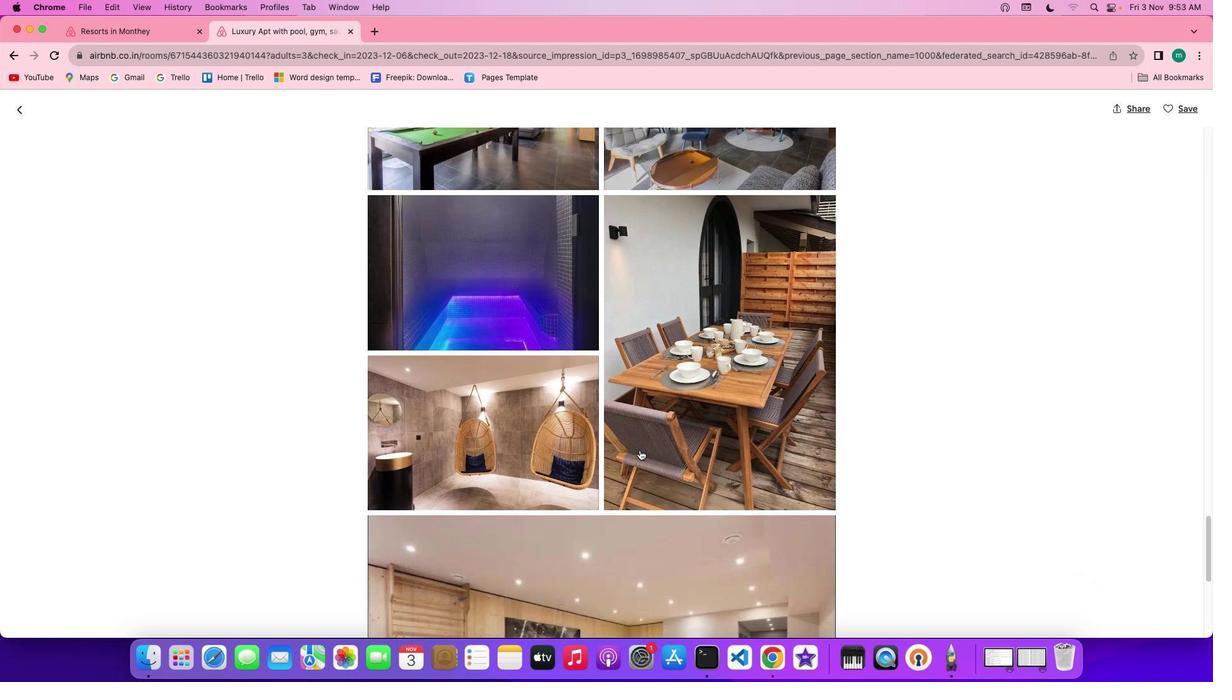 
Action: Mouse scrolled (640, 450) with delta (0, -1)
Screenshot: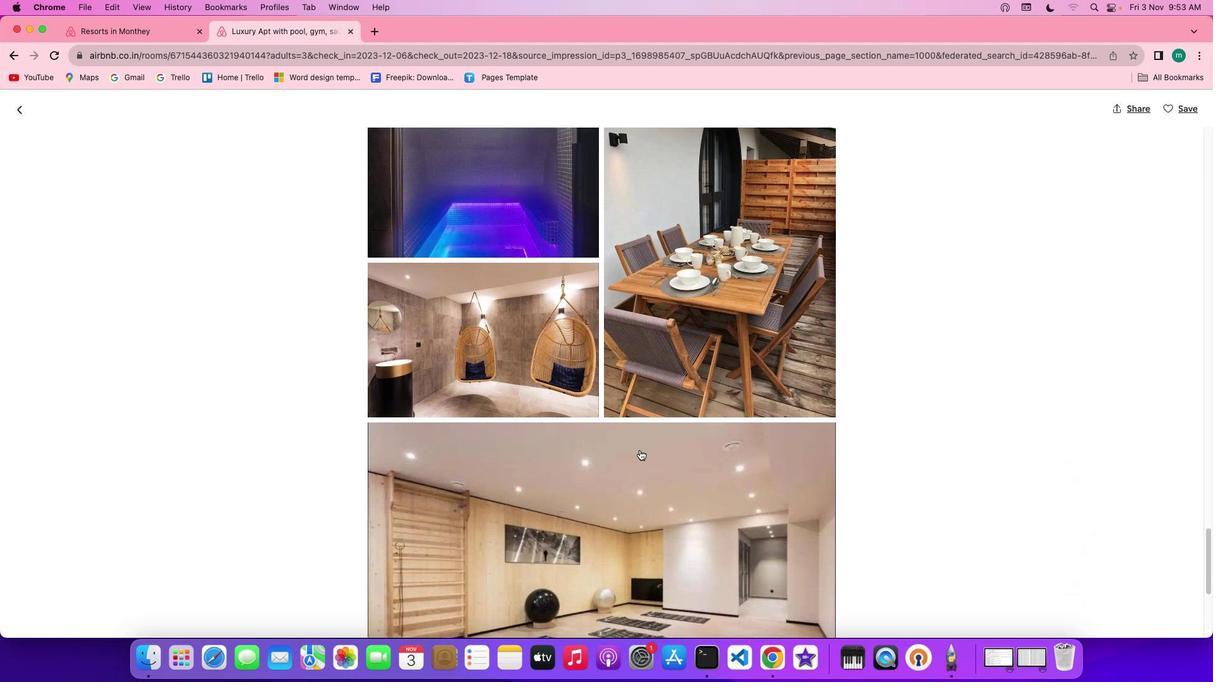 
Action: Mouse scrolled (640, 450) with delta (0, 0)
Screenshot: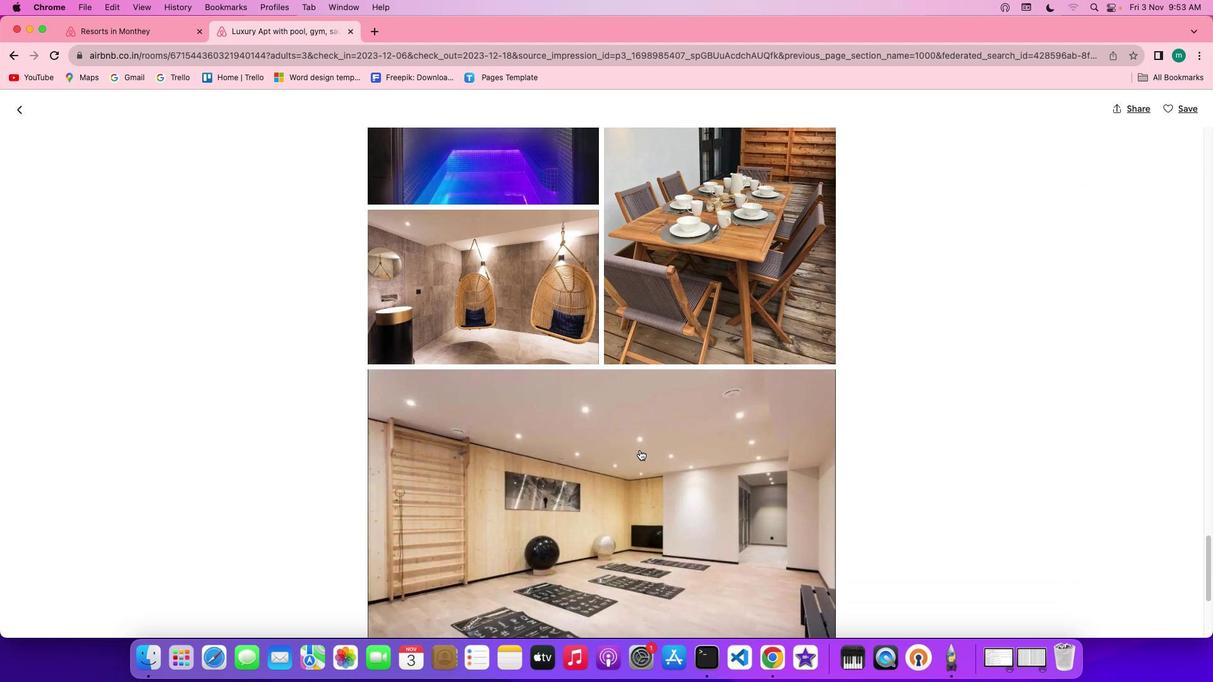 
Action: Mouse scrolled (640, 450) with delta (0, 0)
Screenshot: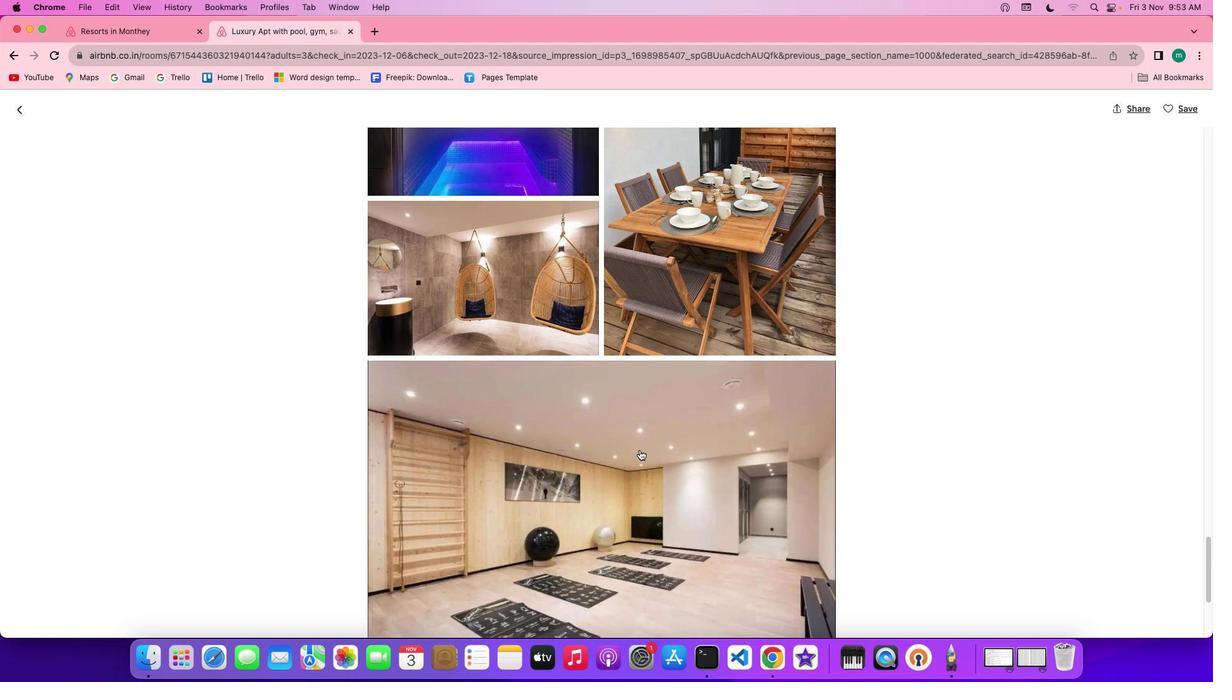 
Action: Mouse scrolled (640, 450) with delta (0, -1)
Screenshot: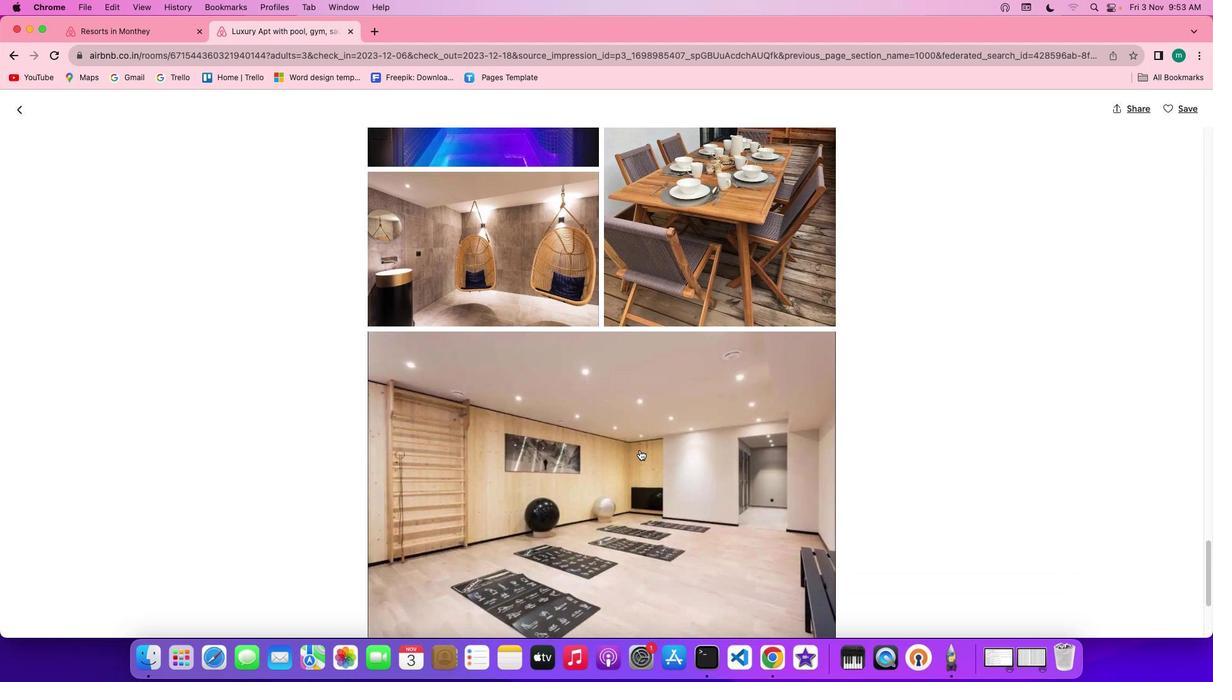 
Action: Mouse scrolled (640, 450) with delta (0, -1)
Screenshot: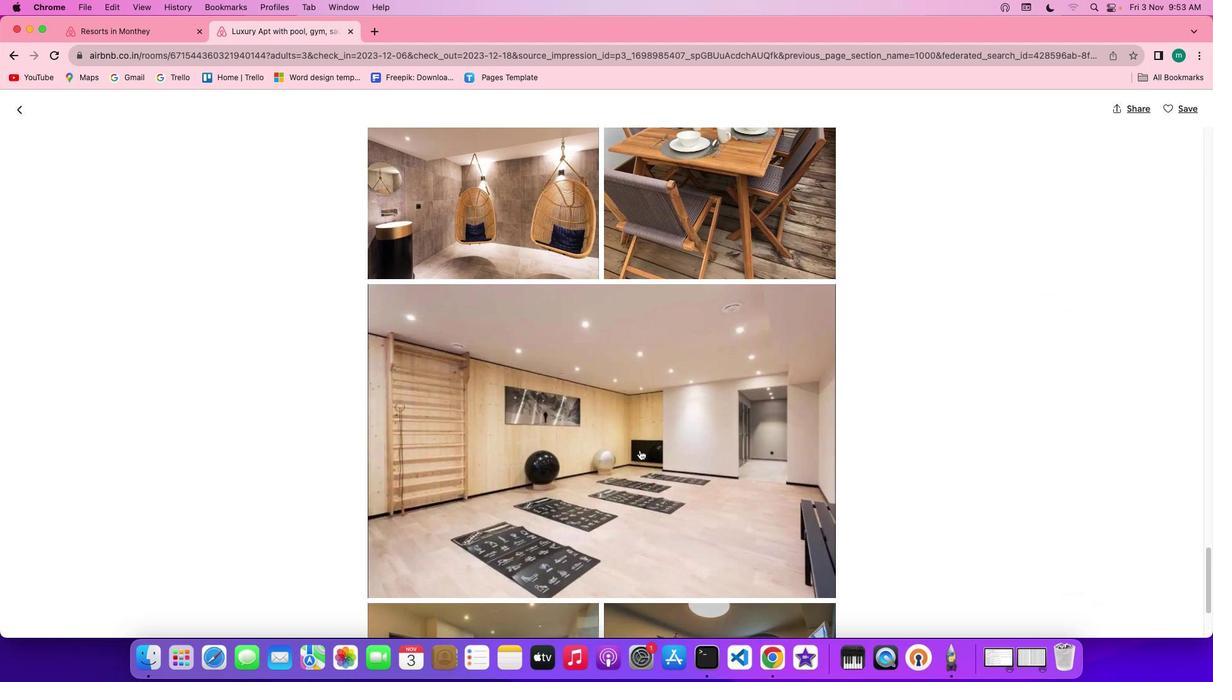 
Action: Mouse scrolled (640, 450) with delta (0, 0)
Screenshot: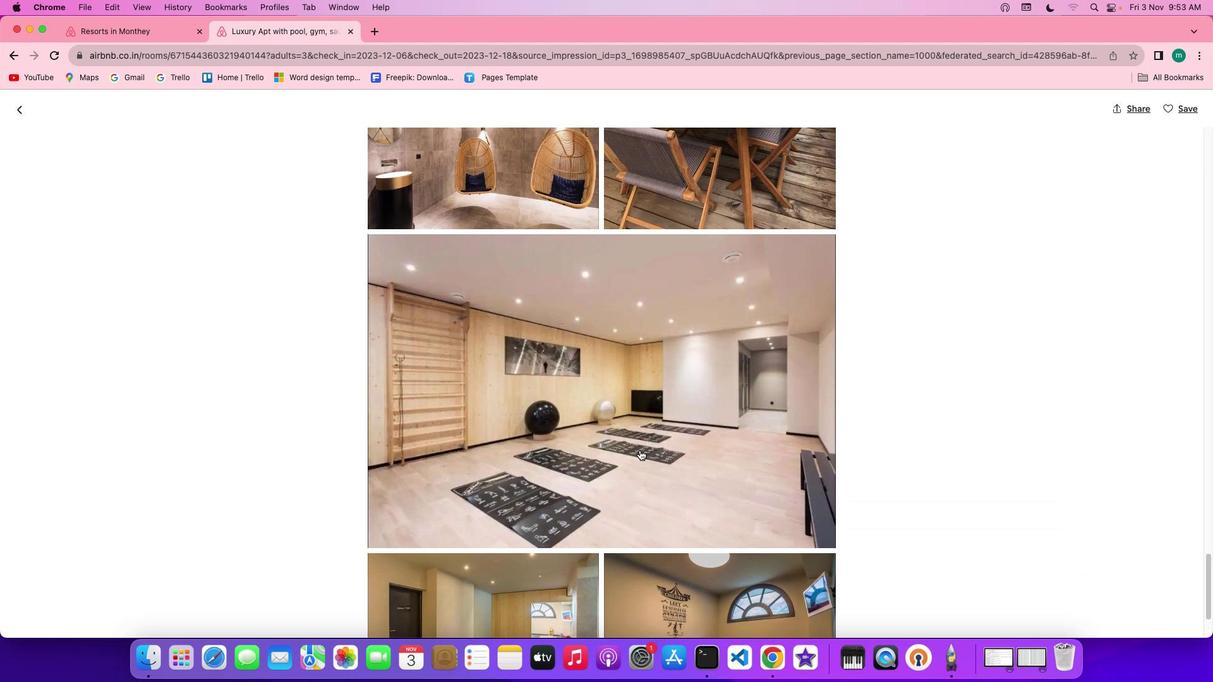 
Action: Mouse scrolled (640, 450) with delta (0, 0)
Screenshot: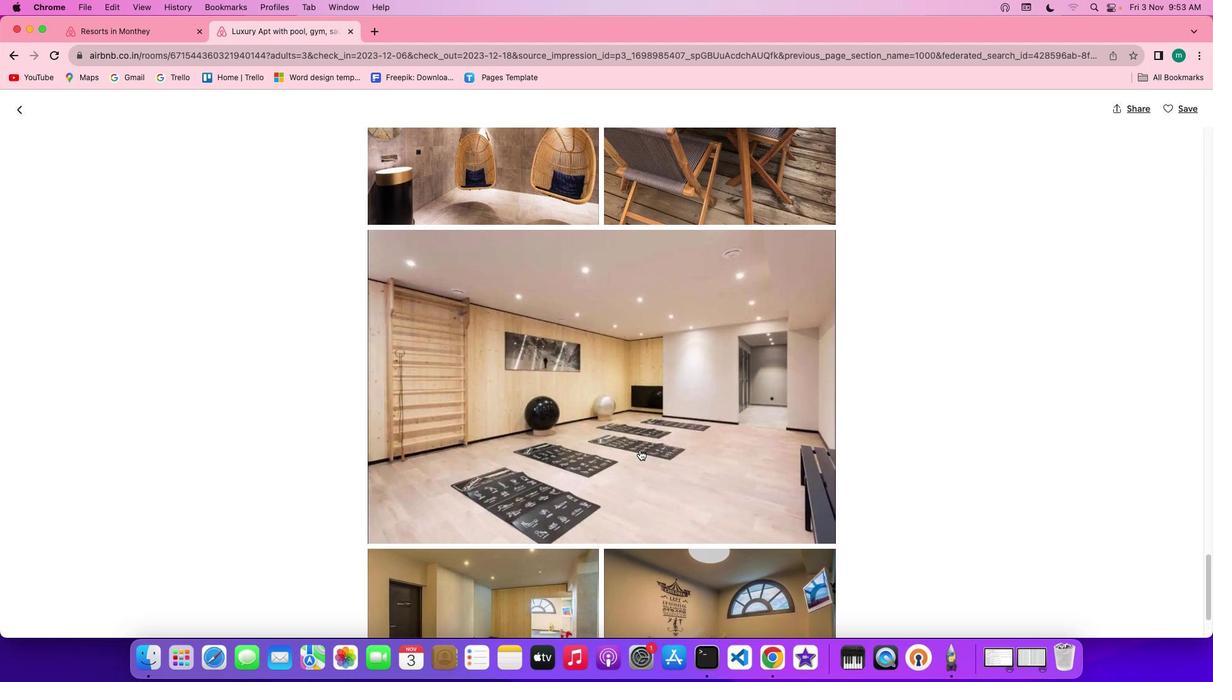 
Action: Mouse scrolled (640, 450) with delta (0, 0)
Screenshot: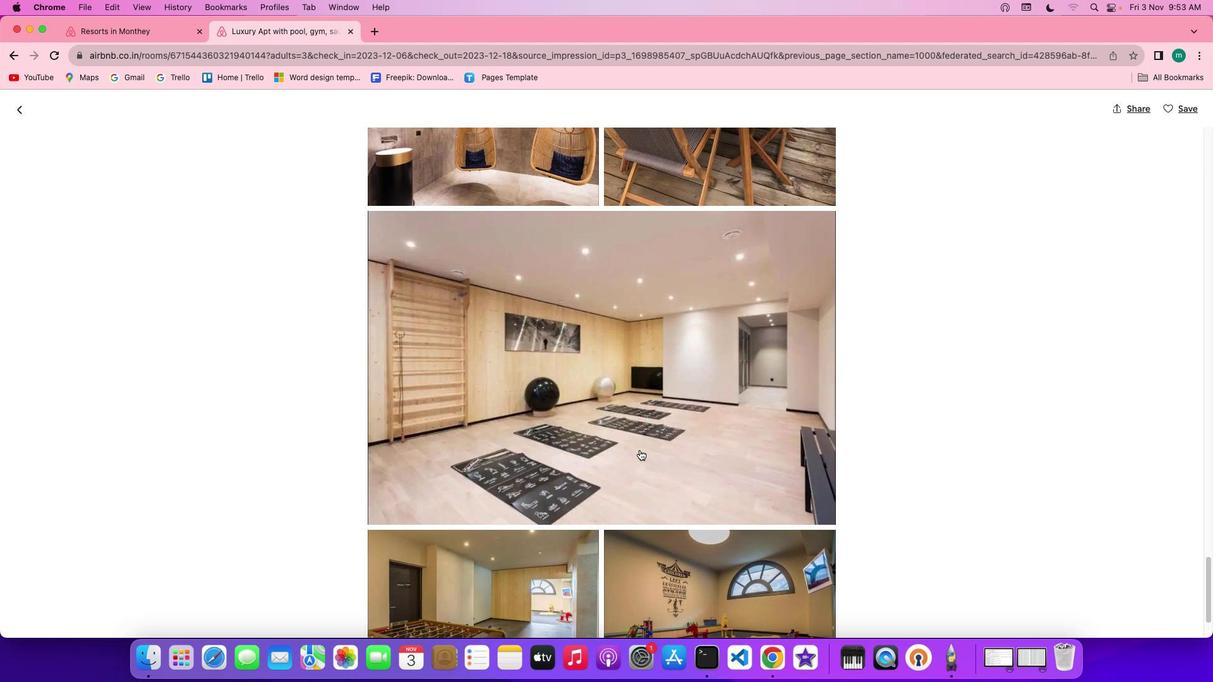 
Action: Mouse scrolled (640, 450) with delta (0, -1)
Screenshot: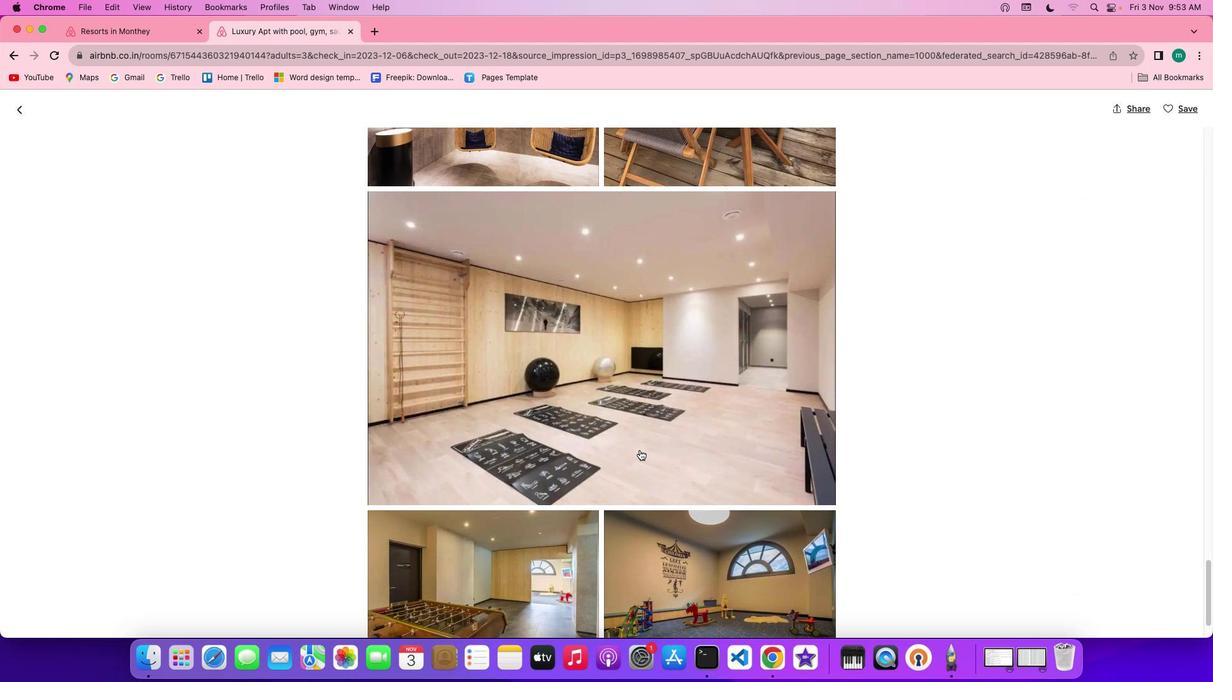
Action: Mouse scrolled (640, 450) with delta (0, -1)
Screenshot: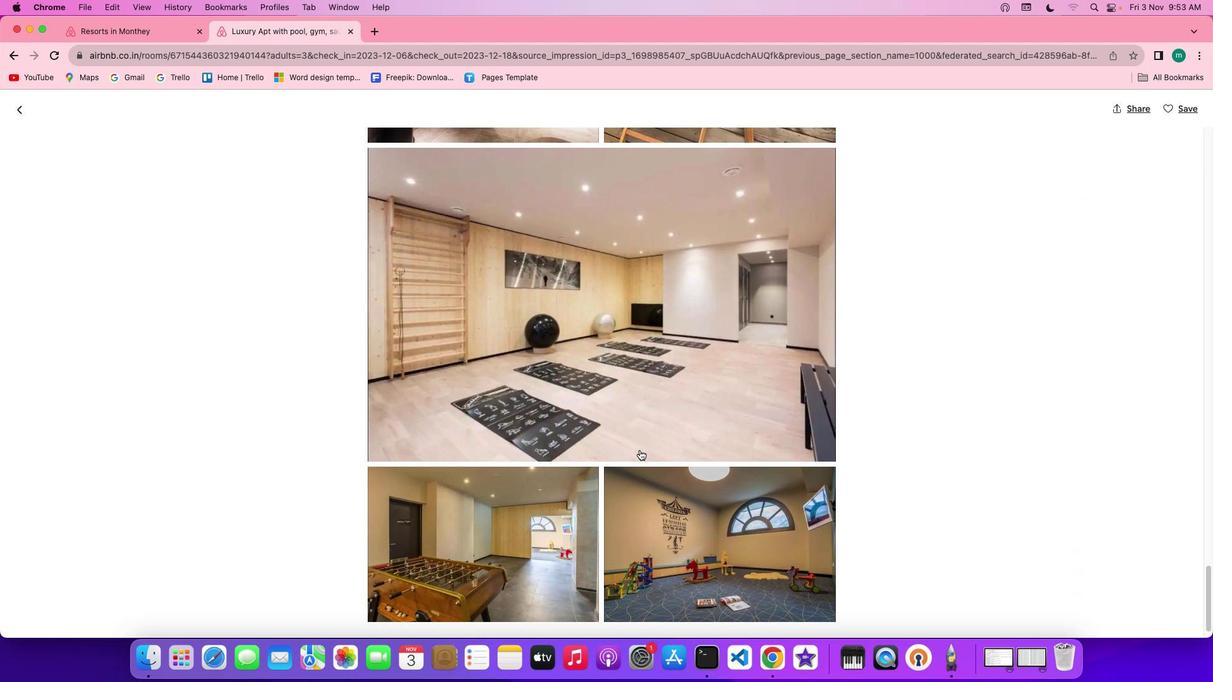 
Action: Mouse scrolled (640, 450) with delta (0, 0)
Screenshot: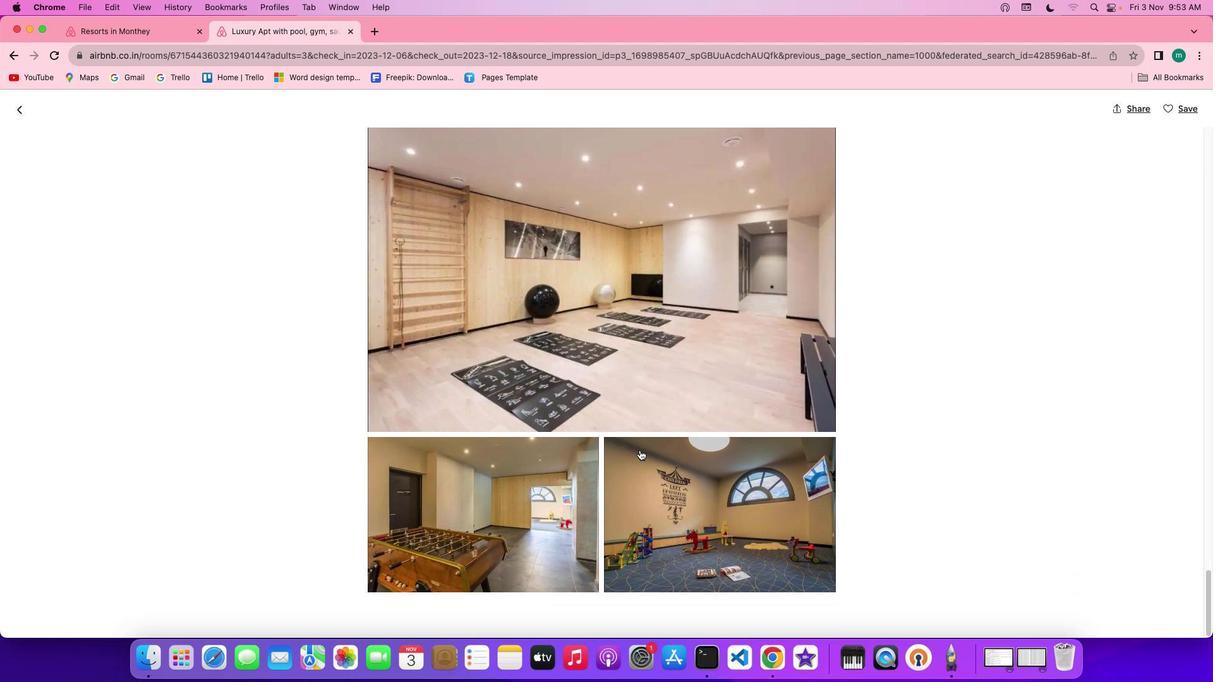 
Action: Mouse scrolled (640, 450) with delta (0, 0)
Screenshot: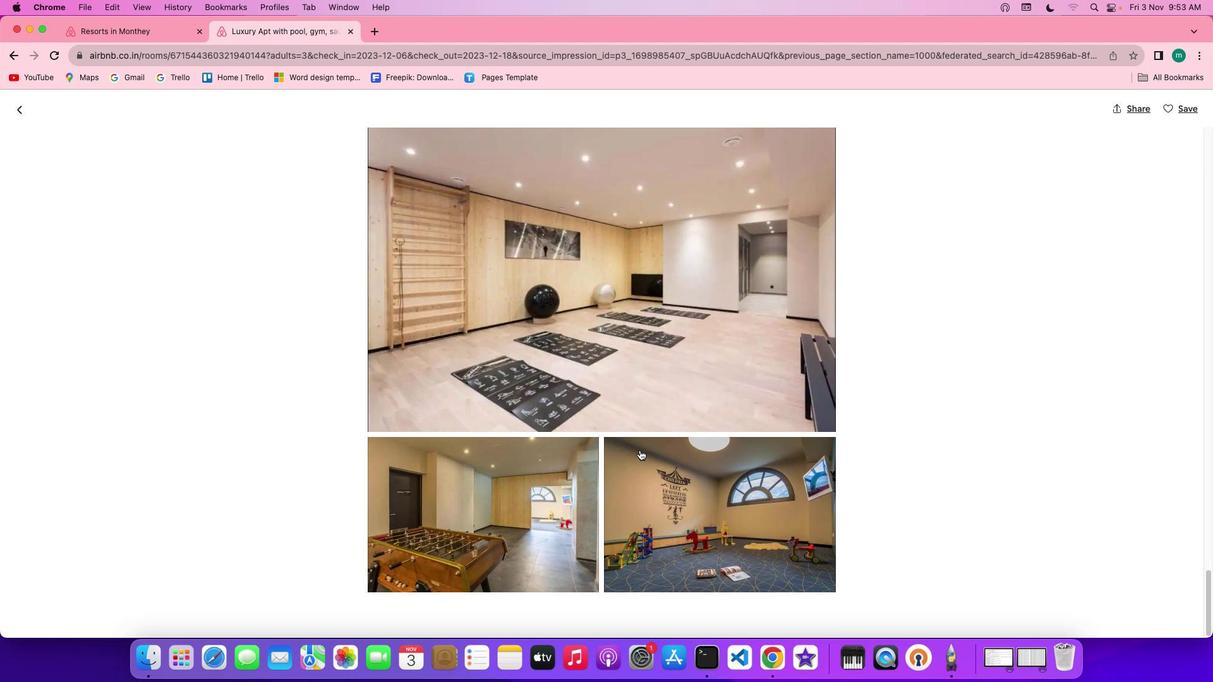 
Action: Mouse scrolled (640, 450) with delta (0, 0)
Screenshot: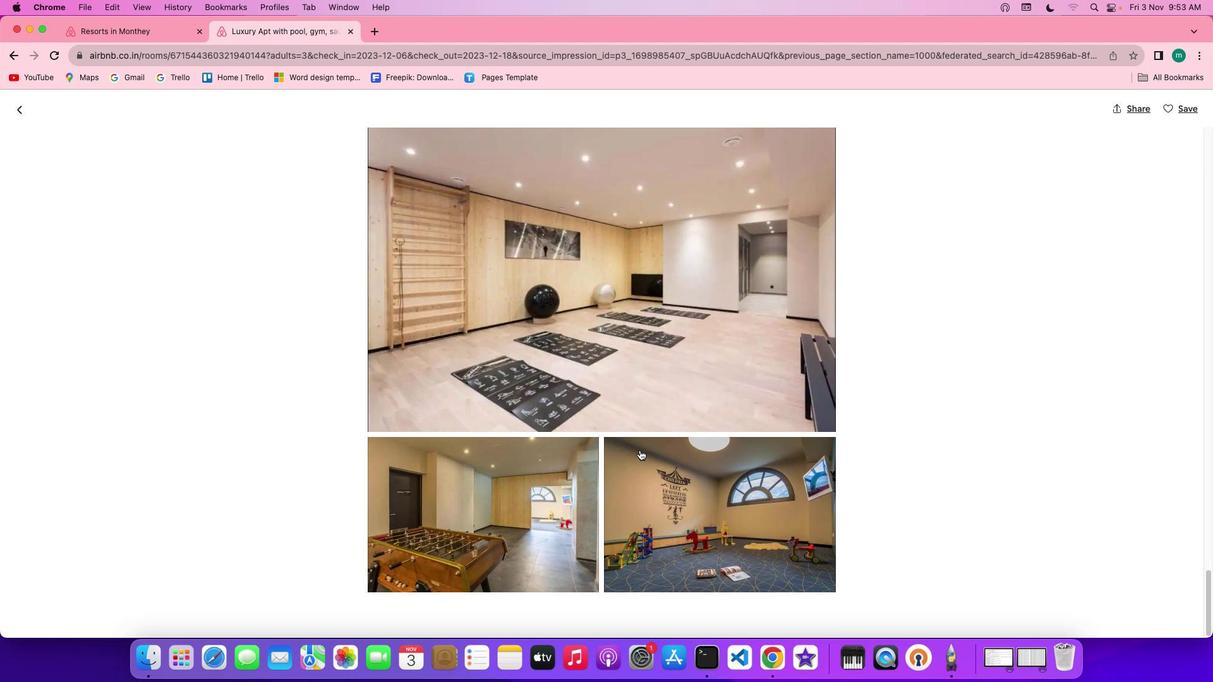 
Action: Mouse scrolled (640, 450) with delta (0, 0)
Screenshot: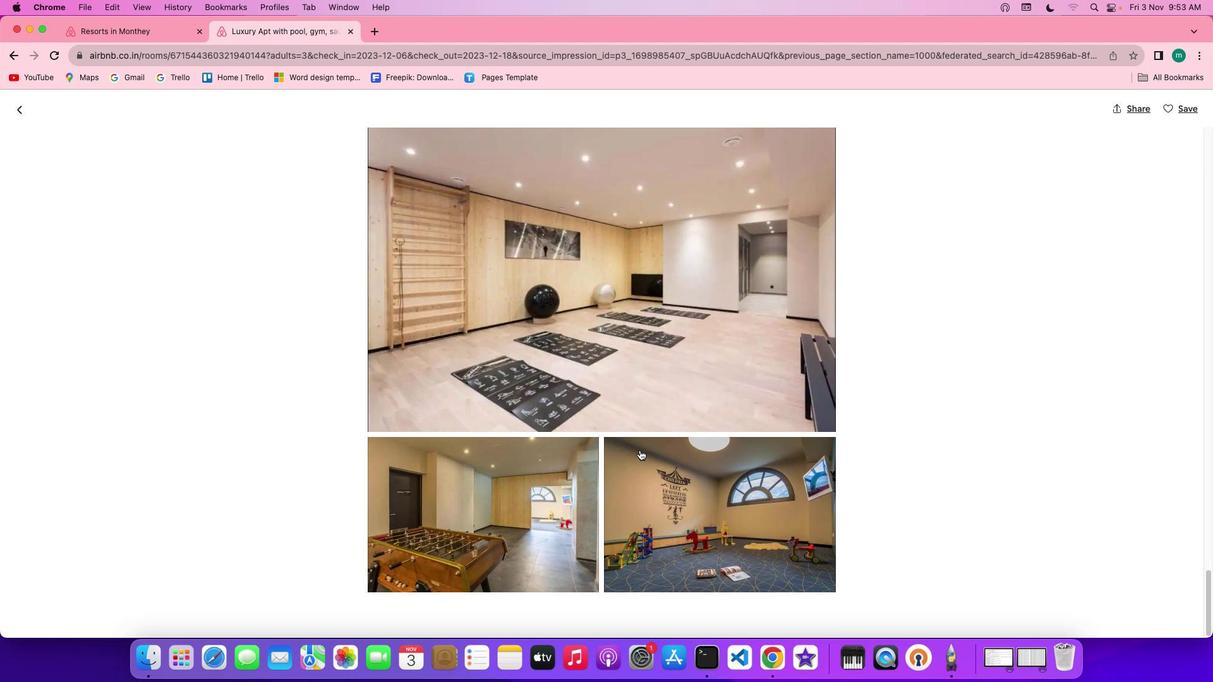 
Action: Mouse scrolled (640, 450) with delta (0, -1)
Screenshot: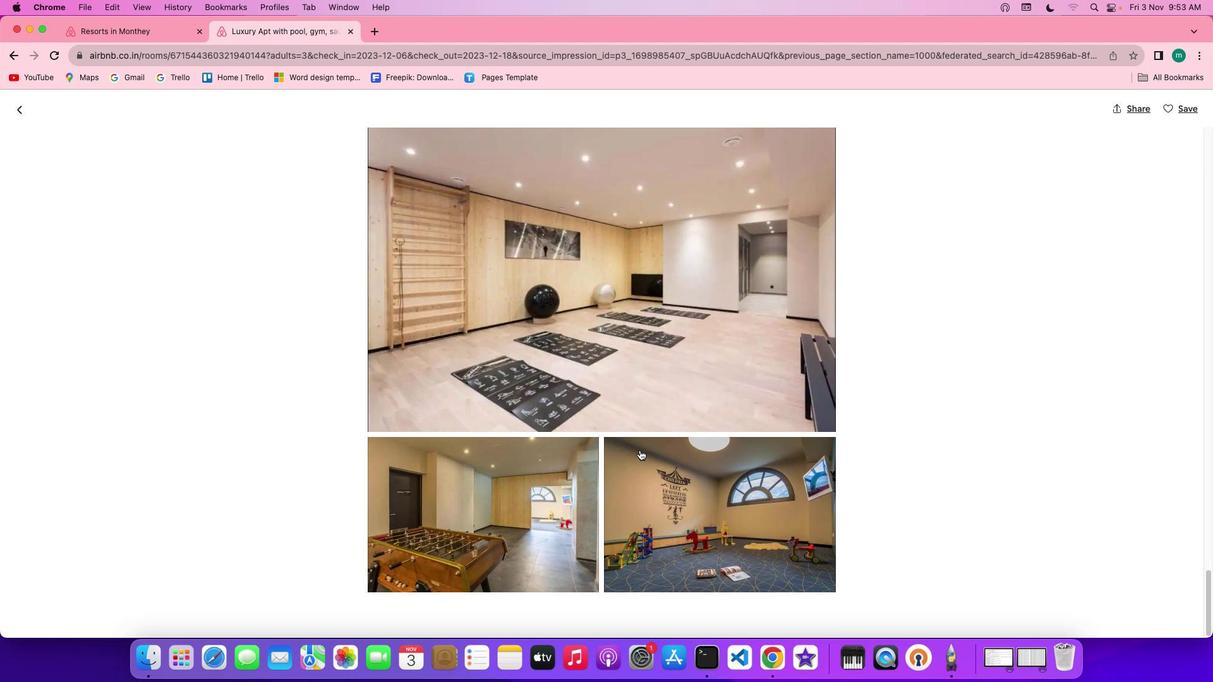
Action: Mouse scrolled (640, 450) with delta (0, -1)
Screenshot: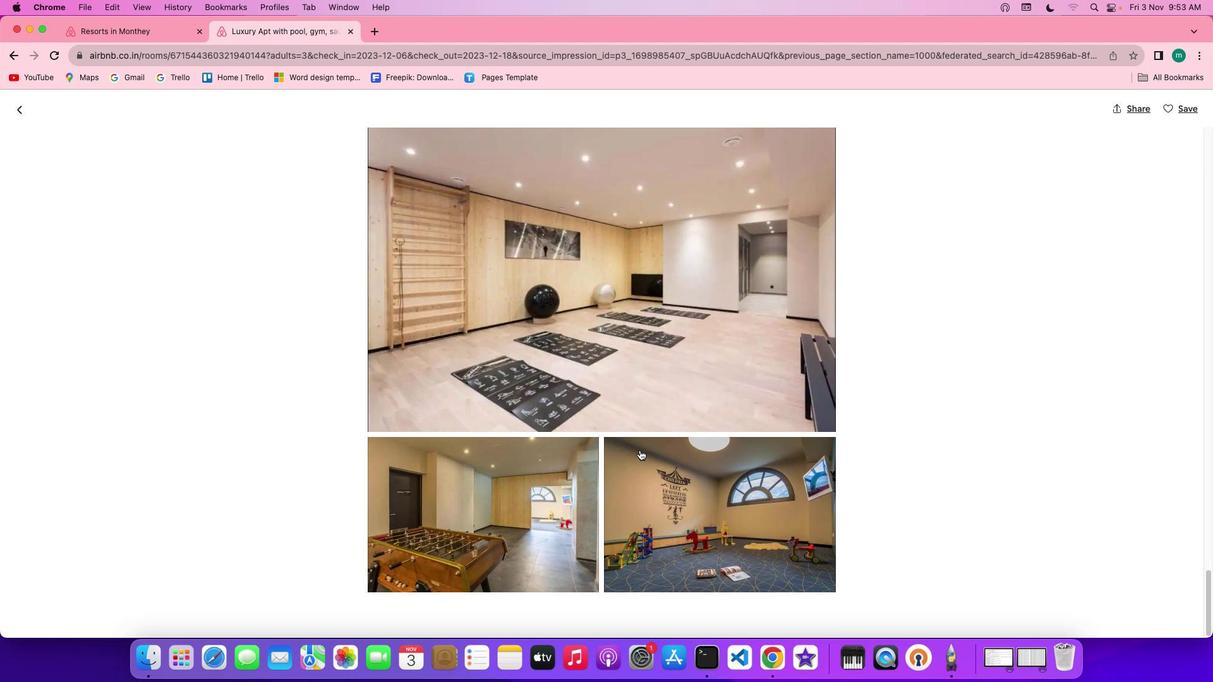 
Action: Mouse scrolled (640, 450) with delta (0, 0)
Screenshot: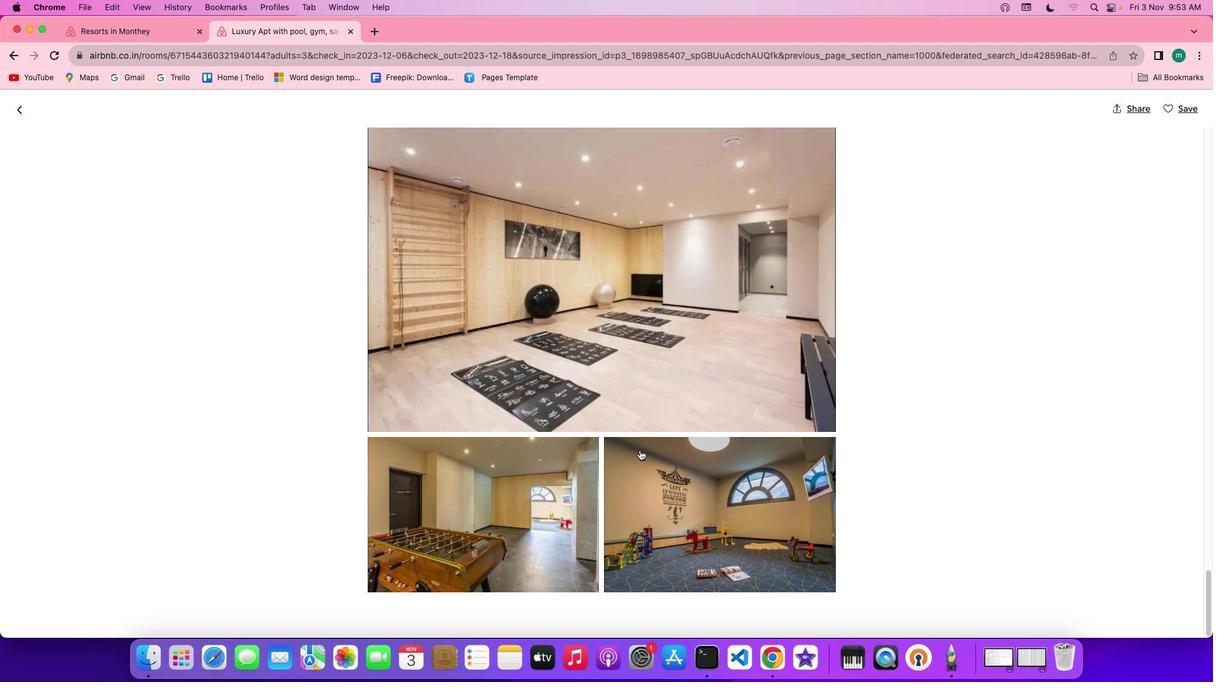
Action: Mouse scrolled (640, 450) with delta (0, 0)
Screenshot: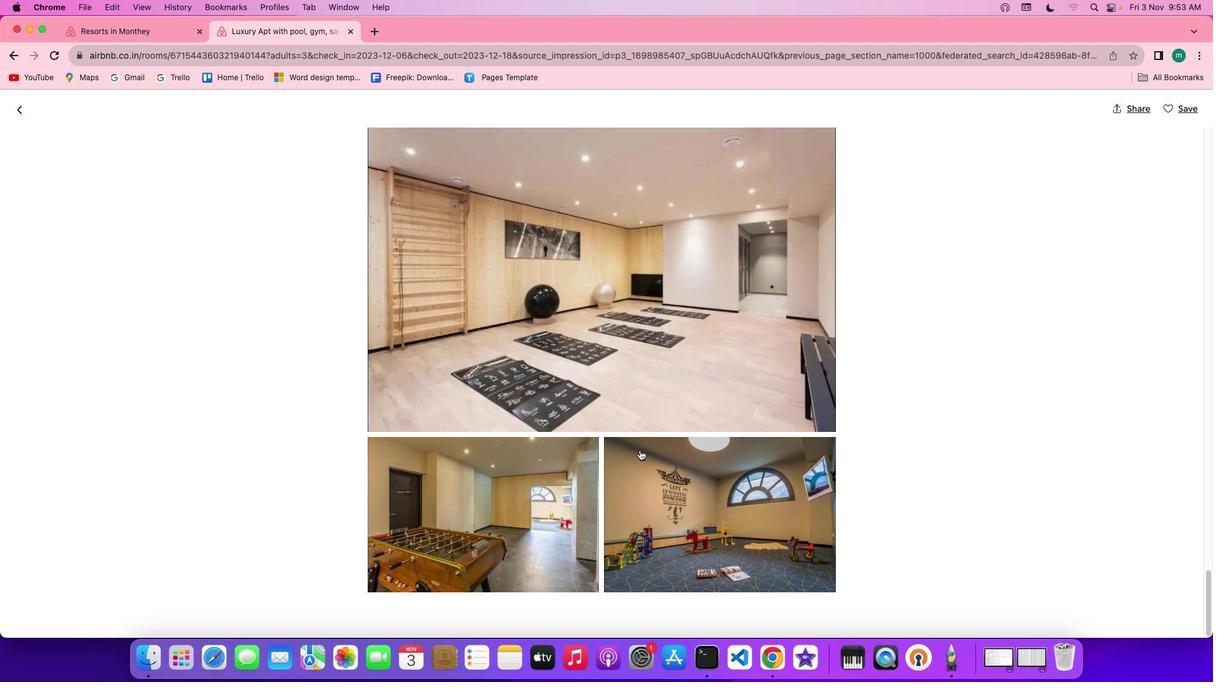 
Action: Mouse scrolled (640, 450) with delta (0, -1)
Screenshot: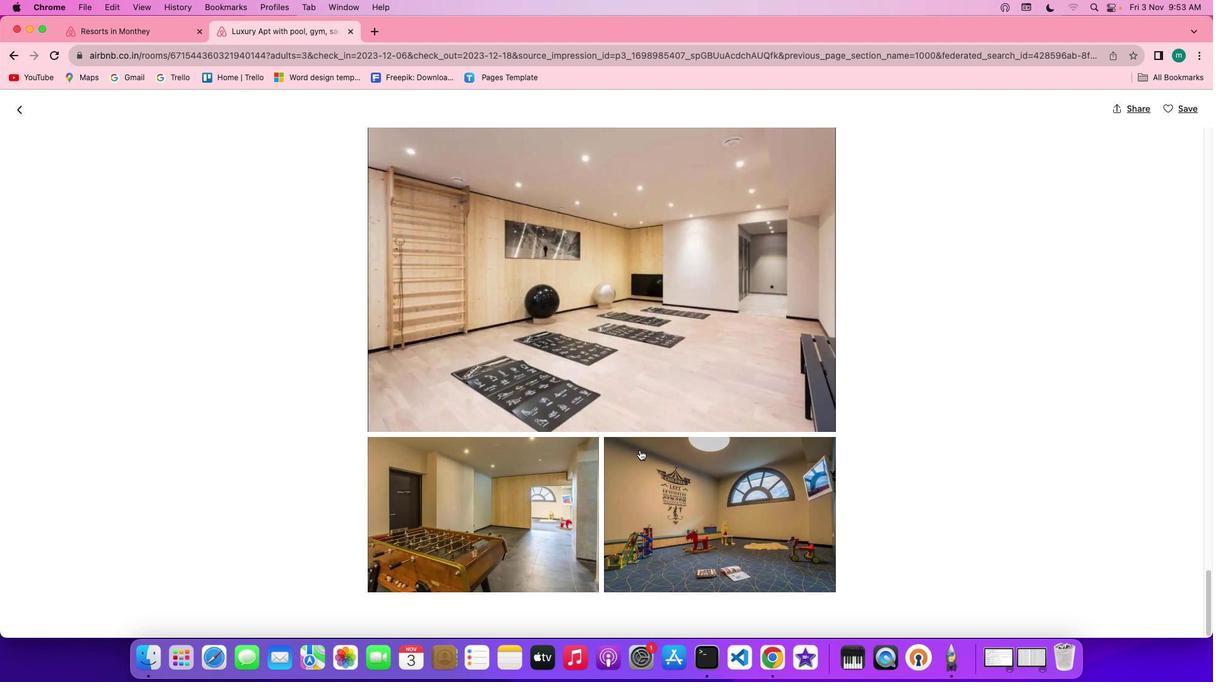 
Action: Mouse moved to (24, 113)
Screenshot: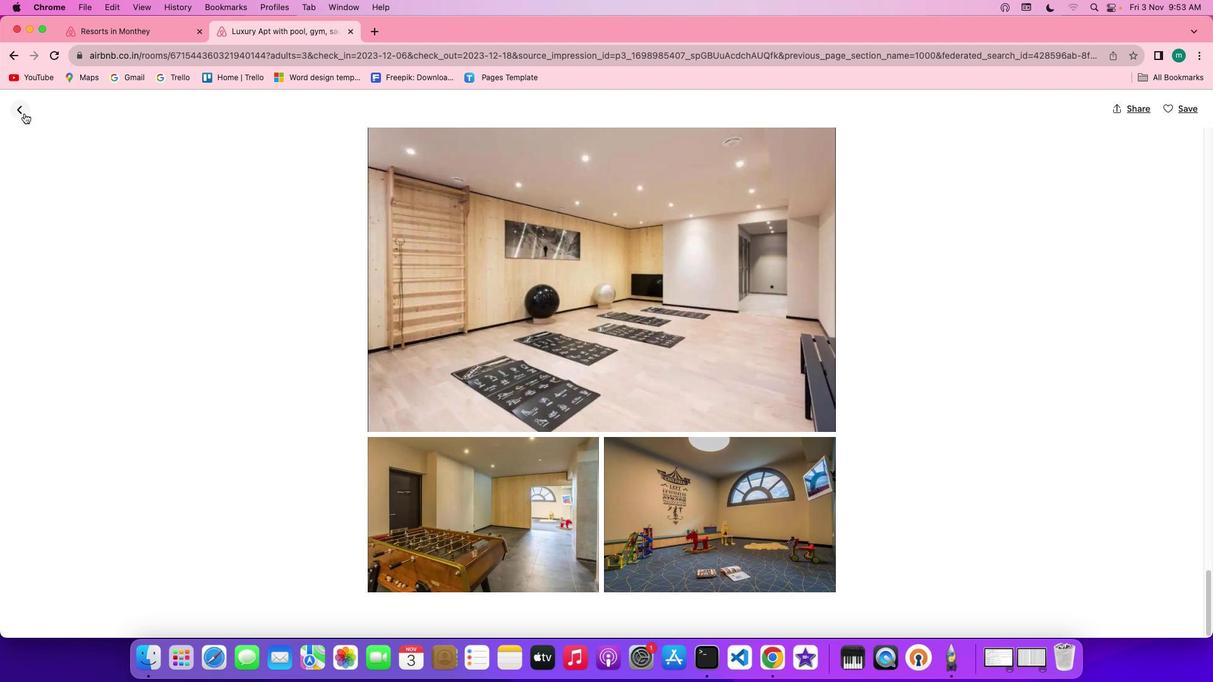 
Action: Mouse pressed left at (24, 113)
Screenshot: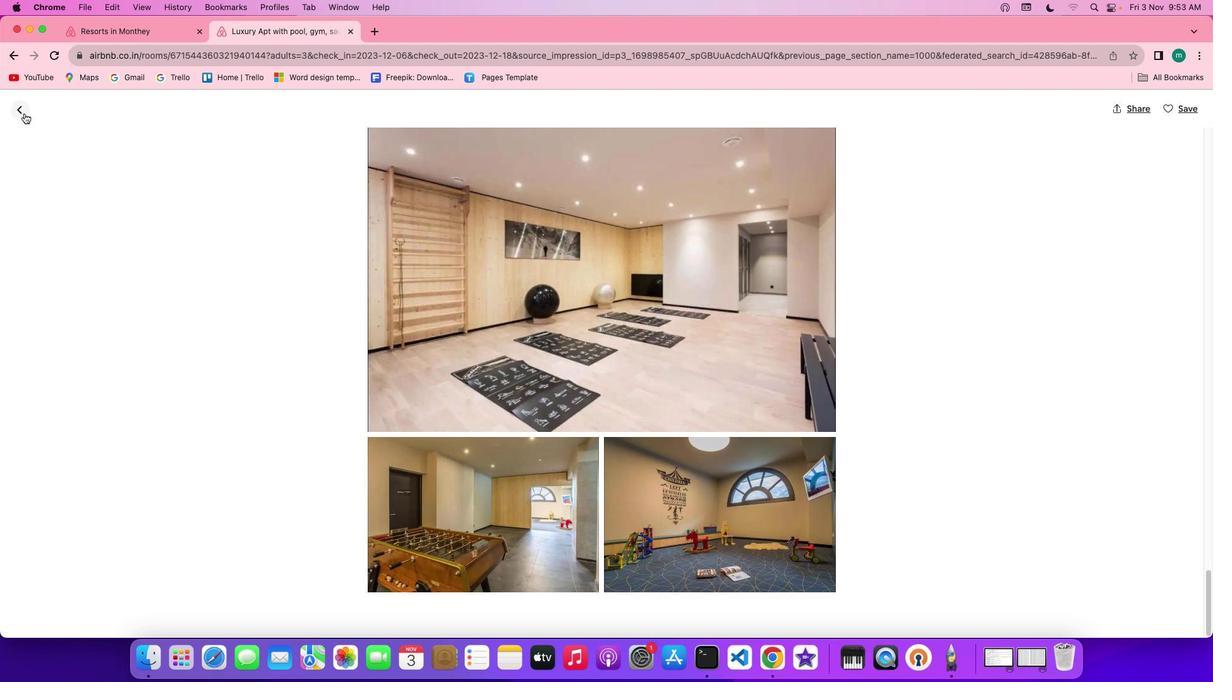 
Action: Mouse moved to (512, 397)
Screenshot: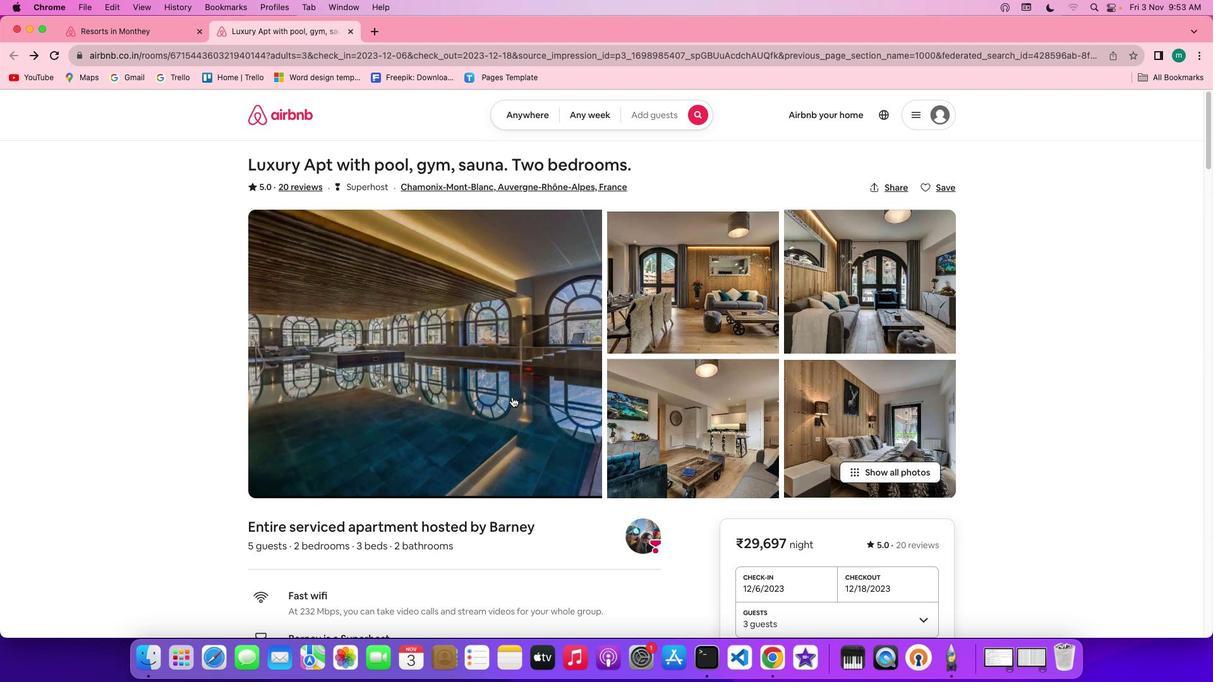 
Action: Mouse scrolled (512, 397) with delta (0, 0)
Screenshot: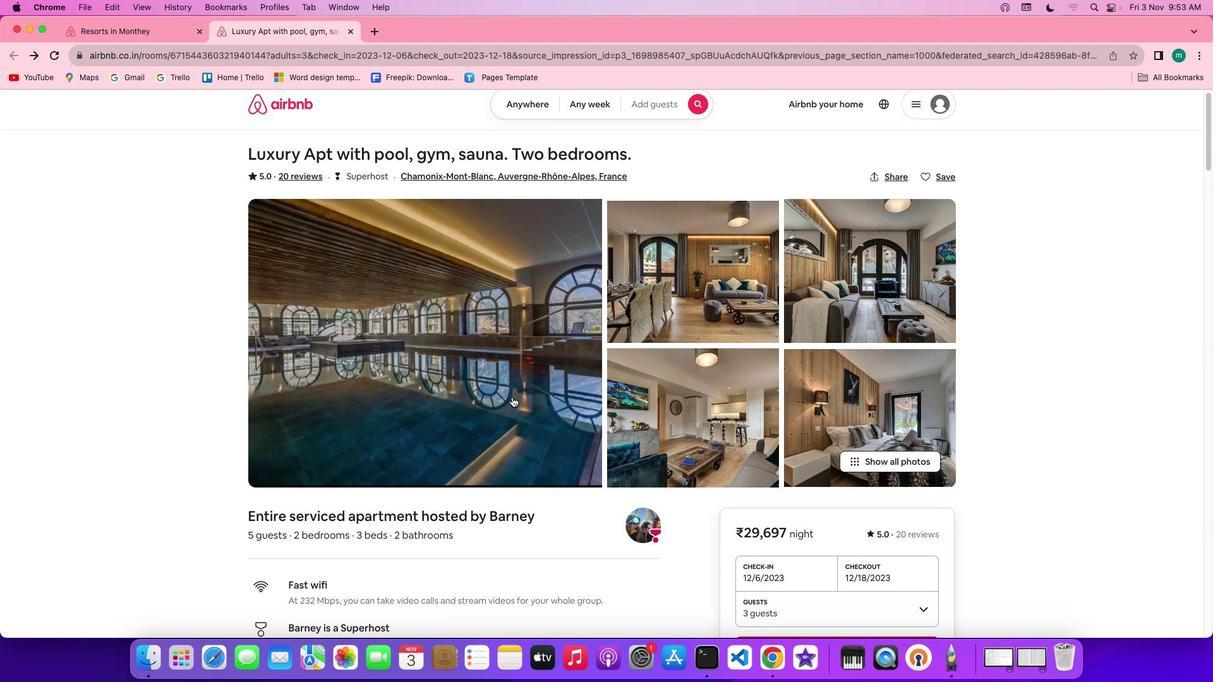 
Action: Mouse scrolled (512, 397) with delta (0, 0)
Screenshot: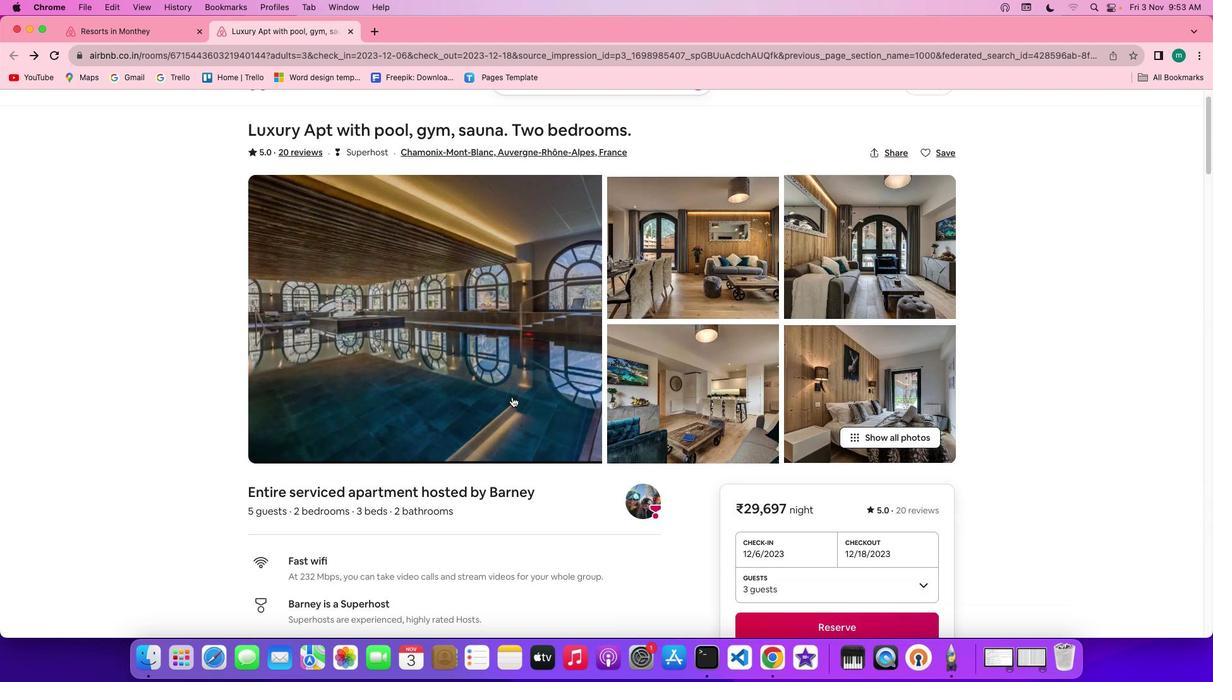 
Action: Mouse scrolled (512, 397) with delta (0, -1)
Screenshot: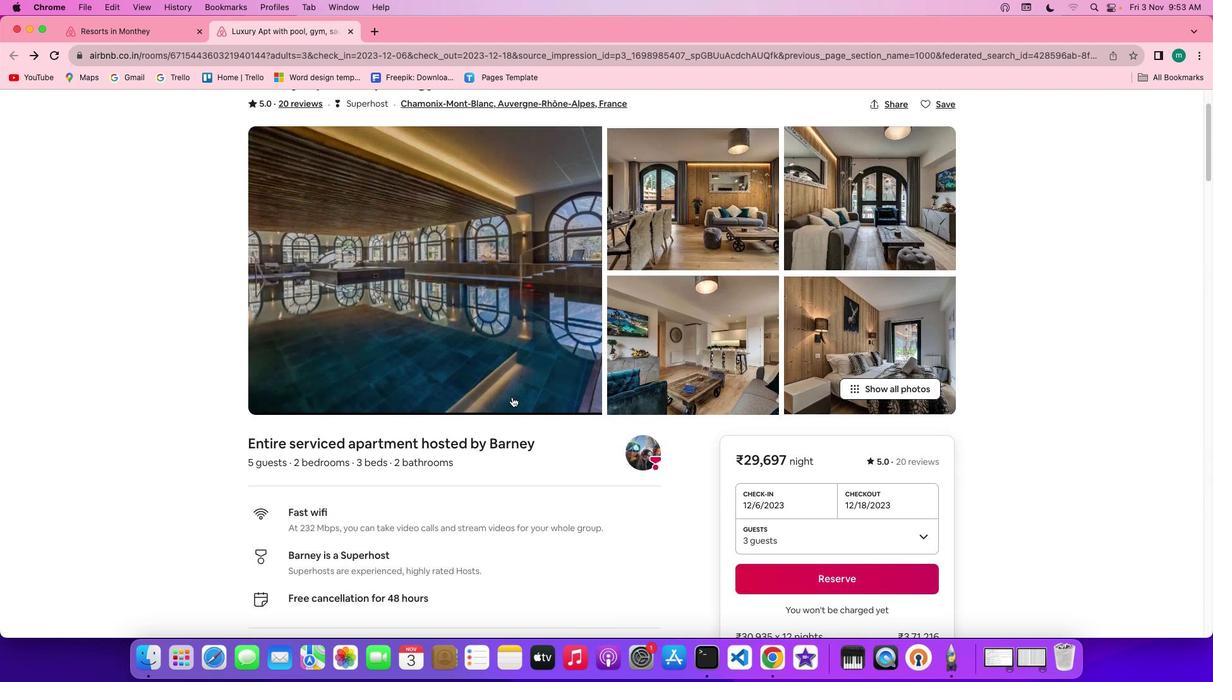 
Action: Mouse scrolled (512, 397) with delta (0, -2)
Screenshot: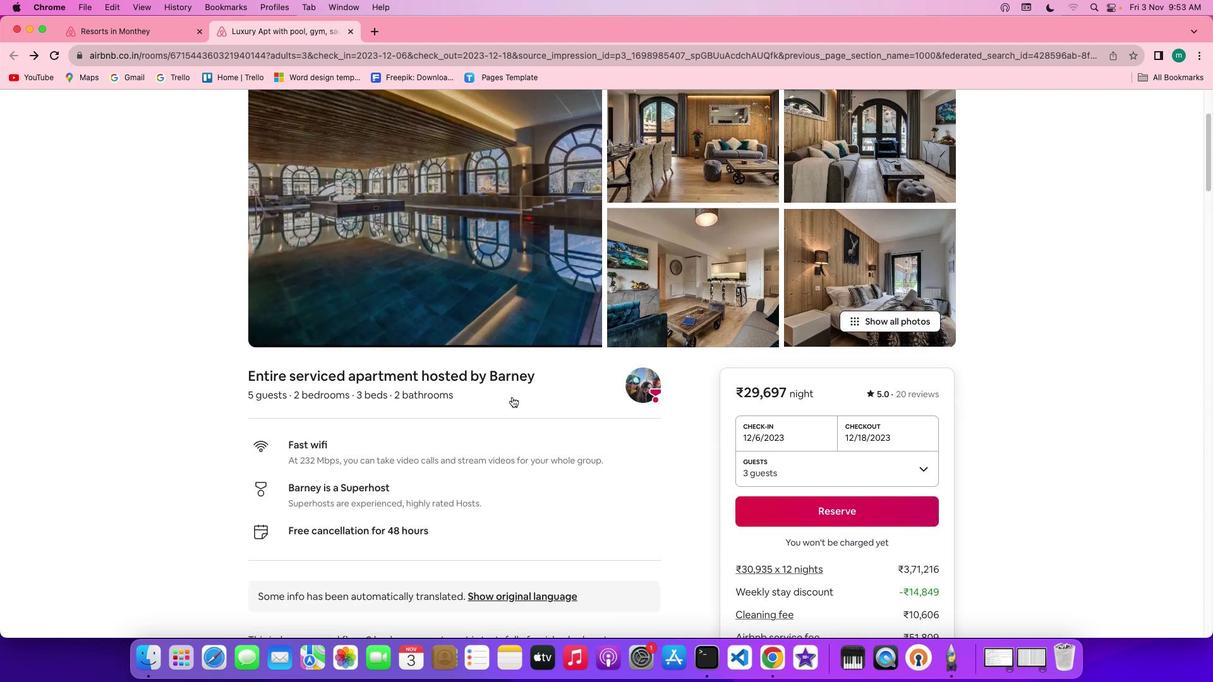 
Action: Mouse scrolled (512, 397) with delta (0, 0)
Screenshot: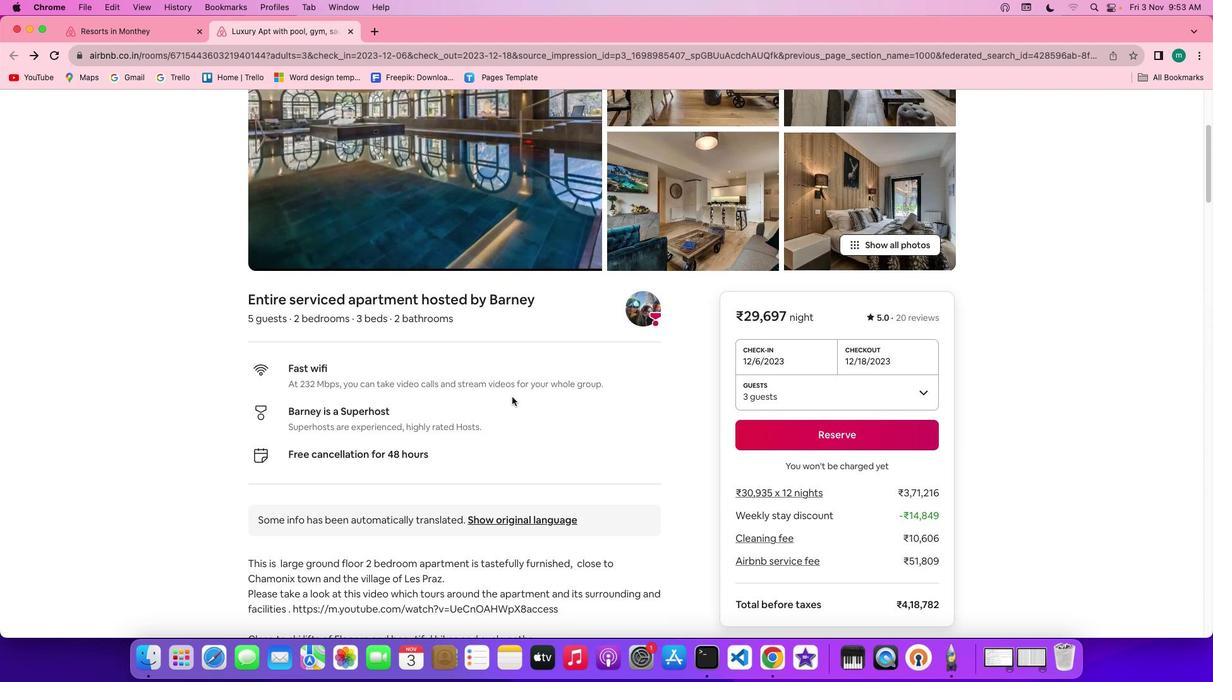 
Action: Mouse scrolled (512, 397) with delta (0, 0)
Screenshot: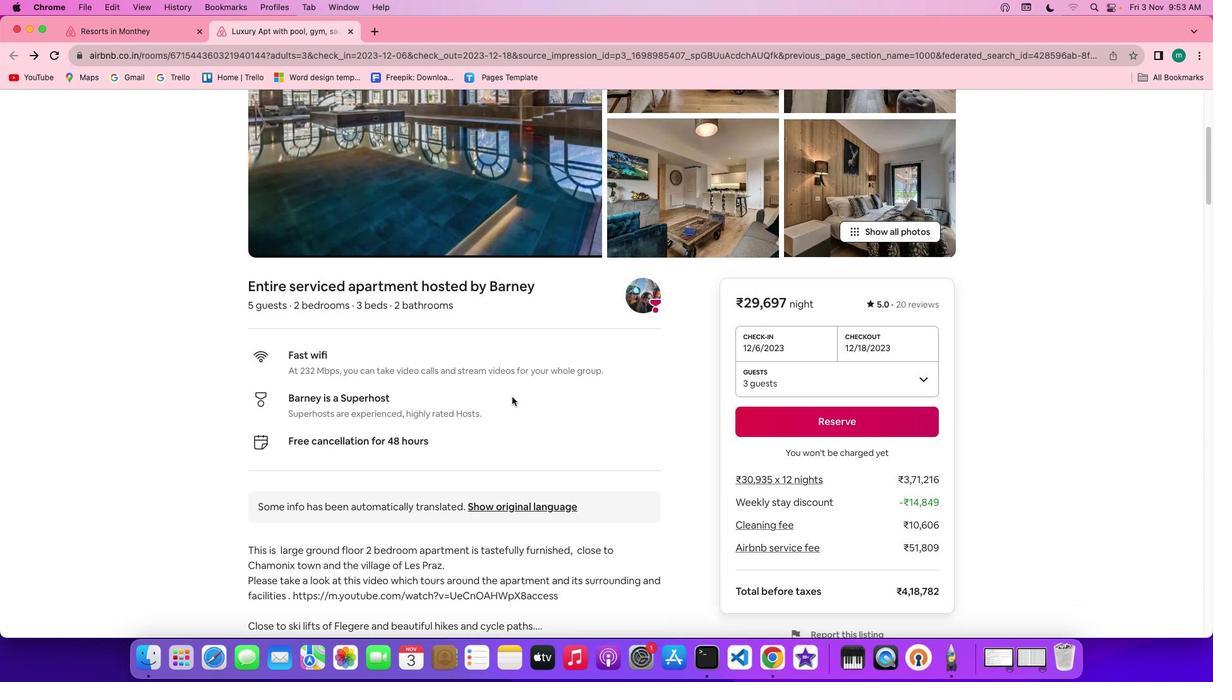 
Action: Mouse scrolled (512, 397) with delta (0, -1)
Screenshot: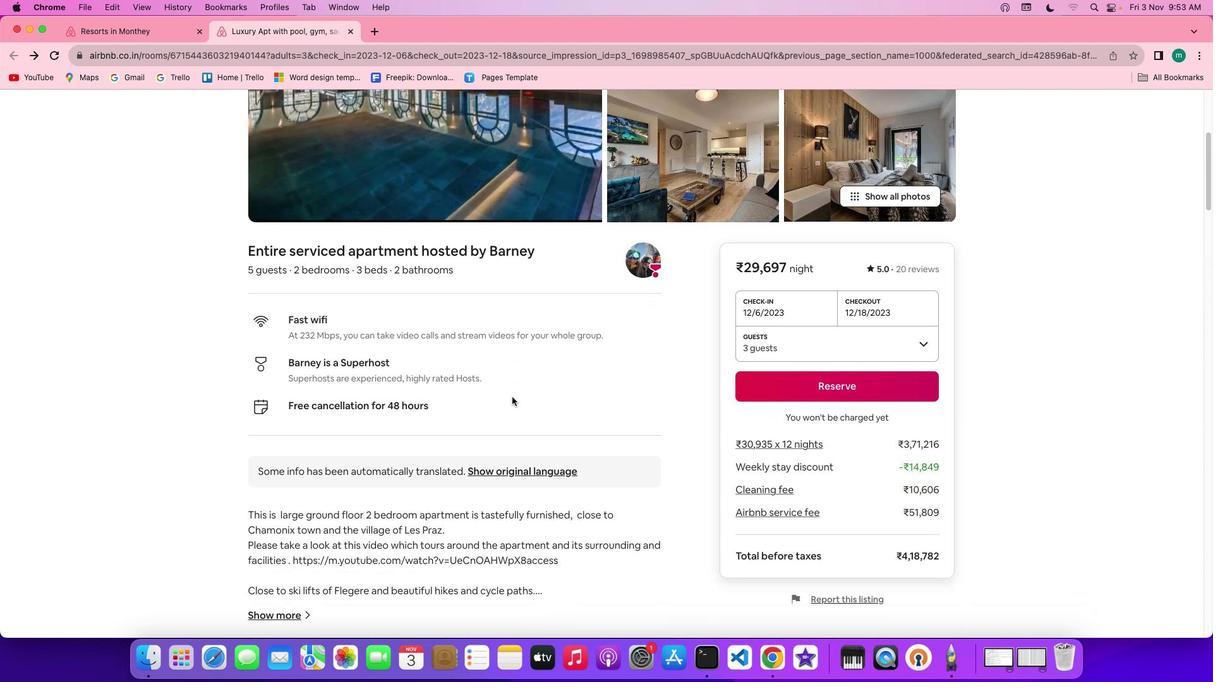 
Action: Mouse scrolled (512, 397) with delta (0, -1)
Screenshot: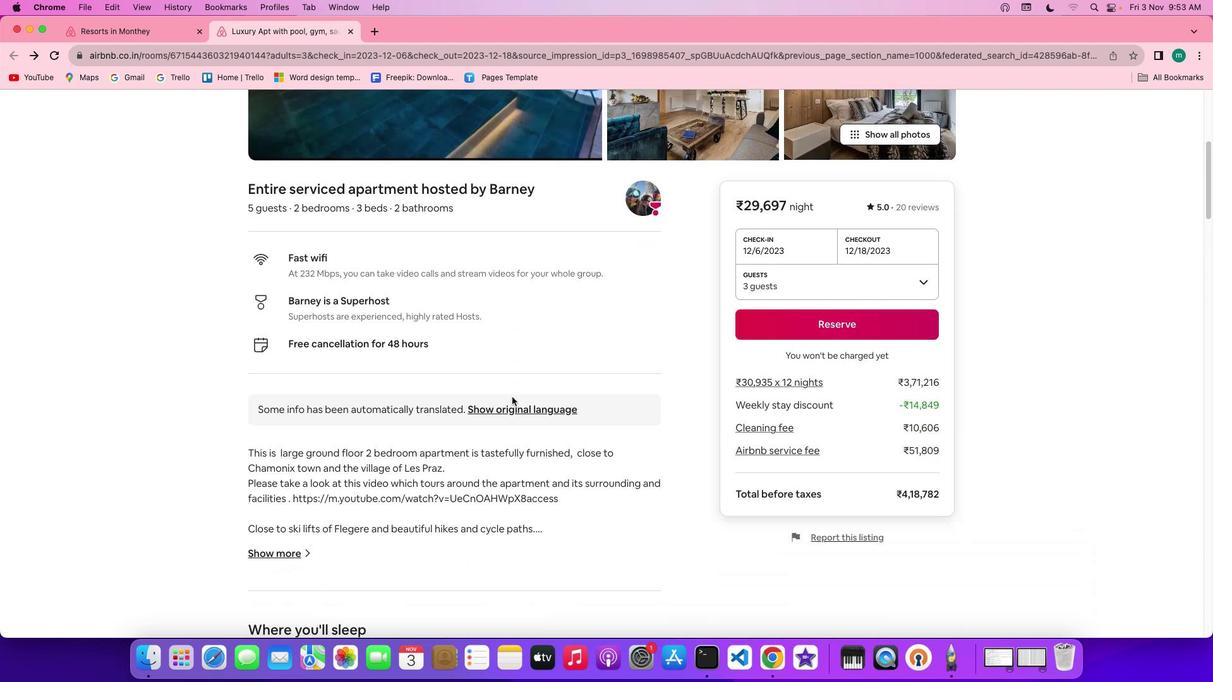 
Action: Mouse scrolled (512, 397) with delta (0, 0)
Screenshot: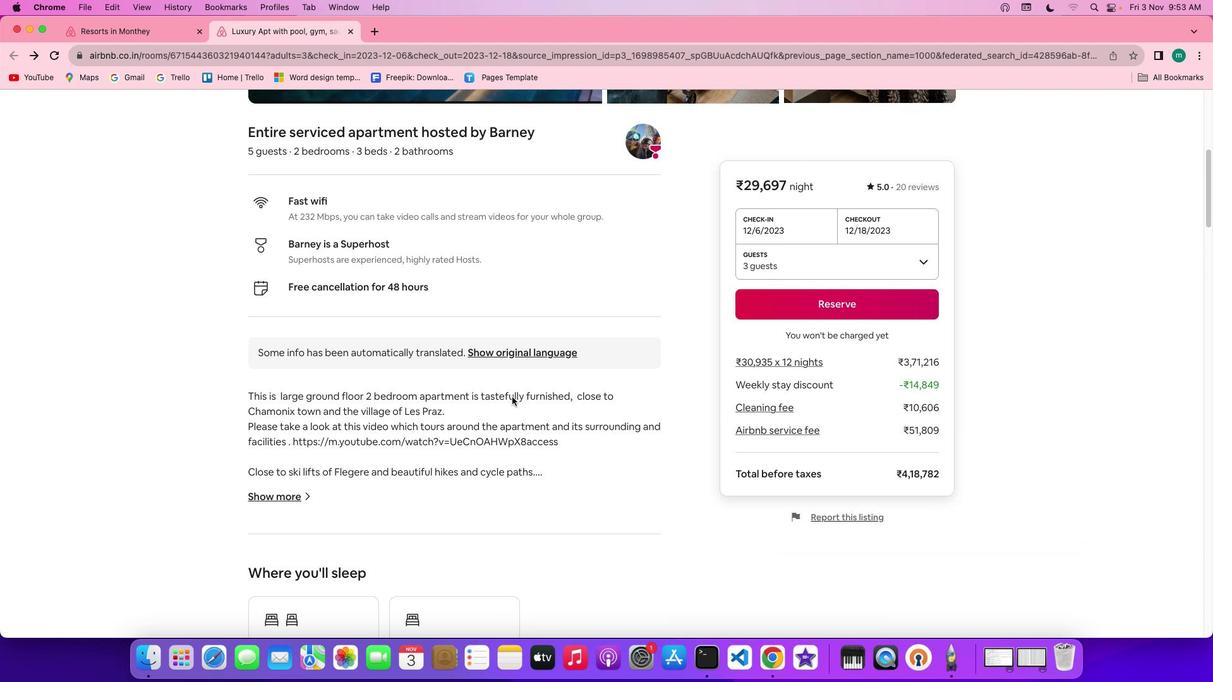 
Action: Mouse scrolled (512, 397) with delta (0, 0)
Screenshot: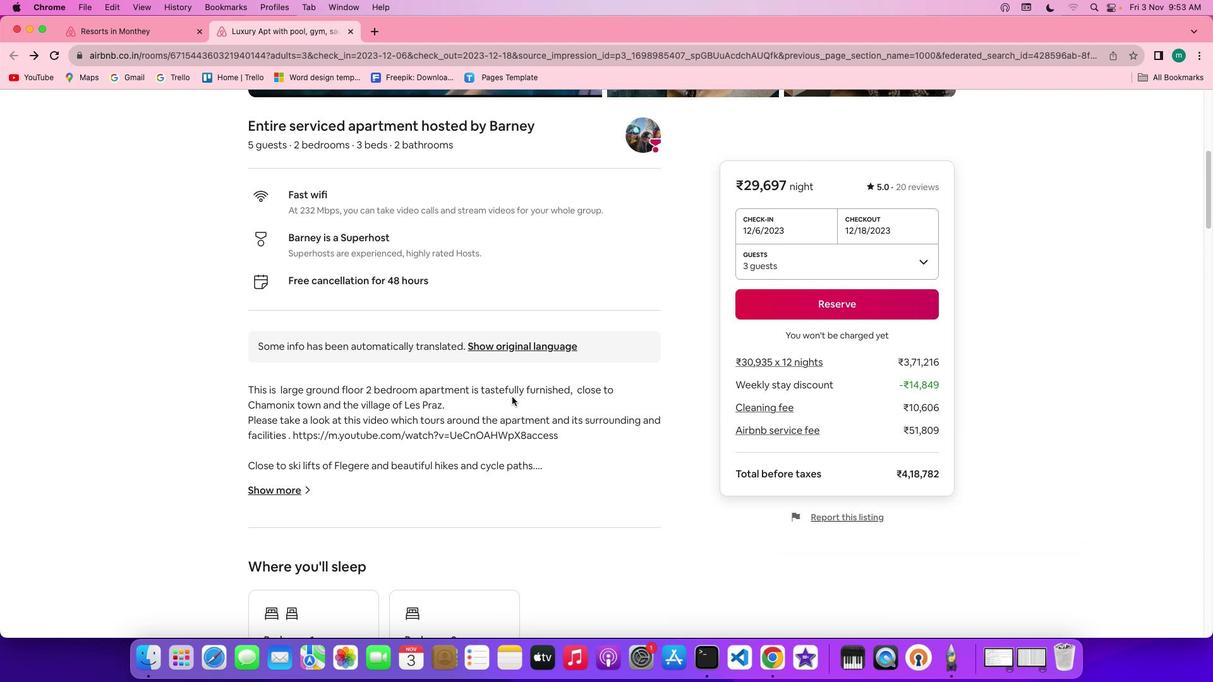 
Action: Mouse scrolled (512, 397) with delta (0, -1)
Screenshot: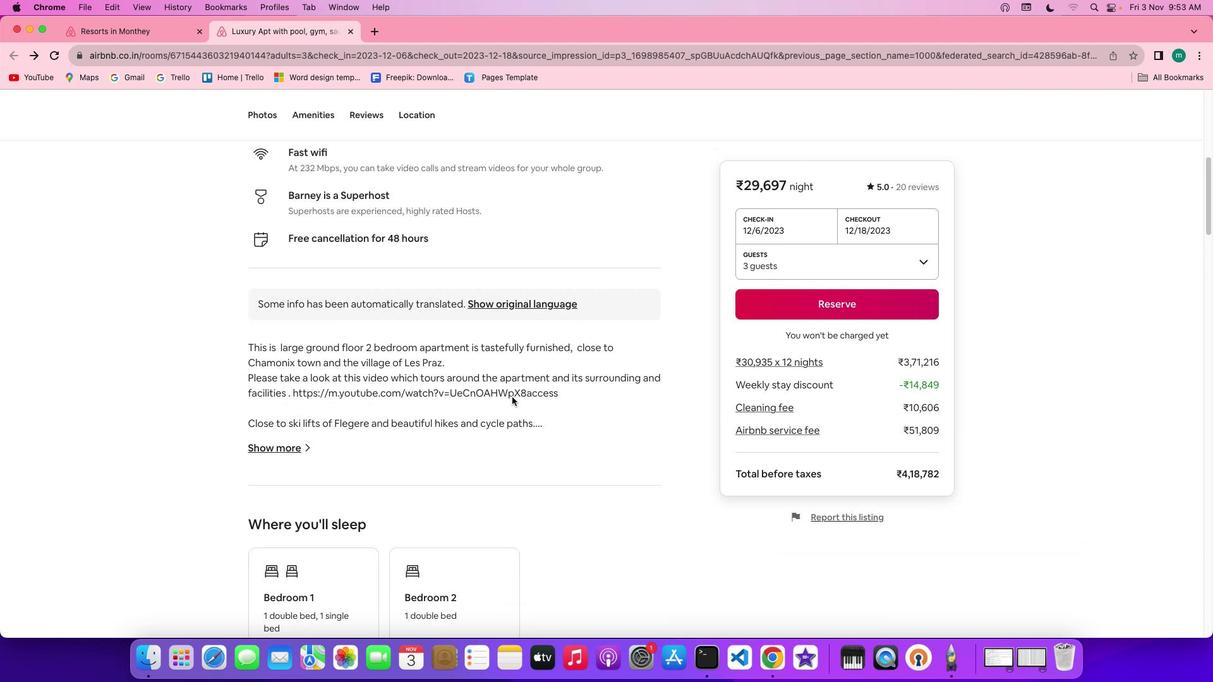 
Action: Mouse scrolled (512, 397) with delta (0, -1)
Screenshot: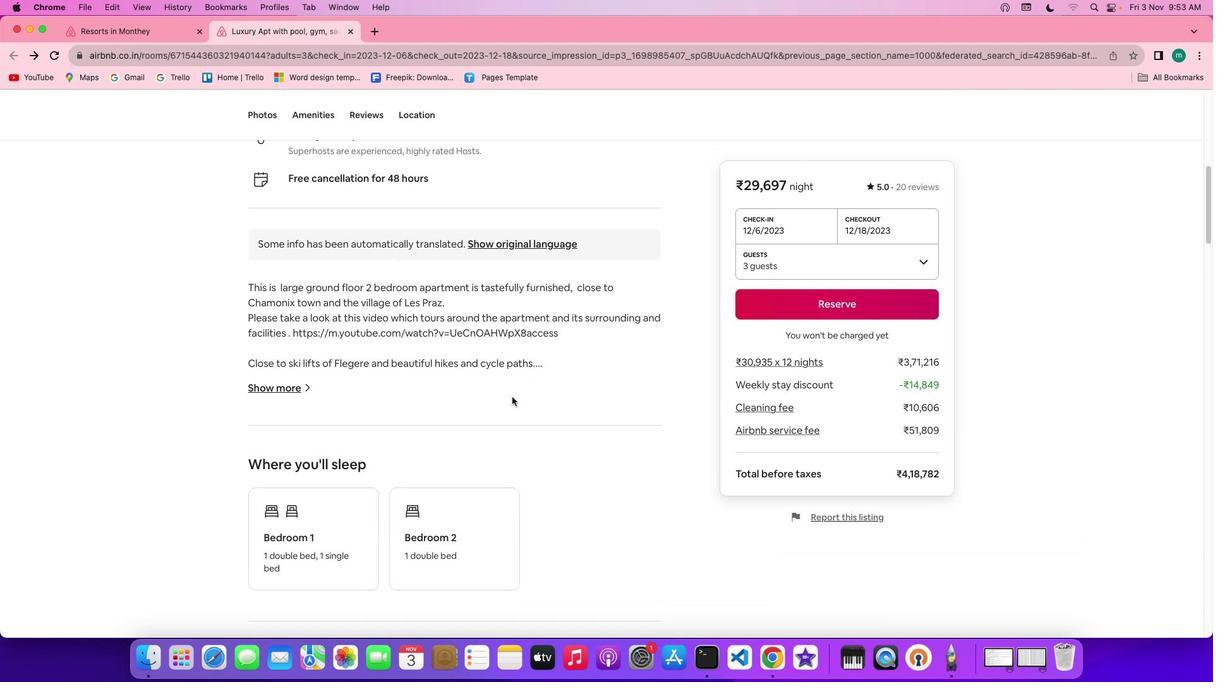 
Action: Mouse moved to (262, 357)
Screenshot: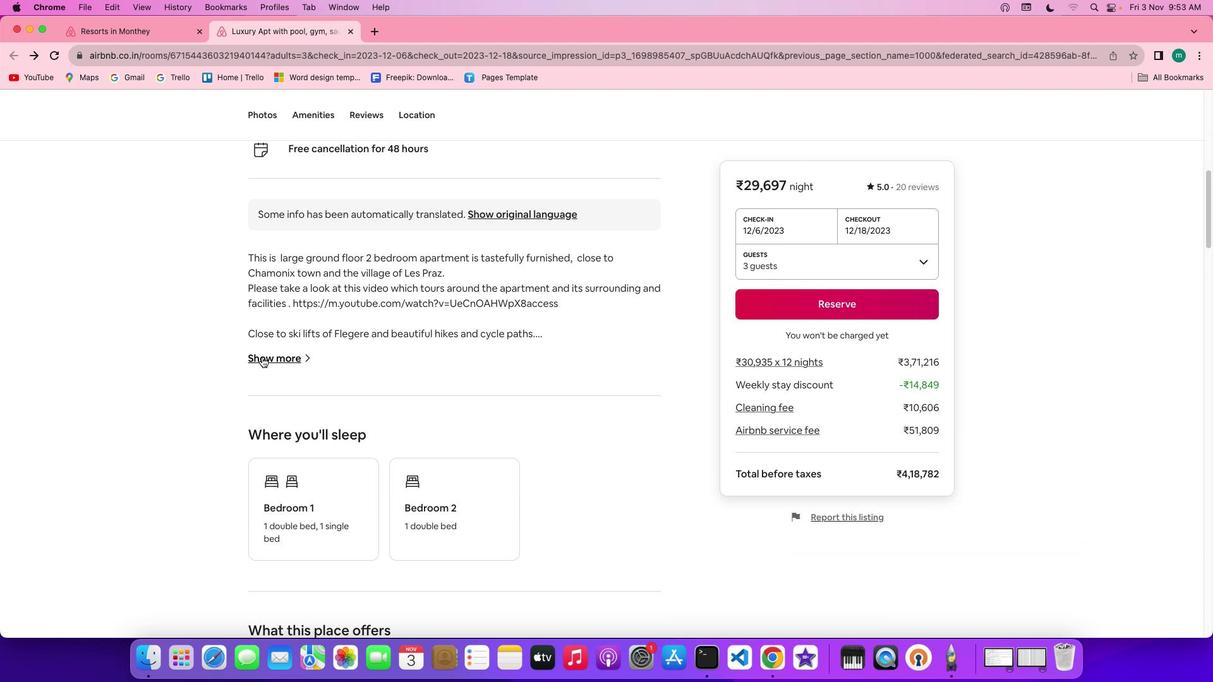 
Action: Mouse pressed left at (262, 357)
Screenshot: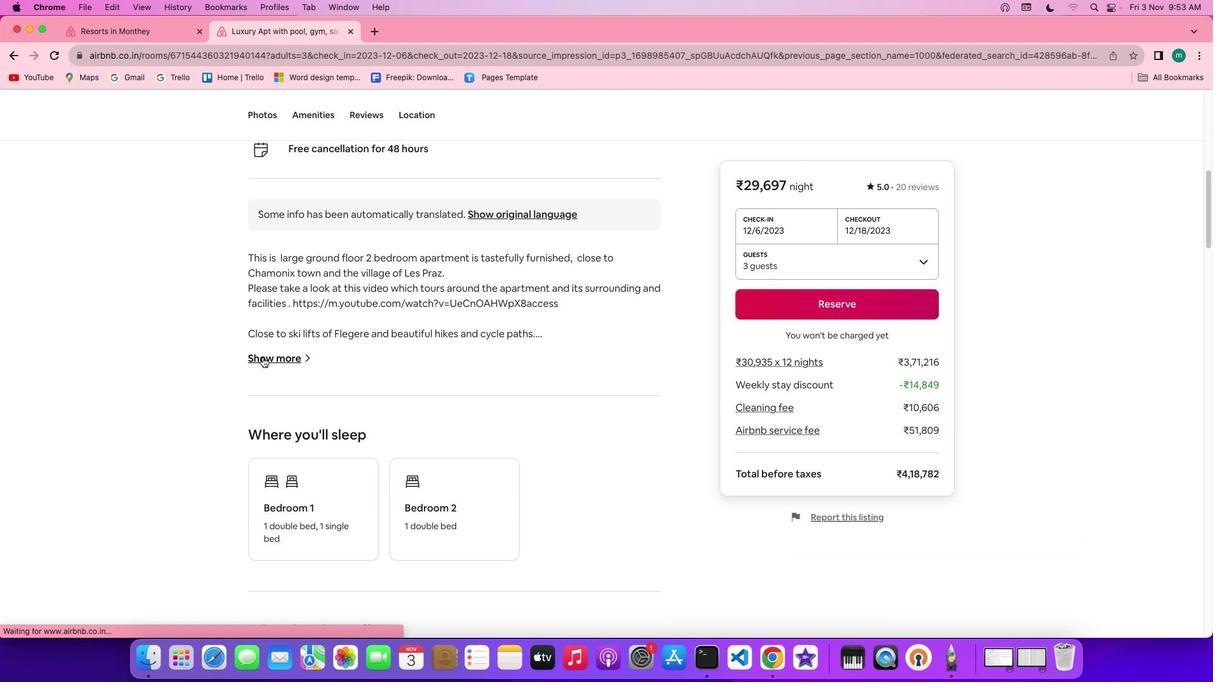 
Action: Mouse moved to (558, 396)
Screenshot: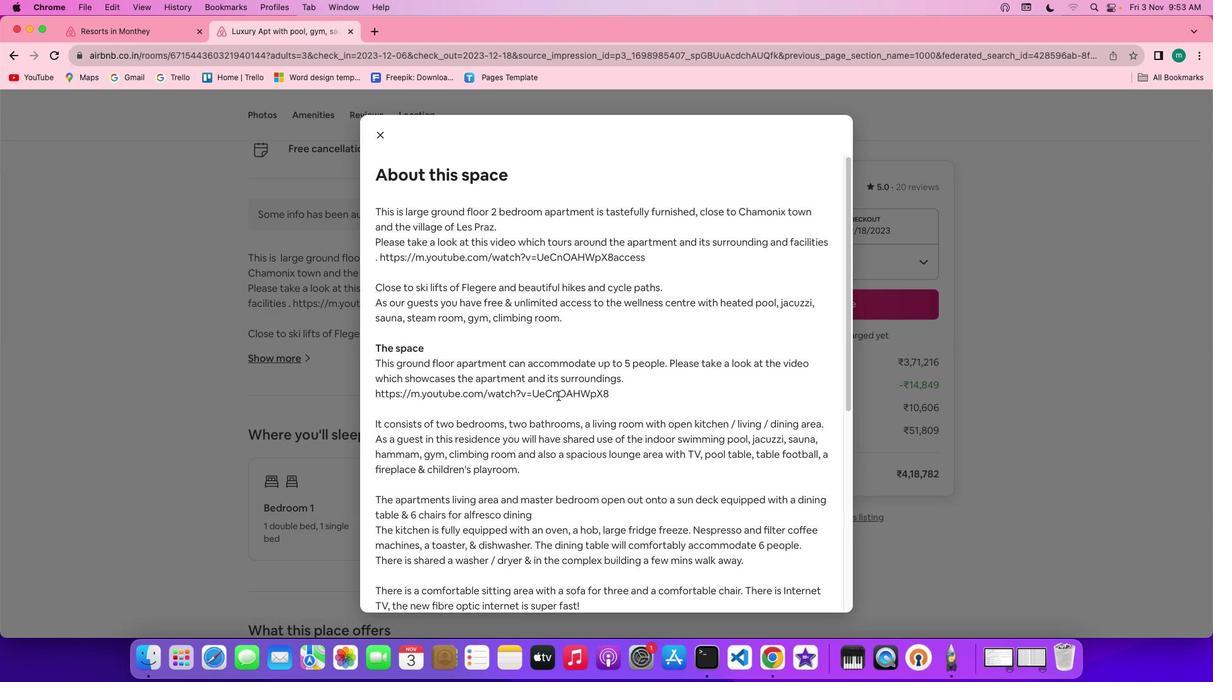
Action: Mouse scrolled (558, 396) with delta (0, 0)
Screenshot: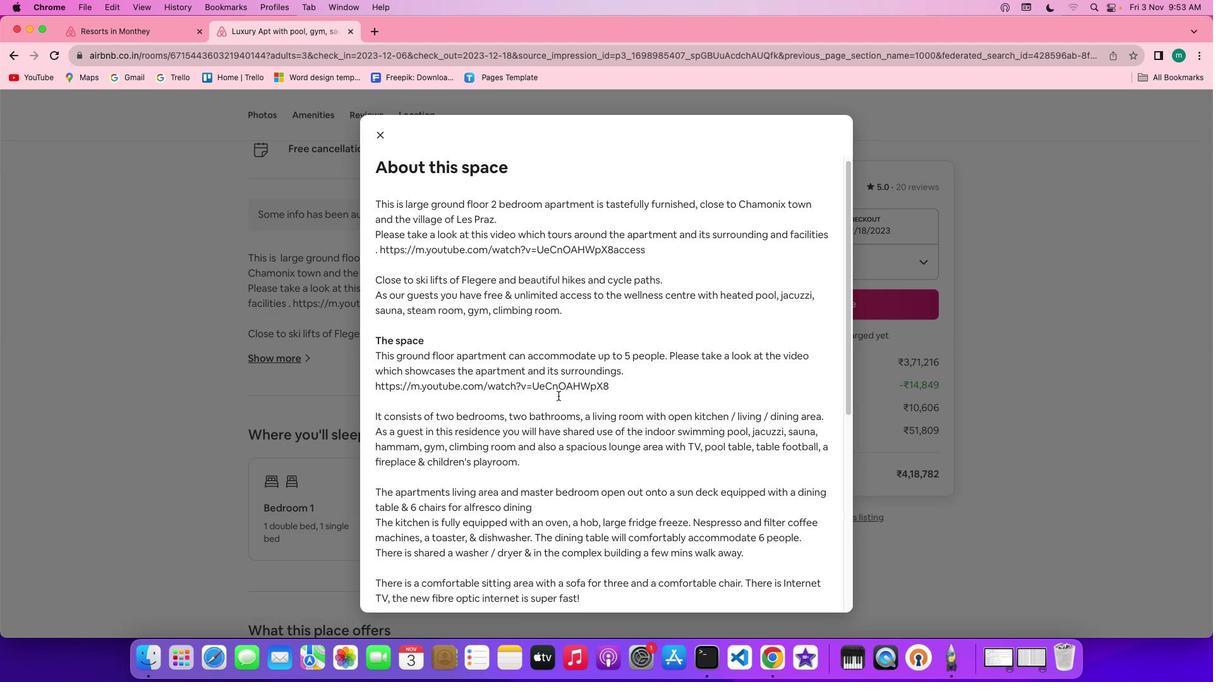 
Action: Mouse scrolled (558, 396) with delta (0, 0)
Screenshot: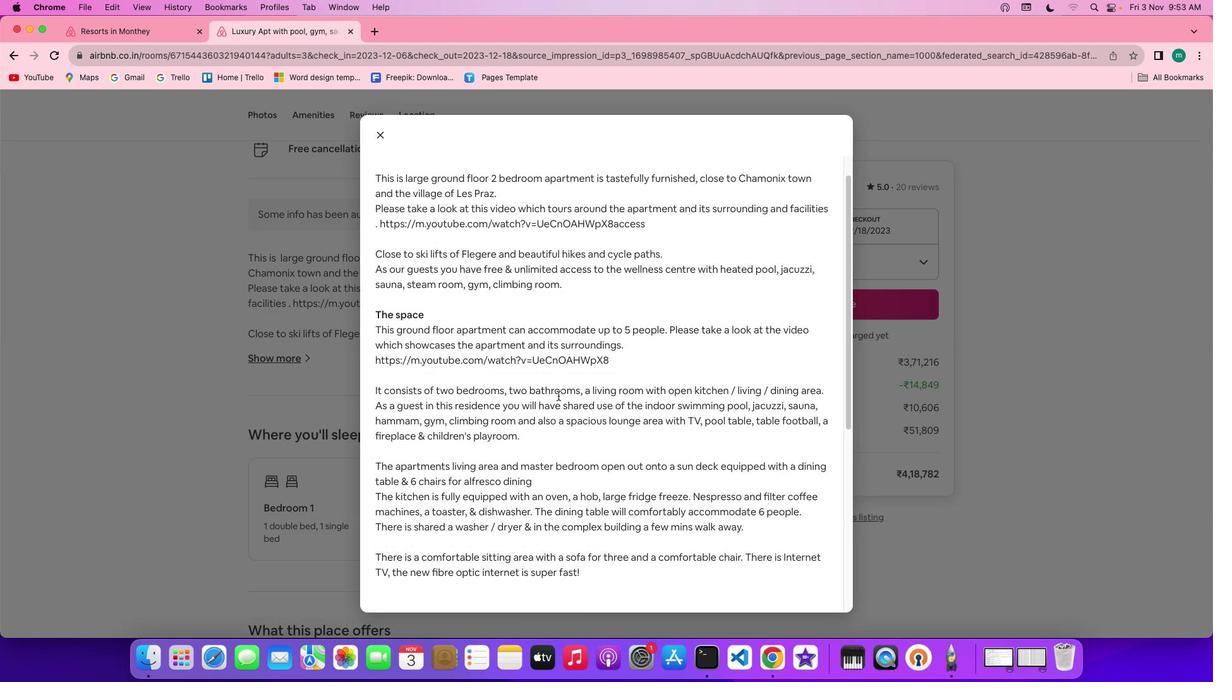 
Action: Mouse scrolled (558, 396) with delta (0, -1)
Screenshot: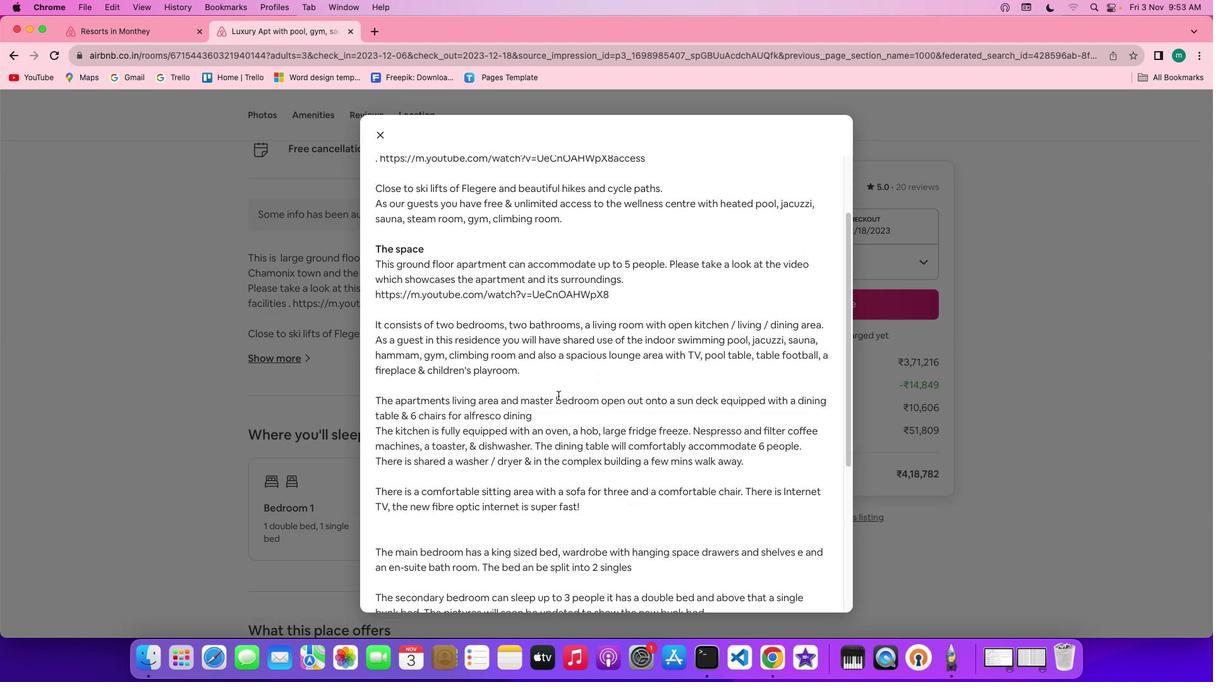 
Action: Mouse scrolled (558, 396) with delta (0, -2)
Screenshot: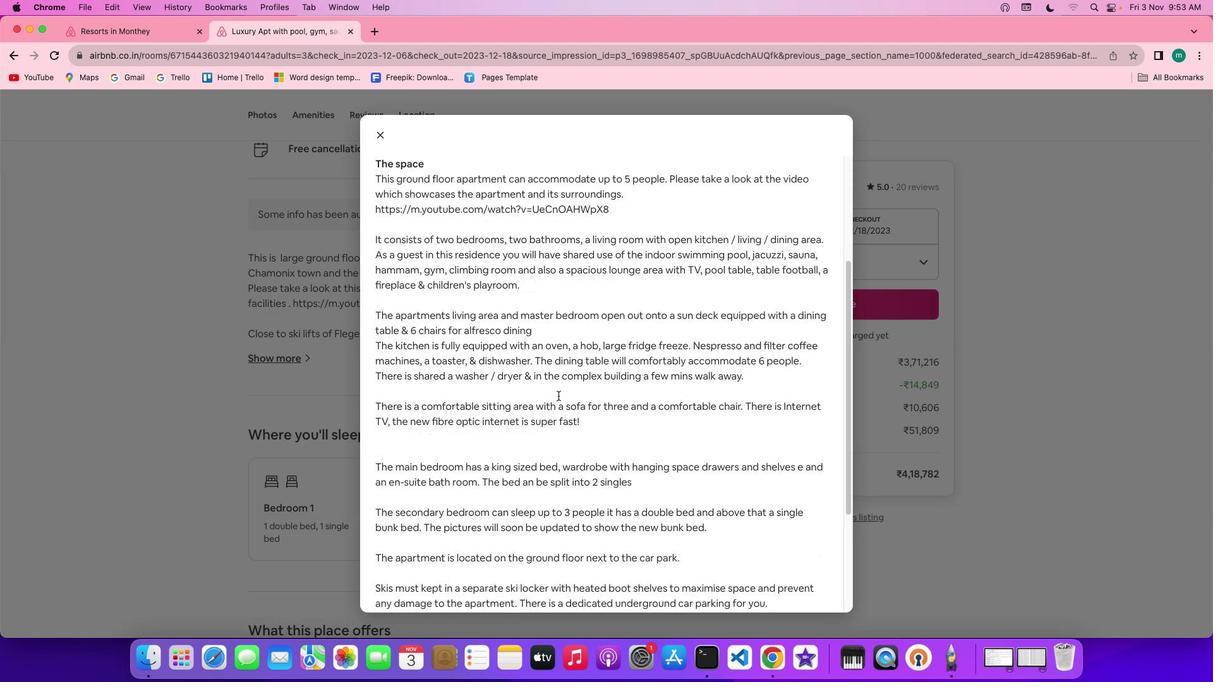 
Action: Mouse scrolled (558, 396) with delta (0, -2)
Screenshot: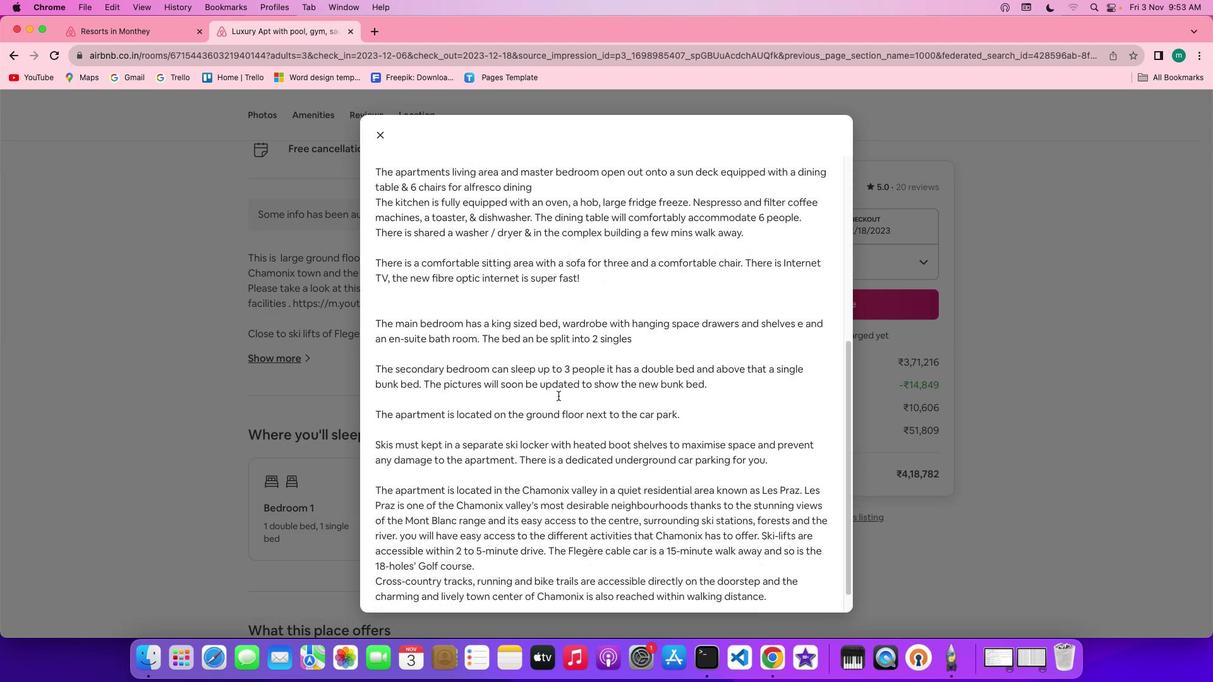 
Action: Mouse scrolled (558, 396) with delta (0, 0)
Screenshot: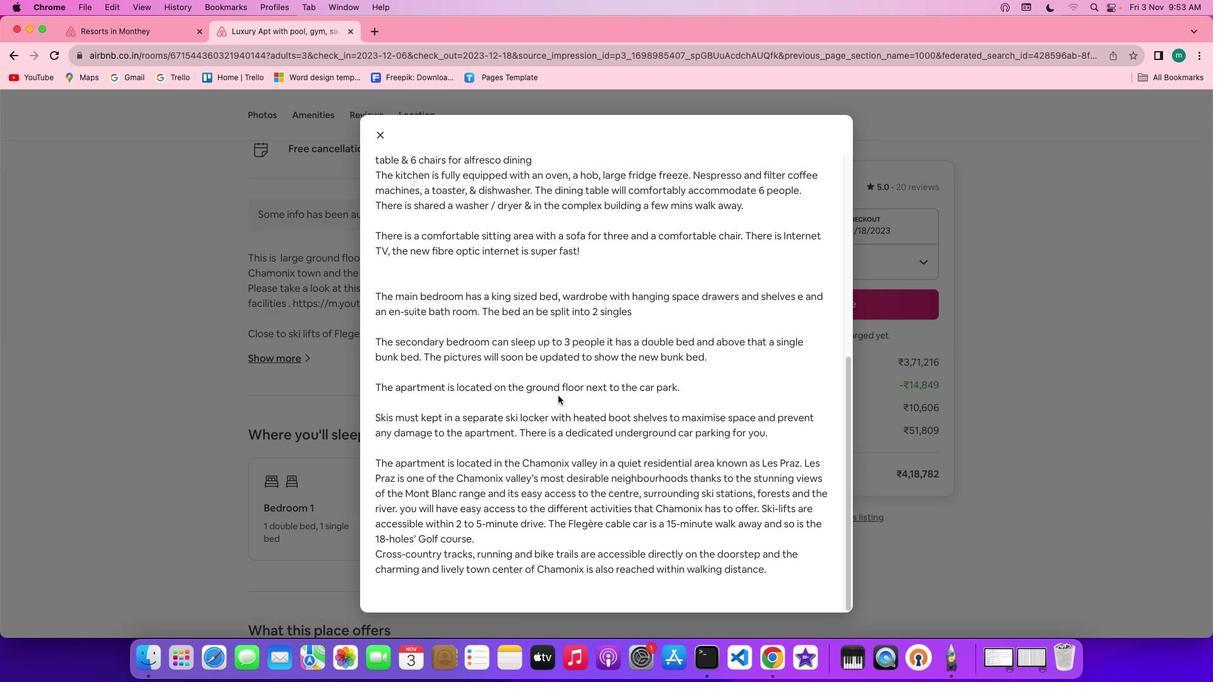 
Action: Mouse scrolled (558, 396) with delta (0, 0)
Screenshot: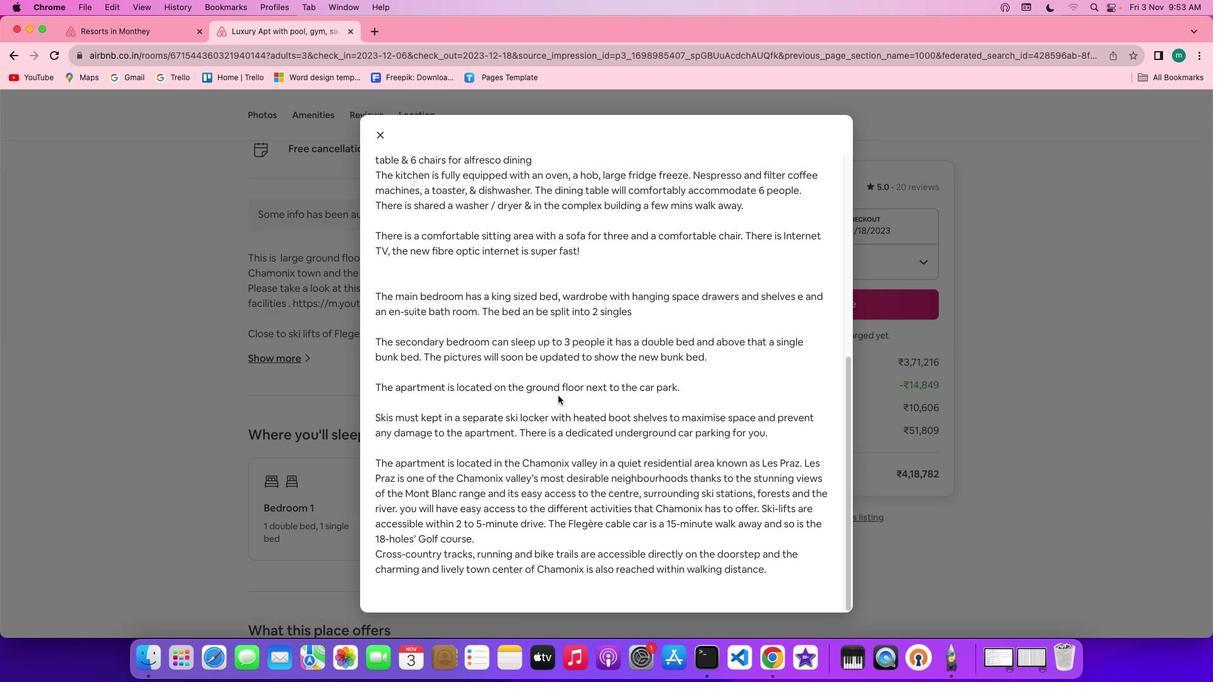 
Action: Mouse scrolled (558, 396) with delta (0, -1)
Screenshot: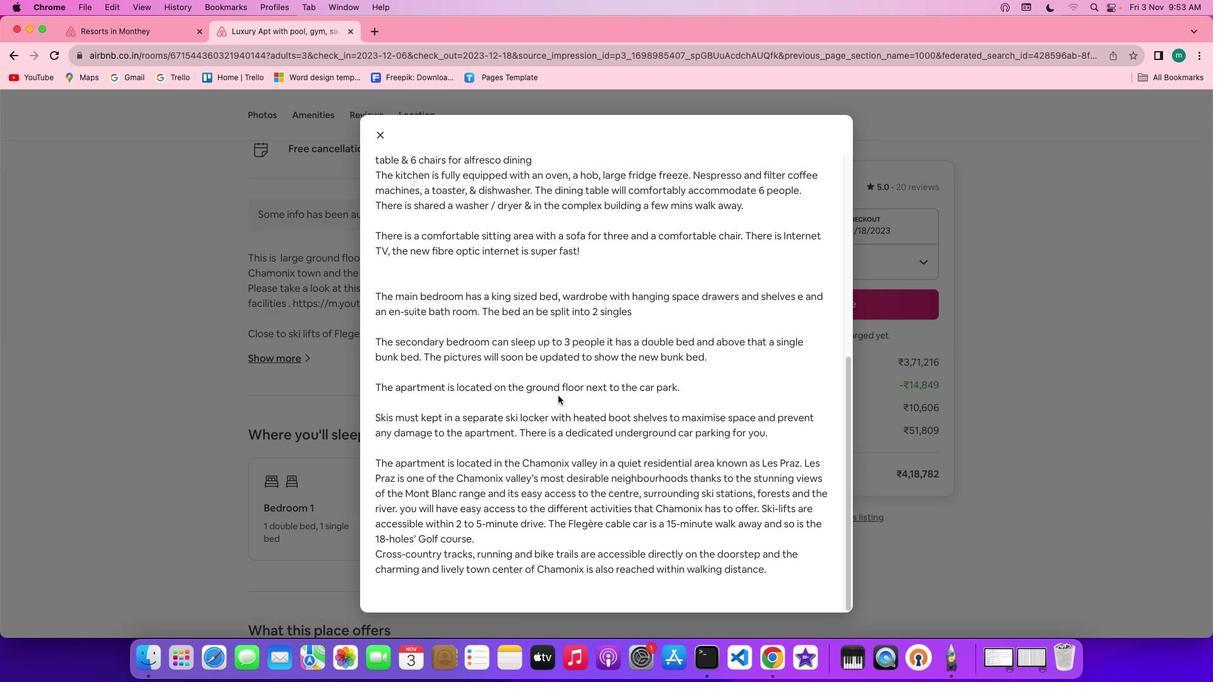 
Action: Mouse scrolled (558, 396) with delta (0, -1)
Screenshot: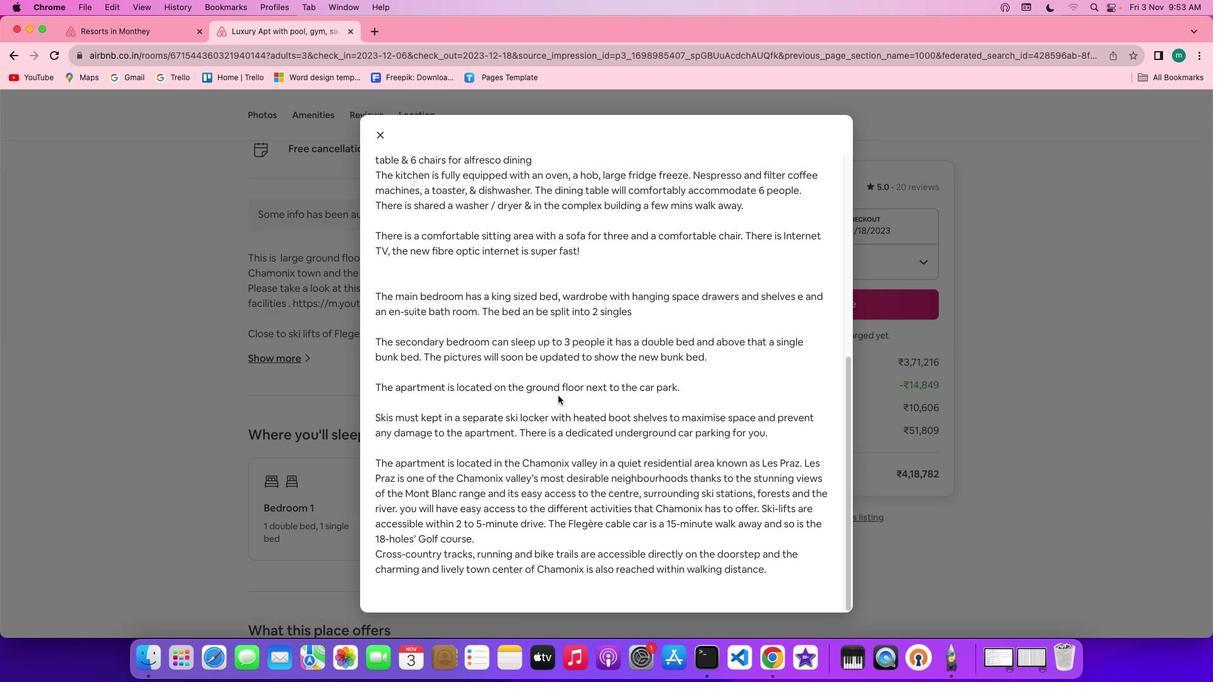 
Action: Mouse scrolled (558, 396) with delta (0, -1)
Screenshot: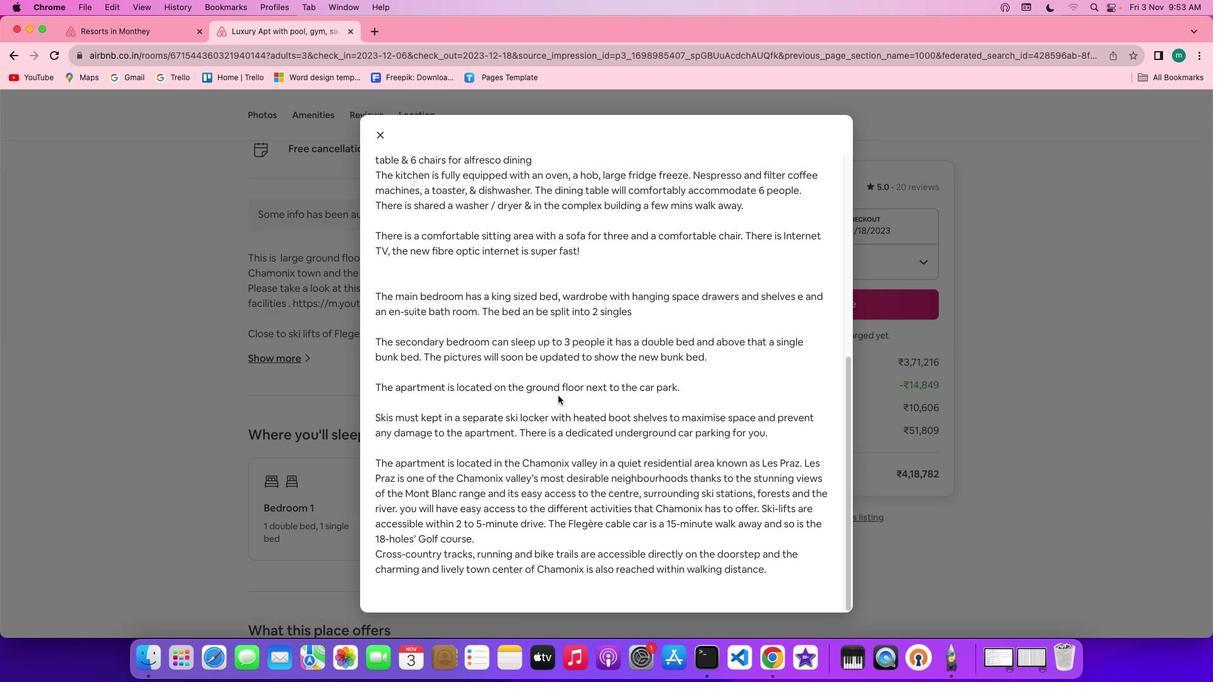 
Action: Mouse moved to (385, 137)
Screenshot: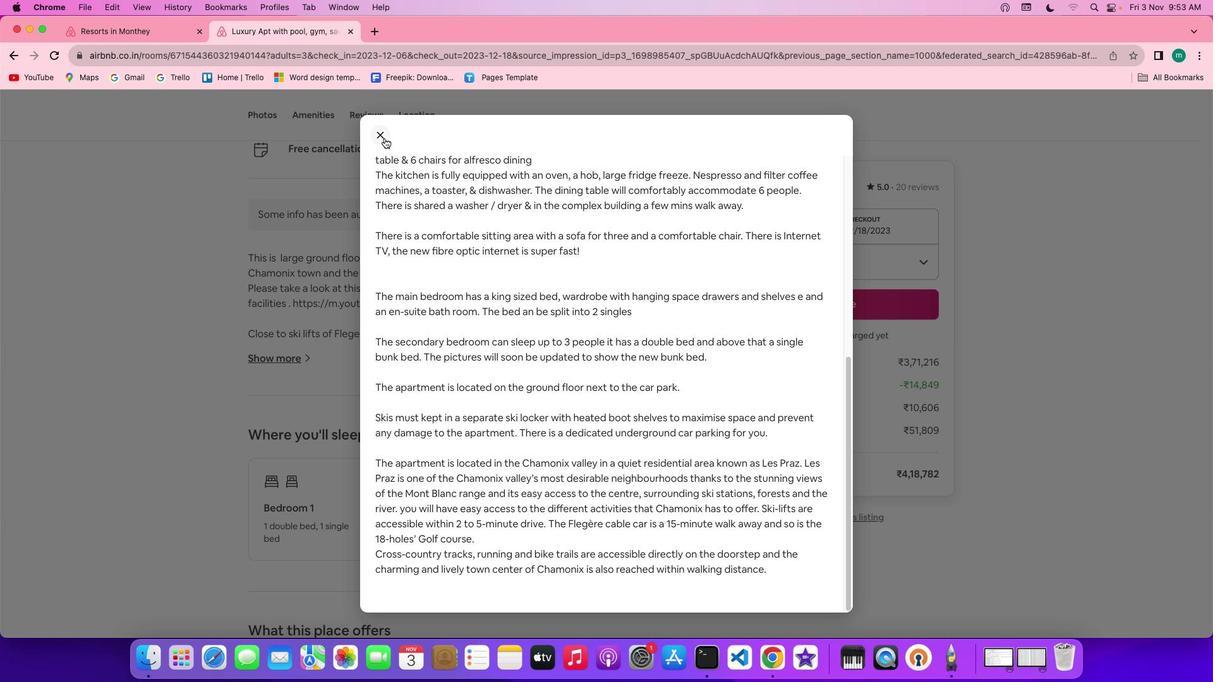 
Action: Mouse pressed left at (385, 137)
Screenshot: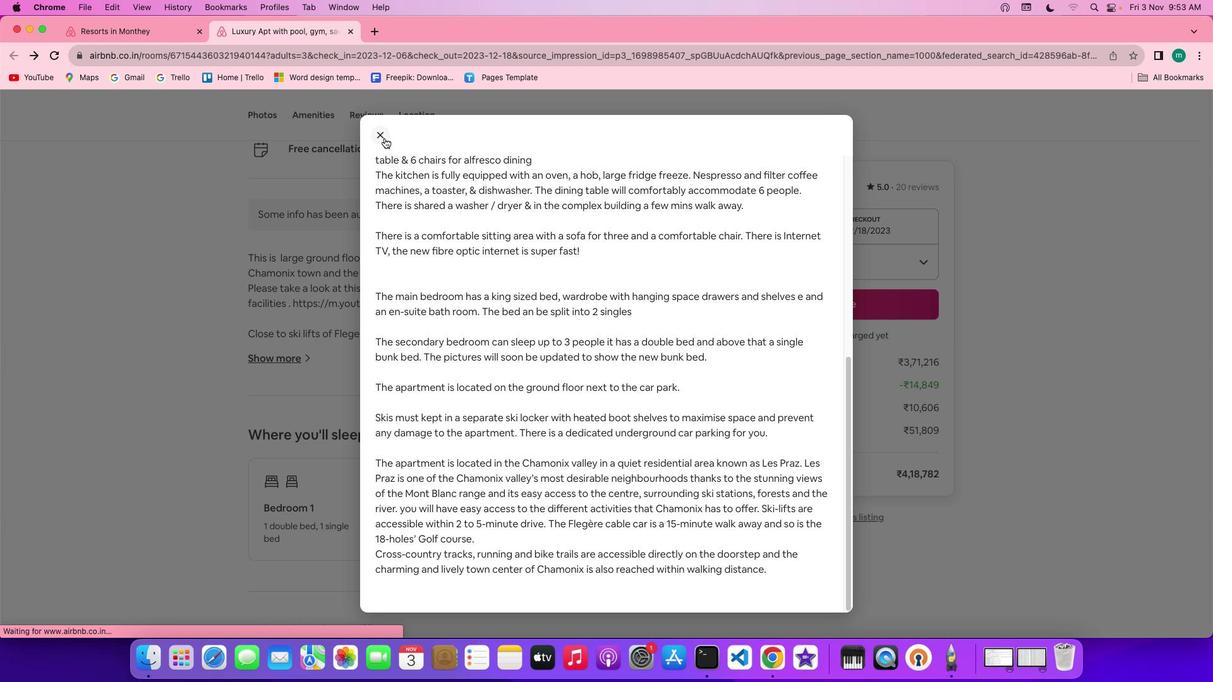 
Action: Mouse moved to (565, 402)
Screenshot: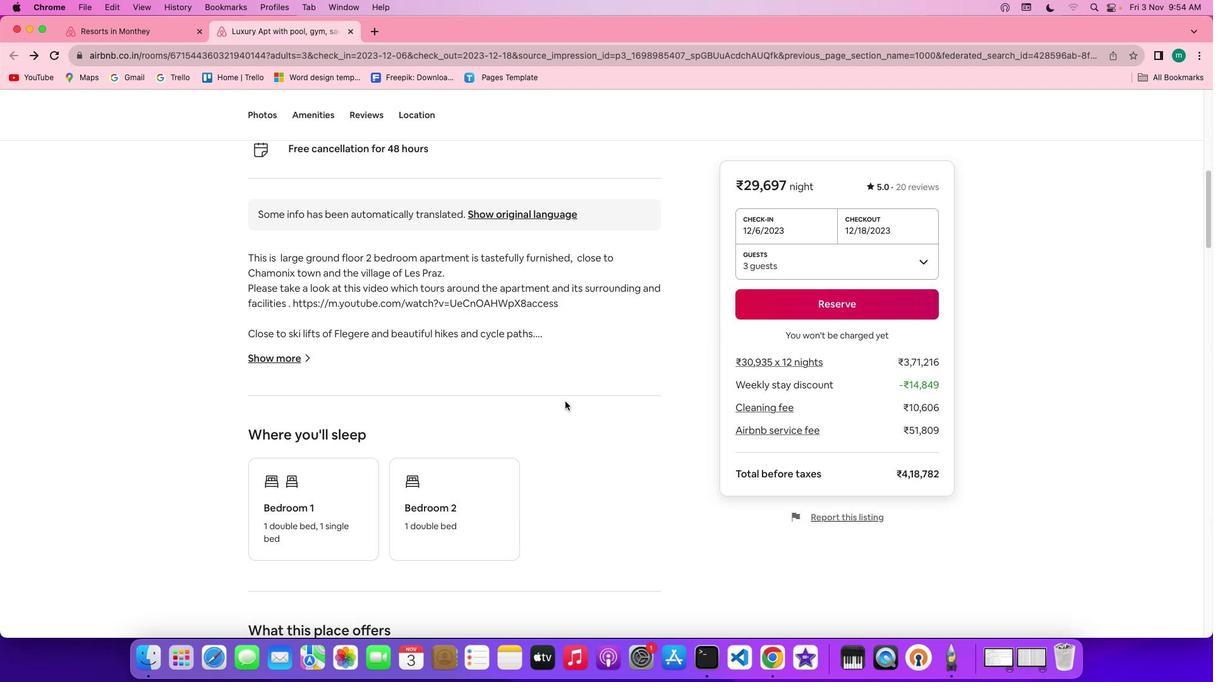 
Action: Mouse scrolled (565, 402) with delta (0, 0)
Screenshot: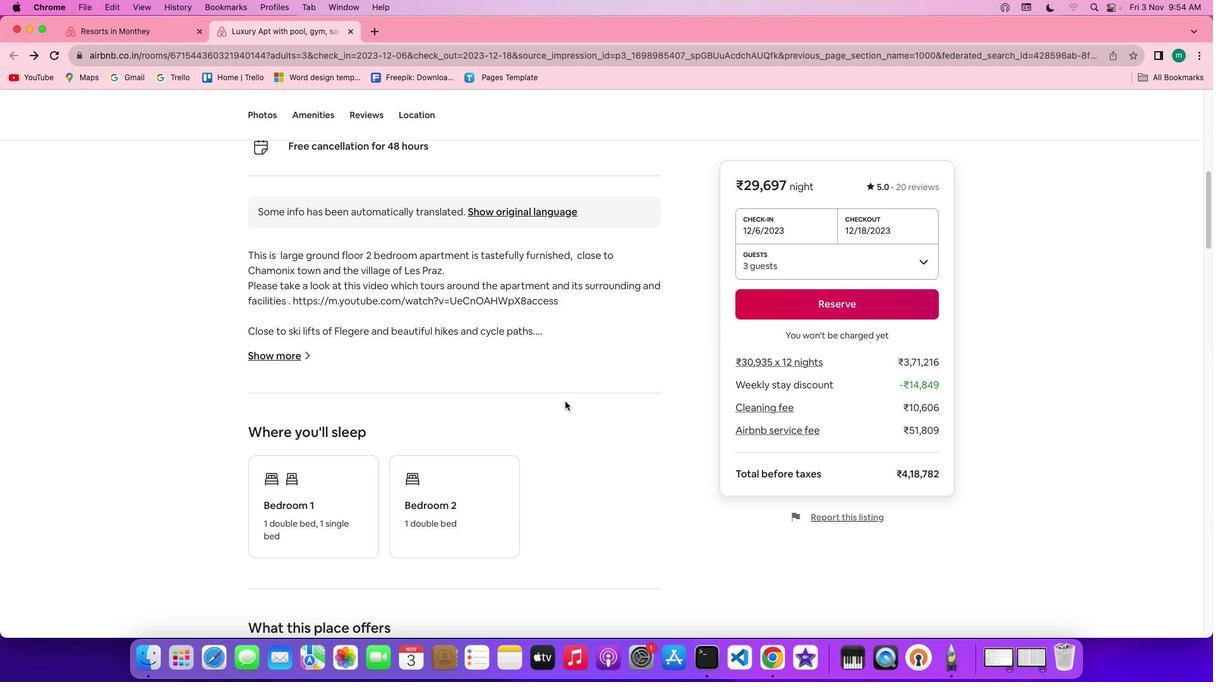 
Action: Mouse scrolled (565, 402) with delta (0, 0)
Screenshot: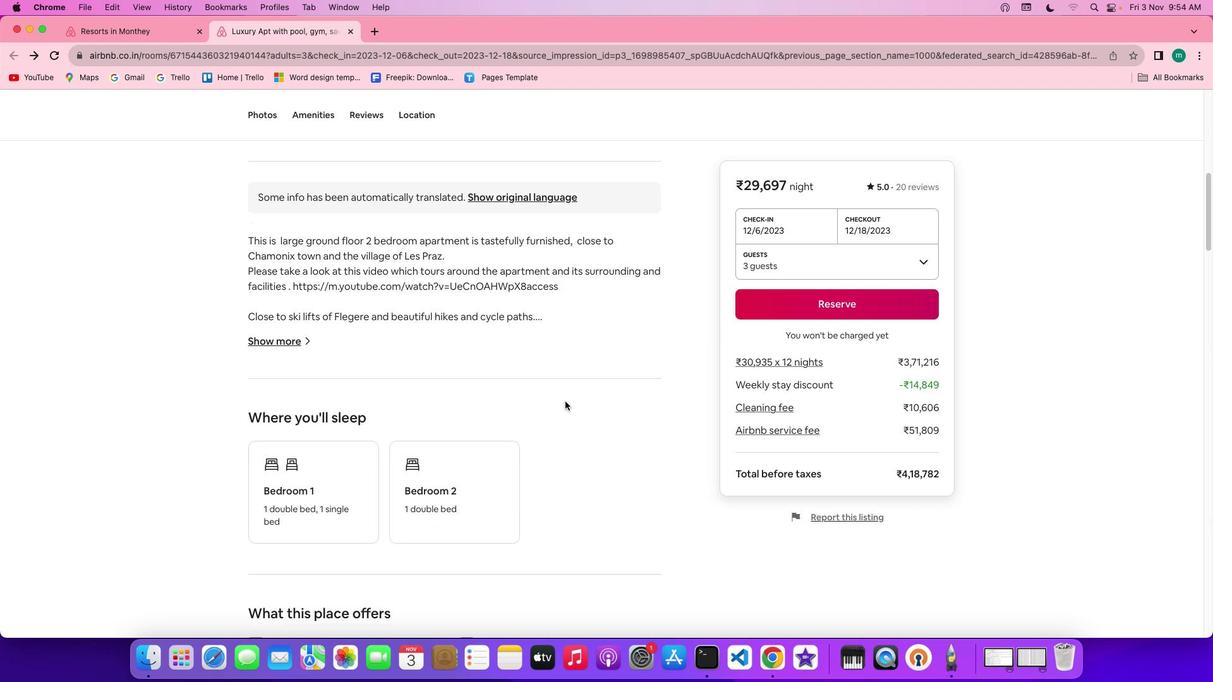 
Action: Mouse scrolled (565, 402) with delta (0, -1)
Screenshot: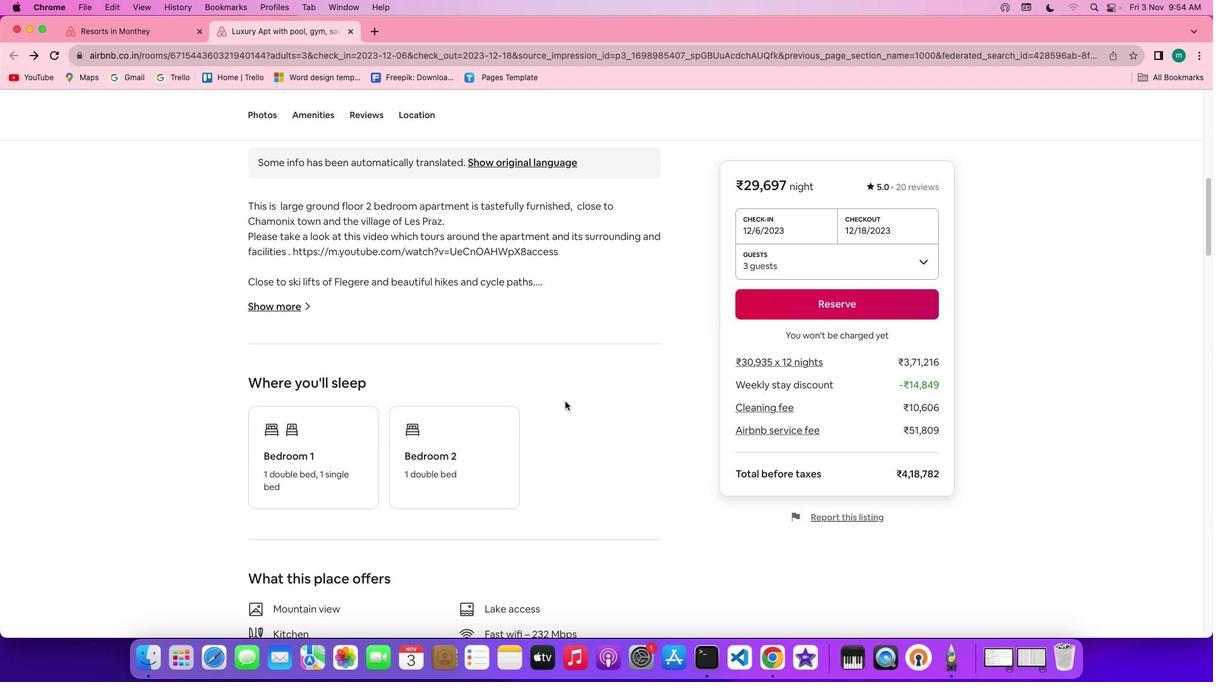 
Action: Mouse scrolled (565, 402) with delta (0, -1)
Screenshot: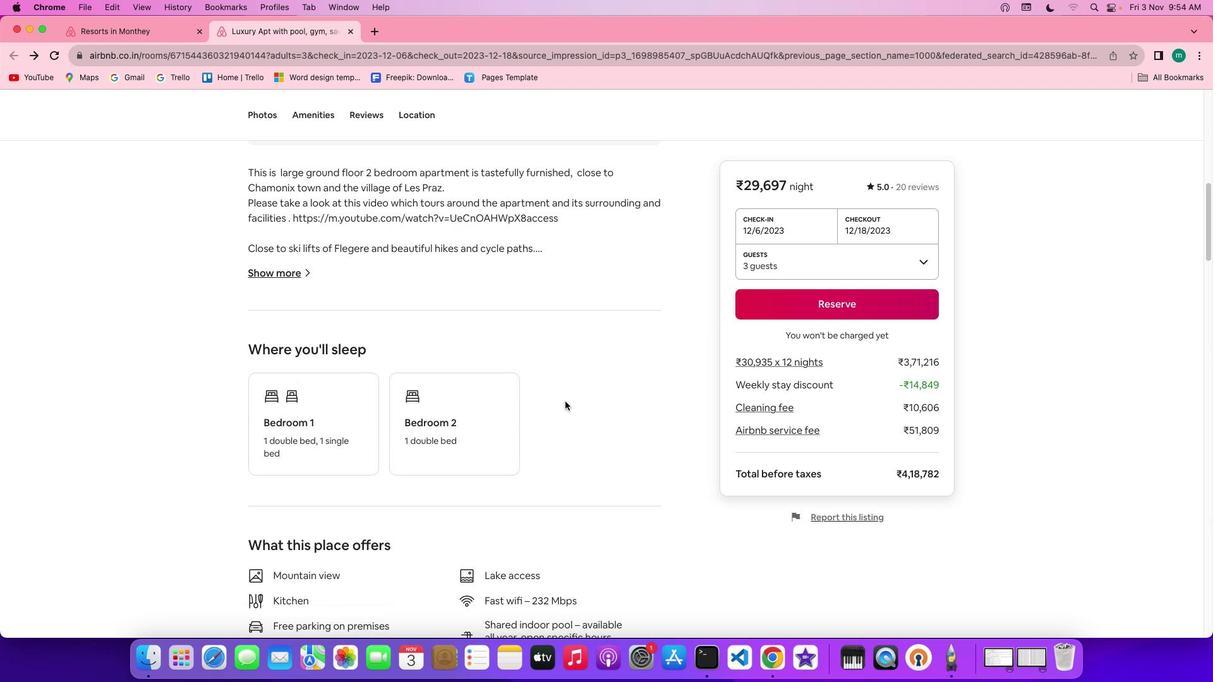 
Action: Mouse moved to (564, 400)
Screenshot: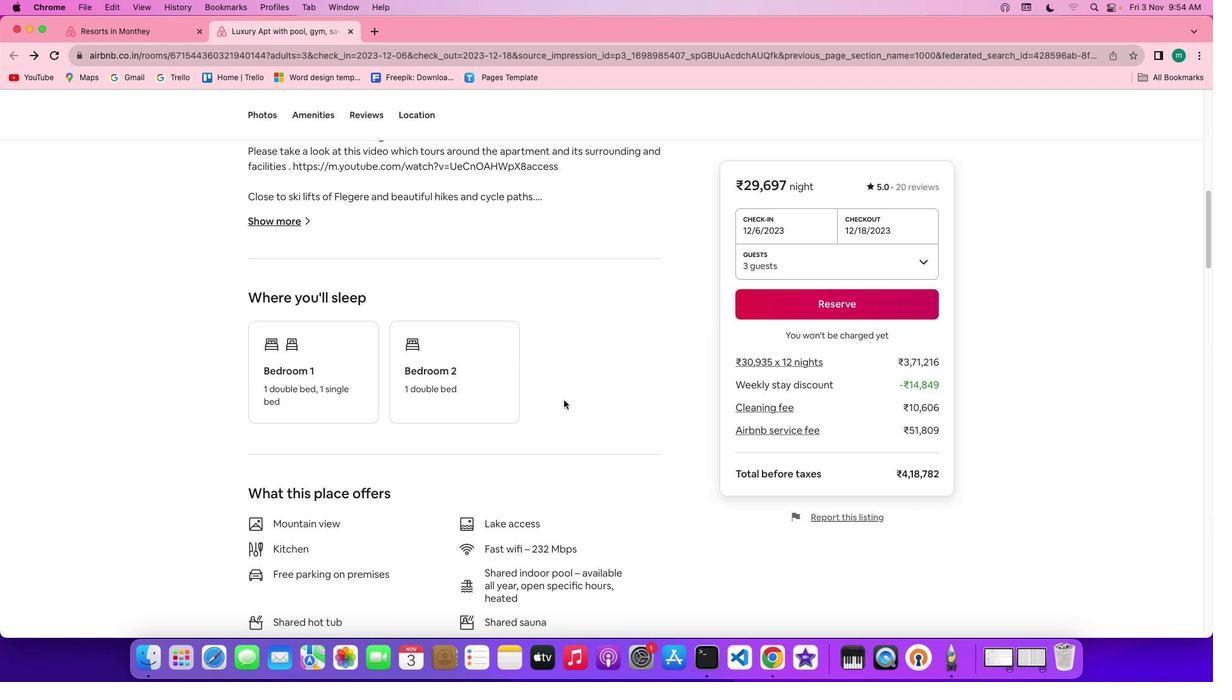 
Action: Mouse scrolled (564, 400) with delta (0, 0)
Screenshot: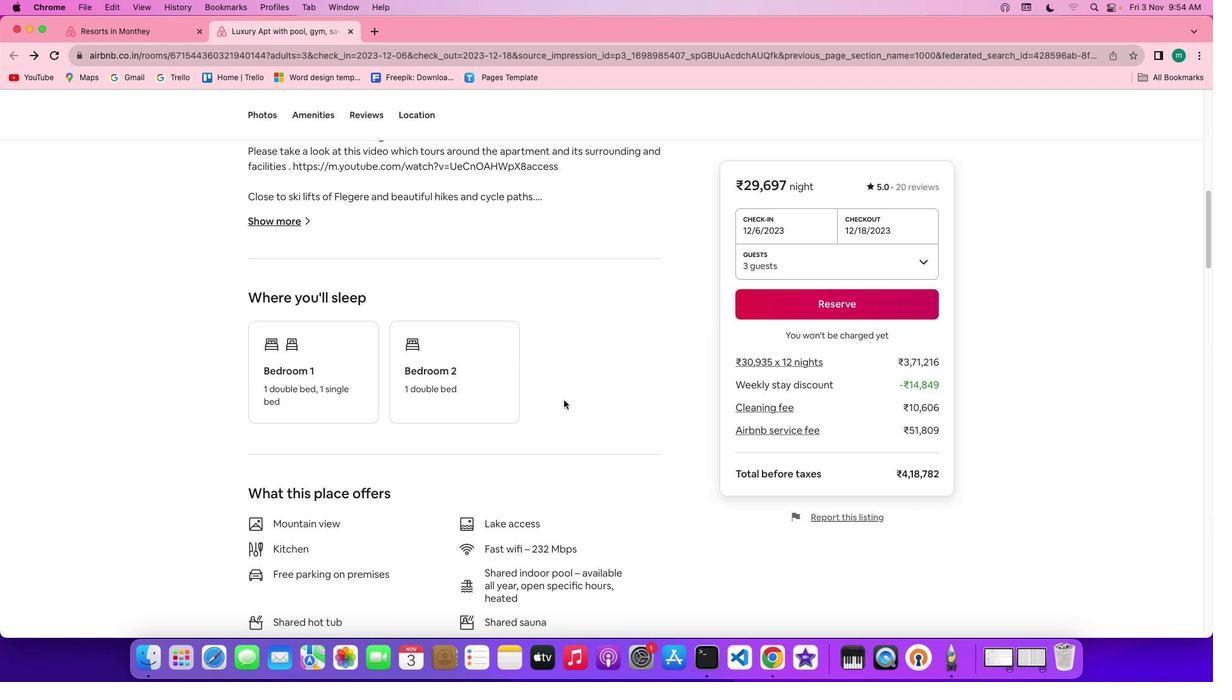 
Action: Mouse scrolled (564, 400) with delta (0, 0)
Screenshot: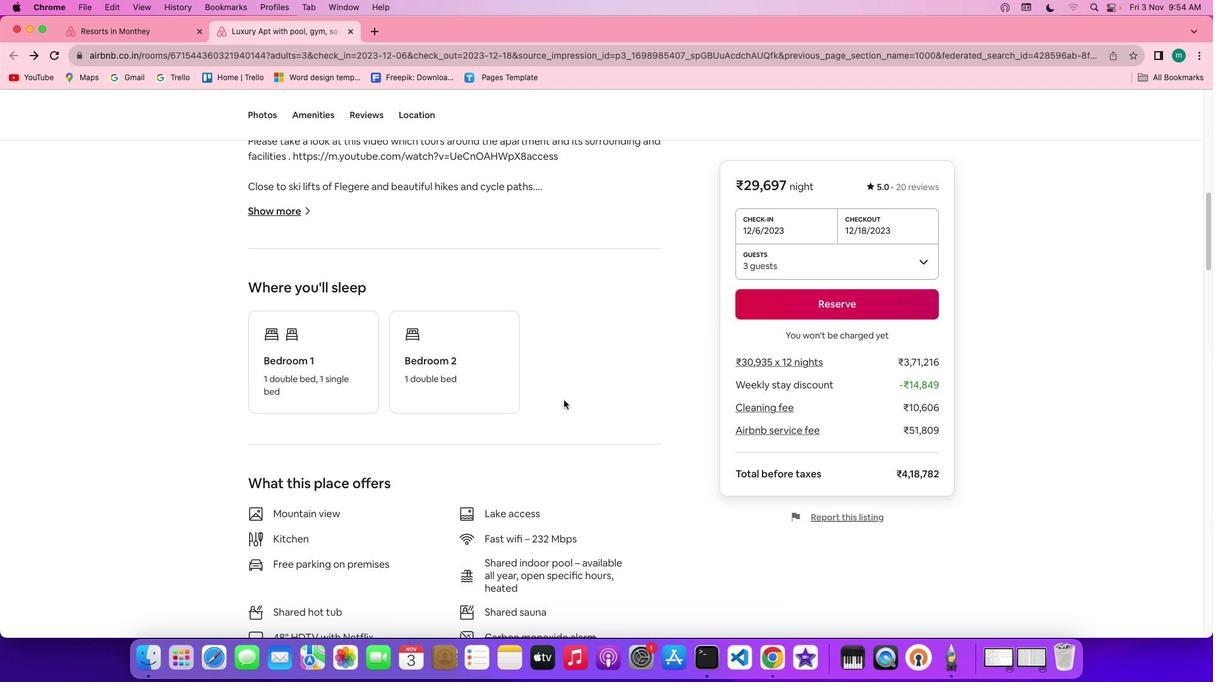 
Action: Mouse scrolled (564, 400) with delta (0, -1)
Screenshot: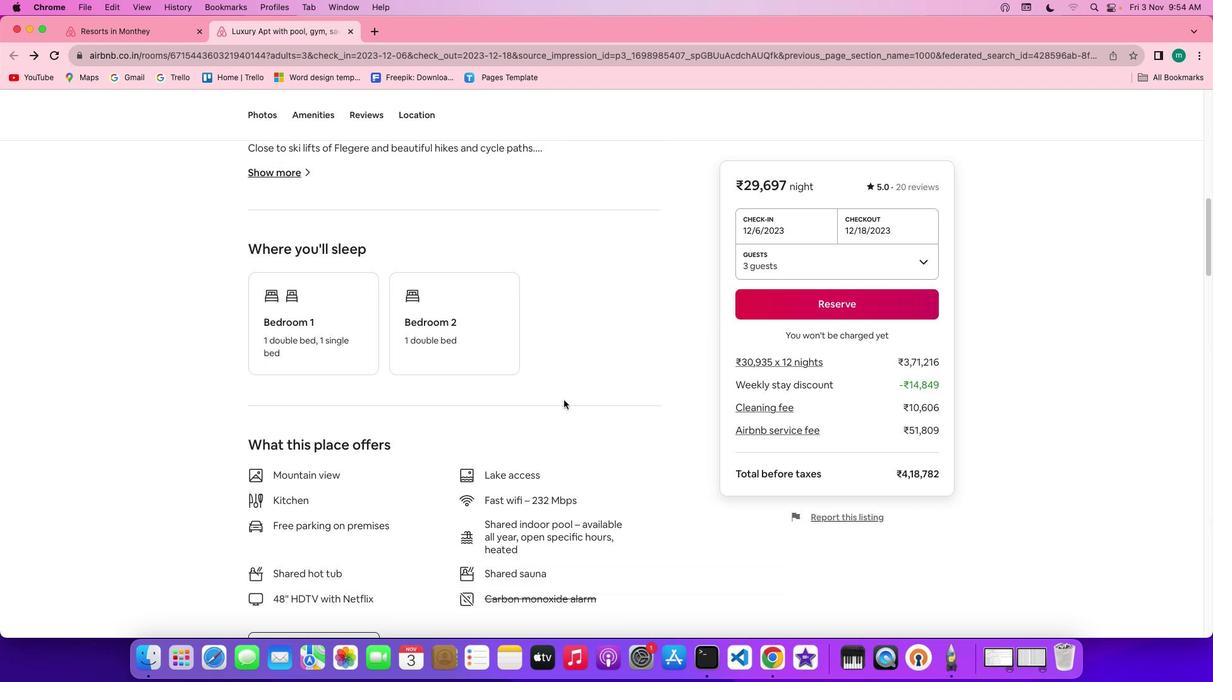 
Action: Mouse moved to (563, 400)
Screenshot: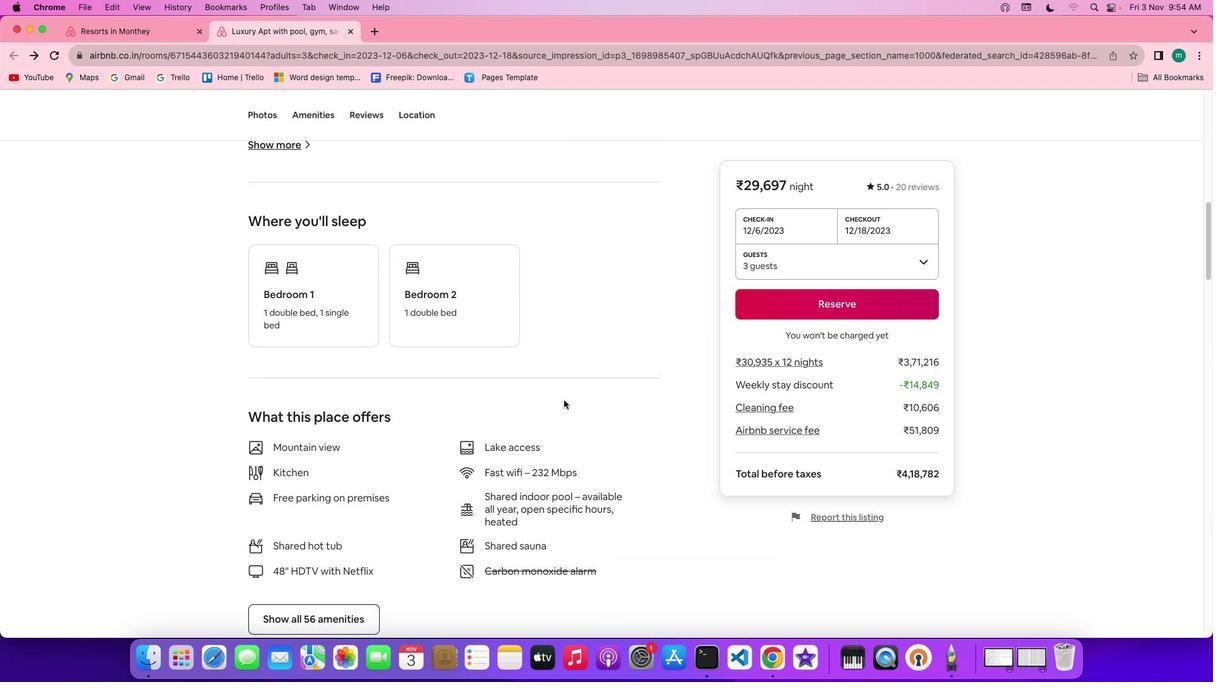 
Action: Mouse scrolled (563, 400) with delta (0, 0)
Screenshot: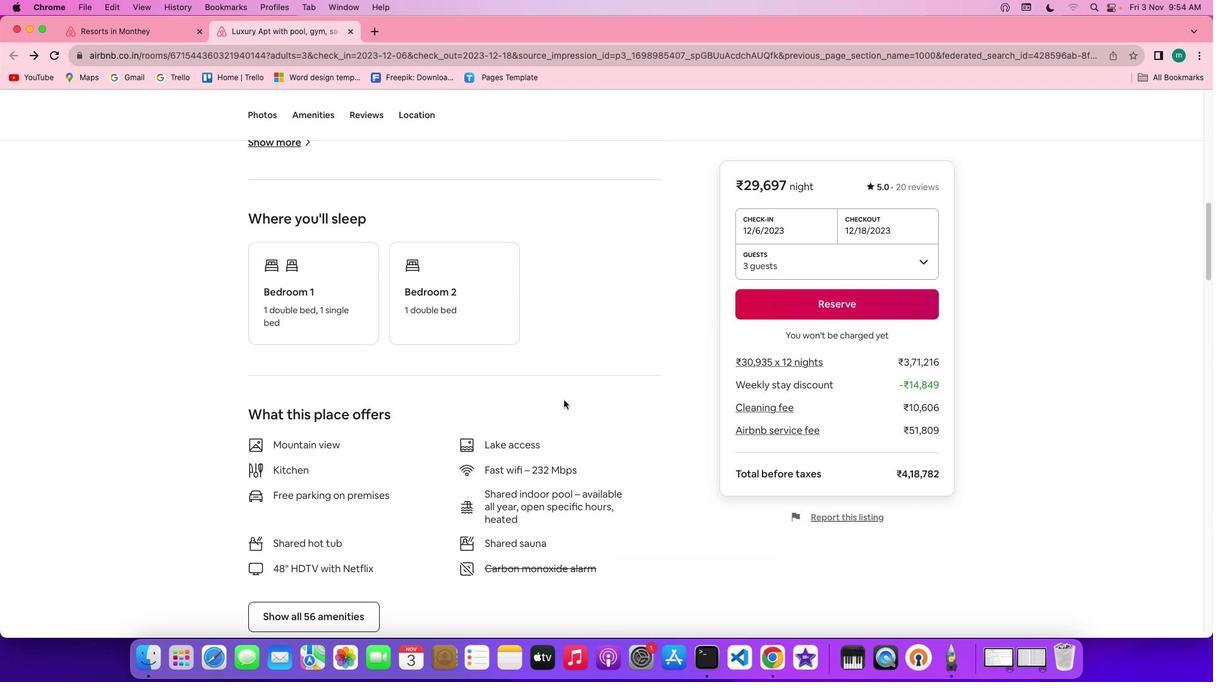 
Action: Mouse scrolled (563, 400) with delta (0, 0)
Screenshot: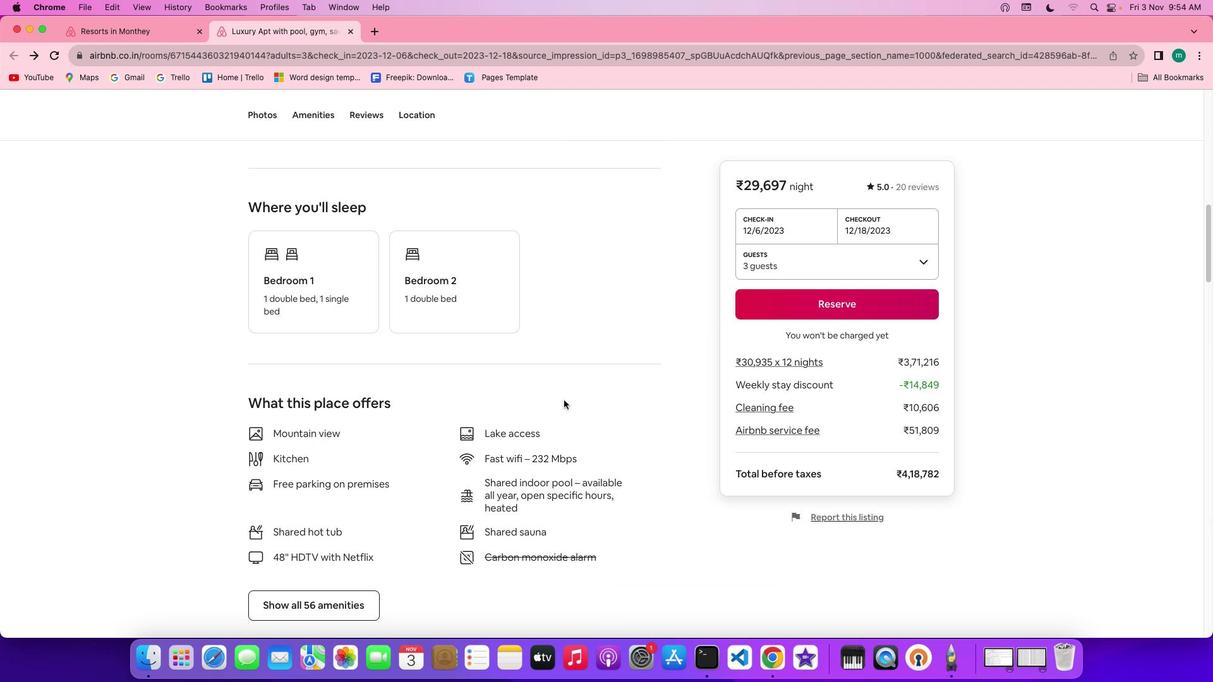 
Action: Mouse scrolled (563, 400) with delta (0, 0)
Screenshot: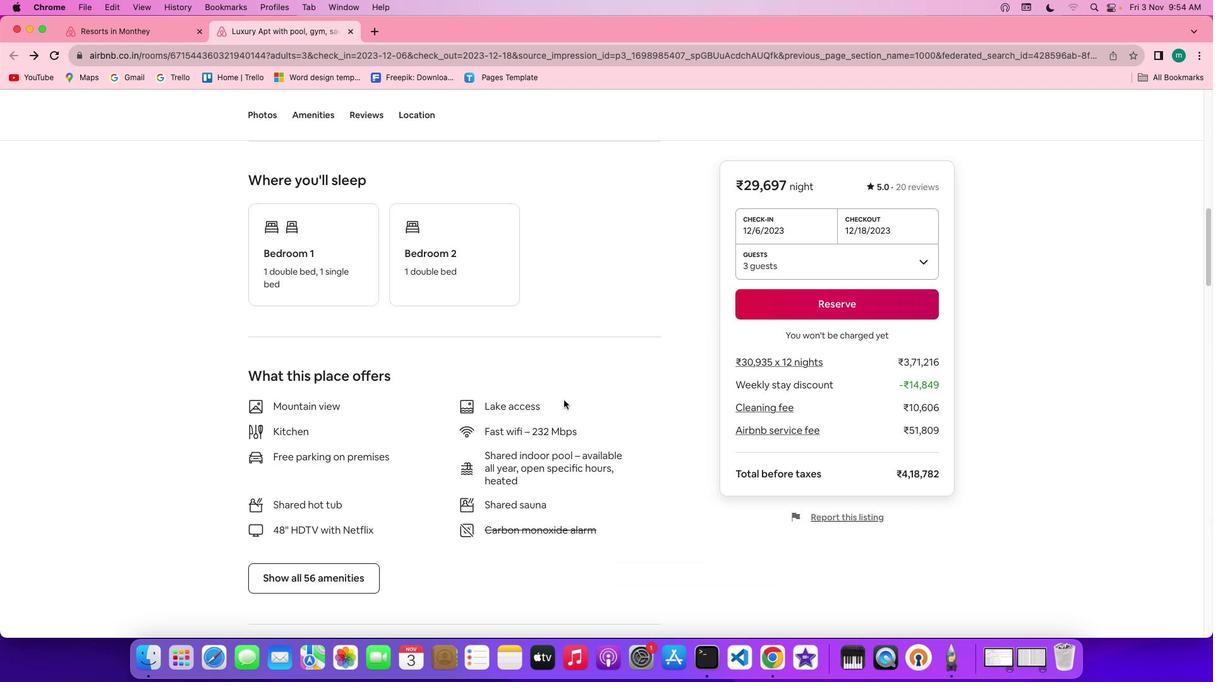 
Action: Mouse scrolled (563, 400) with delta (0, 0)
Screenshot: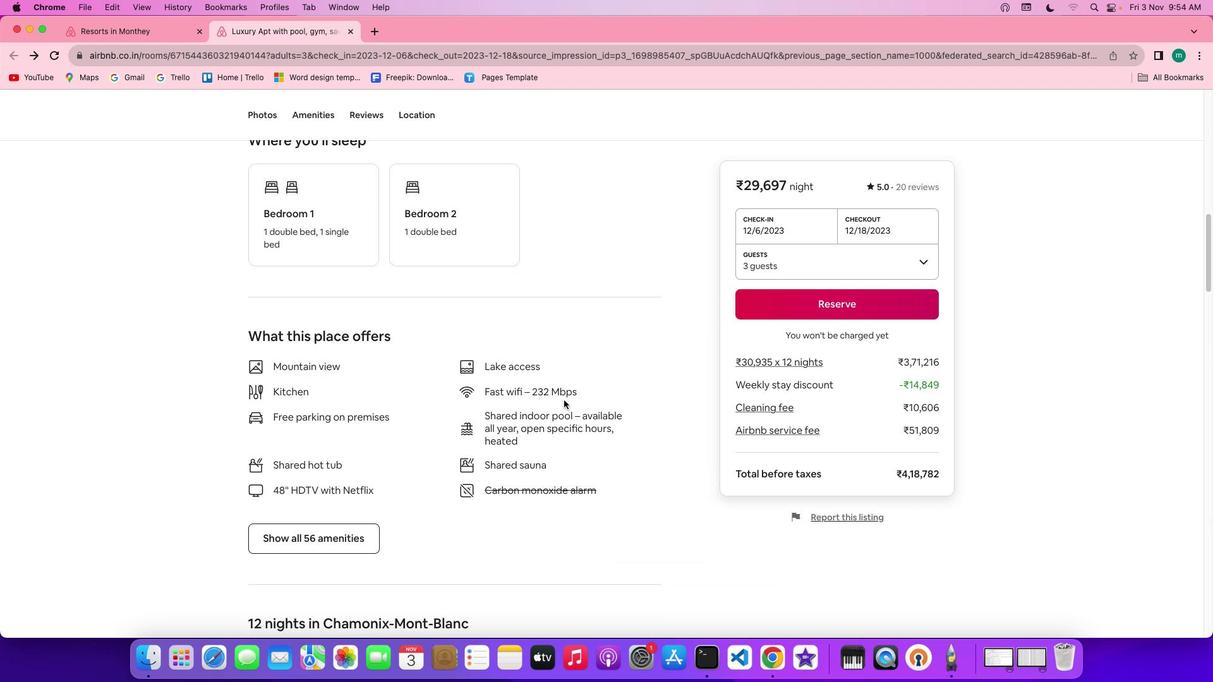 
Action: Mouse moved to (563, 400)
Screenshot: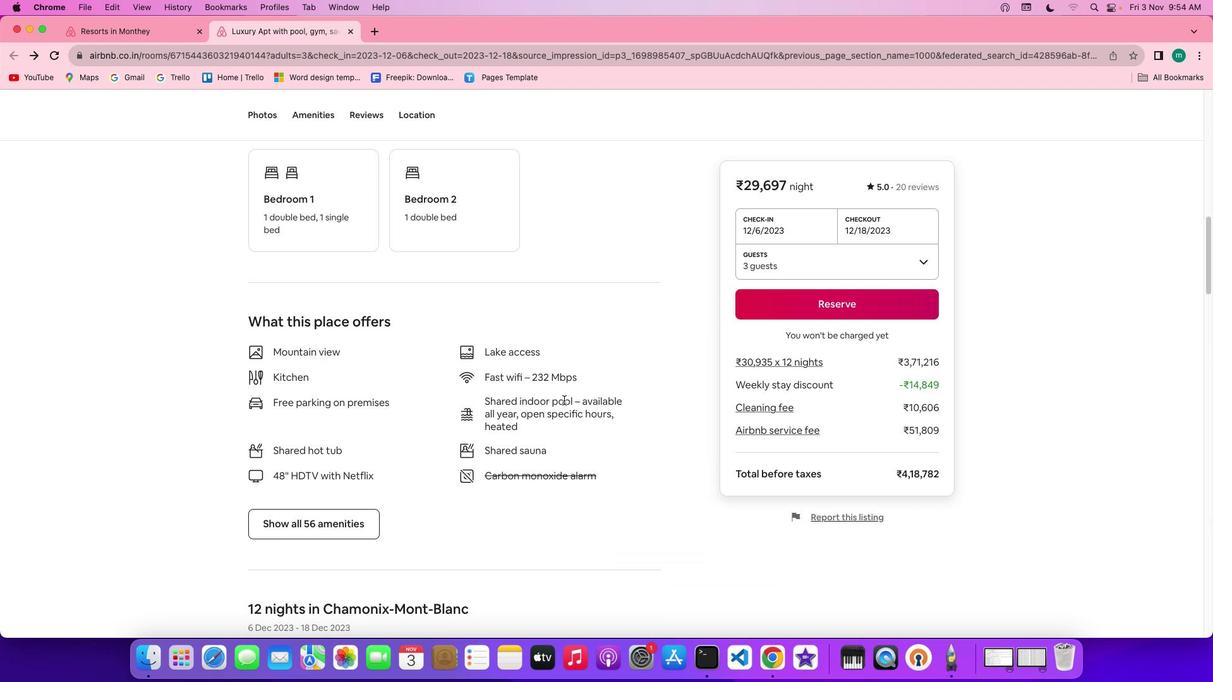 
Action: Mouse scrolled (563, 400) with delta (0, 0)
Screenshot: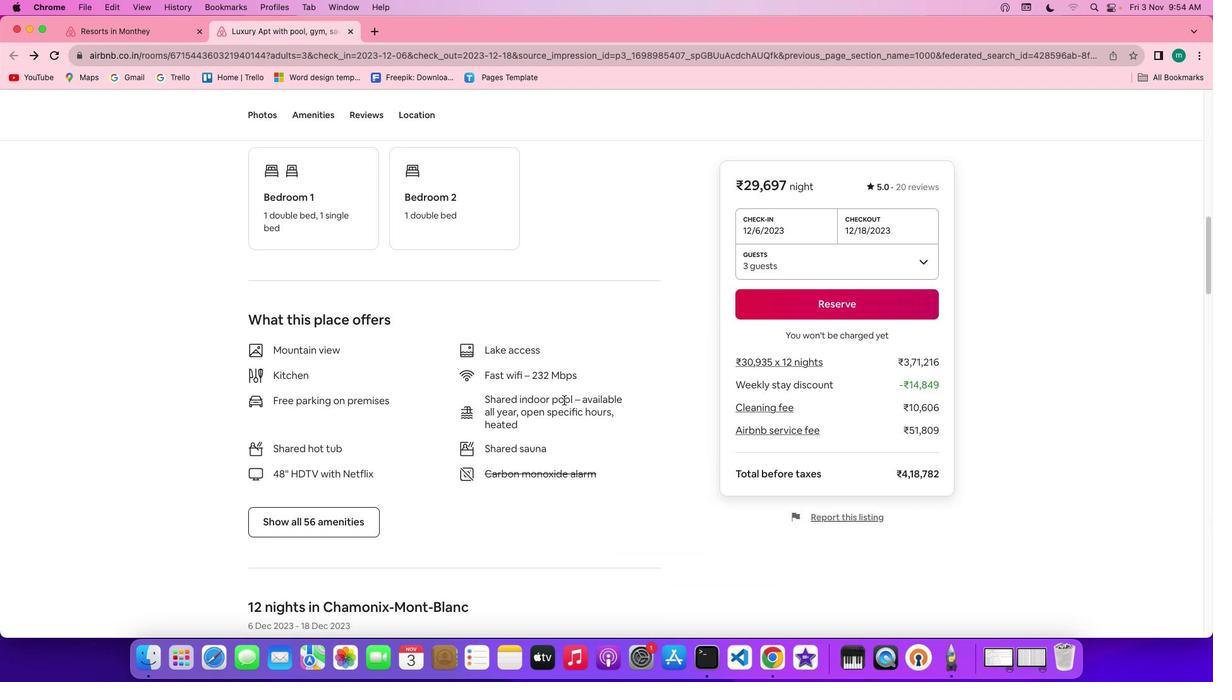 
Action: Mouse scrolled (563, 400) with delta (0, 0)
Screenshot: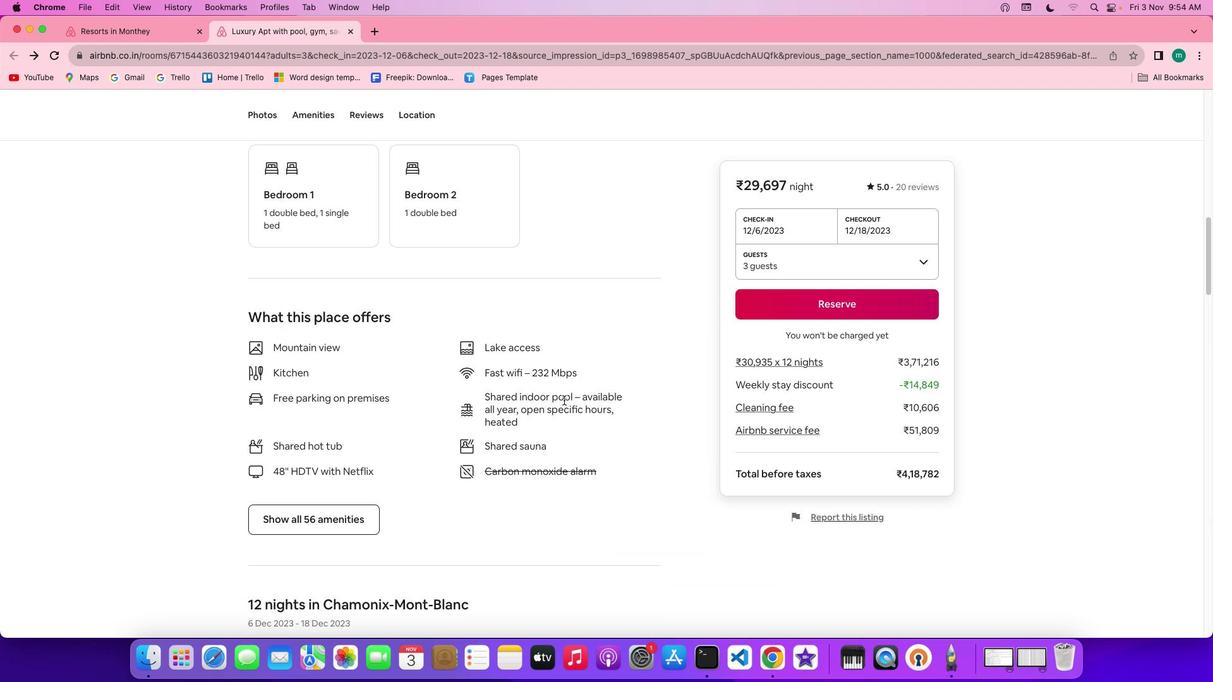 
Action: Mouse scrolled (563, 400) with delta (0, 0)
Screenshot: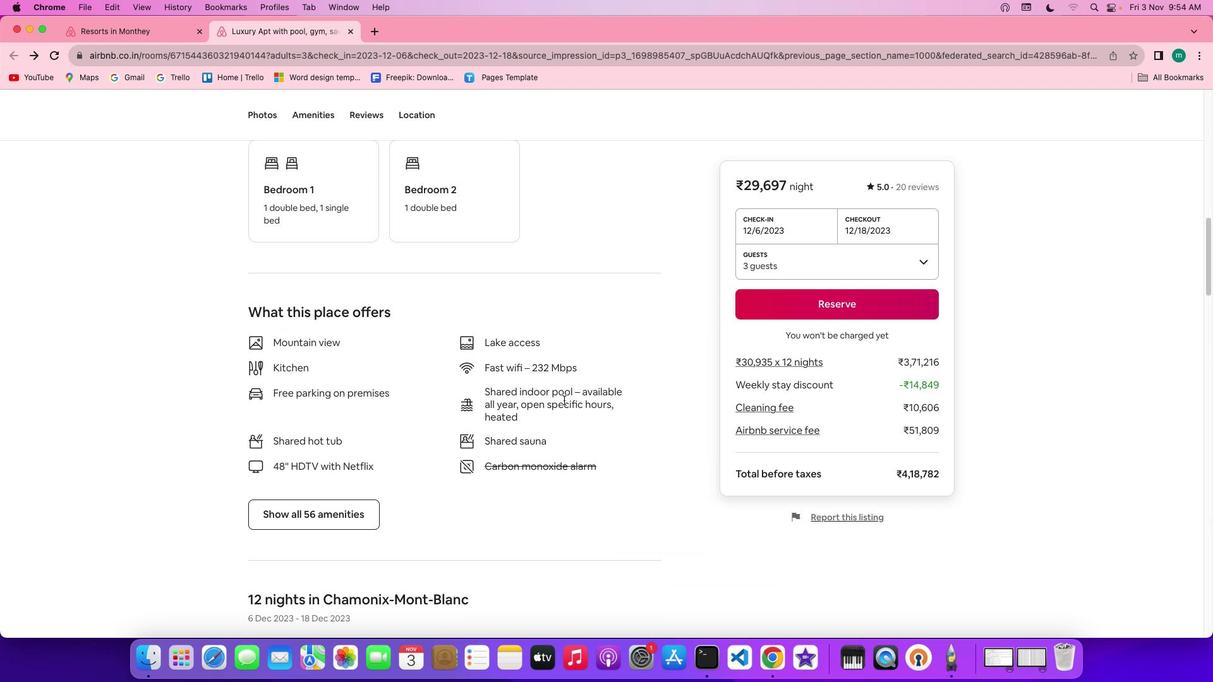 
Action: Mouse scrolled (563, 400) with delta (0, 0)
Screenshot: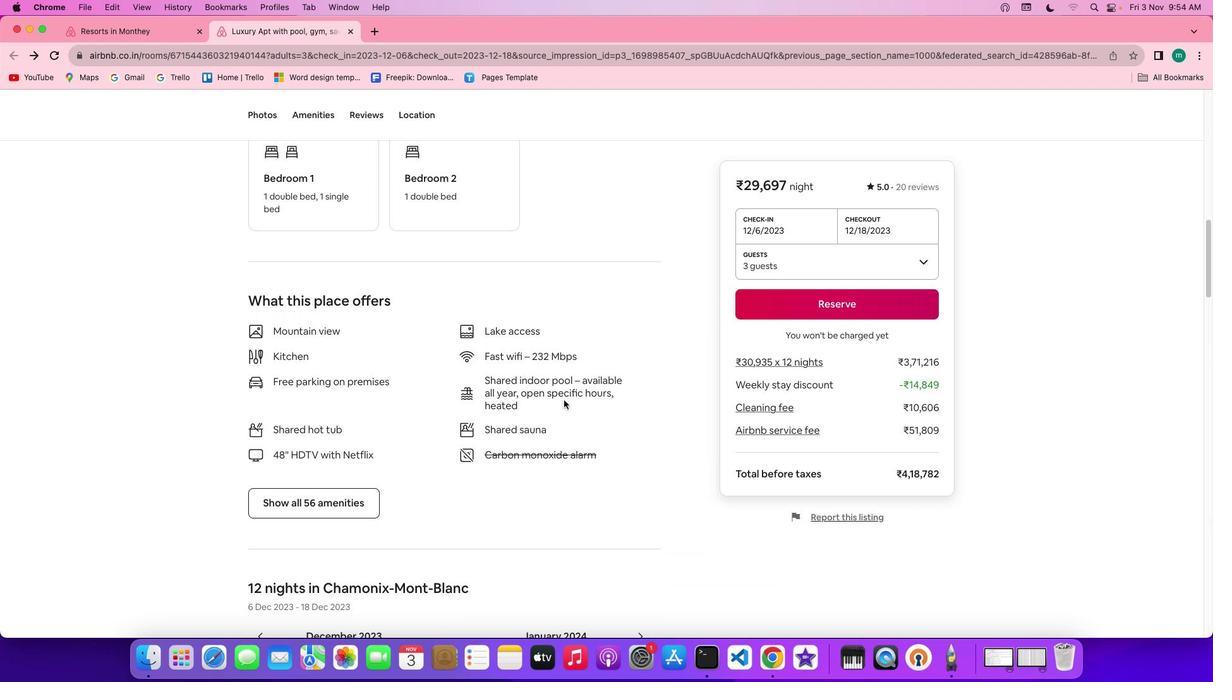 
Action: Mouse scrolled (563, 400) with delta (0, 0)
Screenshot: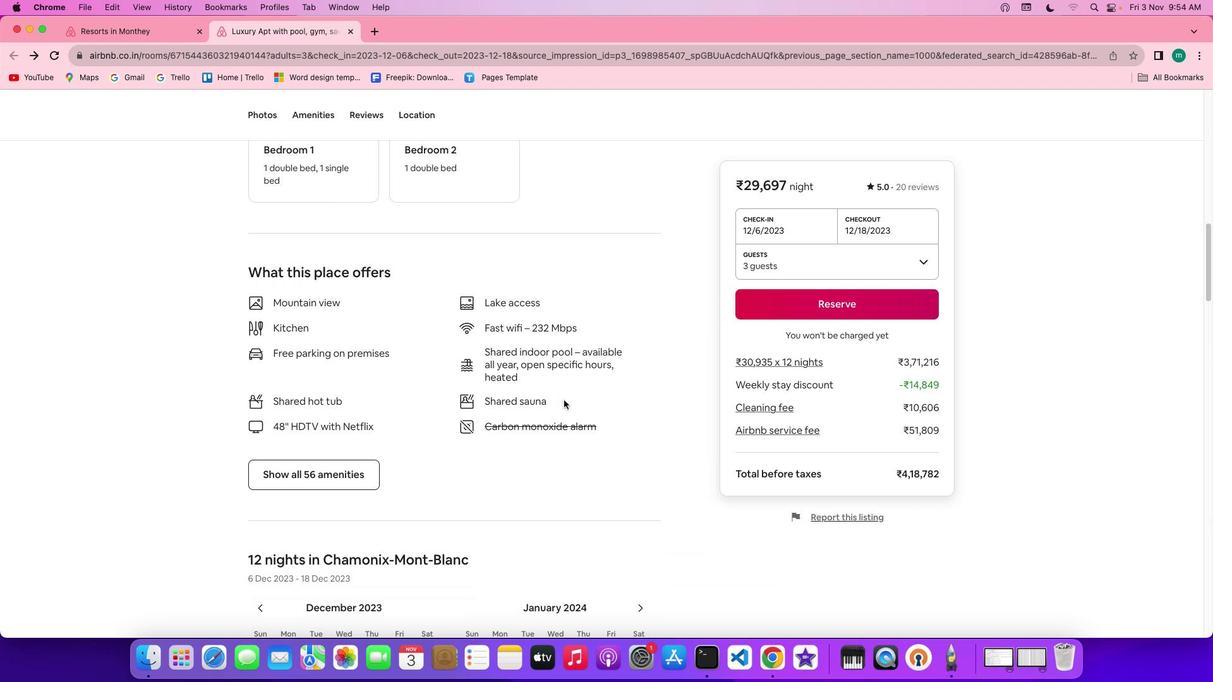 
Action: Mouse scrolled (563, 400) with delta (0, 0)
Screenshot: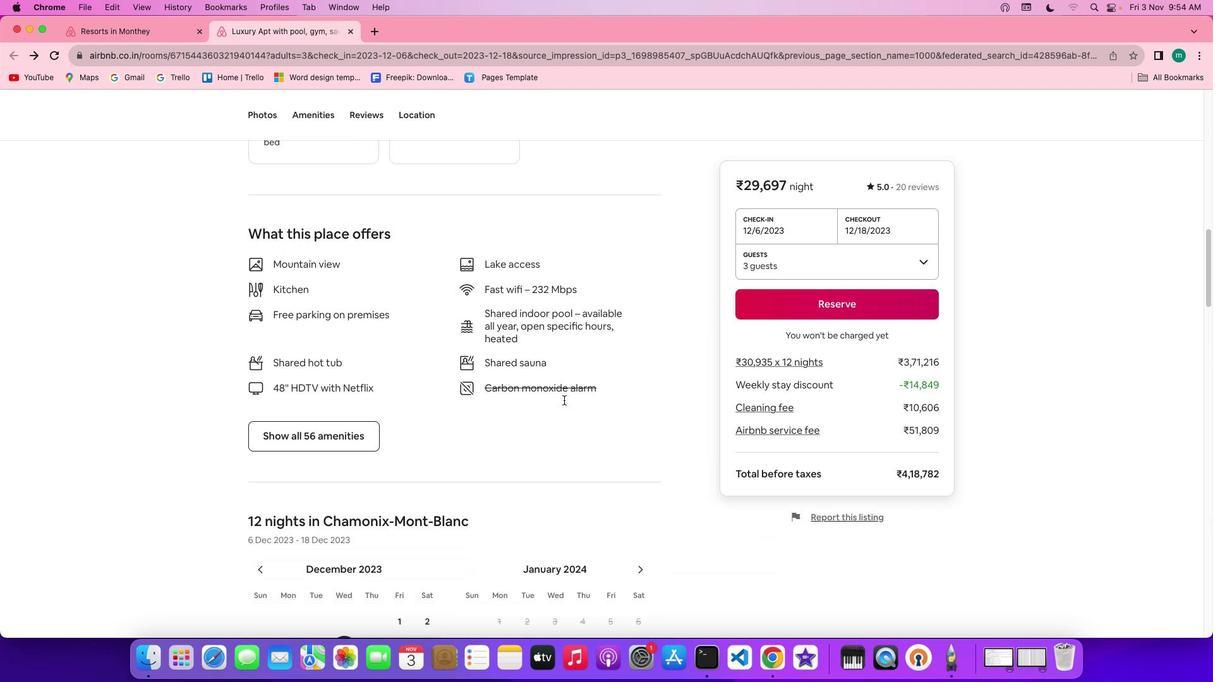 
Action: Mouse scrolled (563, 400) with delta (0, 0)
Screenshot: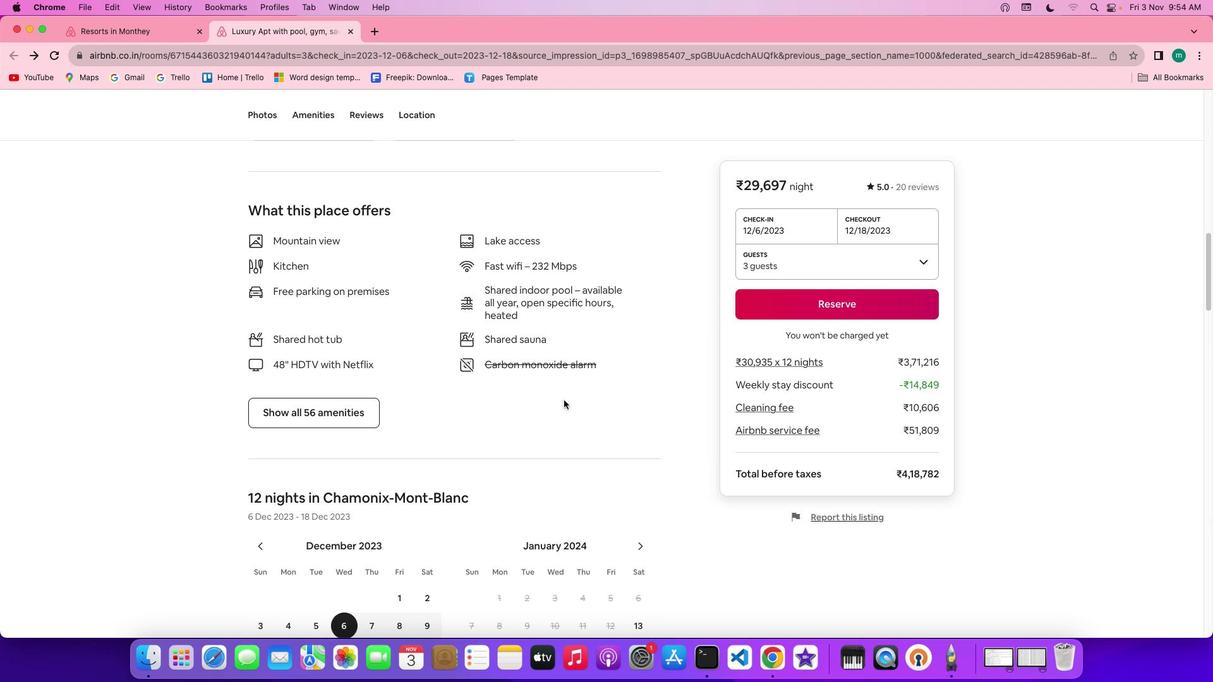 
Action: Mouse scrolled (563, 400) with delta (0, 0)
Screenshot: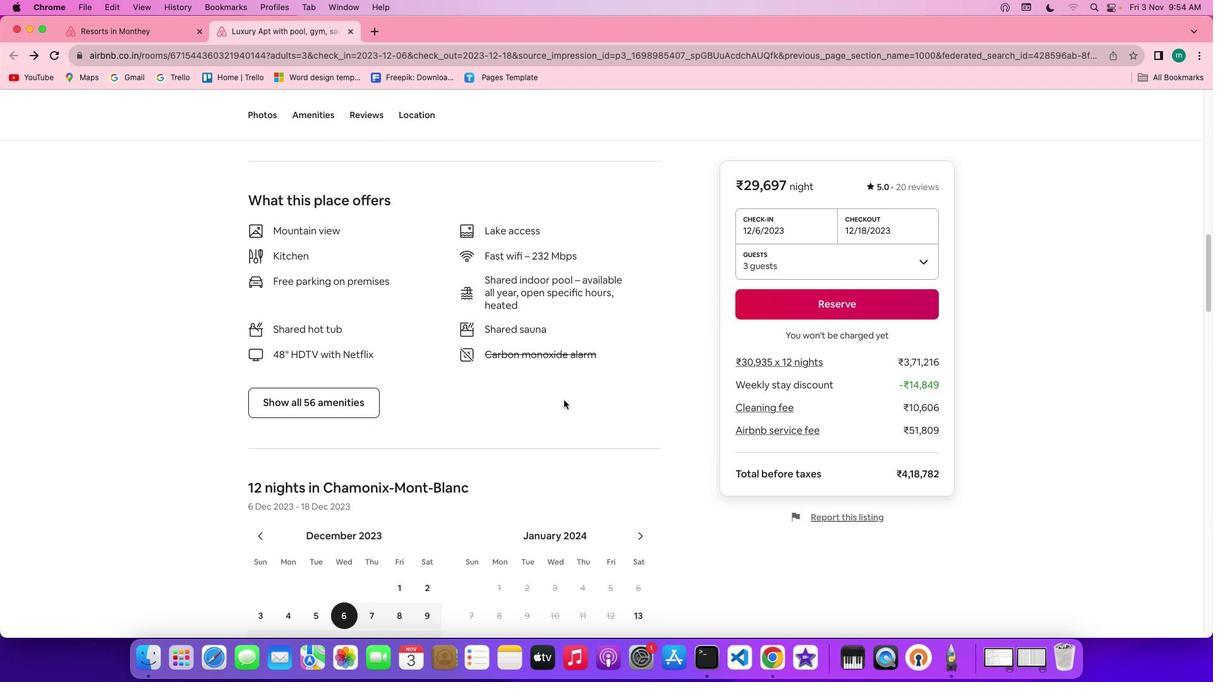 
Action: Mouse scrolled (563, 400) with delta (0, 0)
Screenshot: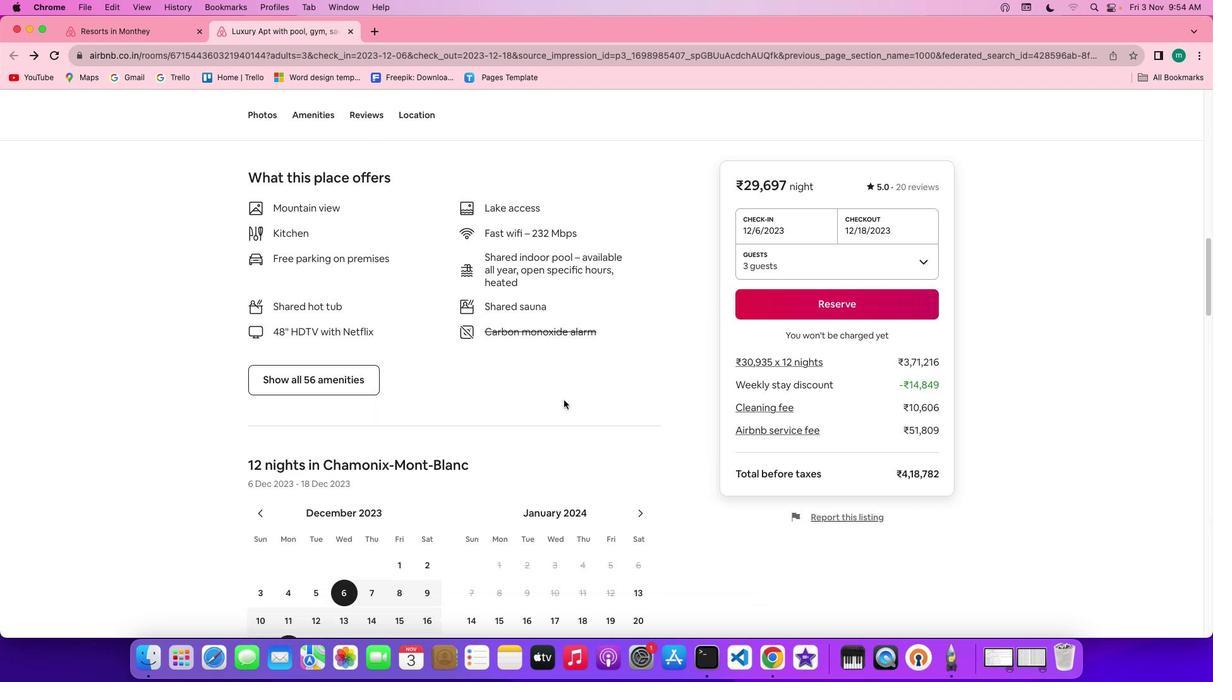 
Action: Mouse scrolled (563, 400) with delta (0, 0)
Screenshot: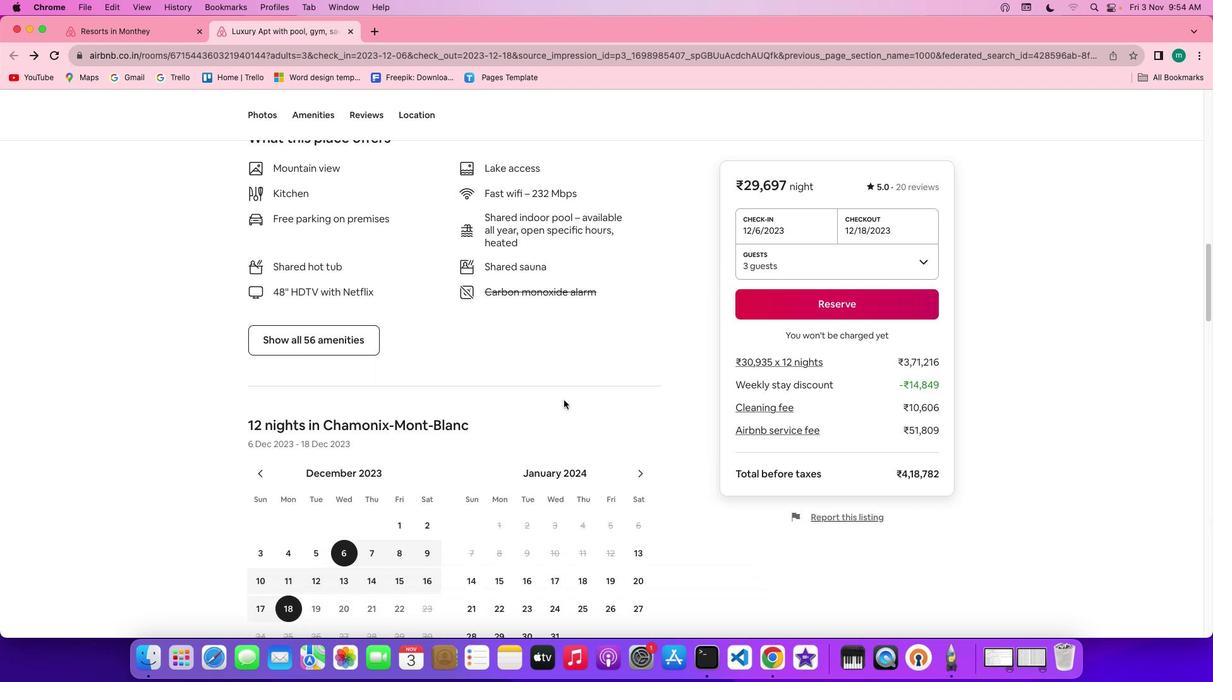
Action: Mouse moved to (349, 333)
Screenshot: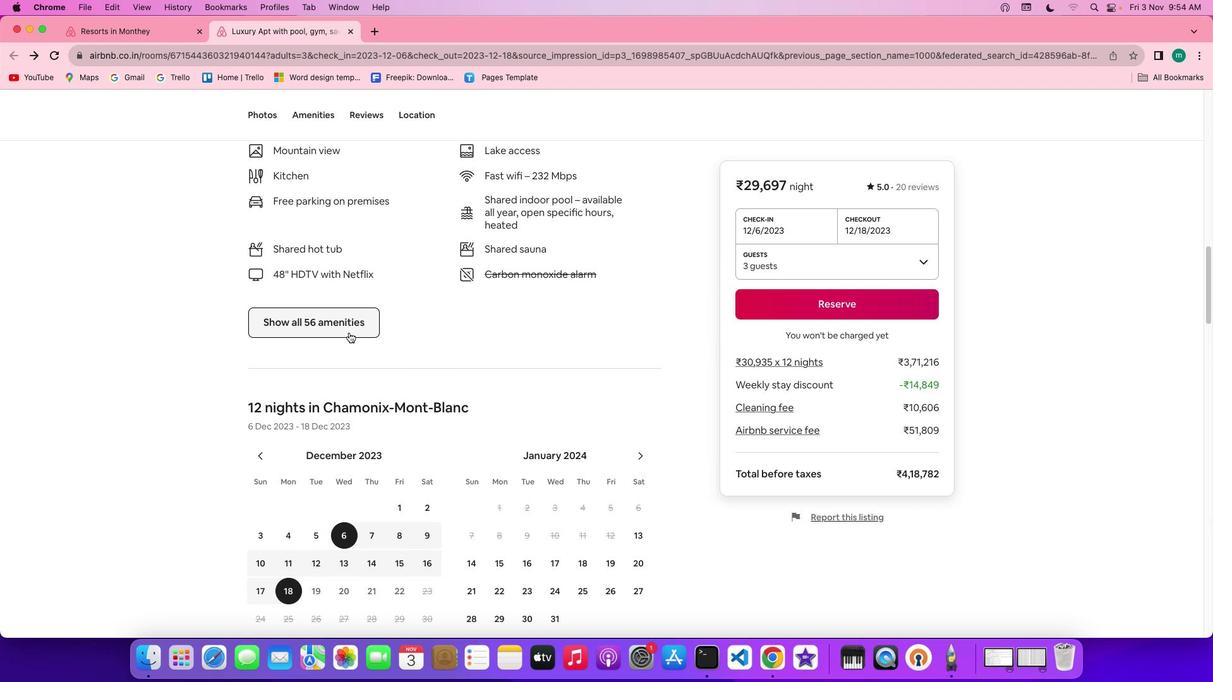 
Action: Mouse pressed left at (349, 333)
Screenshot: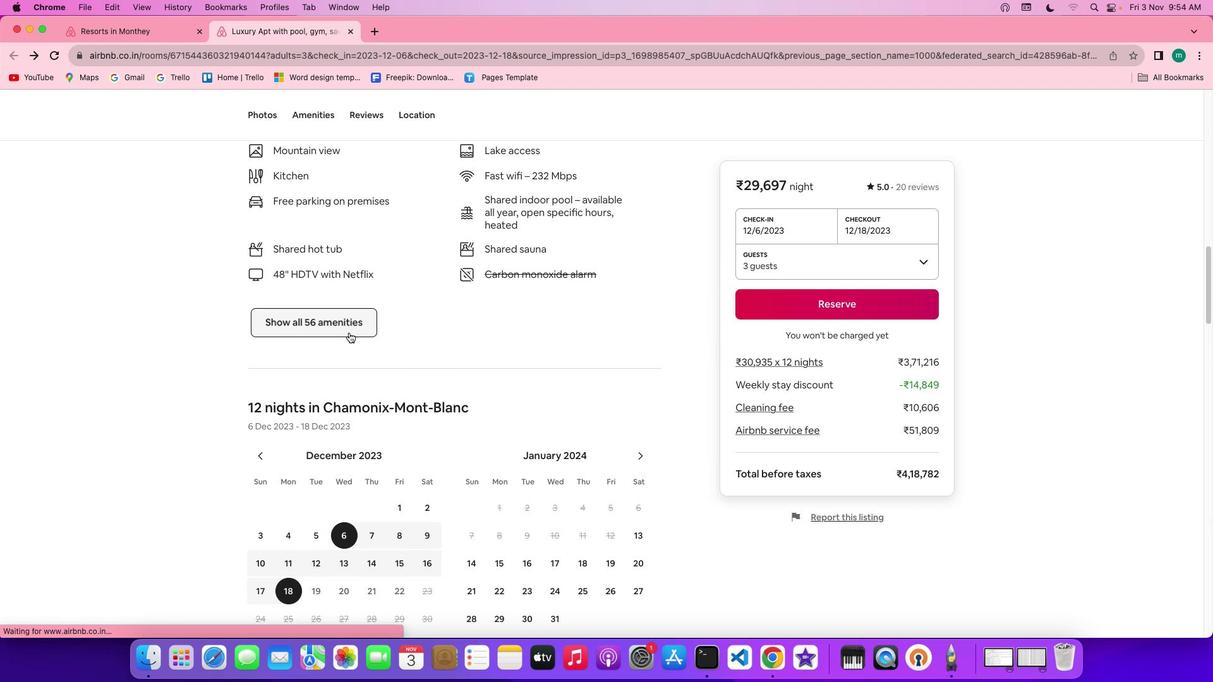 
Action: Mouse moved to (518, 366)
Screenshot: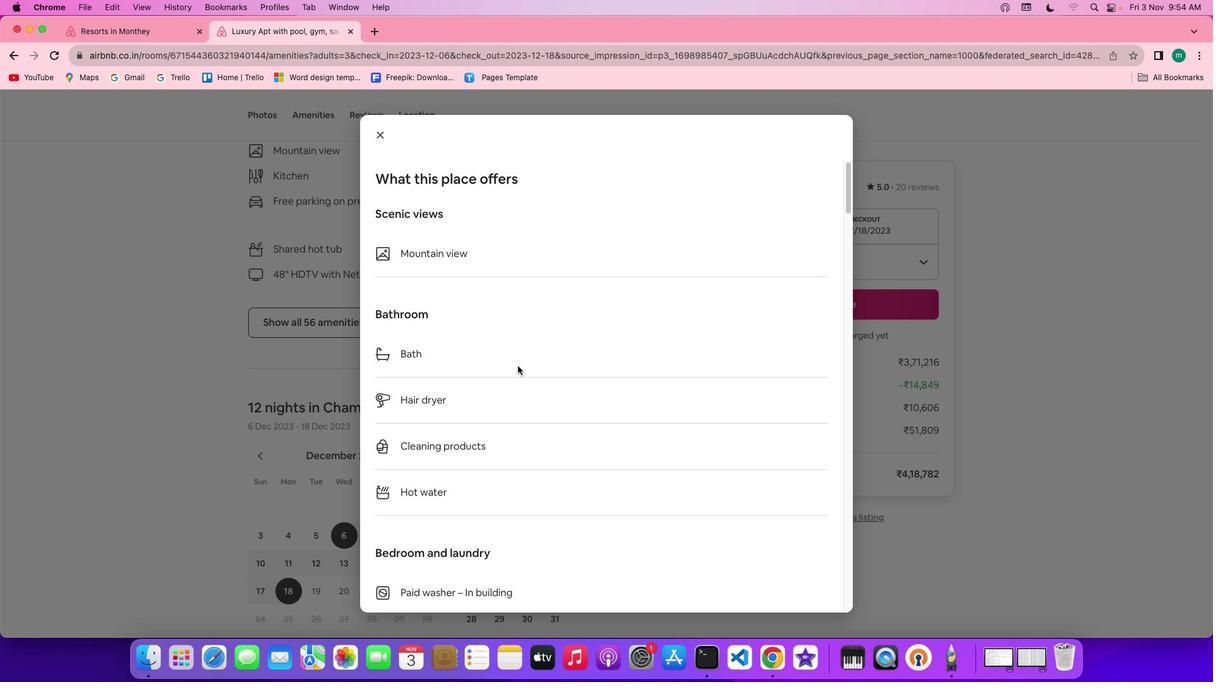 
Action: Mouse scrolled (518, 366) with delta (0, 0)
Screenshot: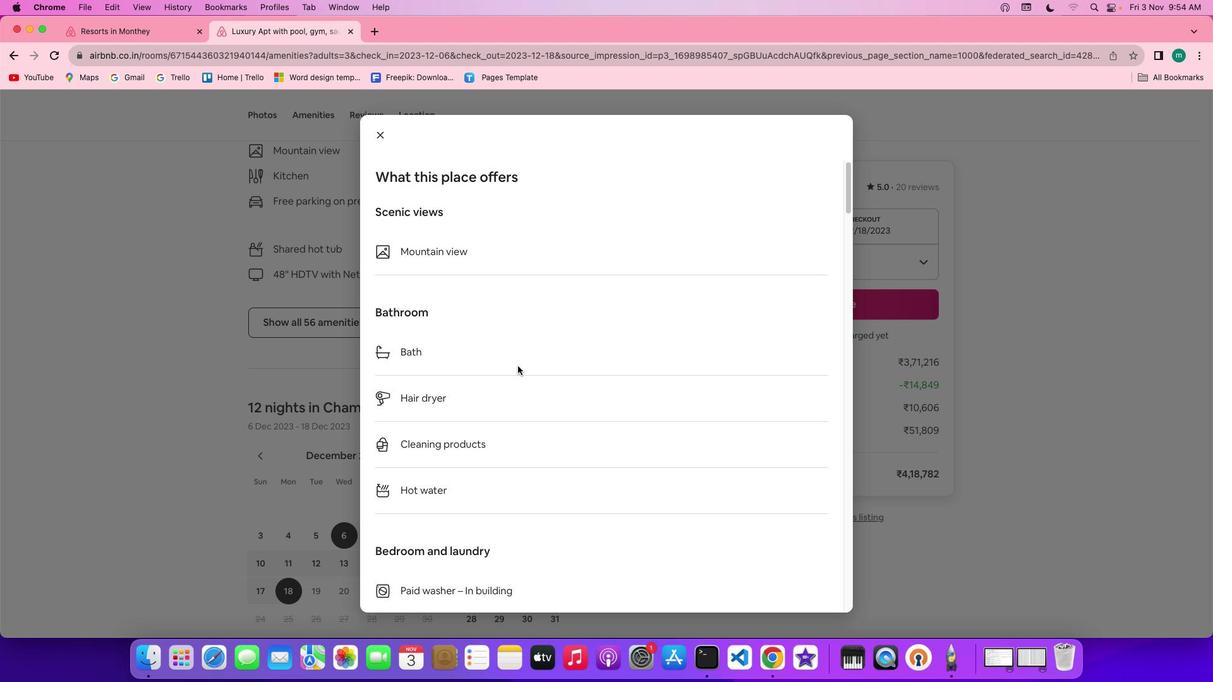 
Action: Mouse scrolled (518, 366) with delta (0, 0)
Screenshot: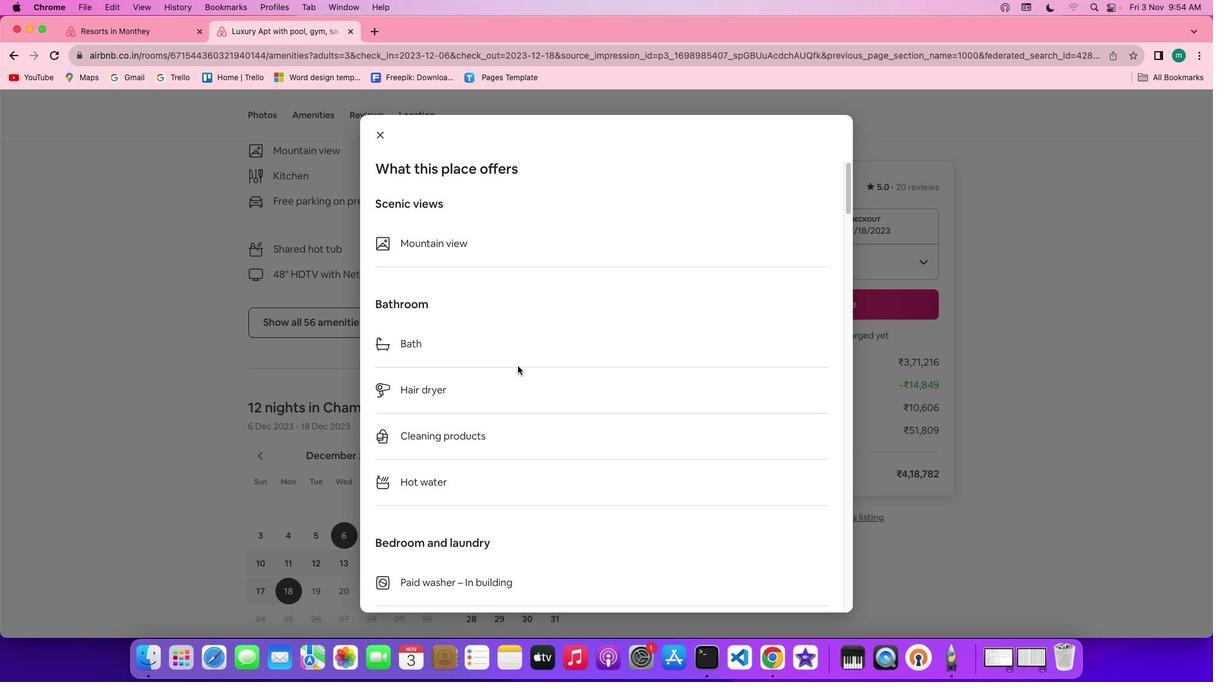 
Action: Mouse scrolled (518, 366) with delta (0, 0)
Screenshot: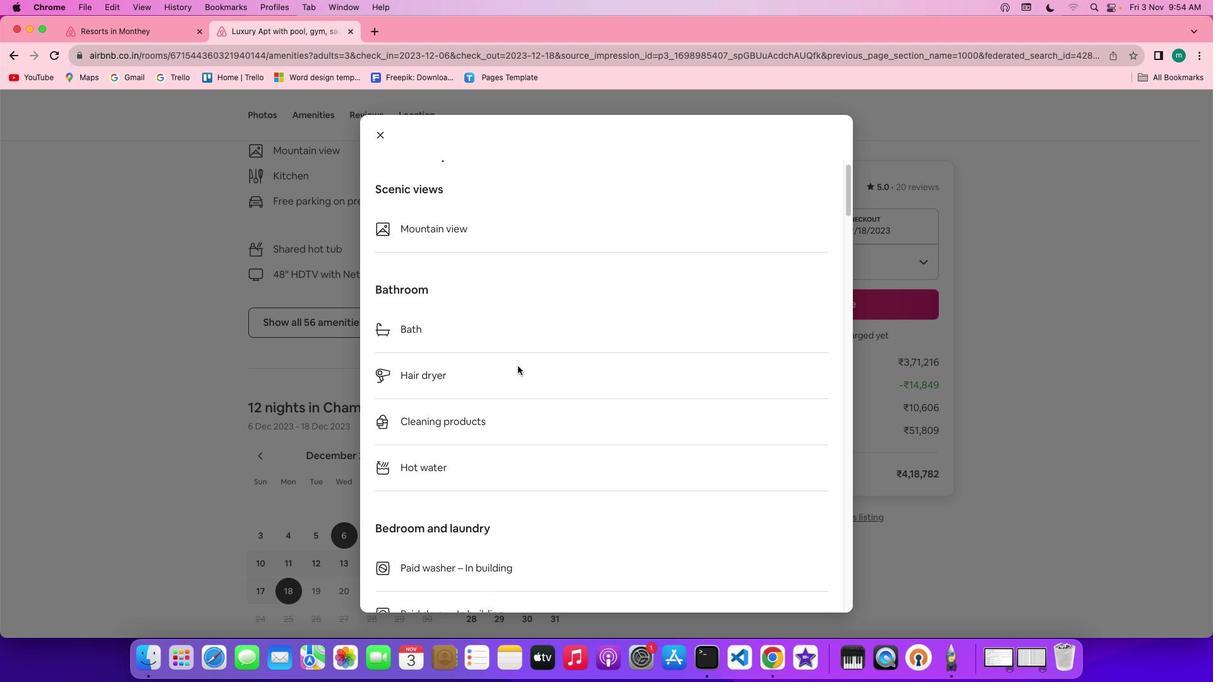 
Action: Mouse scrolled (518, 366) with delta (0, 0)
Screenshot: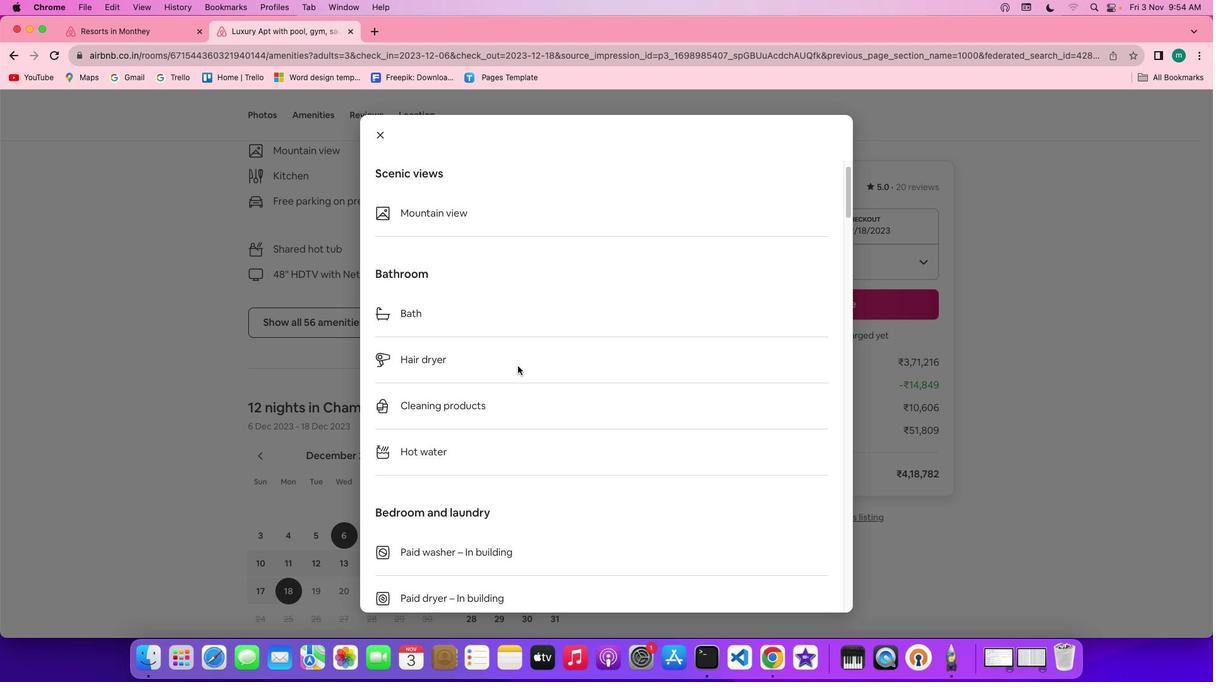 
Action: Mouse scrolled (518, 366) with delta (0, 0)
Screenshot: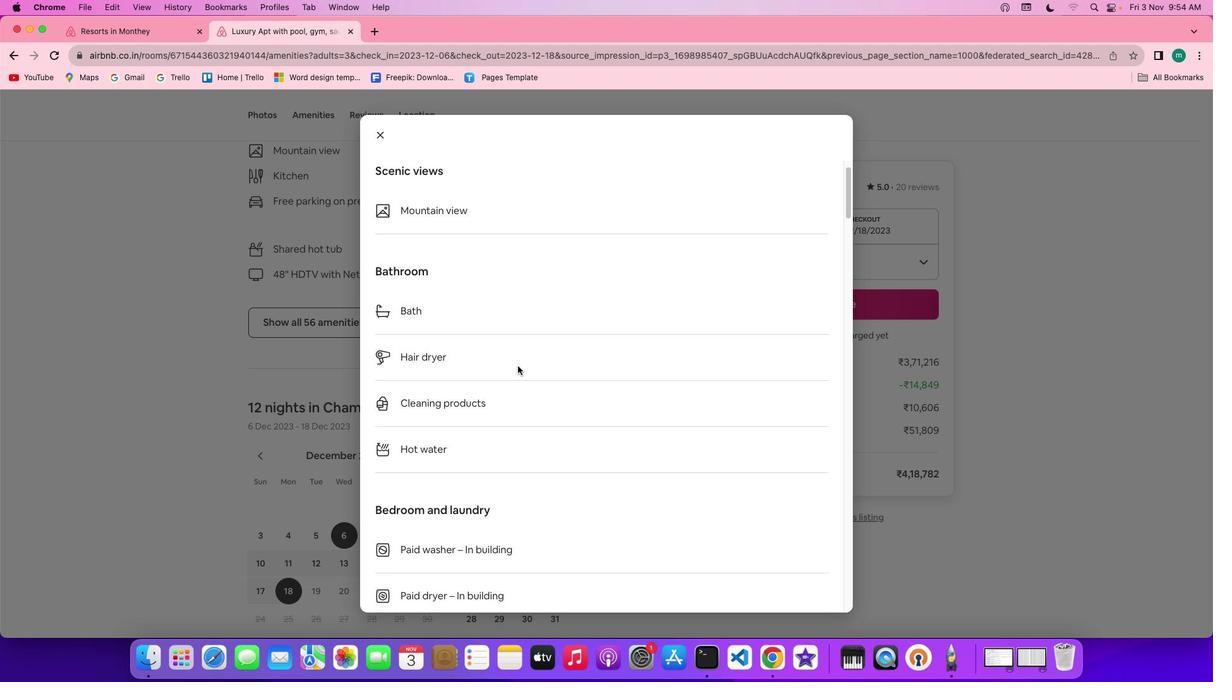 
Action: Mouse scrolled (518, 366) with delta (0, 0)
Screenshot: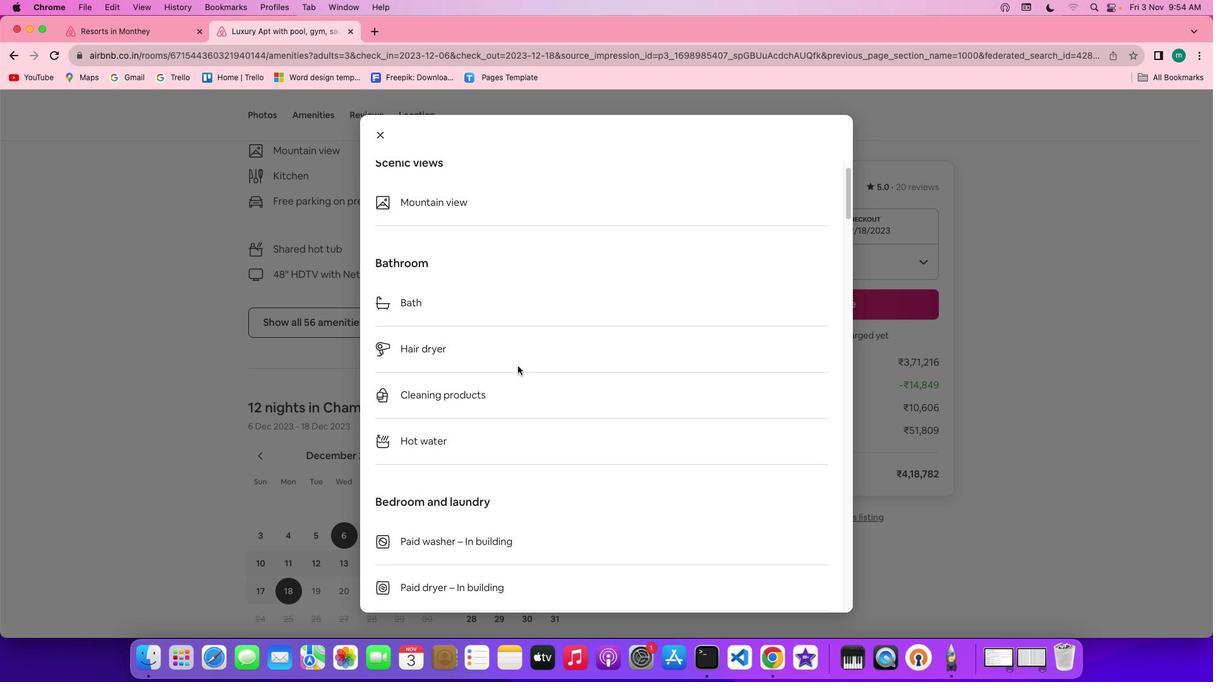 
Action: Mouse scrolled (518, 366) with delta (0, 0)
